 Task: Research Airbnb options in Tegal, Indonesia from 5th December, 2023 to 10th December, 2023 for 4 adults.2 bedrooms having 4 beds and 2 bathrooms. Property type can be house. Look for 3 properties as per requirement.
Action: Mouse moved to (462, 141)
Screenshot: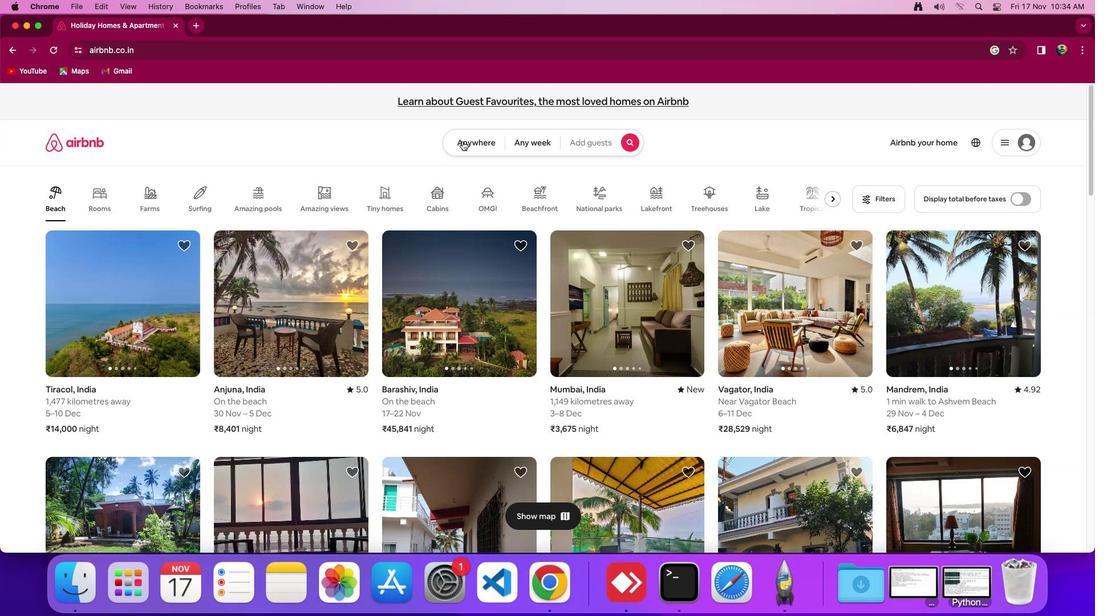 
Action: Mouse pressed left at (462, 141)
Screenshot: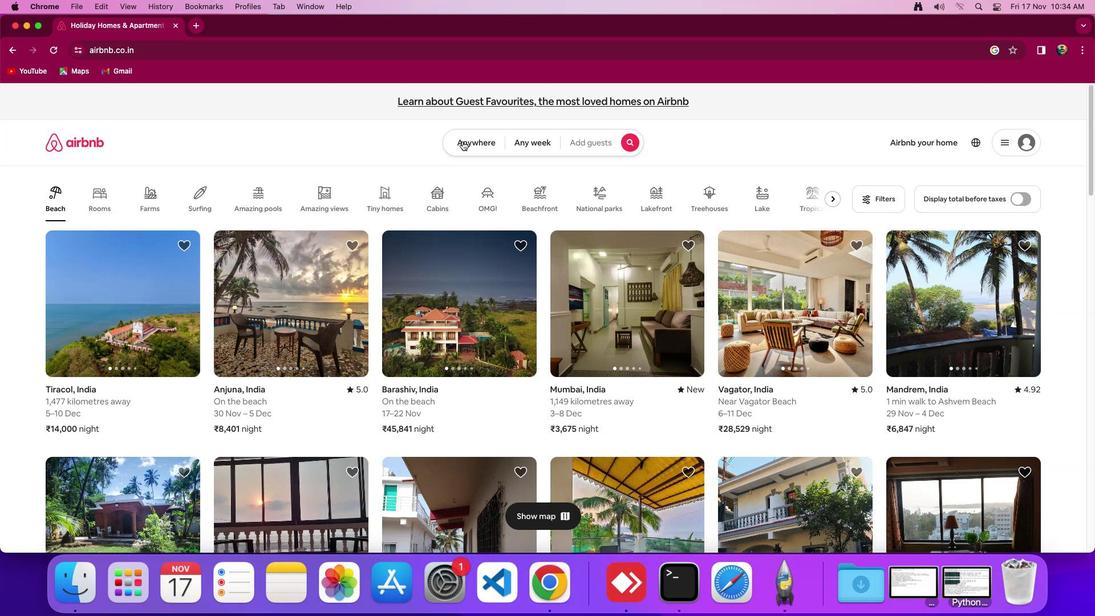 
Action: Mouse moved to (462, 141)
Screenshot: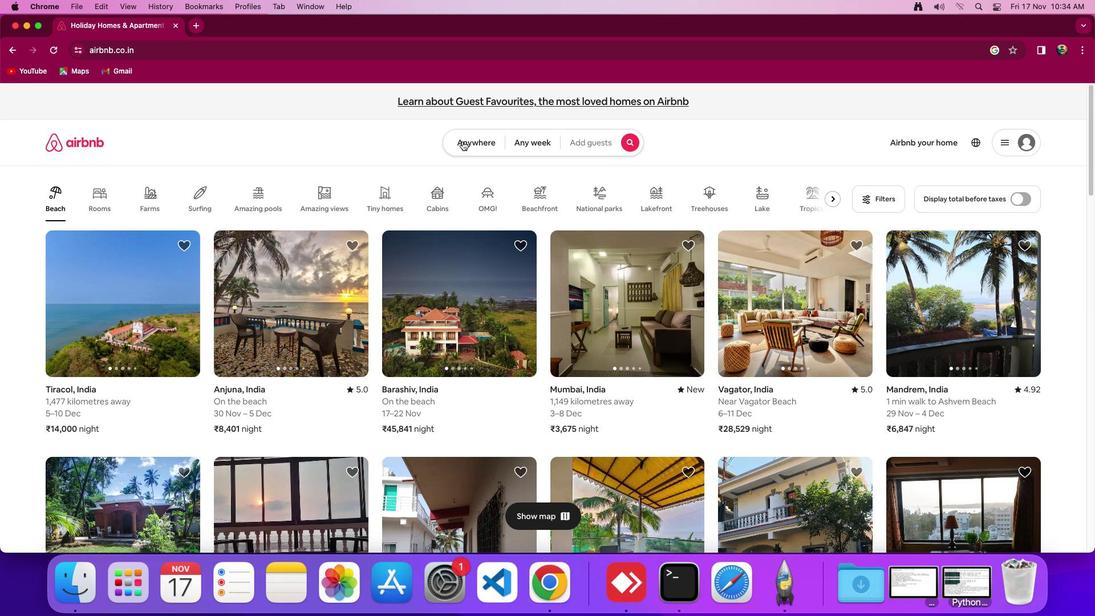
Action: Mouse pressed left at (462, 141)
Screenshot: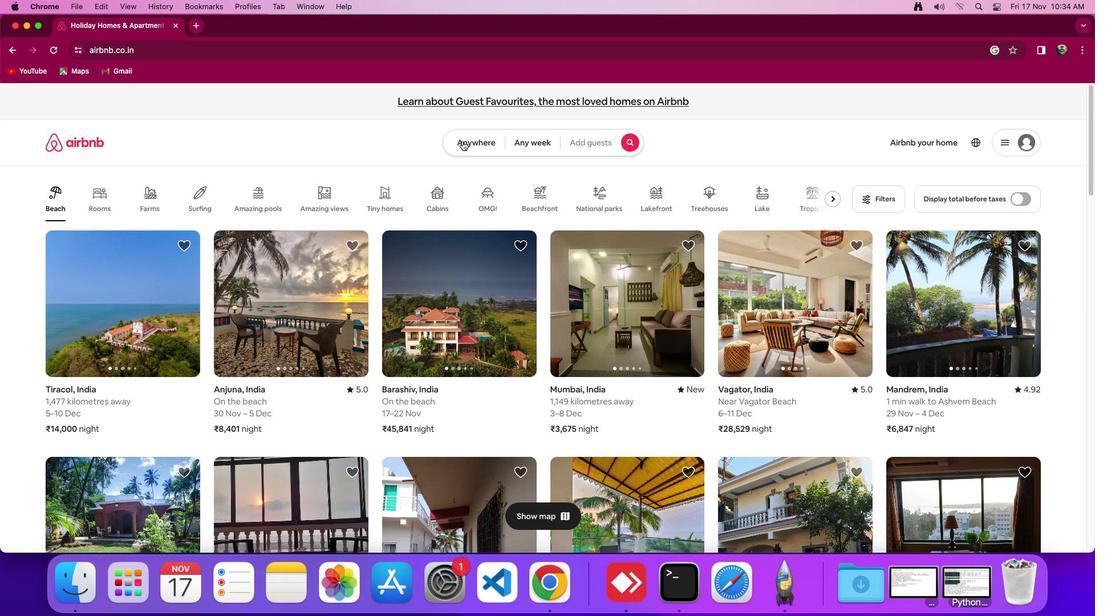 
Action: Mouse moved to (433, 181)
Screenshot: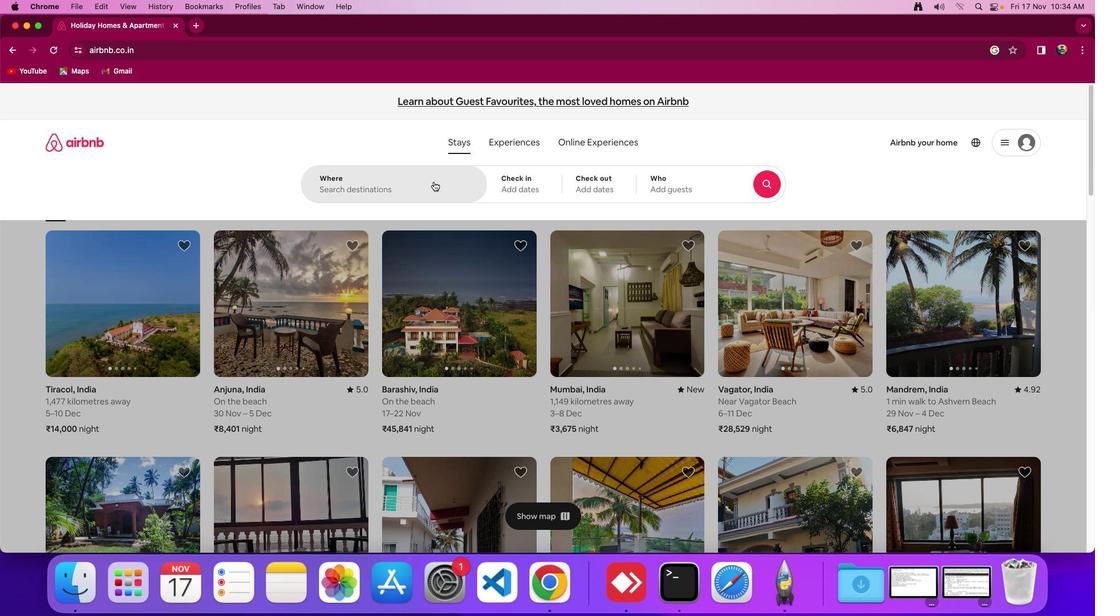 
Action: Mouse pressed left at (433, 181)
Screenshot: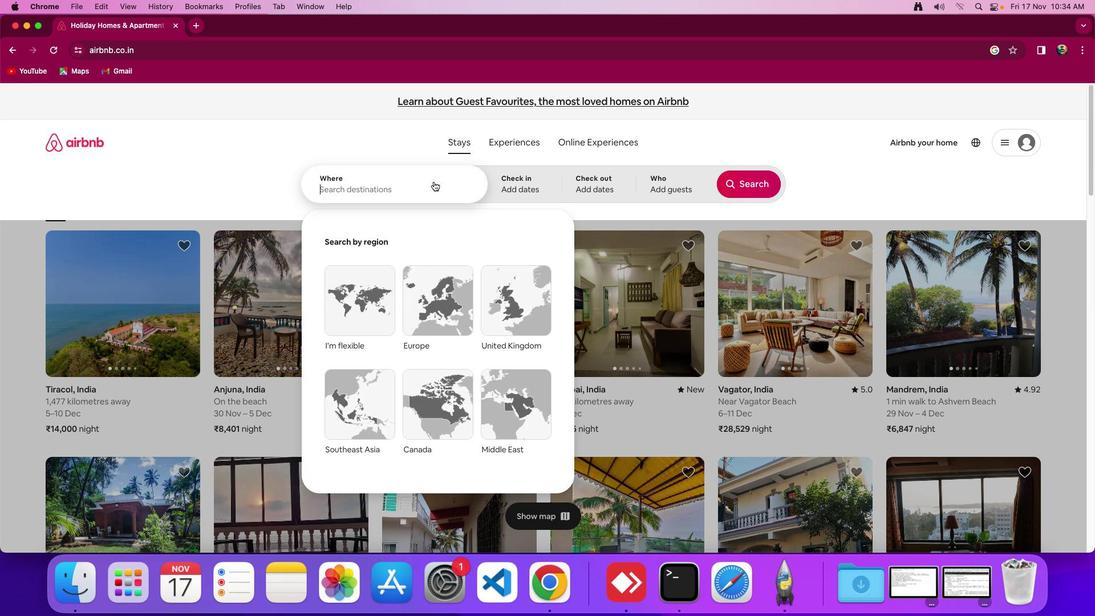 
Action: Mouse moved to (433, 181)
Screenshot: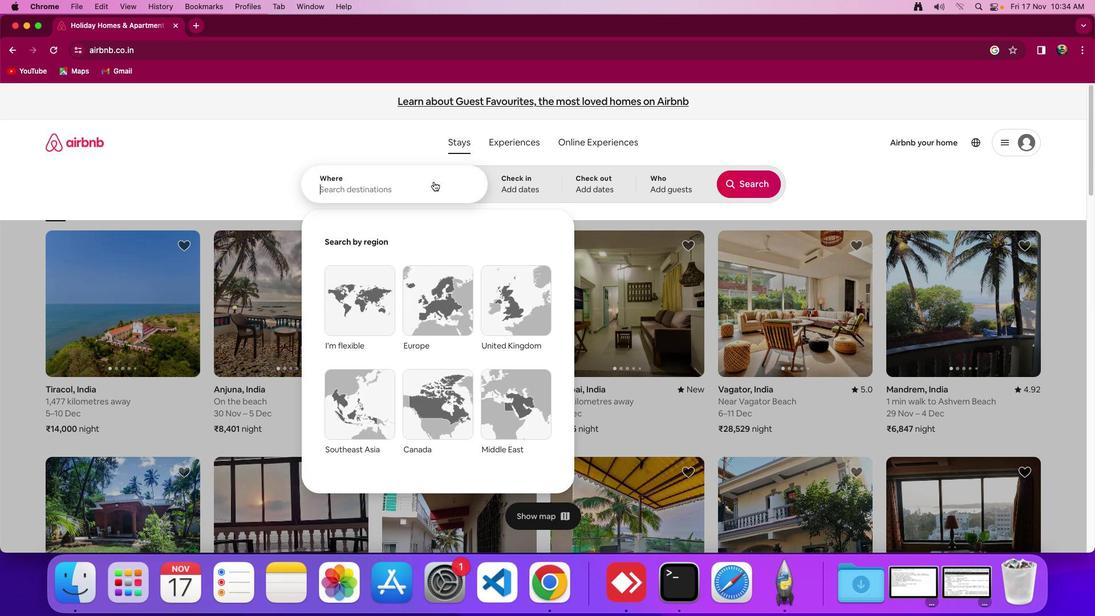 
Action: Key pressed Key.shift_r'T''e''g''a''l'','Key.spaceKey.shift'I''n''d''o''n''e''s''i''a'
Screenshot: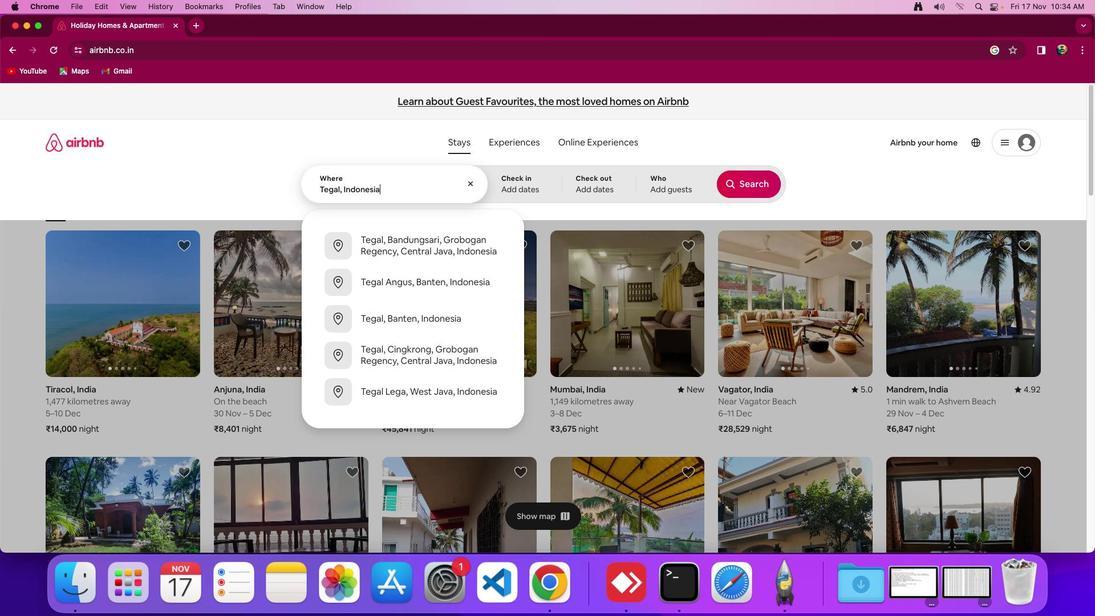 
Action: Mouse moved to (513, 177)
Screenshot: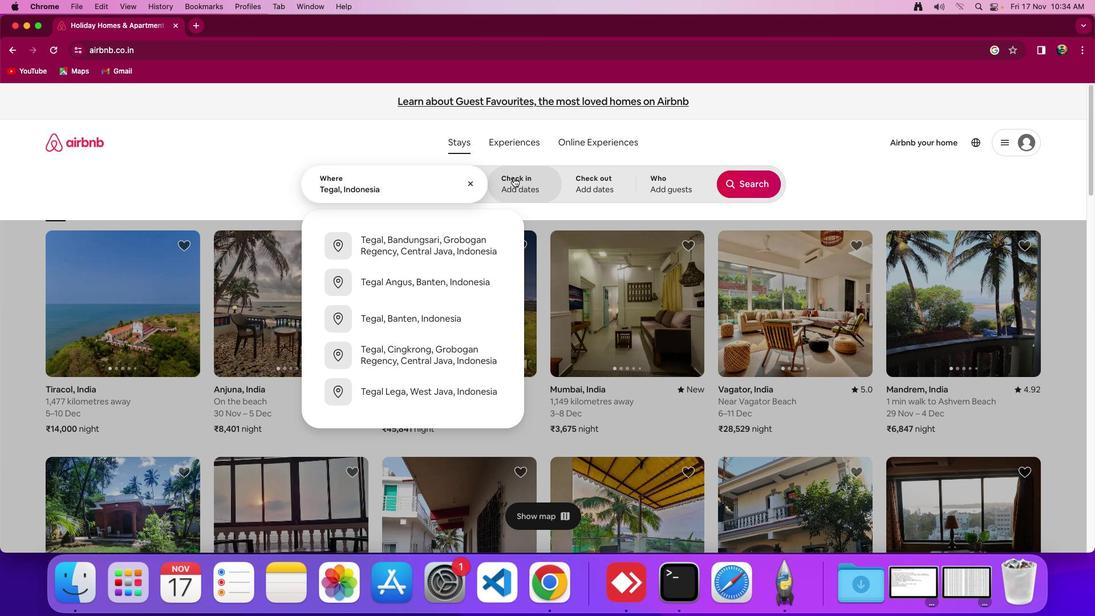 
Action: Mouse pressed left at (513, 177)
Screenshot: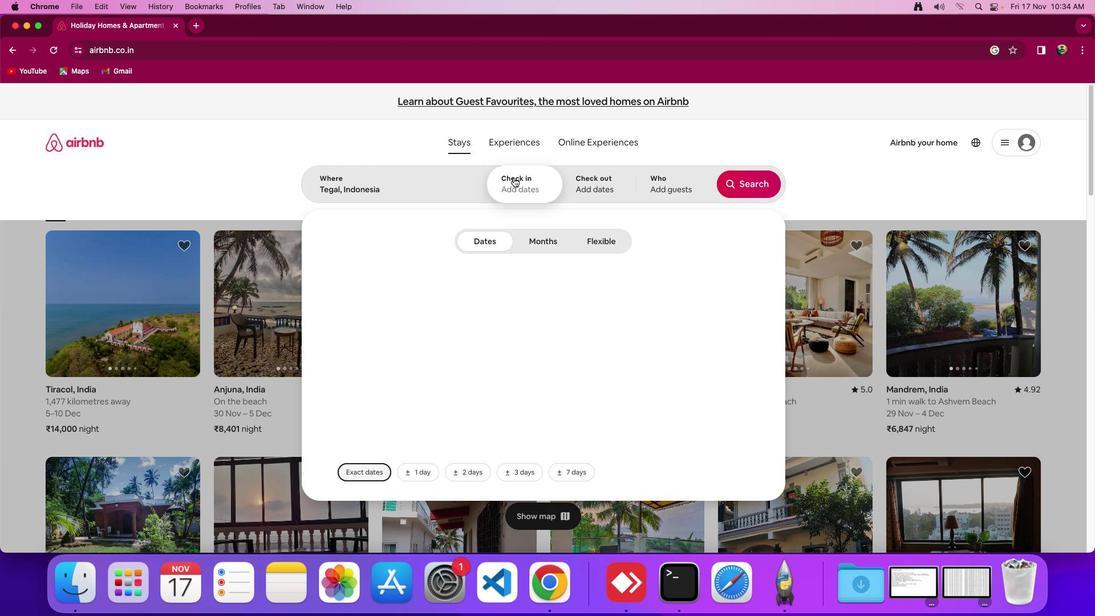 
Action: Mouse moved to (626, 349)
Screenshot: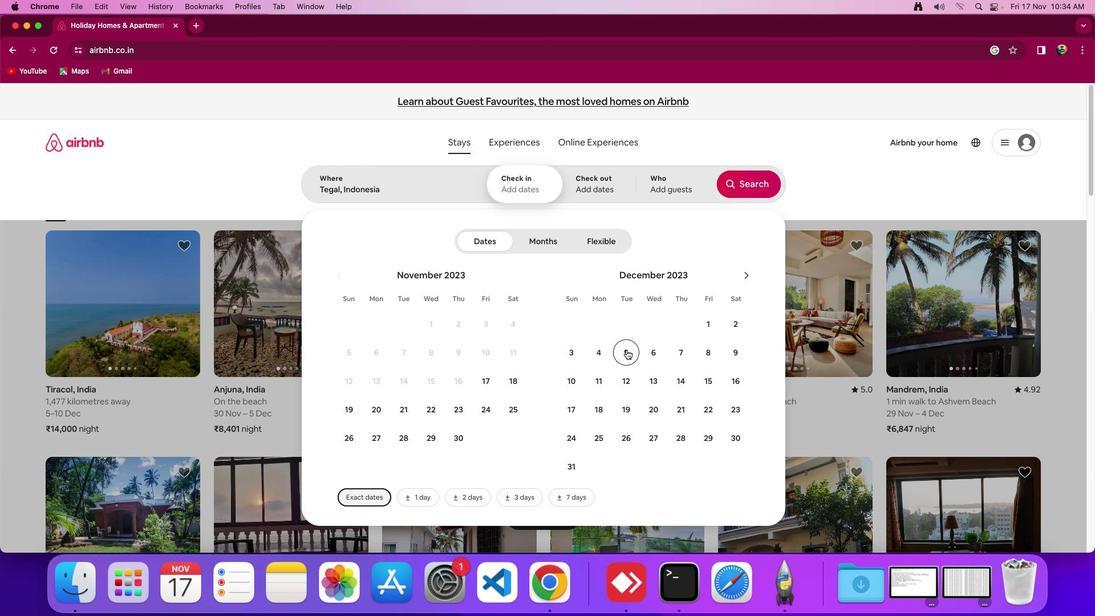
Action: Mouse pressed left at (626, 349)
Screenshot: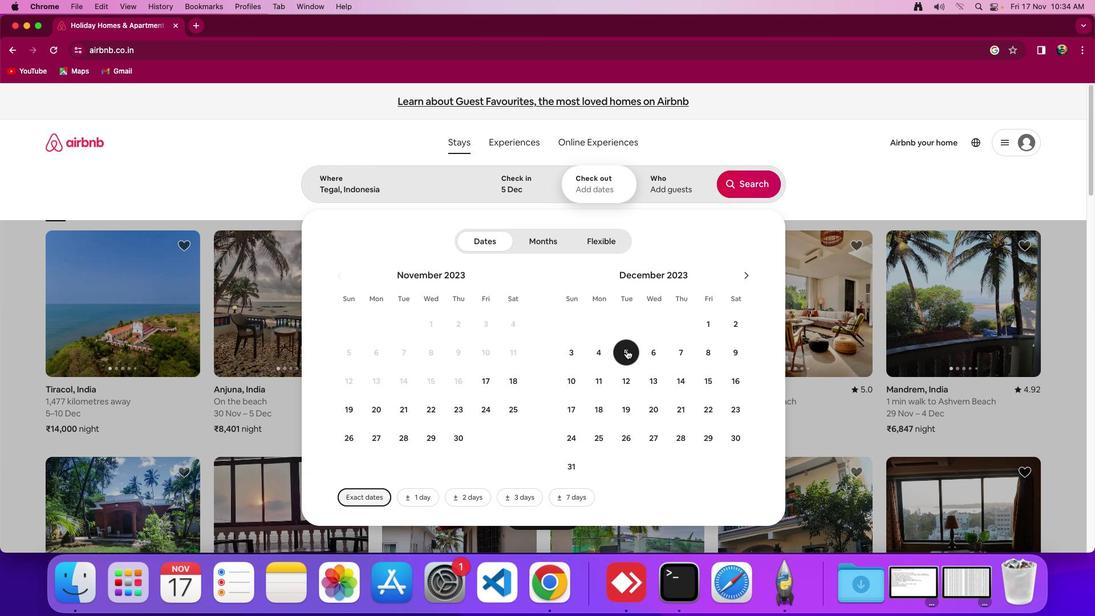 
Action: Mouse moved to (575, 376)
Screenshot: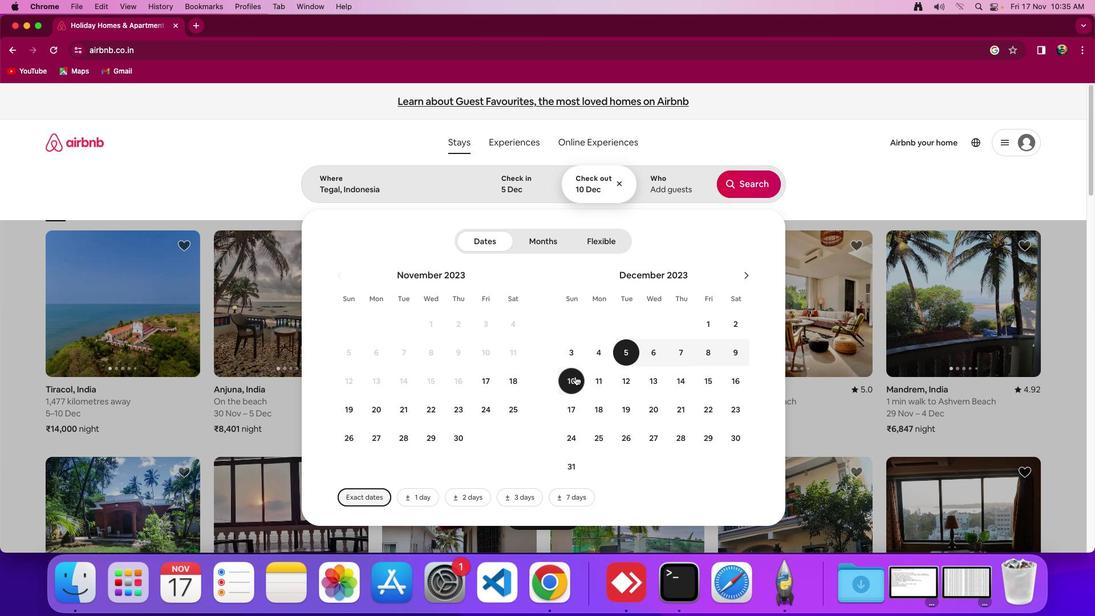 
Action: Mouse pressed left at (575, 376)
Screenshot: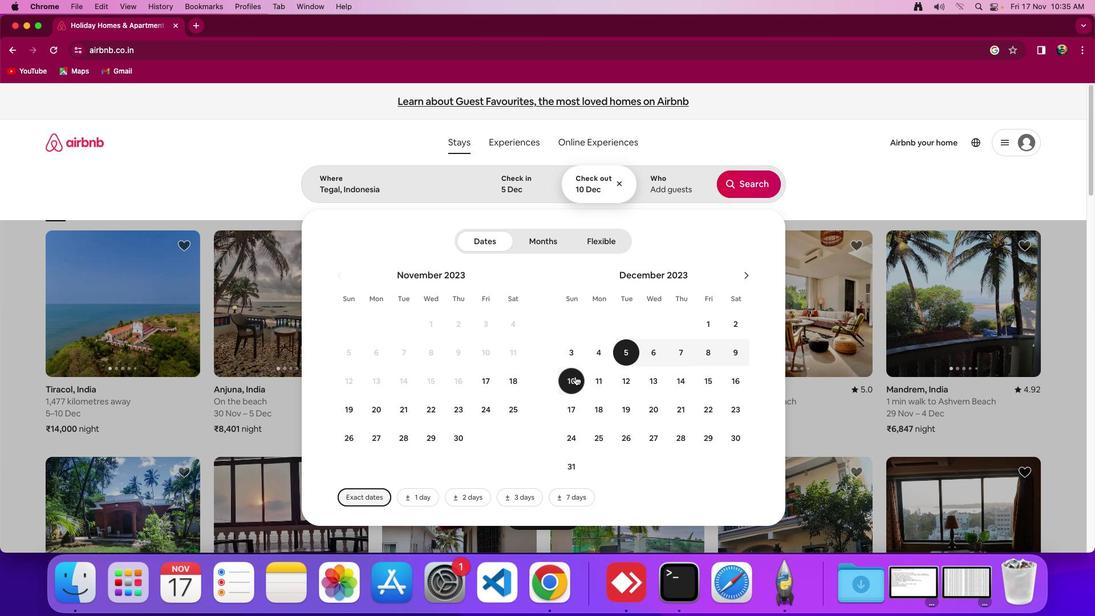 
Action: Mouse moved to (678, 191)
Screenshot: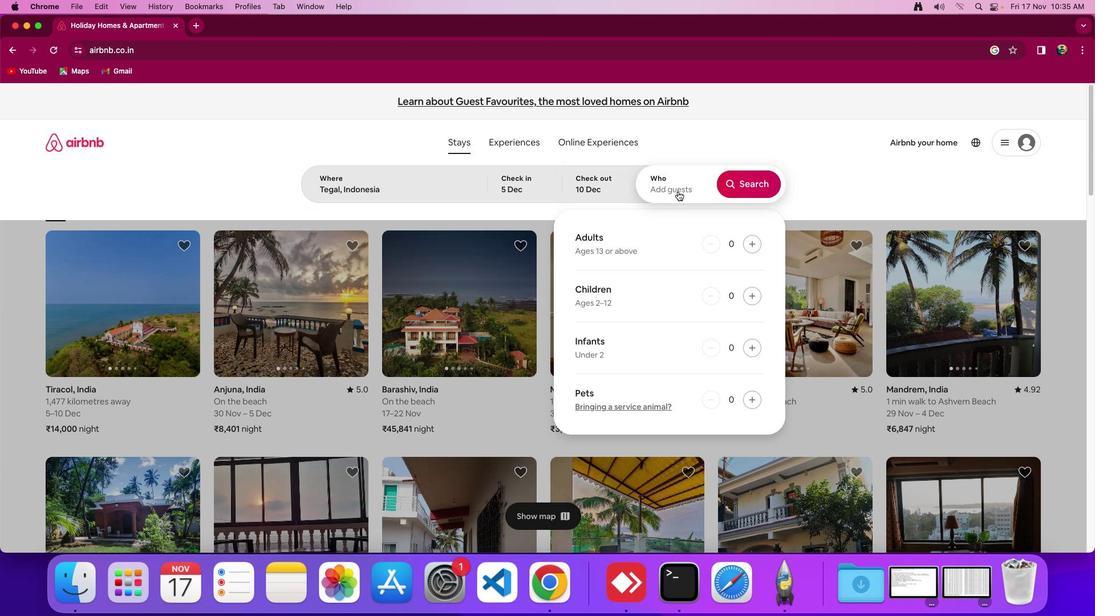 
Action: Mouse pressed left at (678, 191)
Screenshot: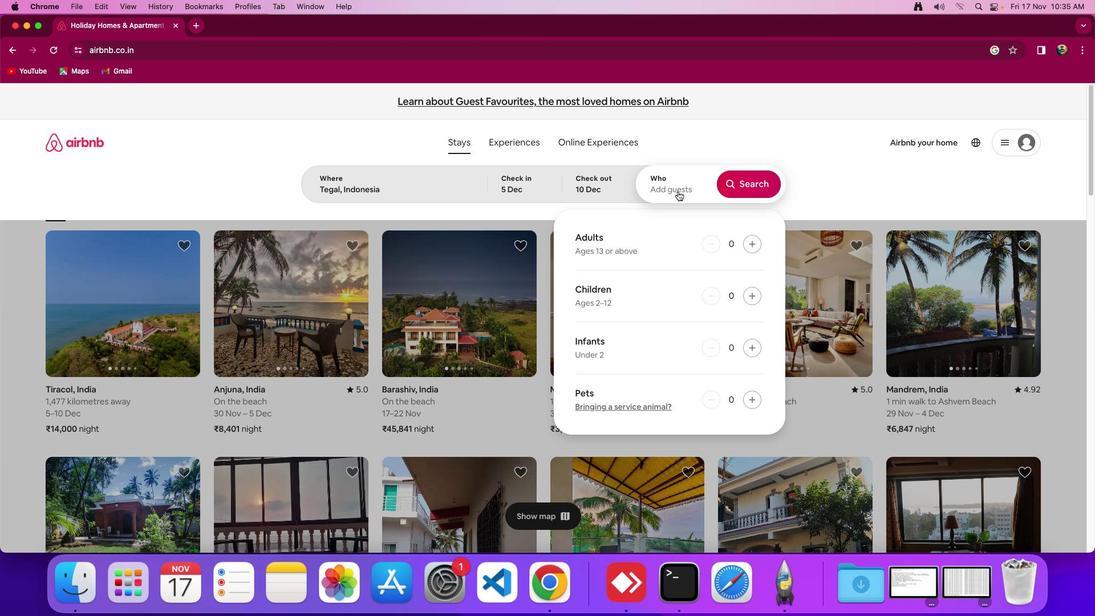 
Action: Mouse moved to (759, 243)
Screenshot: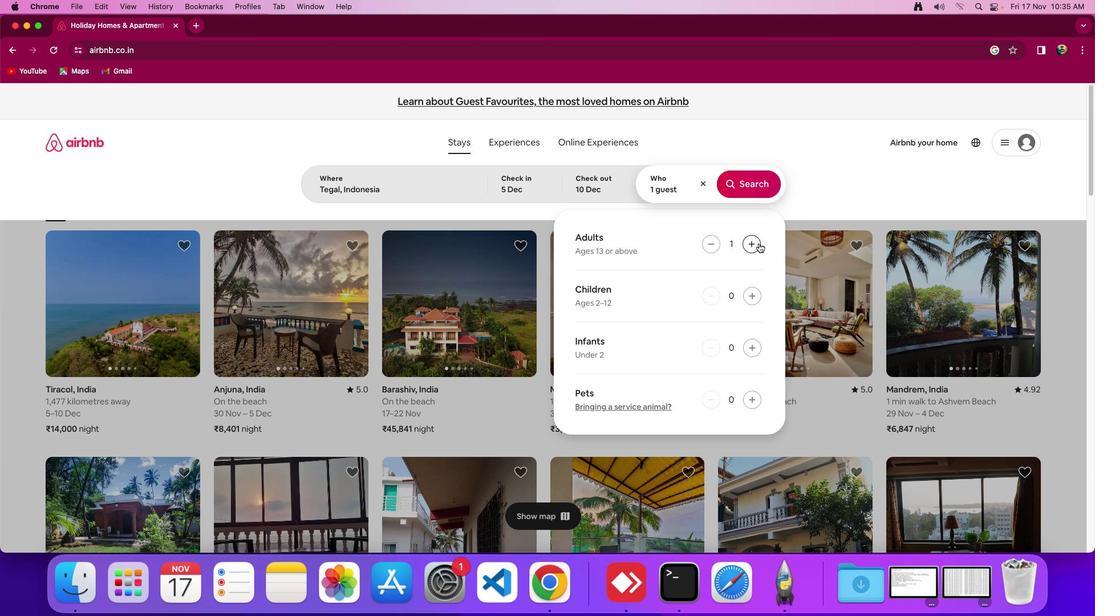 
Action: Mouse pressed left at (759, 243)
Screenshot: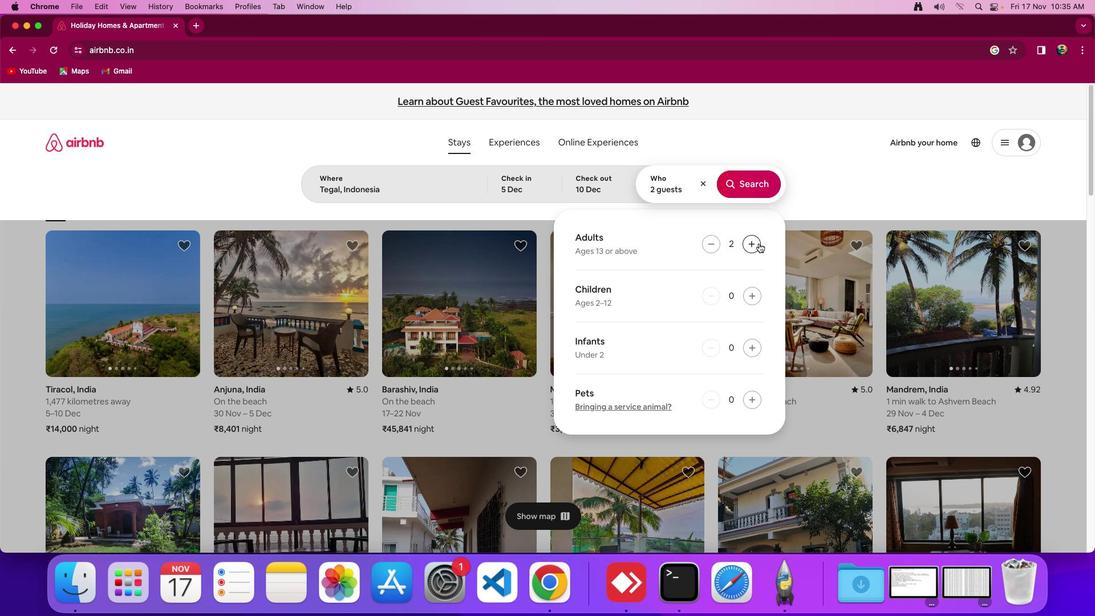 
Action: Mouse pressed left at (759, 243)
Screenshot: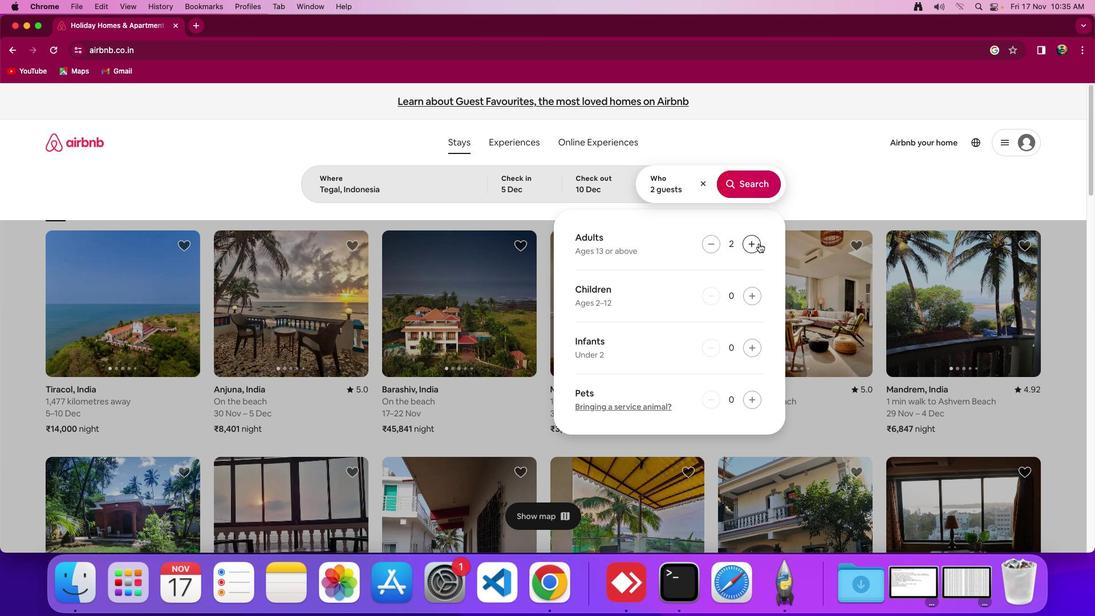 
Action: Mouse pressed left at (759, 243)
Screenshot: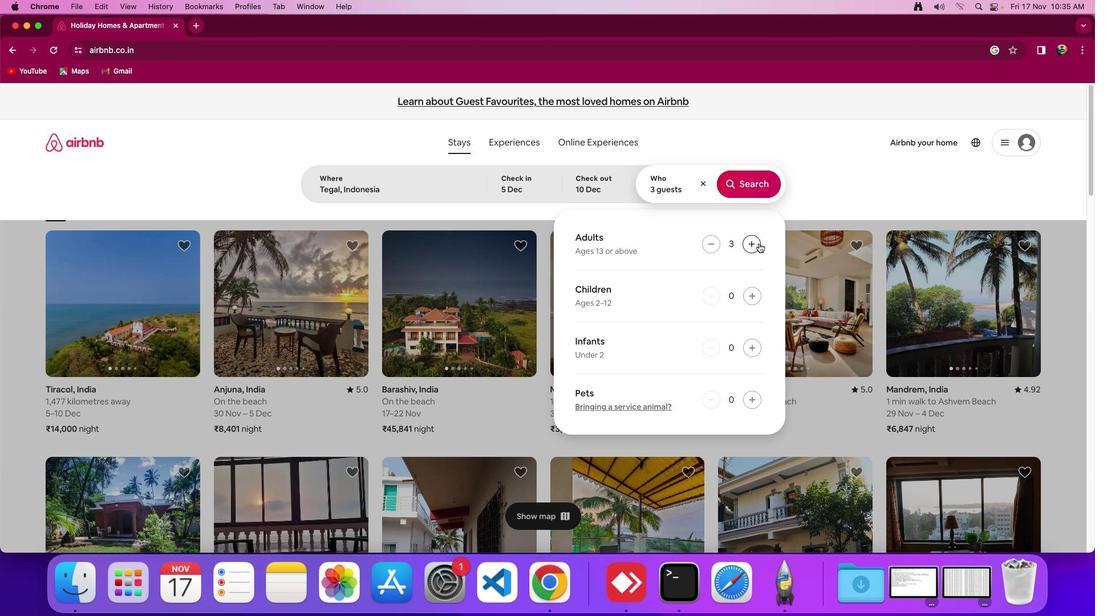 
Action: Mouse pressed left at (759, 243)
Screenshot: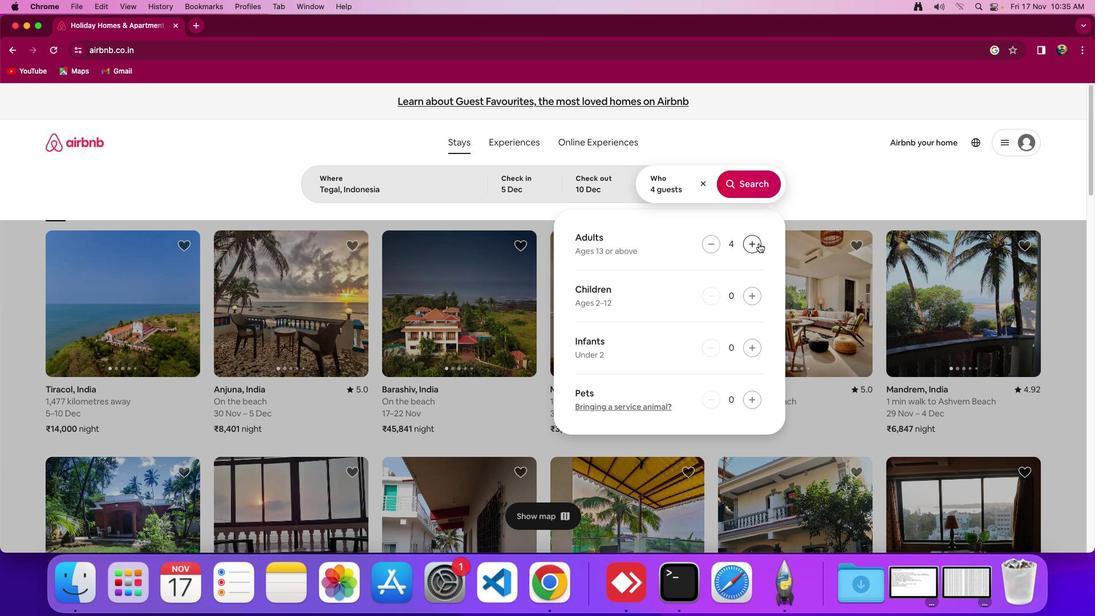 
Action: Mouse moved to (750, 188)
Screenshot: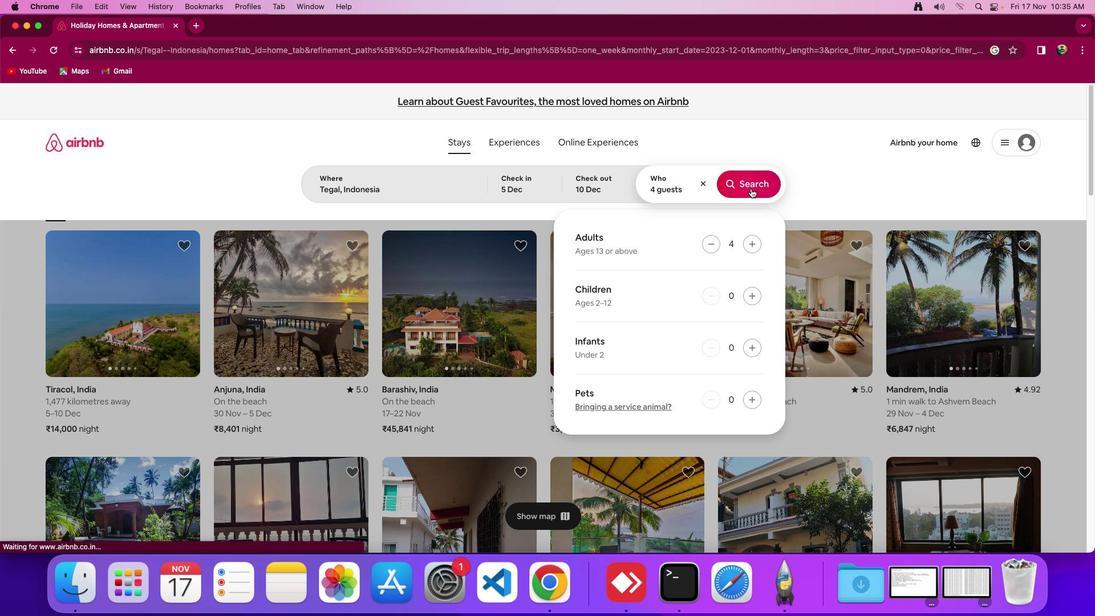 
Action: Mouse pressed left at (750, 188)
Screenshot: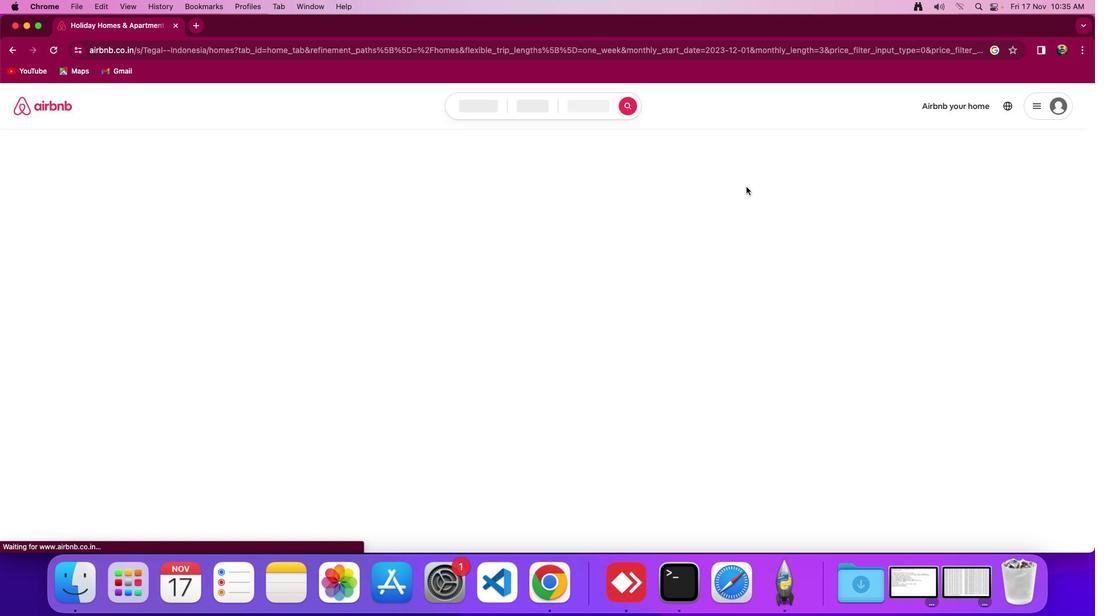
Action: Mouse moved to (910, 151)
Screenshot: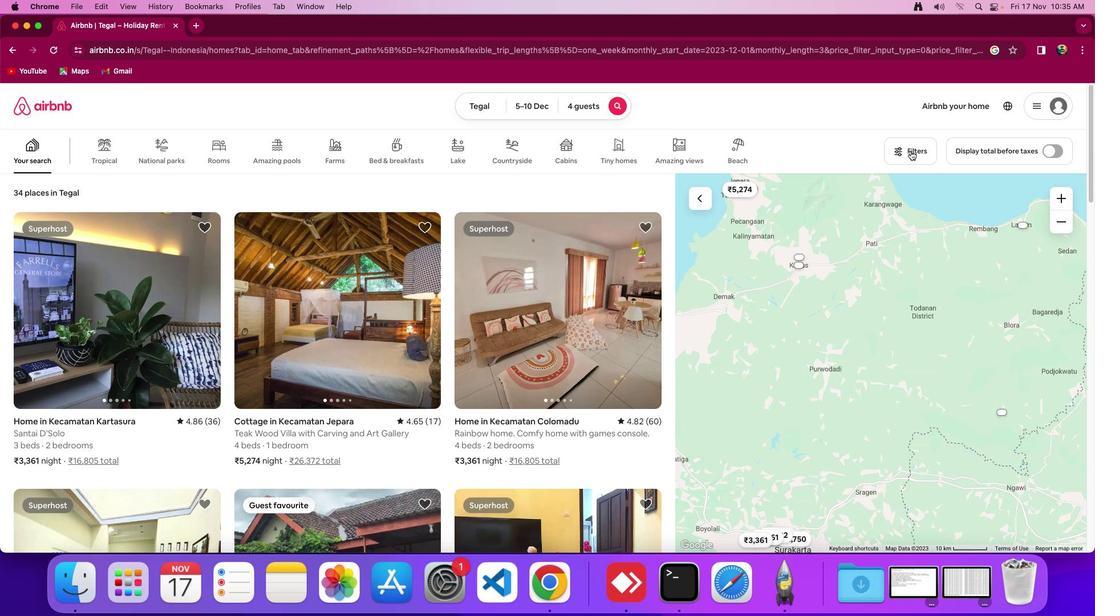 
Action: Mouse pressed left at (910, 151)
Screenshot: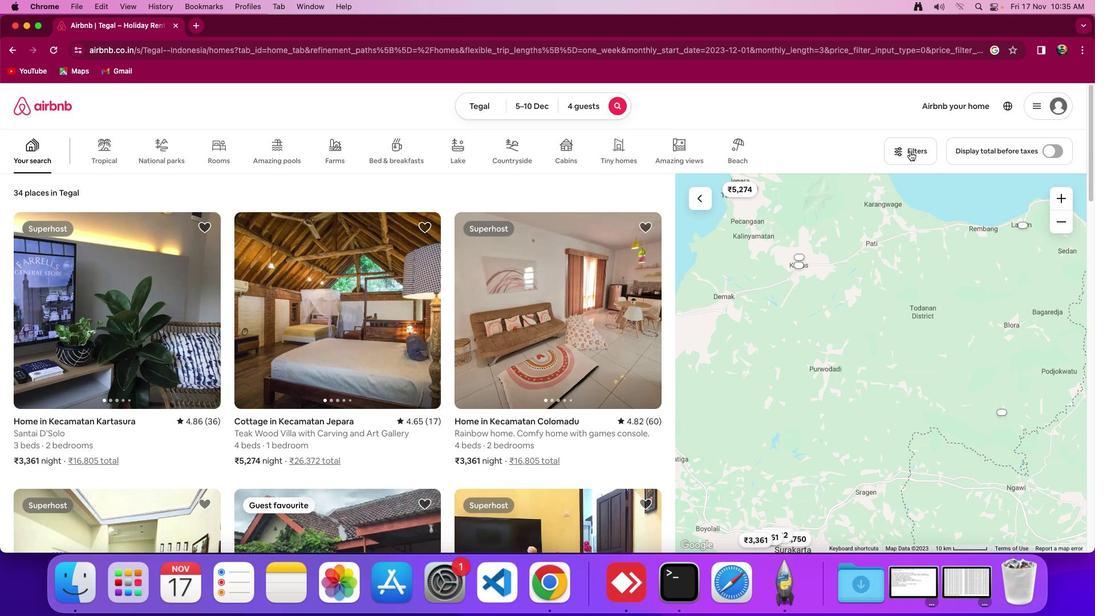 
Action: Mouse moved to (596, 313)
Screenshot: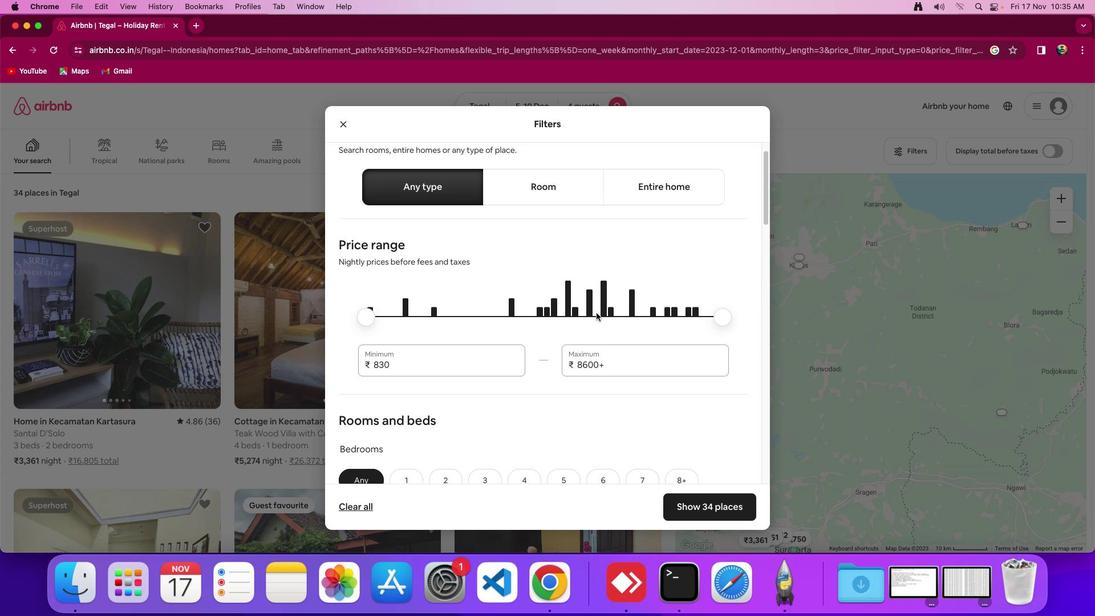 
Action: Mouse scrolled (596, 313) with delta (0, 0)
Screenshot: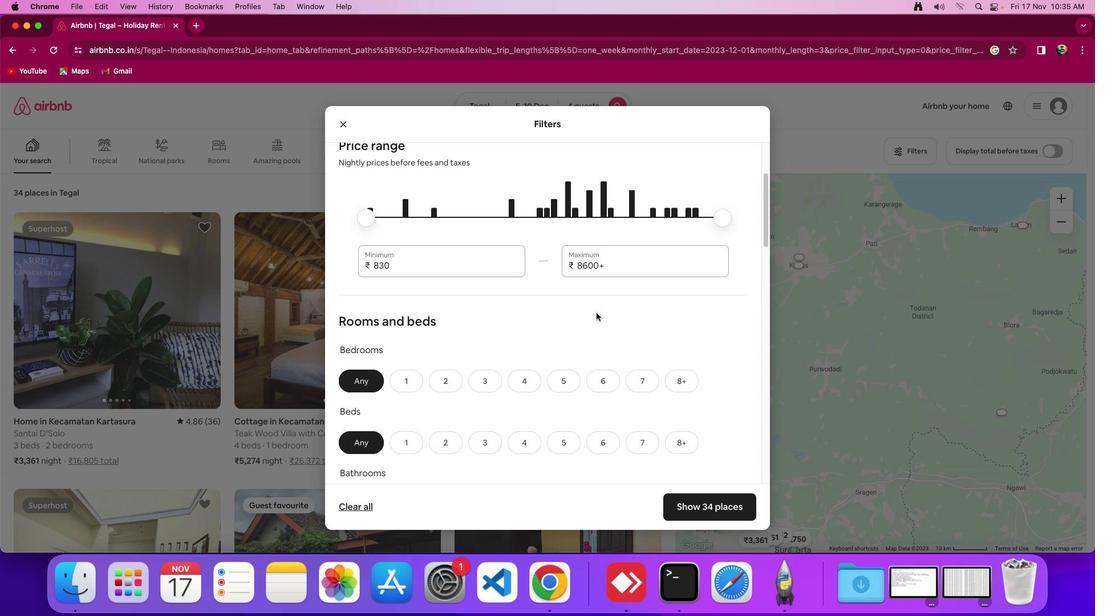 
Action: Mouse scrolled (596, 313) with delta (0, 0)
Screenshot: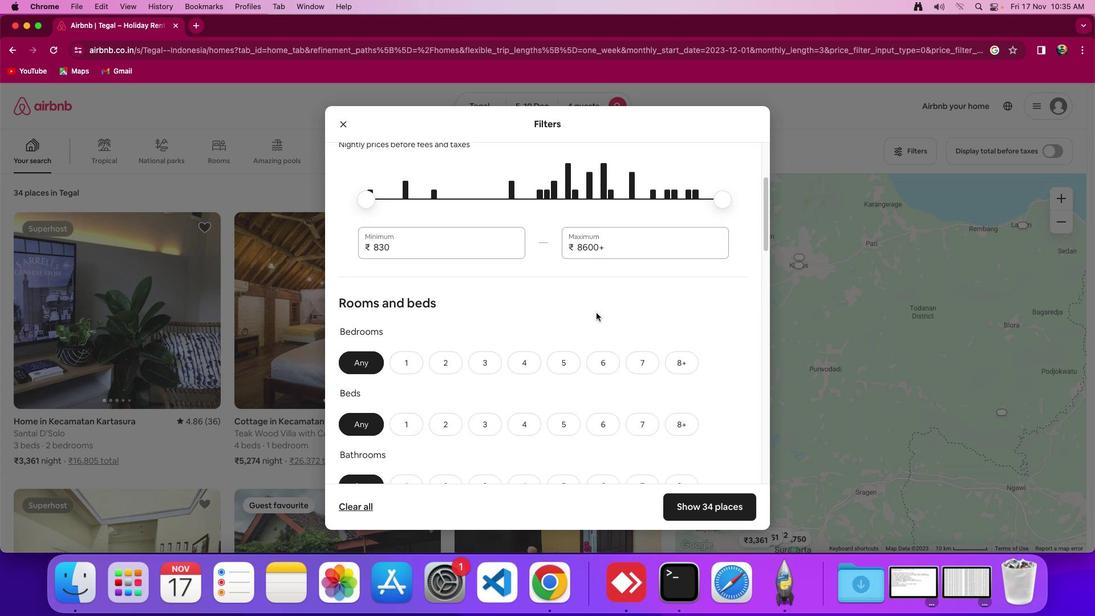 
Action: Mouse scrolled (596, 313) with delta (0, -1)
Screenshot: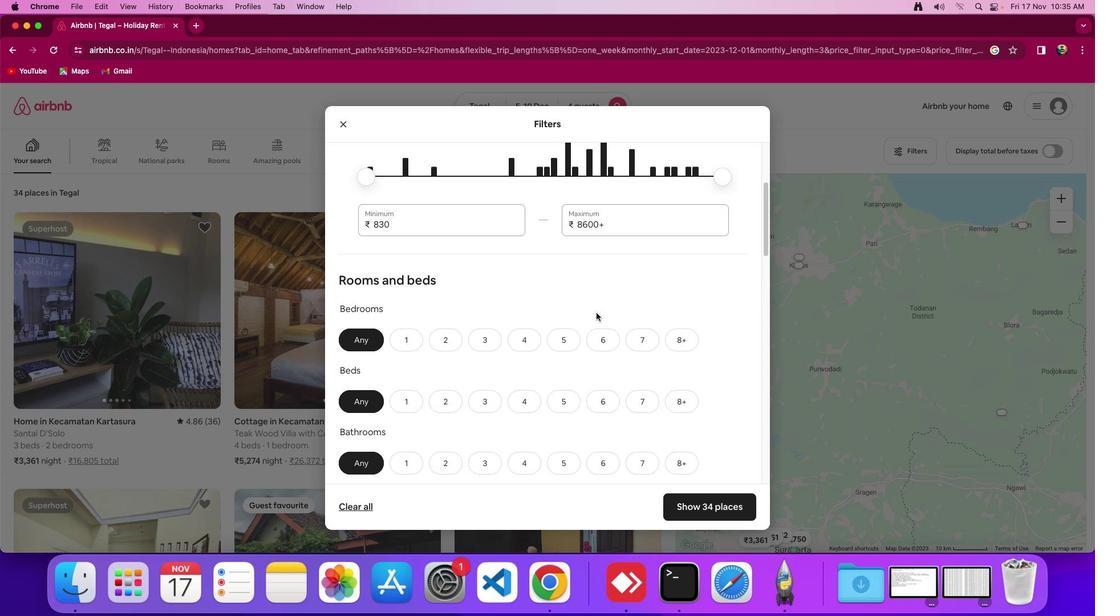 
Action: Mouse scrolled (596, 313) with delta (0, -1)
Screenshot: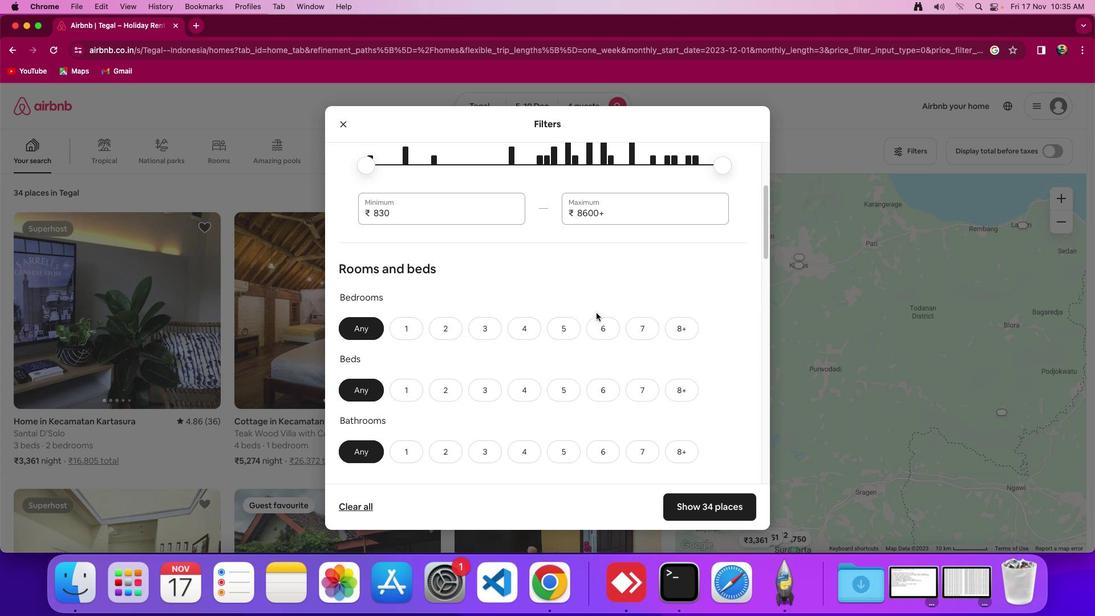 
Action: Mouse scrolled (596, 313) with delta (0, 0)
Screenshot: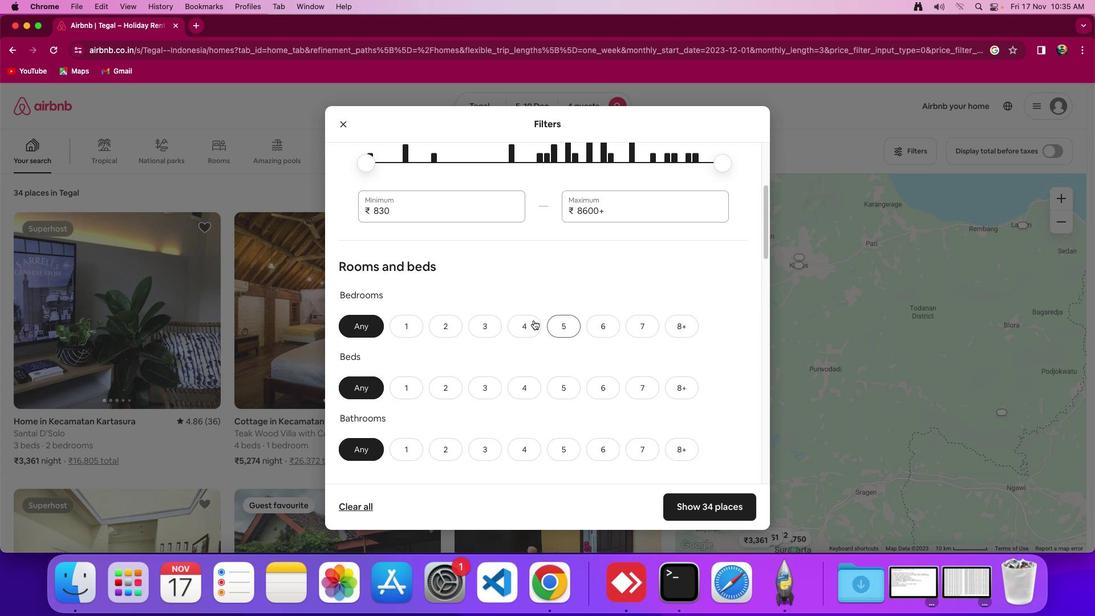 
Action: Mouse moved to (445, 328)
Screenshot: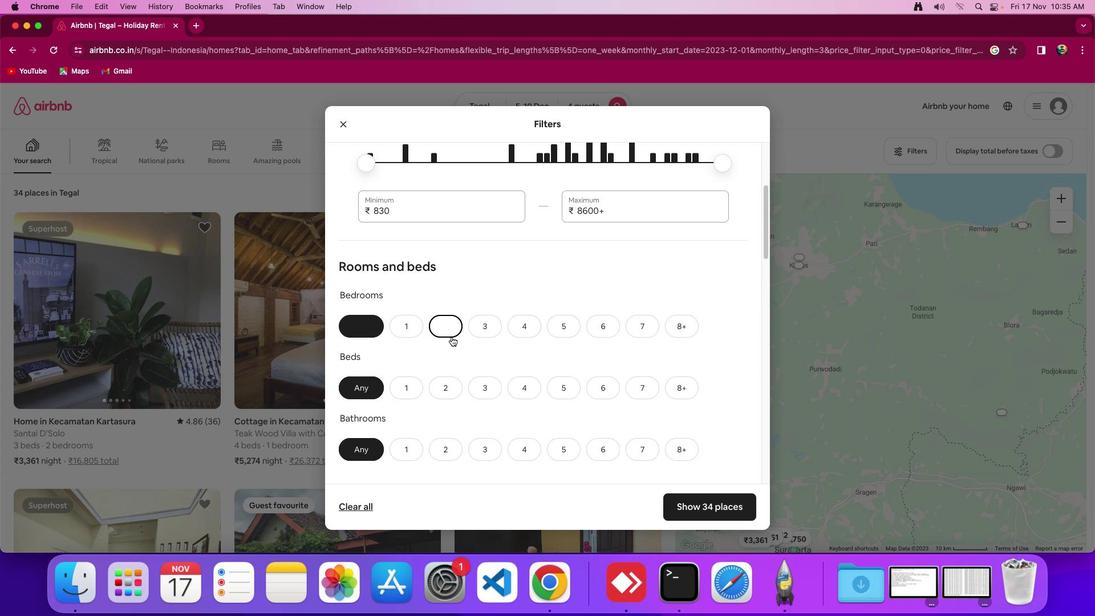 
Action: Mouse pressed left at (445, 328)
Screenshot: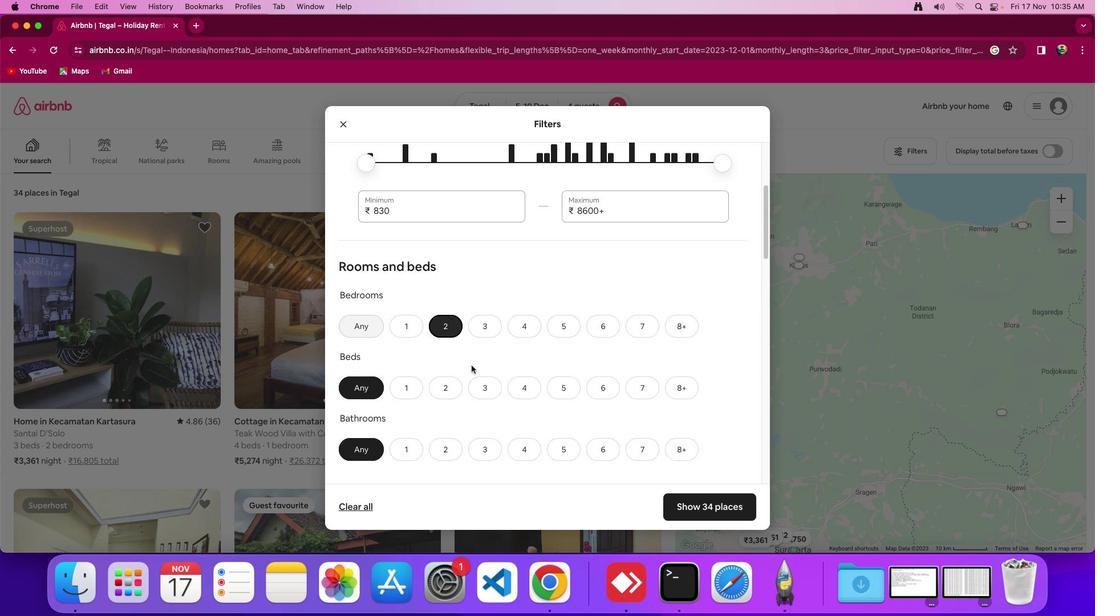 
Action: Mouse moved to (516, 381)
Screenshot: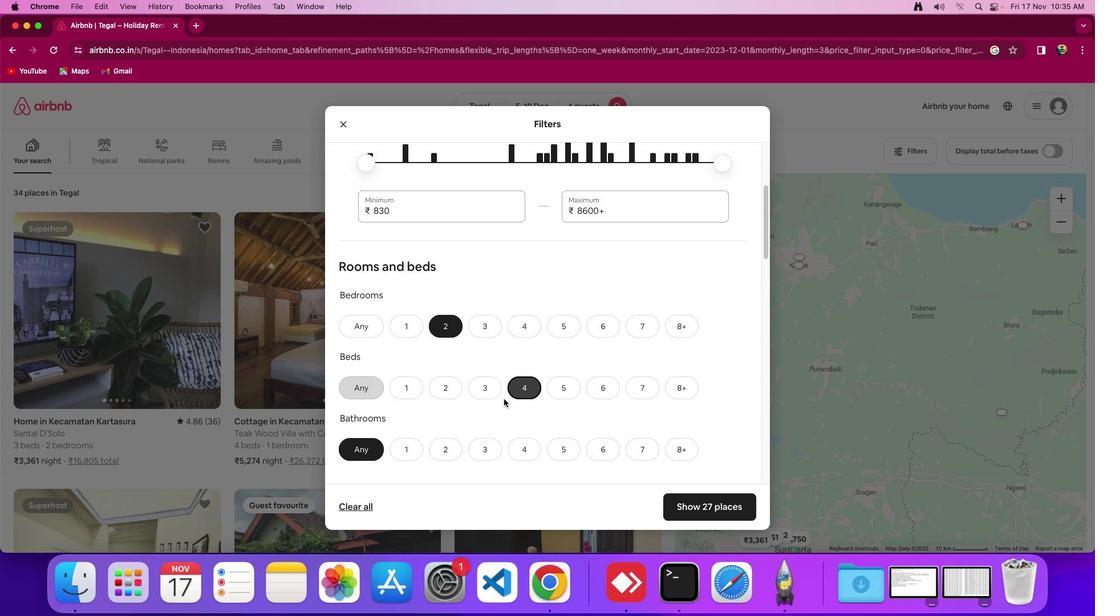 
Action: Mouse pressed left at (516, 381)
Screenshot: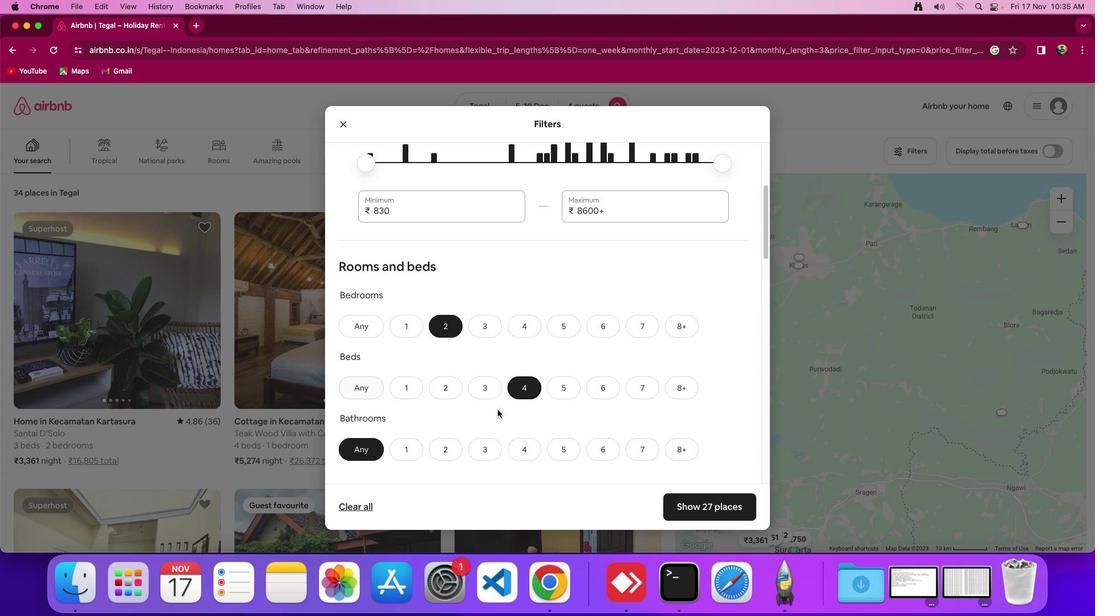 
Action: Mouse moved to (443, 439)
Screenshot: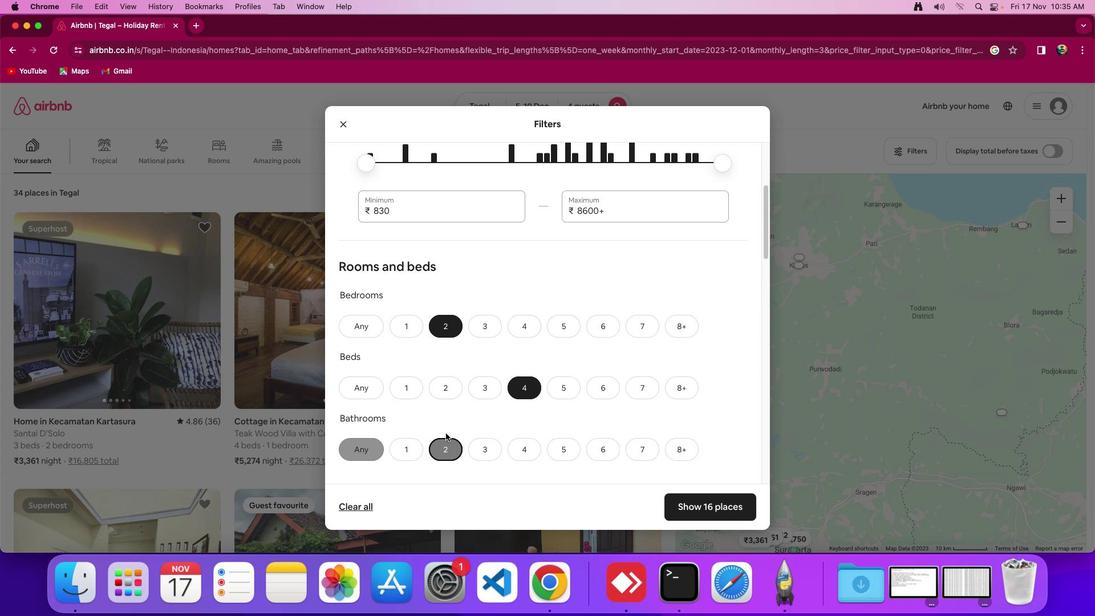 
Action: Mouse pressed left at (443, 439)
Screenshot: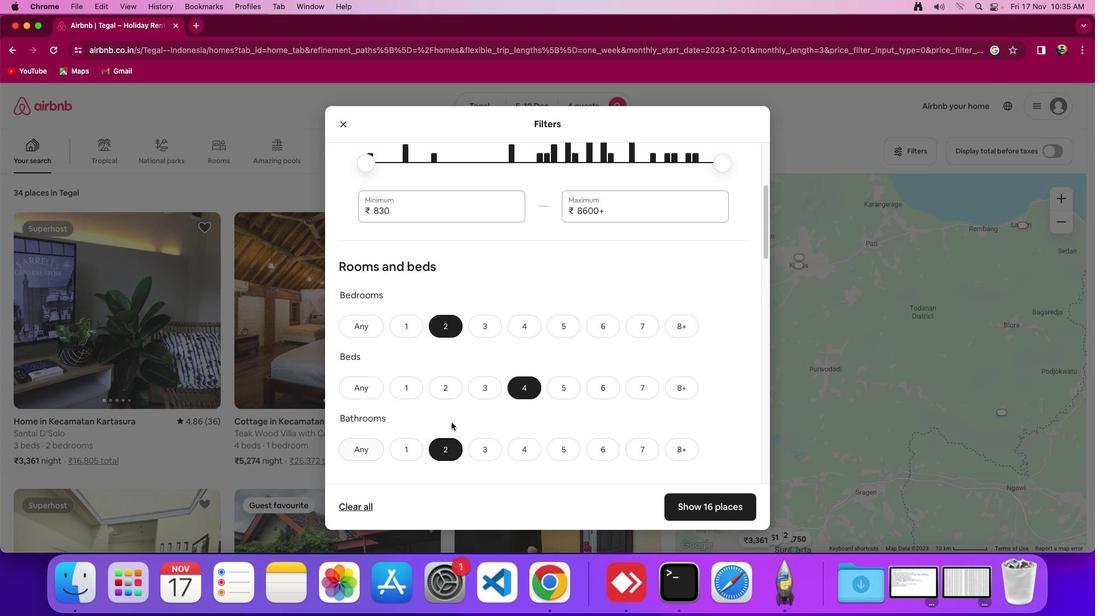 
Action: Mouse moved to (543, 357)
Screenshot: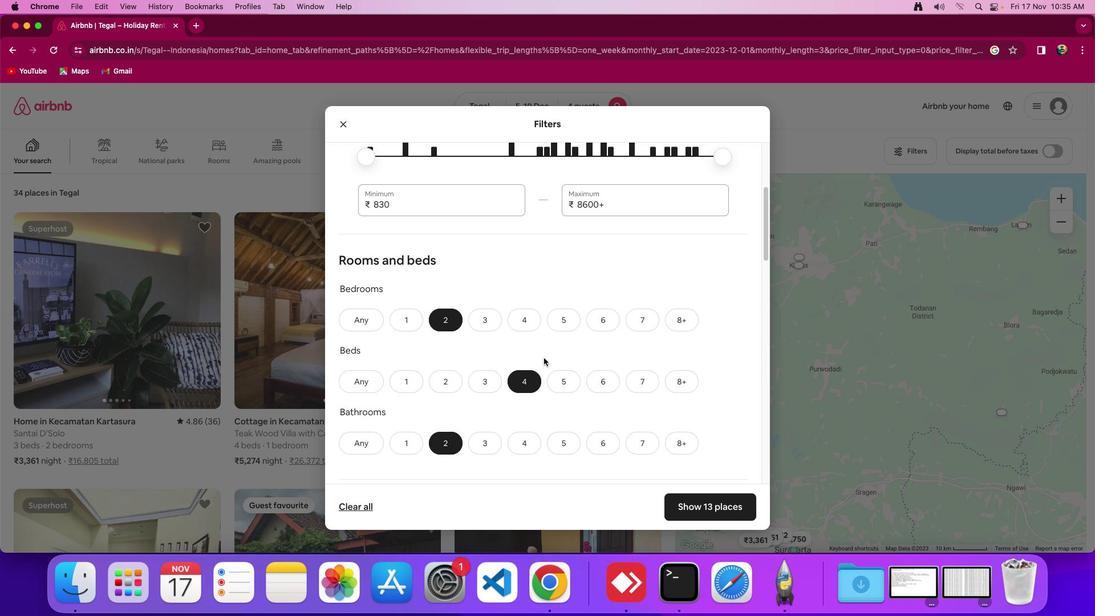 
Action: Mouse scrolled (543, 357) with delta (0, 0)
Screenshot: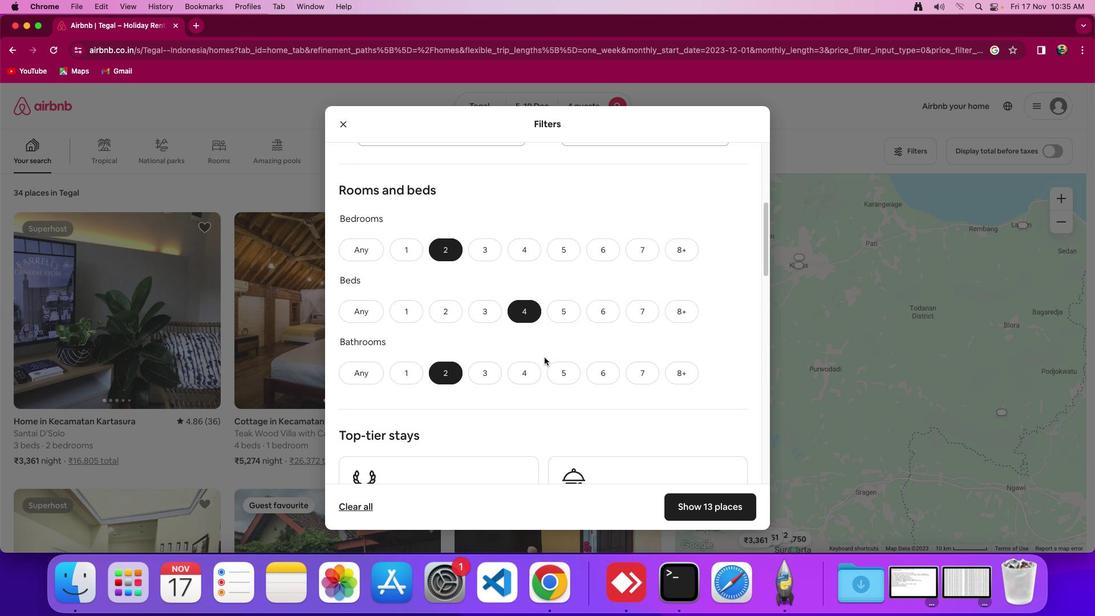 
Action: Mouse scrolled (543, 357) with delta (0, 0)
Screenshot: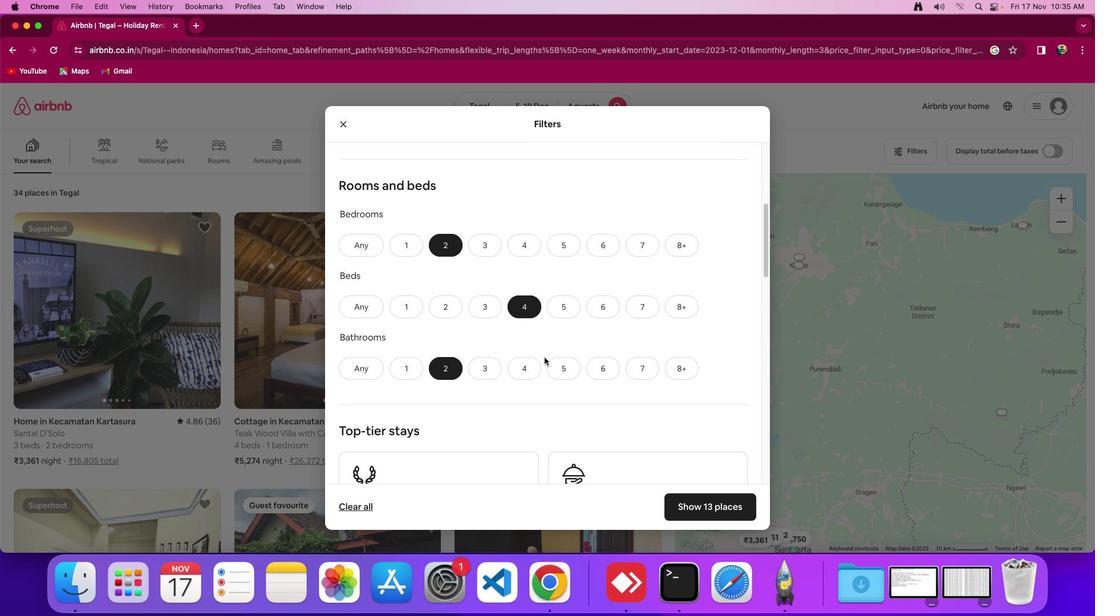 
Action: Mouse scrolled (543, 357) with delta (0, -1)
Screenshot: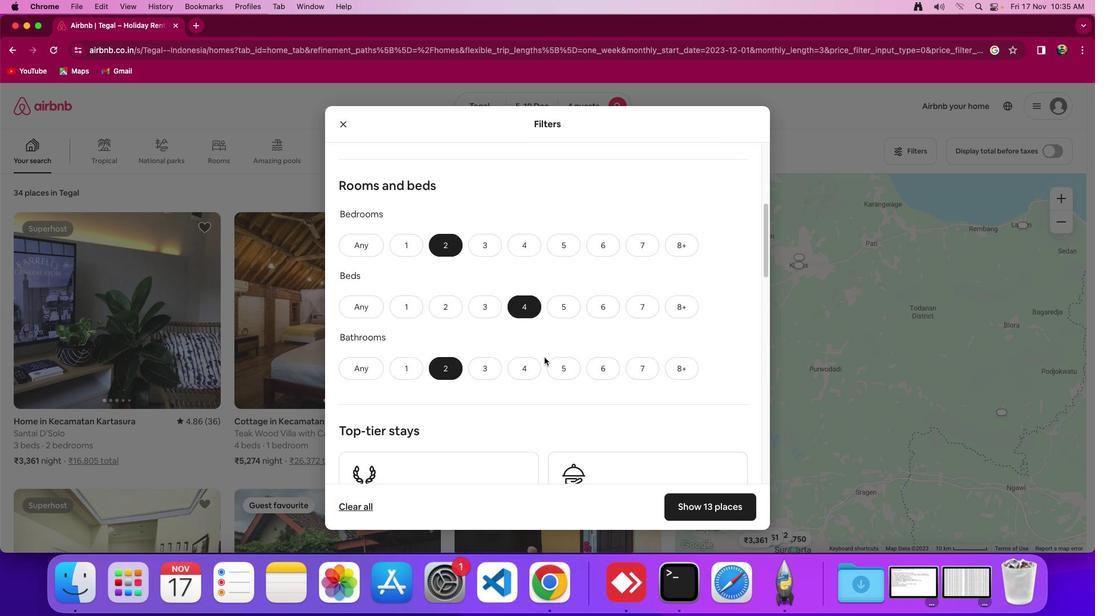 
Action: Mouse moved to (545, 354)
Screenshot: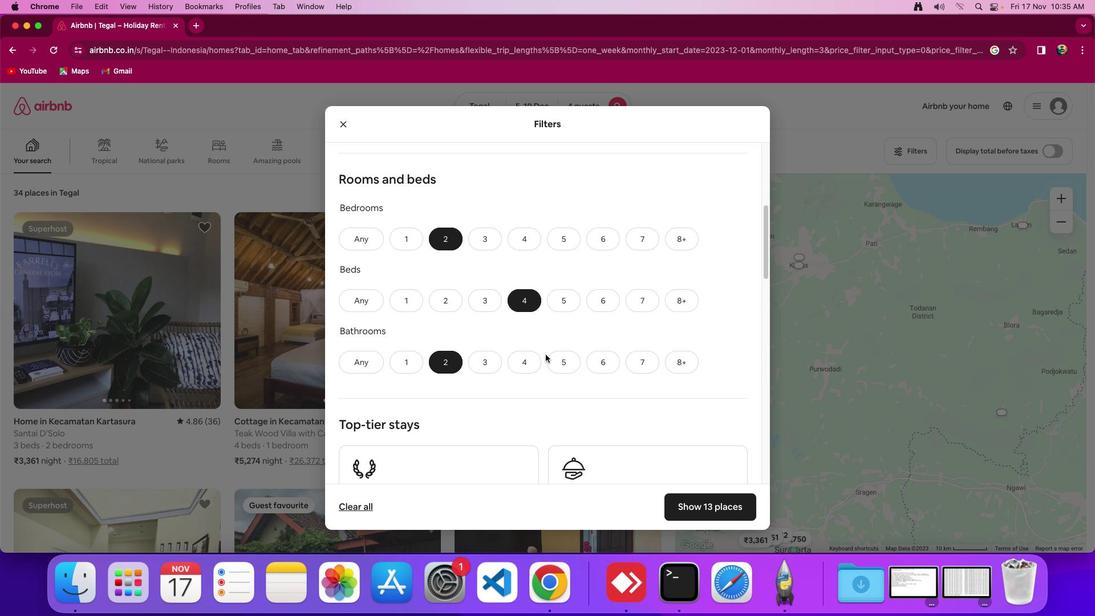 
Action: Mouse scrolled (545, 354) with delta (0, 0)
Screenshot: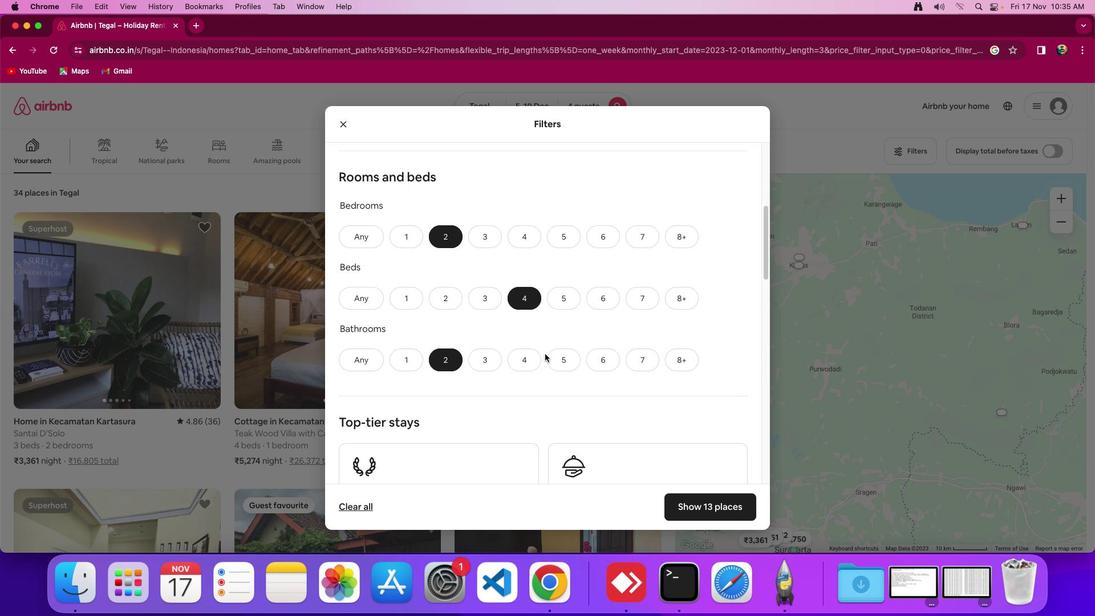 
Action: Mouse scrolled (545, 354) with delta (0, 0)
Screenshot: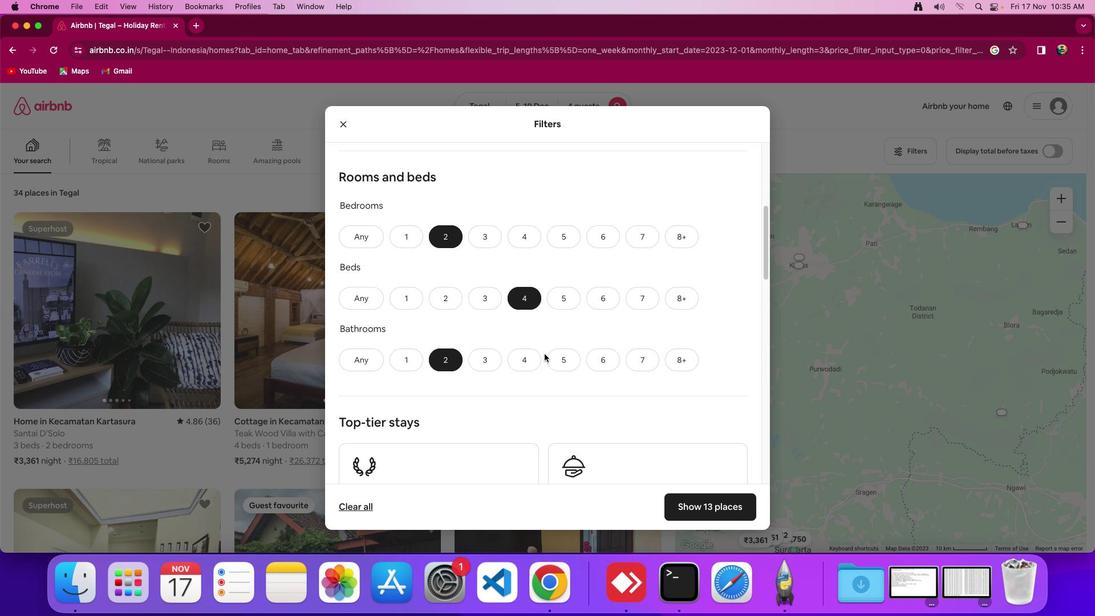 
Action: Mouse moved to (544, 354)
Screenshot: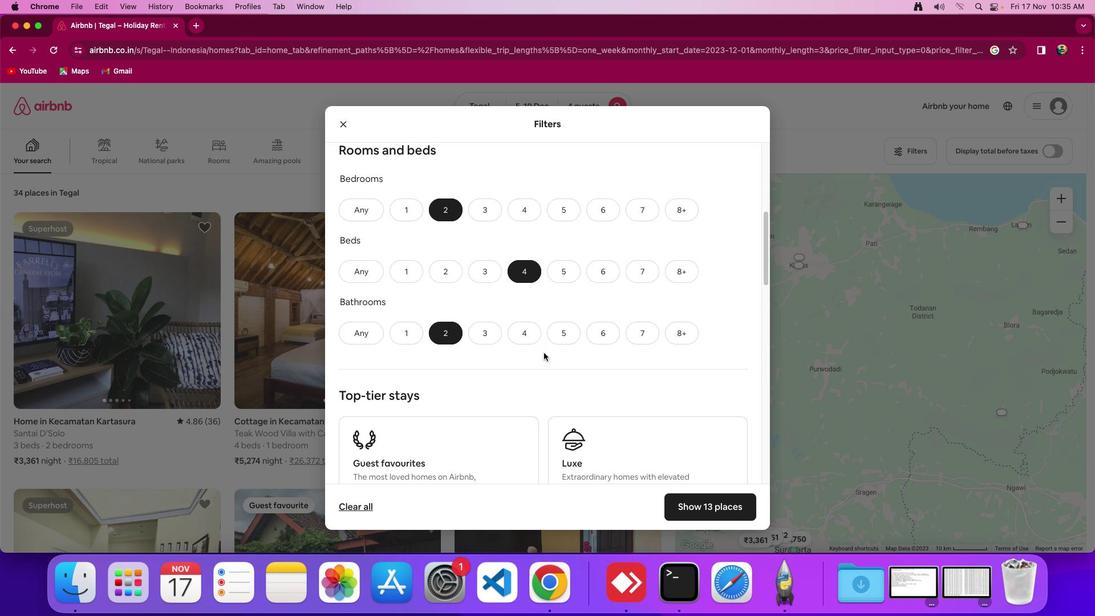 
Action: Mouse scrolled (544, 354) with delta (0, 0)
Screenshot: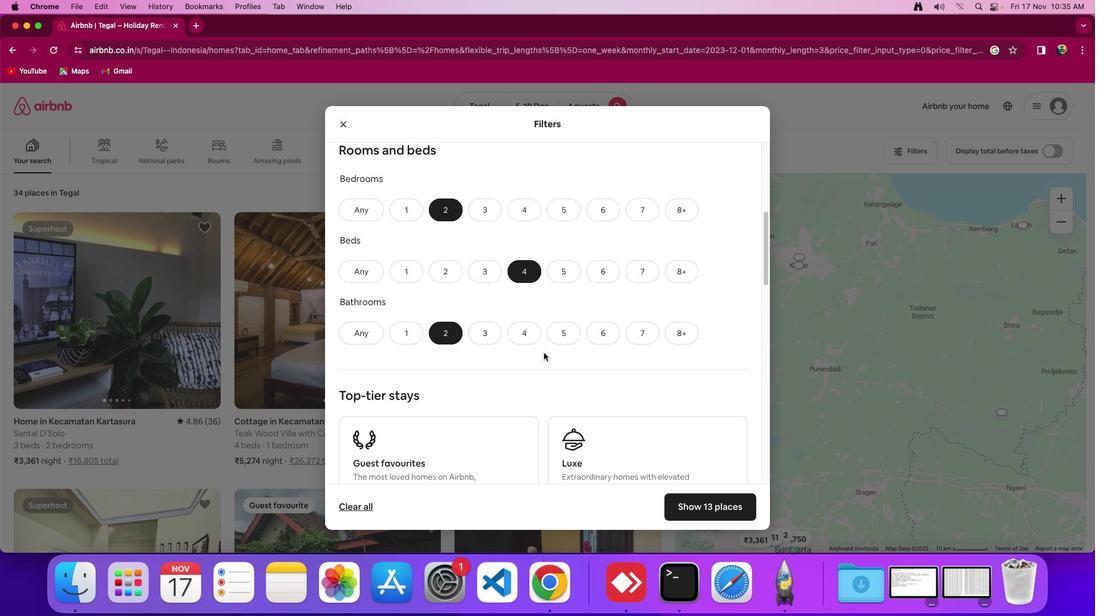 
Action: Mouse moved to (544, 353)
Screenshot: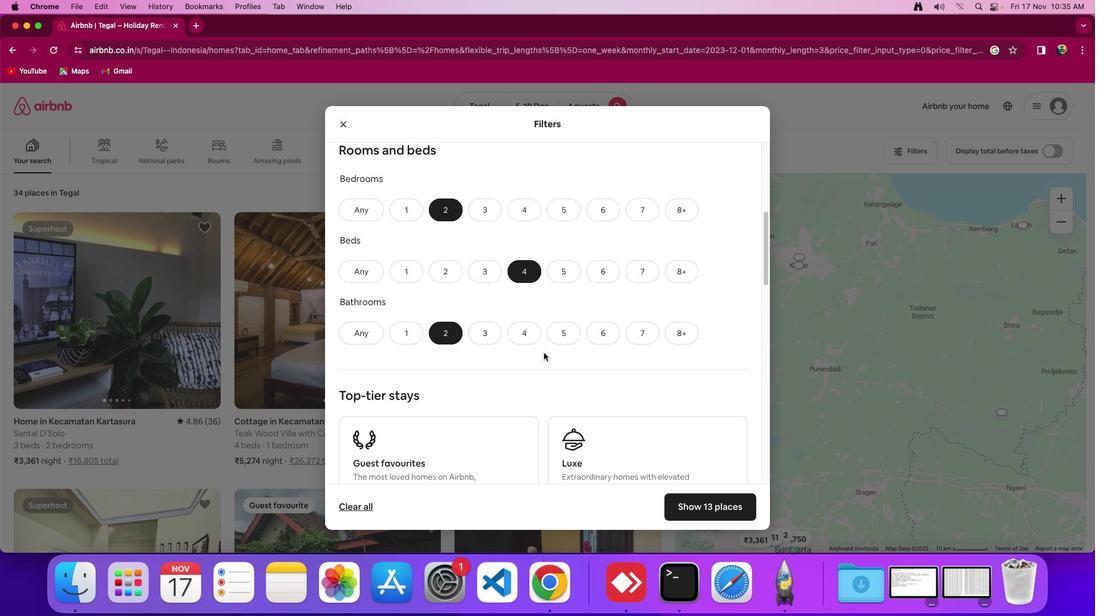 
Action: Mouse scrolled (544, 353) with delta (0, 0)
Screenshot: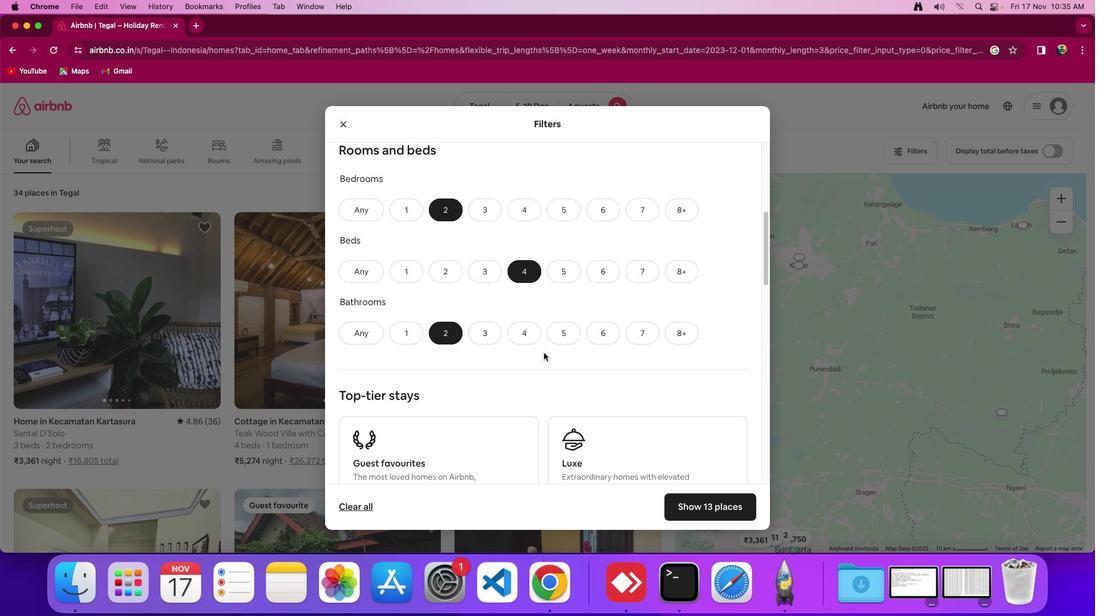 
Action: Mouse moved to (544, 352)
Screenshot: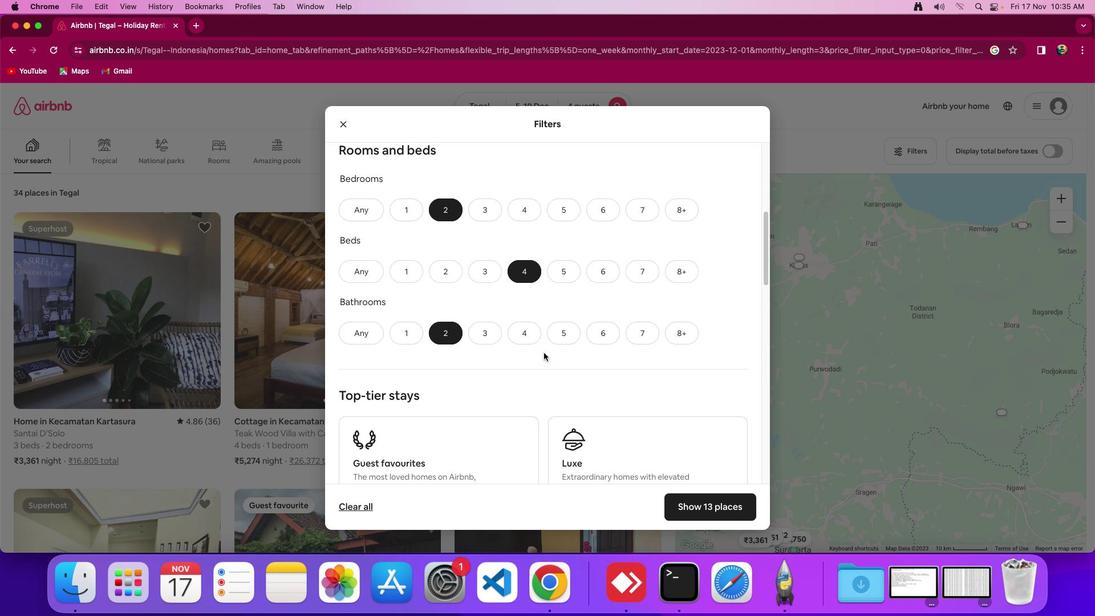 
Action: Mouse scrolled (544, 352) with delta (0, 0)
Screenshot: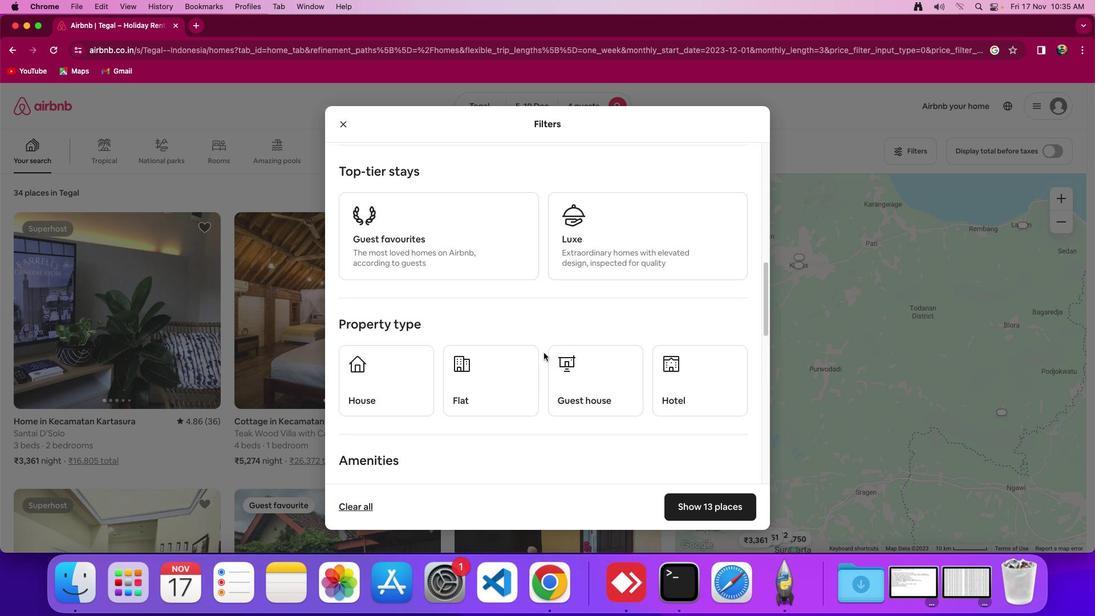 
Action: Mouse scrolled (544, 352) with delta (0, 0)
Screenshot: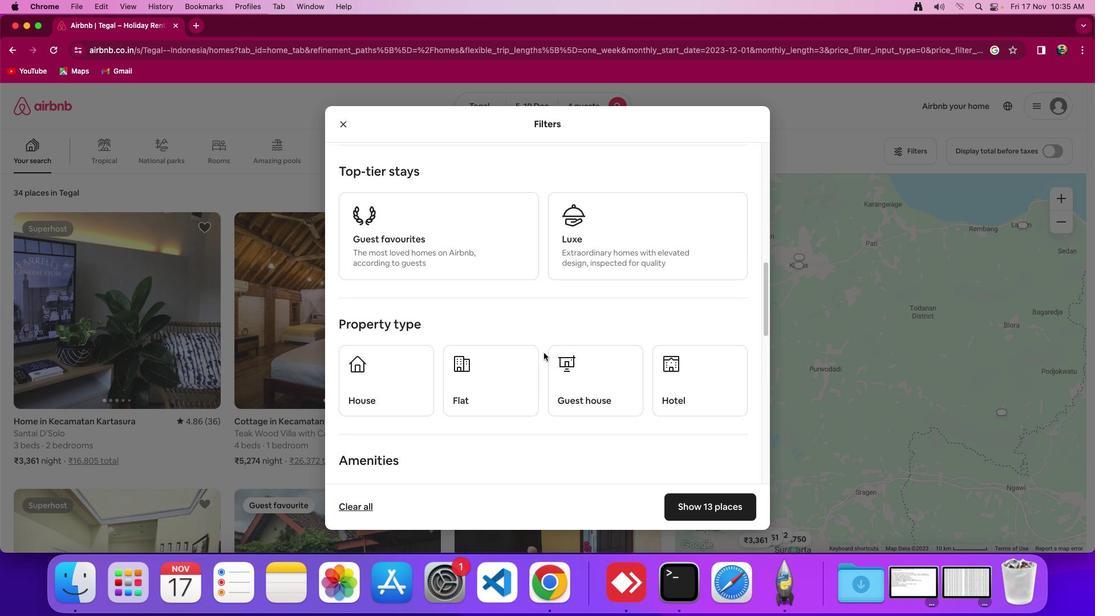 
Action: Mouse scrolled (544, 352) with delta (0, -1)
Screenshot: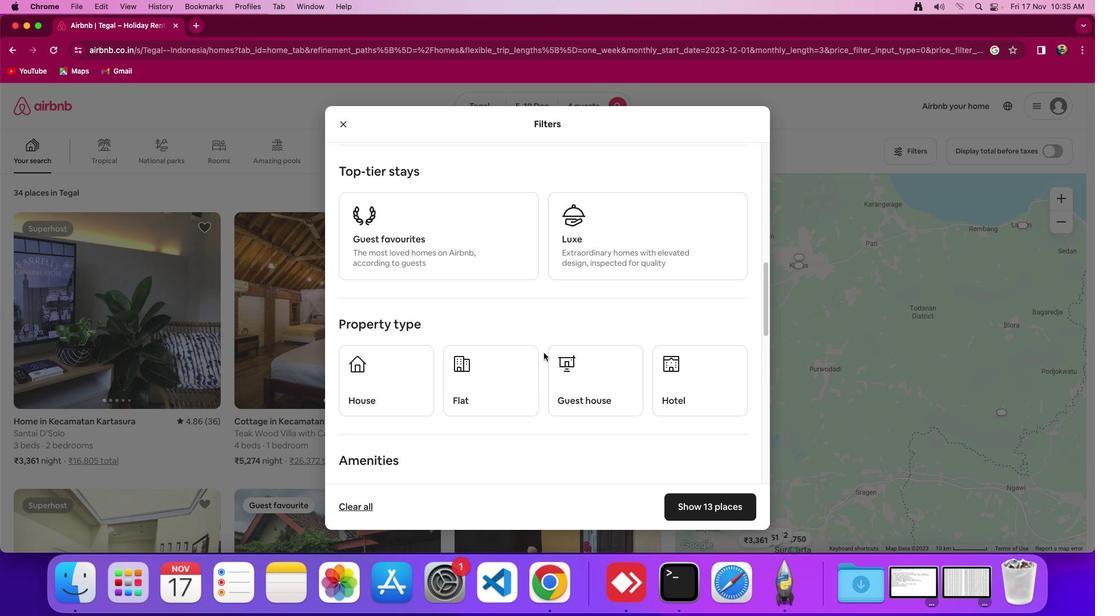 
Action: Mouse scrolled (544, 352) with delta (0, -2)
Screenshot: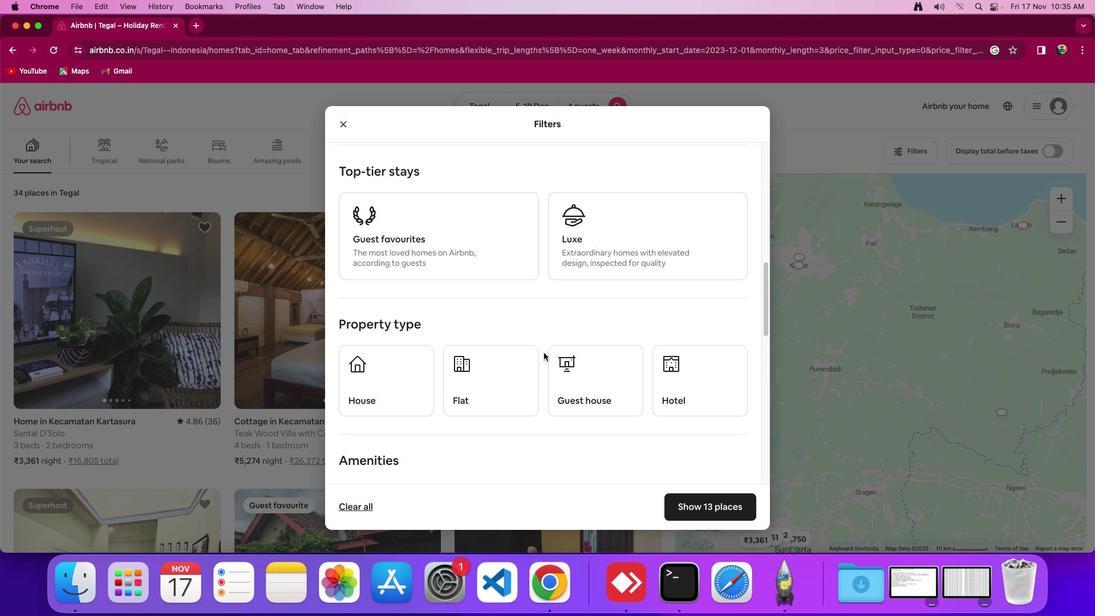 
Action: Mouse moved to (387, 383)
Screenshot: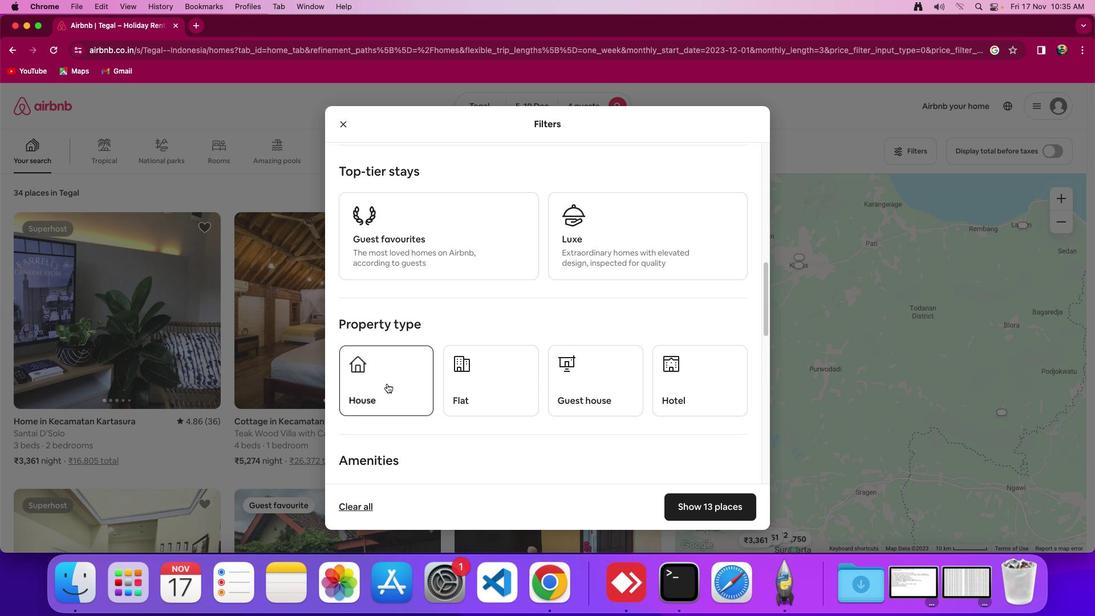 
Action: Mouse pressed left at (387, 383)
Screenshot: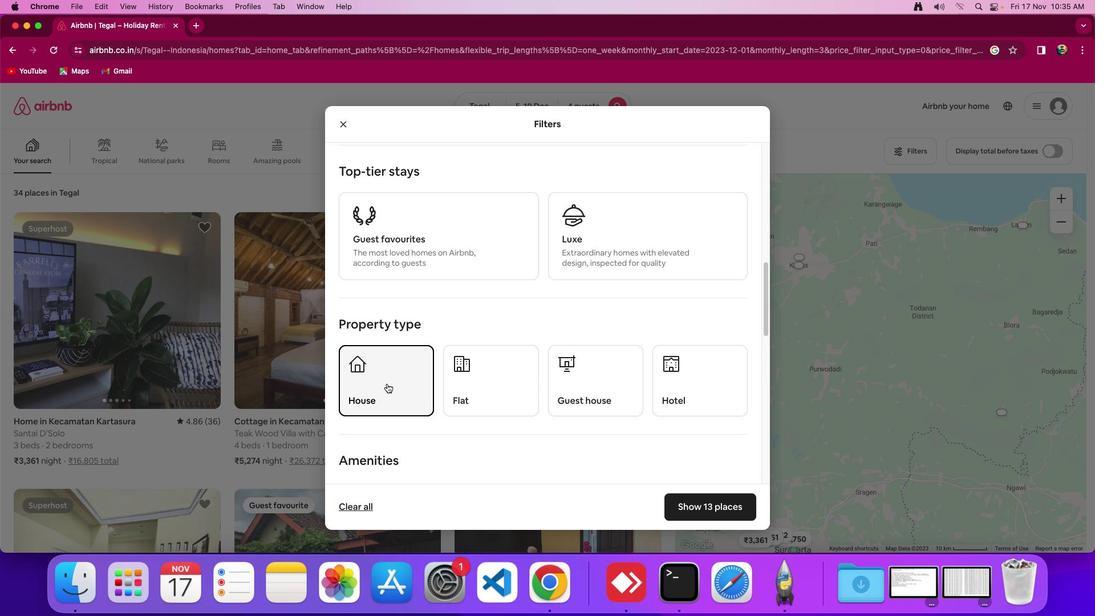 
Action: Mouse moved to (690, 511)
Screenshot: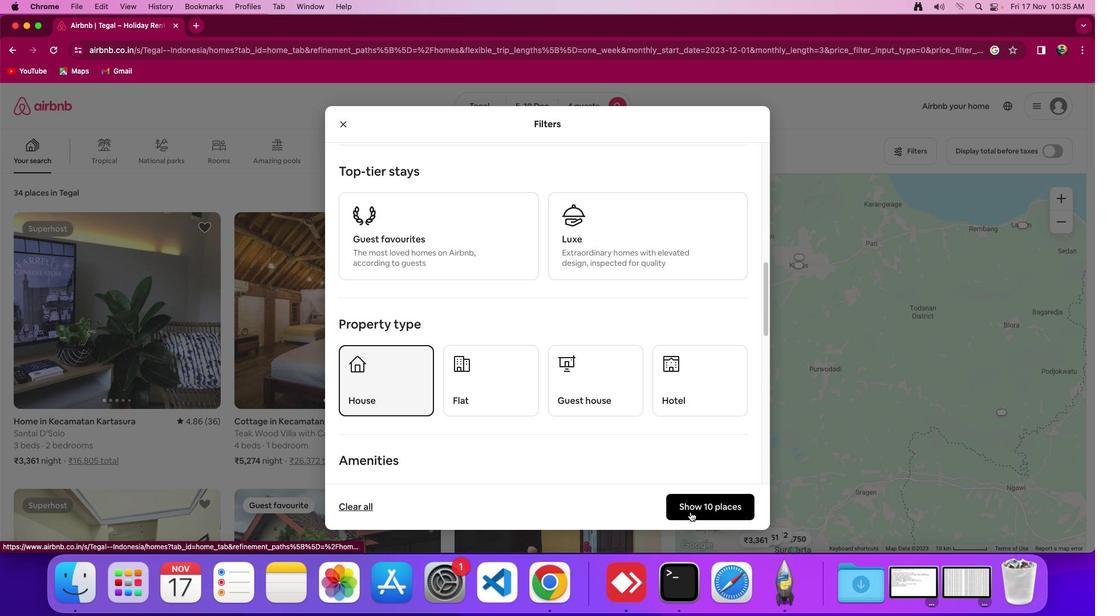 
Action: Mouse pressed left at (690, 511)
Screenshot: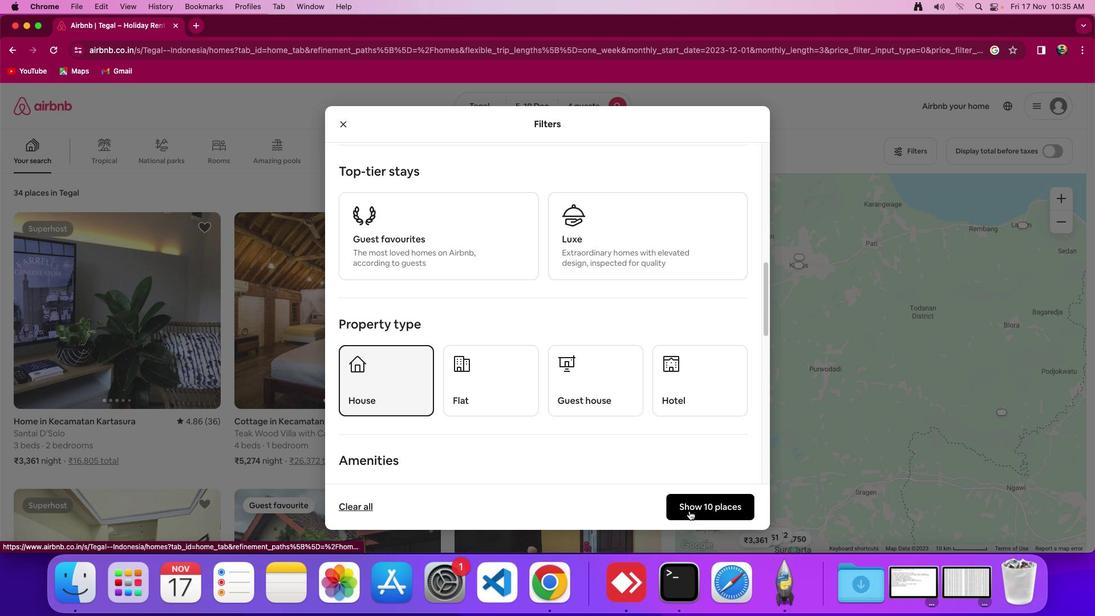 
Action: Mouse moved to (484, 370)
Screenshot: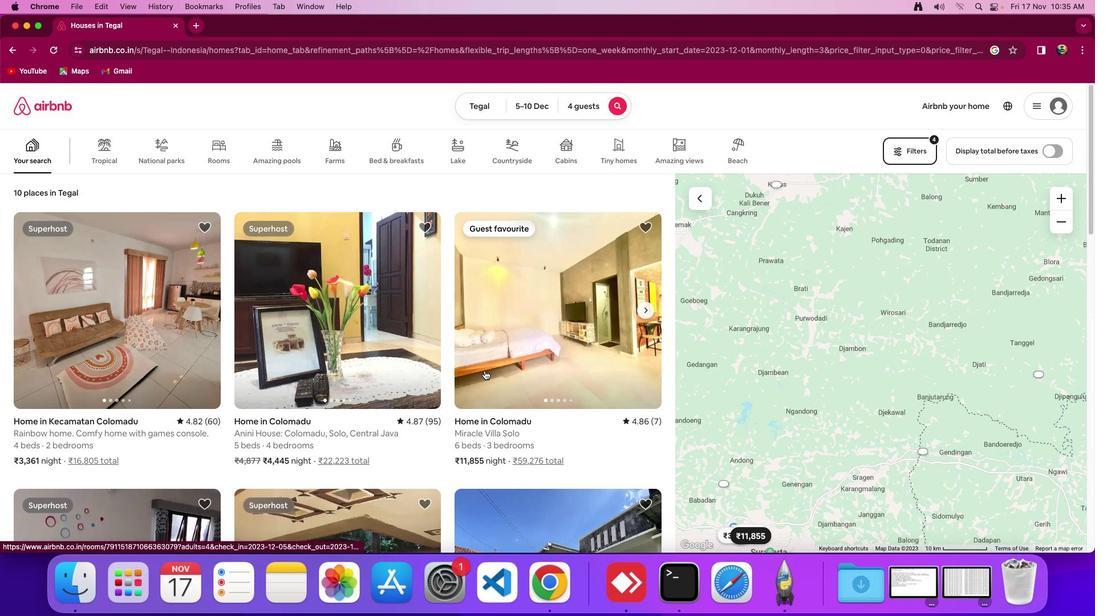 
Action: Mouse scrolled (484, 370) with delta (0, 0)
Screenshot: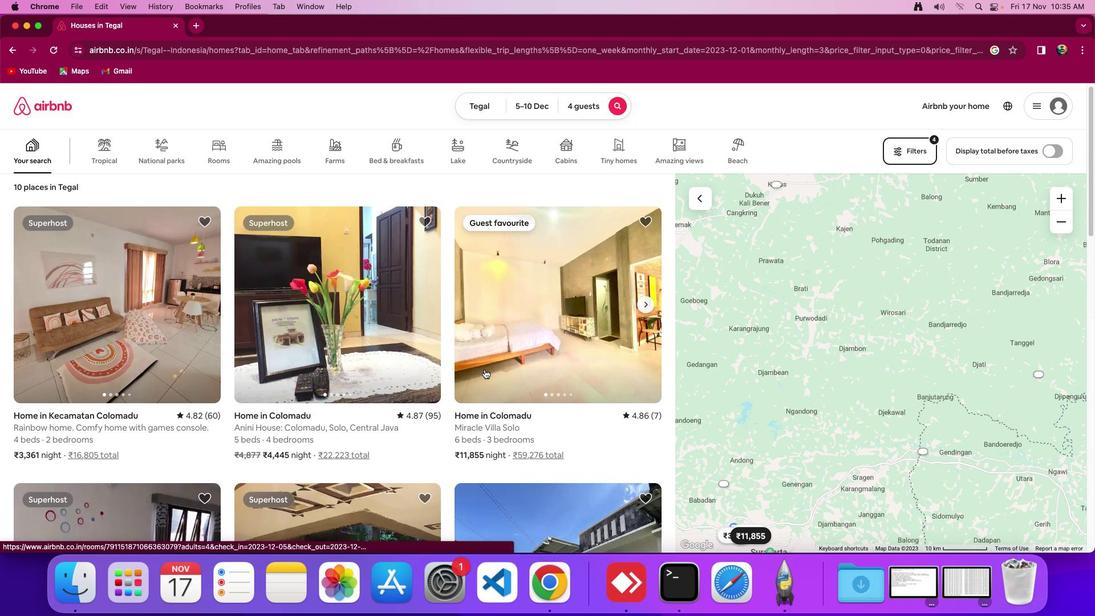 
Action: Mouse scrolled (484, 370) with delta (0, 0)
Screenshot: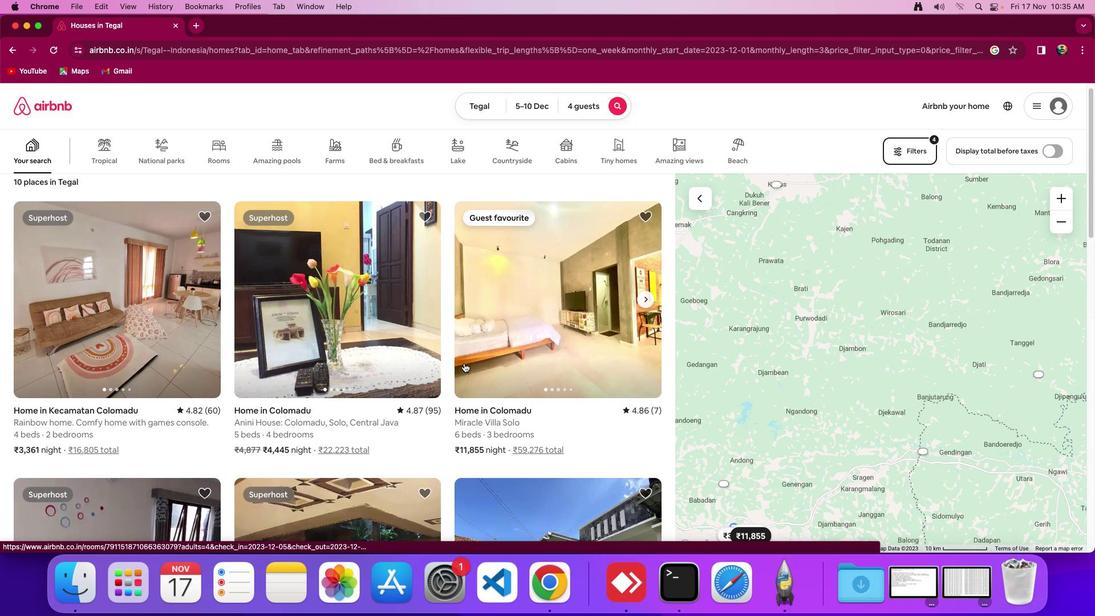 
Action: Mouse moved to (484, 370)
Screenshot: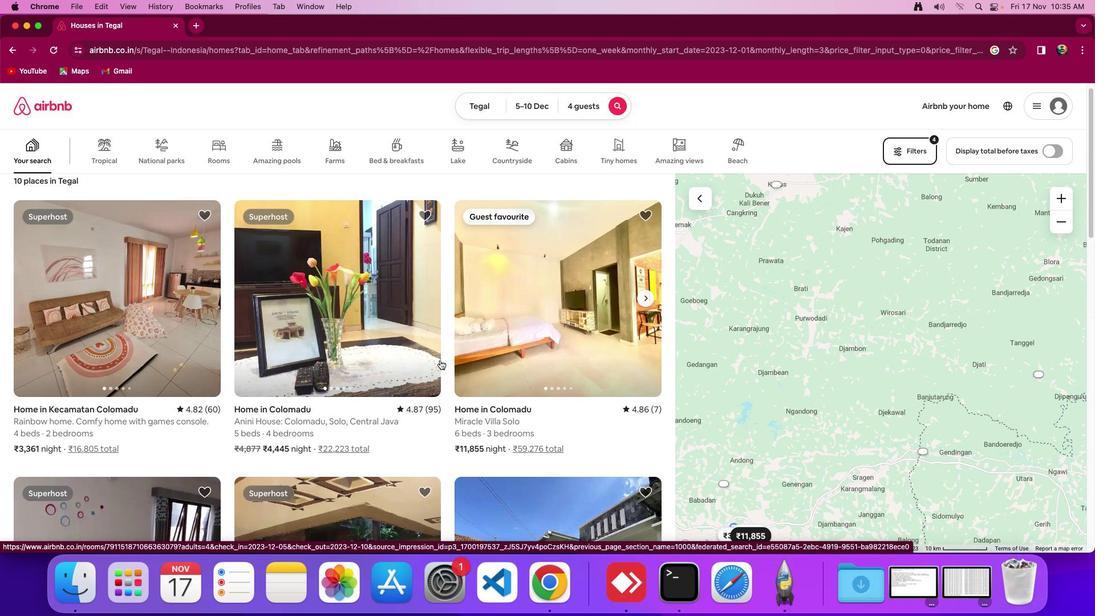 
Action: Mouse scrolled (484, 370) with delta (0, 0)
Screenshot: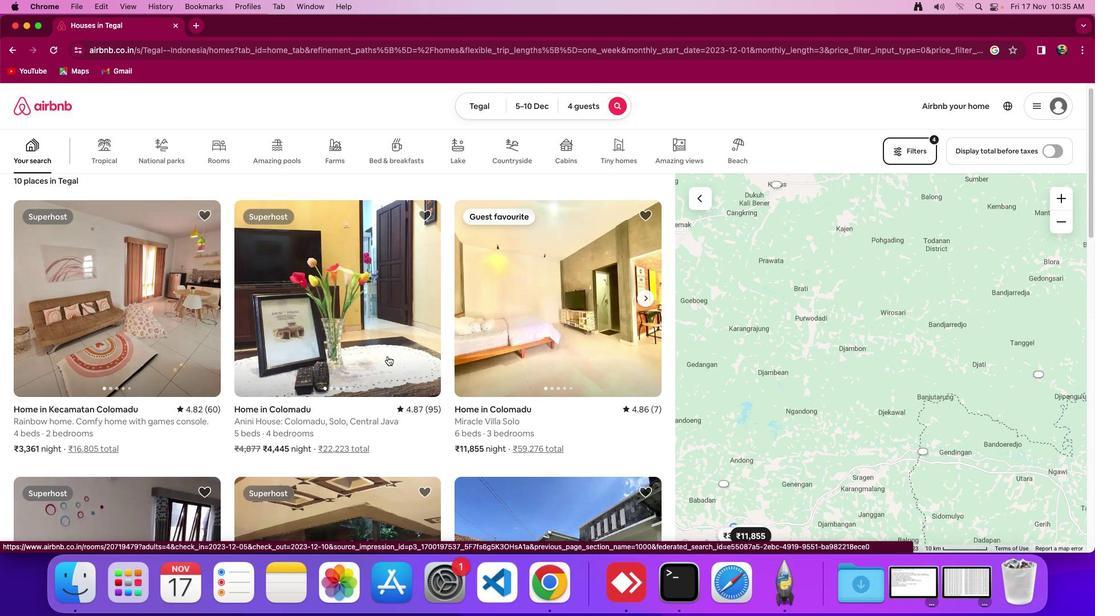 
Action: Mouse moved to (181, 329)
Screenshot: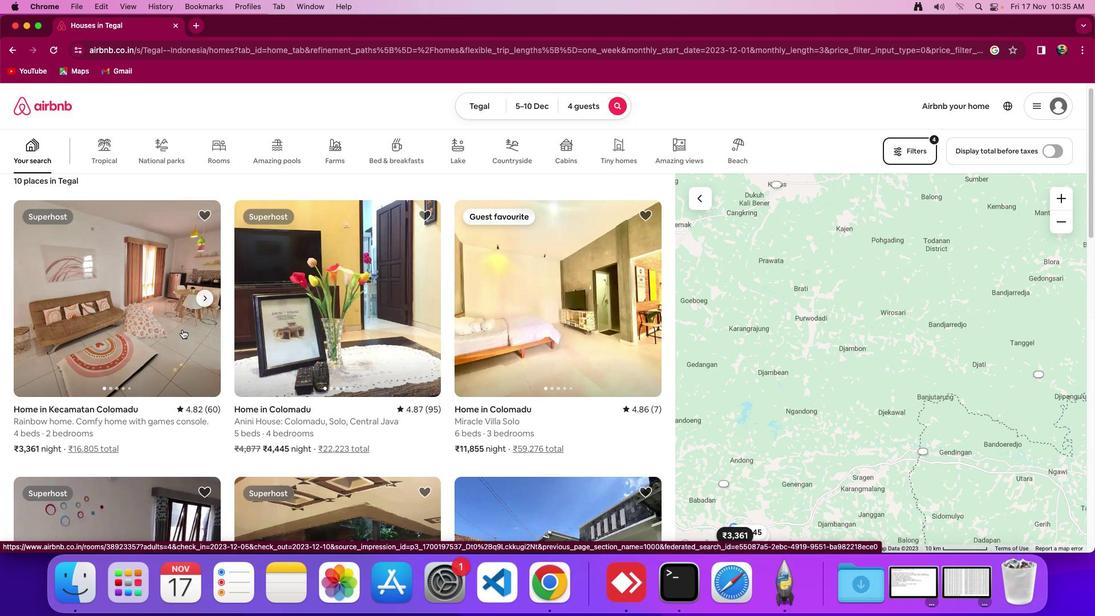 
Action: Mouse pressed left at (181, 329)
Screenshot: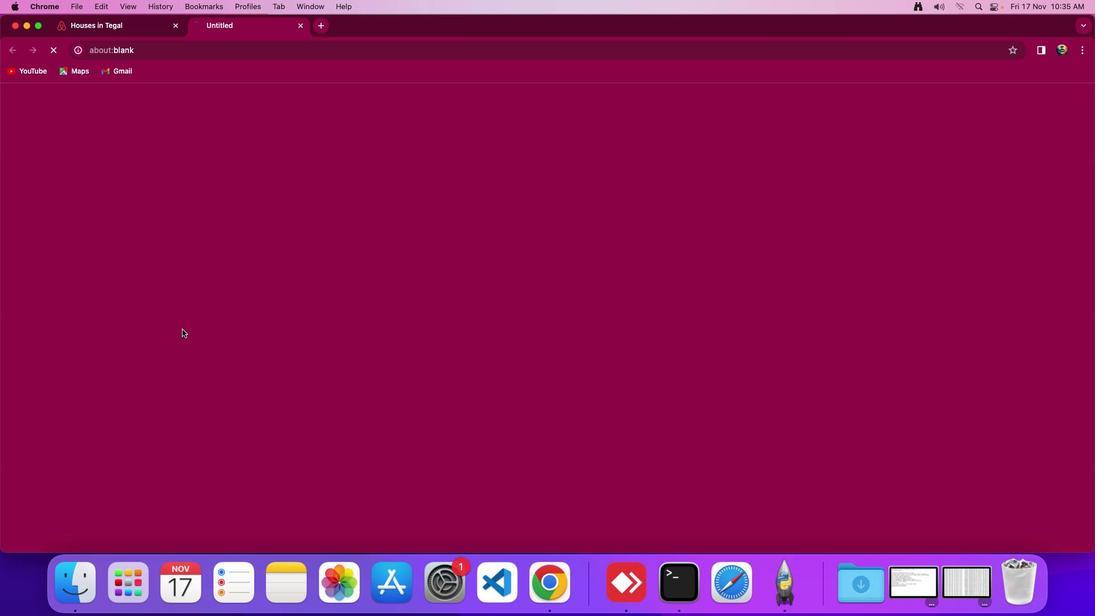 
Action: Mouse moved to (780, 394)
Screenshot: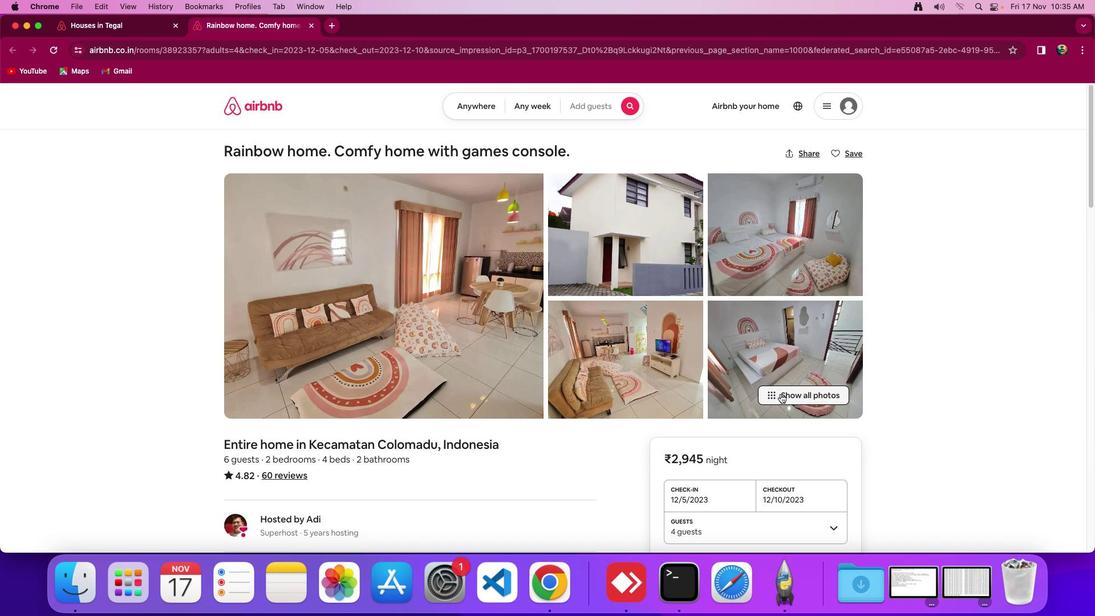 
Action: Mouse pressed left at (780, 394)
Screenshot: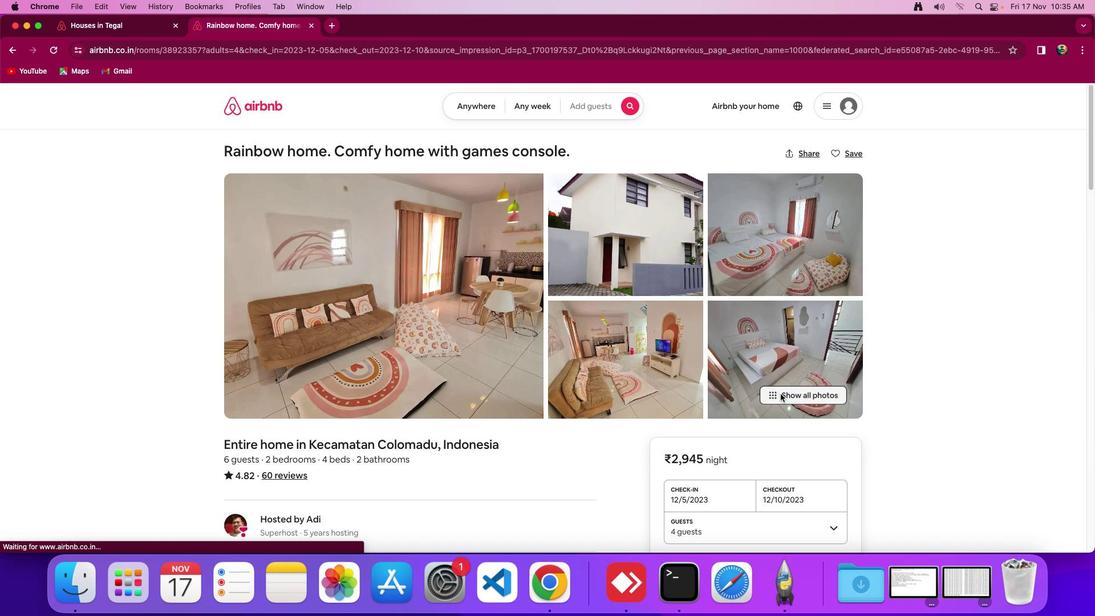 
Action: Mouse moved to (595, 383)
Screenshot: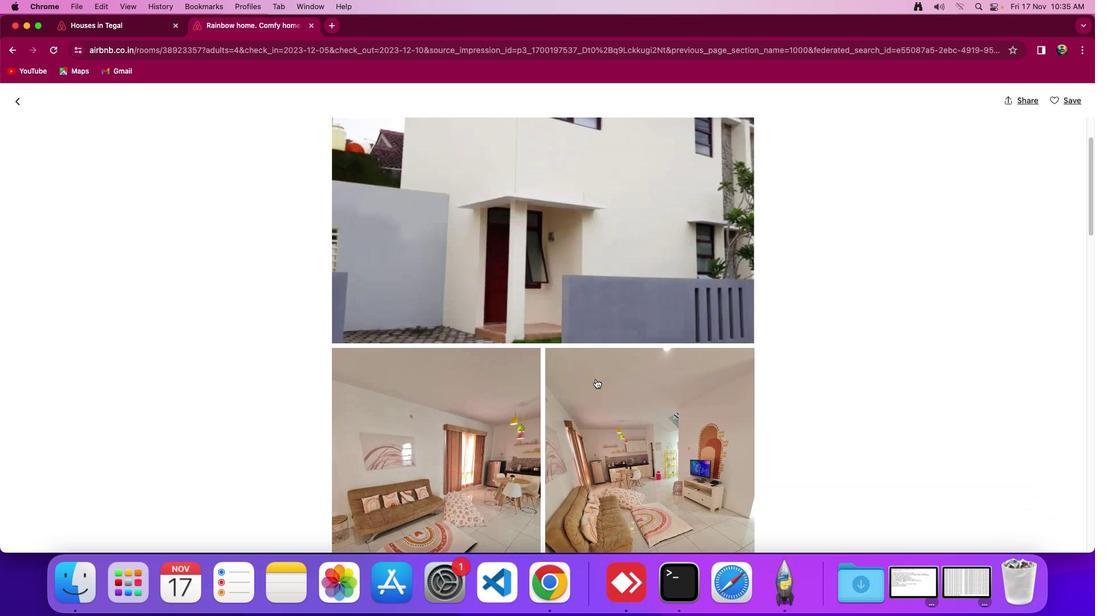 
Action: Mouse scrolled (595, 383) with delta (0, 0)
Screenshot: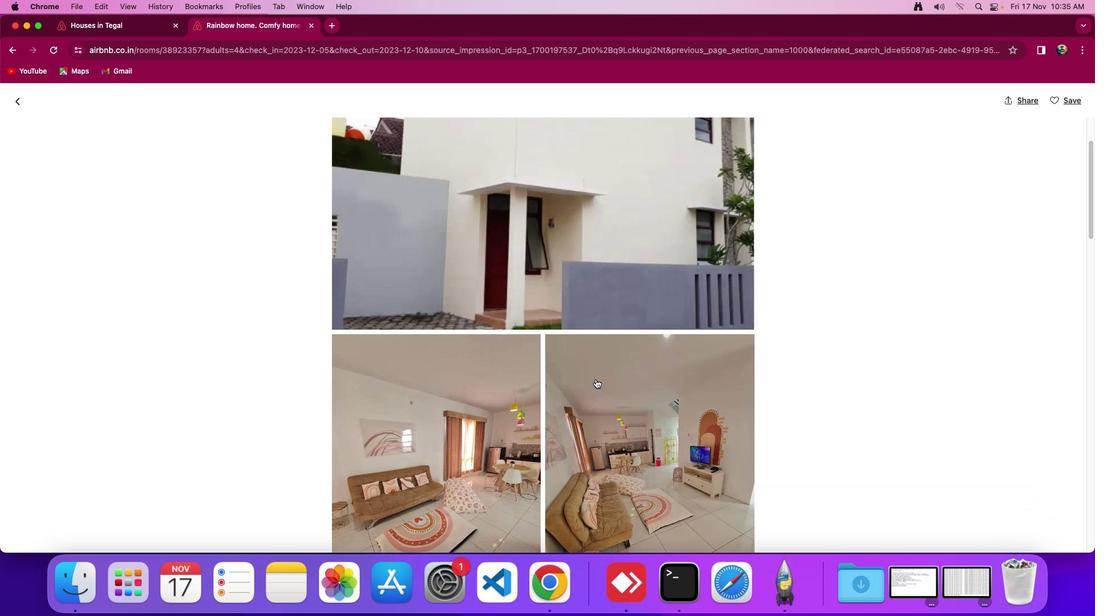
Action: Mouse scrolled (595, 383) with delta (0, 0)
Screenshot: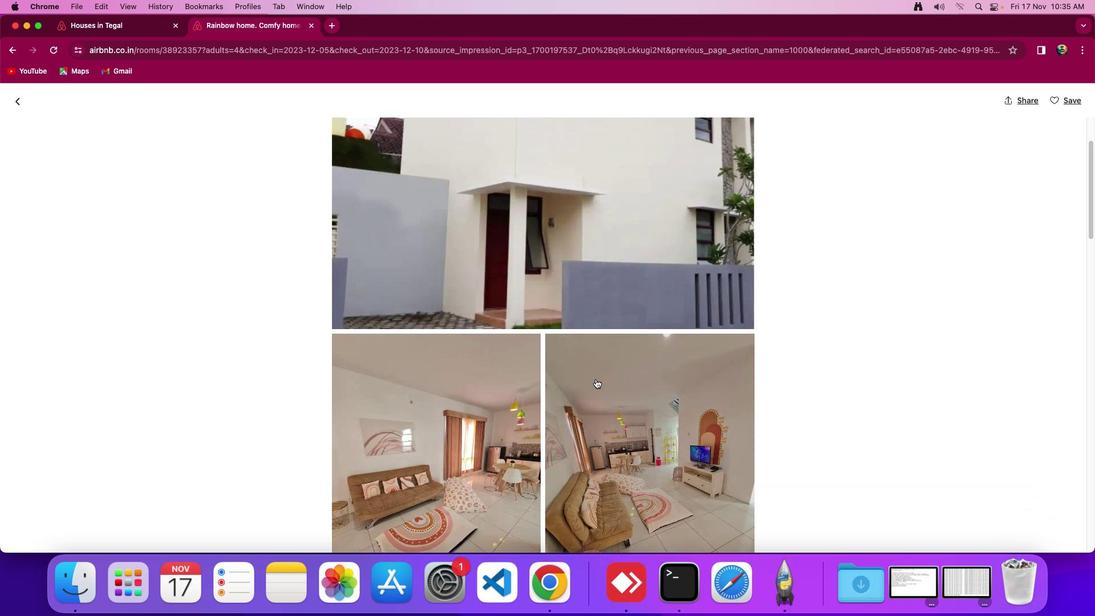 
Action: Mouse moved to (595, 383)
Screenshot: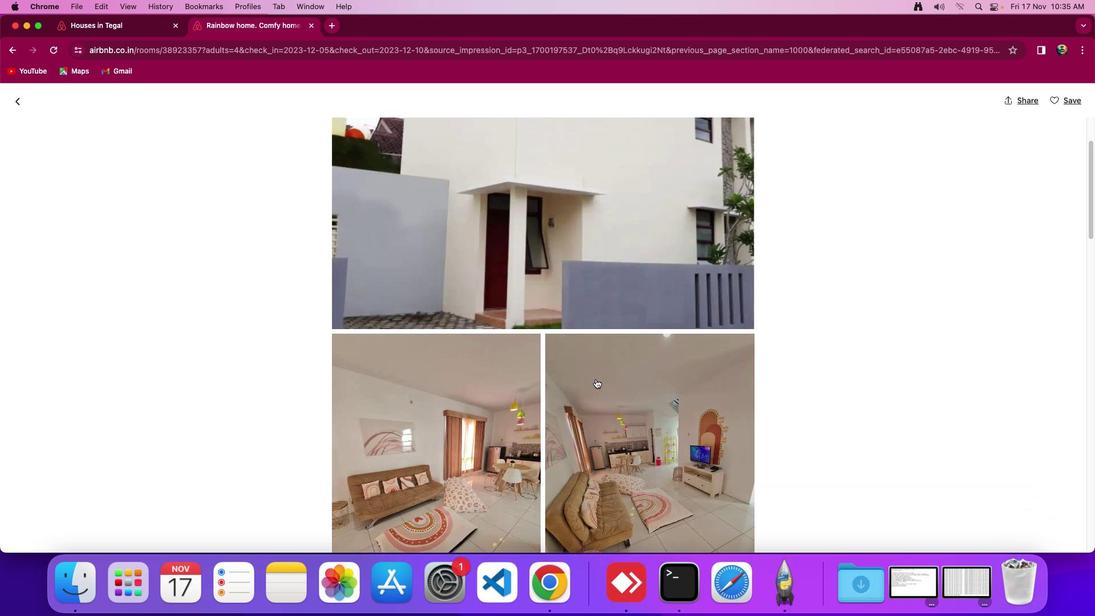 
Action: Mouse scrolled (595, 383) with delta (0, -1)
Screenshot: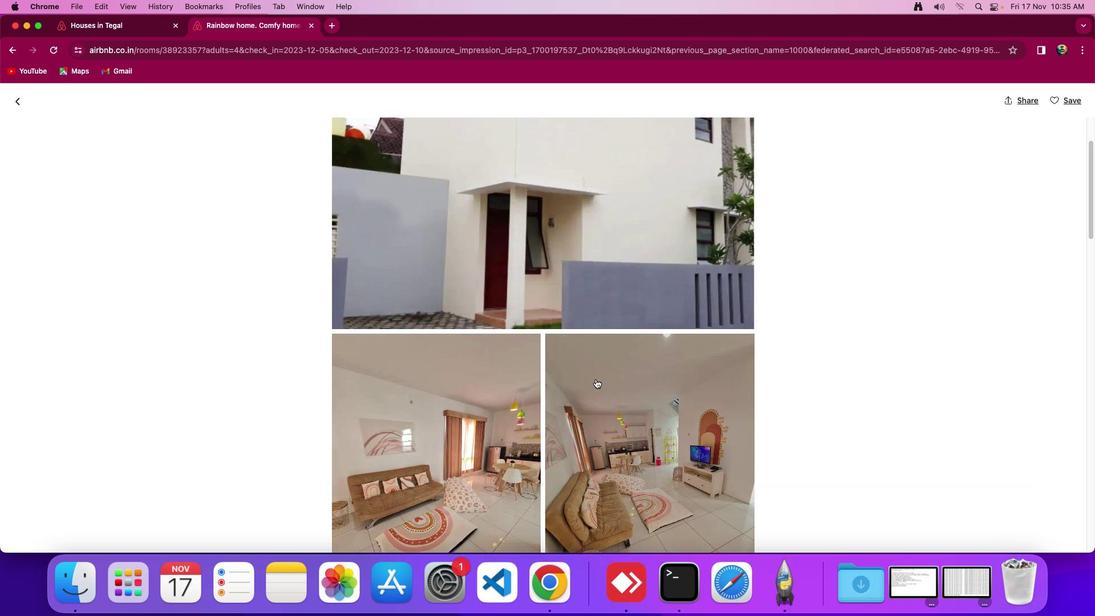 
Action: Mouse moved to (599, 381)
Screenshot: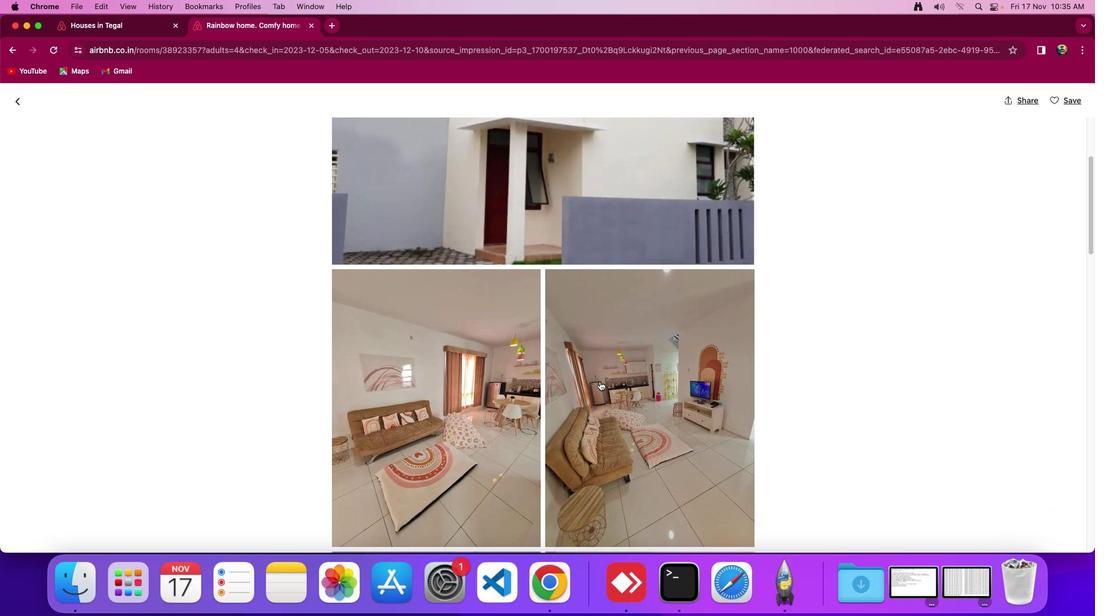 
Action: Mouse scrolled (599, 381) with delta (0, 0)
Screenshot: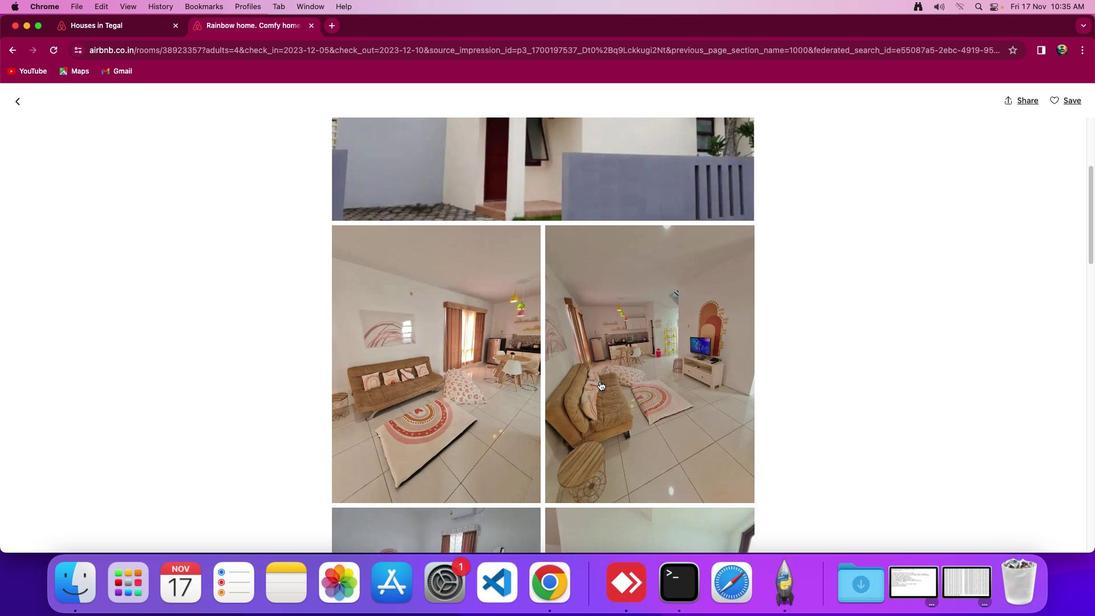 
Action: Mouse scrolled (599, 381) with delta (0, 0)
Screenshot: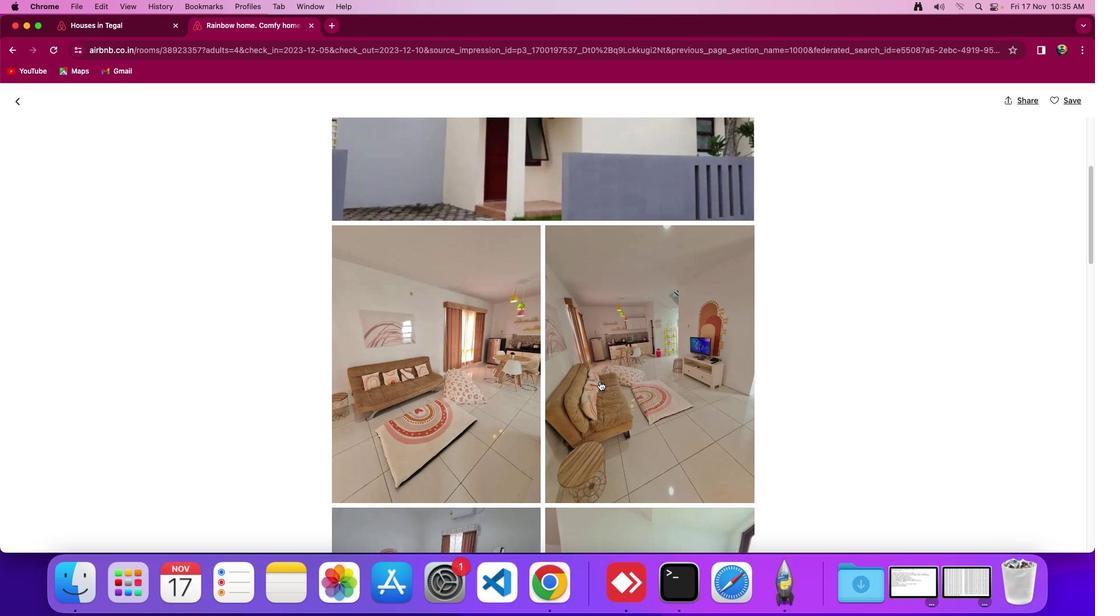 
Action: Mouse scrolled (599, 381) with delta (0, -1)
Screenshot: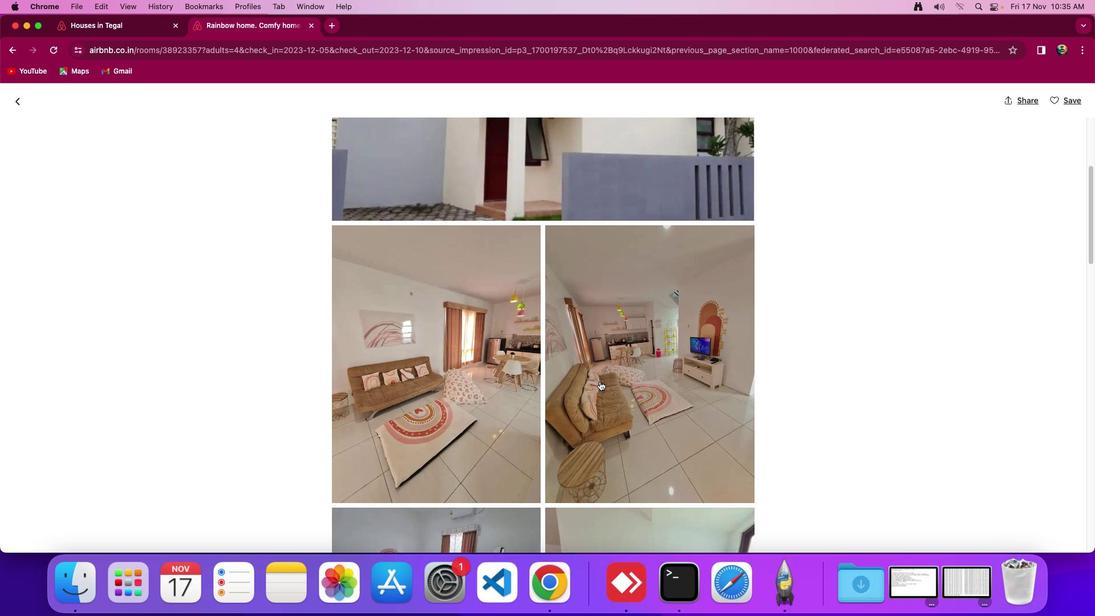 
Action: Mouse moved to (596, 381)
Screenshot: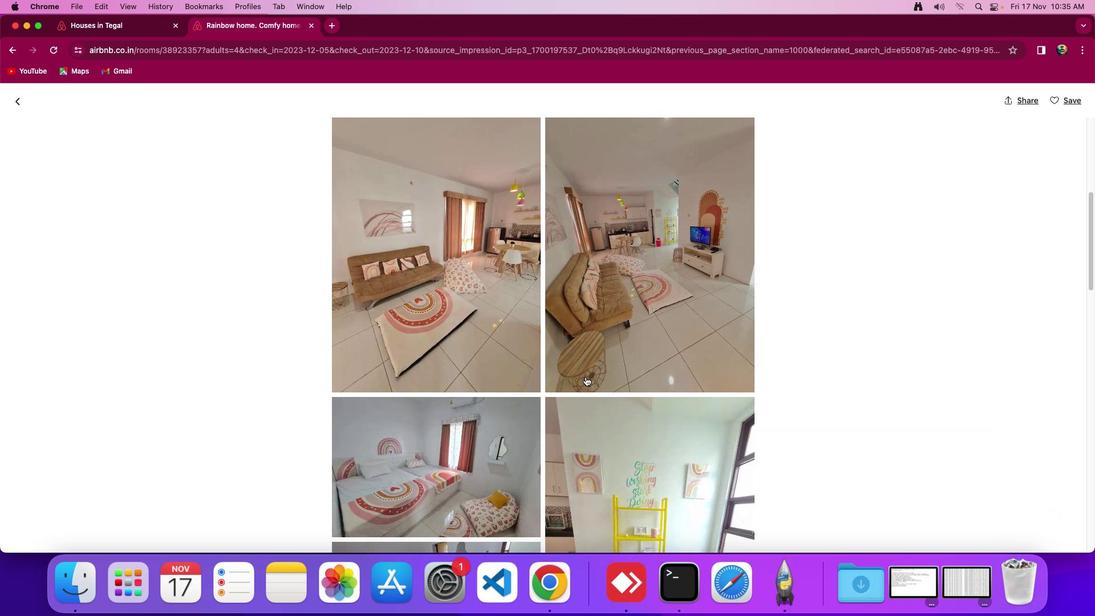 
Action: Mouse scrolled (596, 381) with delta (0, 0)
Screenshot: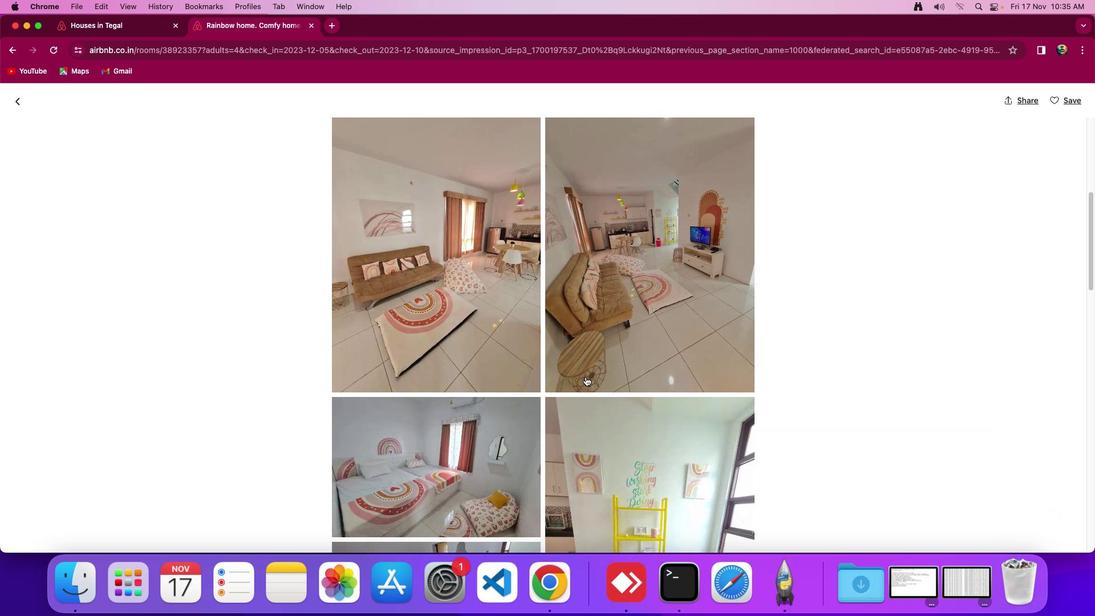 
Action: Mouse scrolled (596, 381) with delta (0, 0)
Screenshot: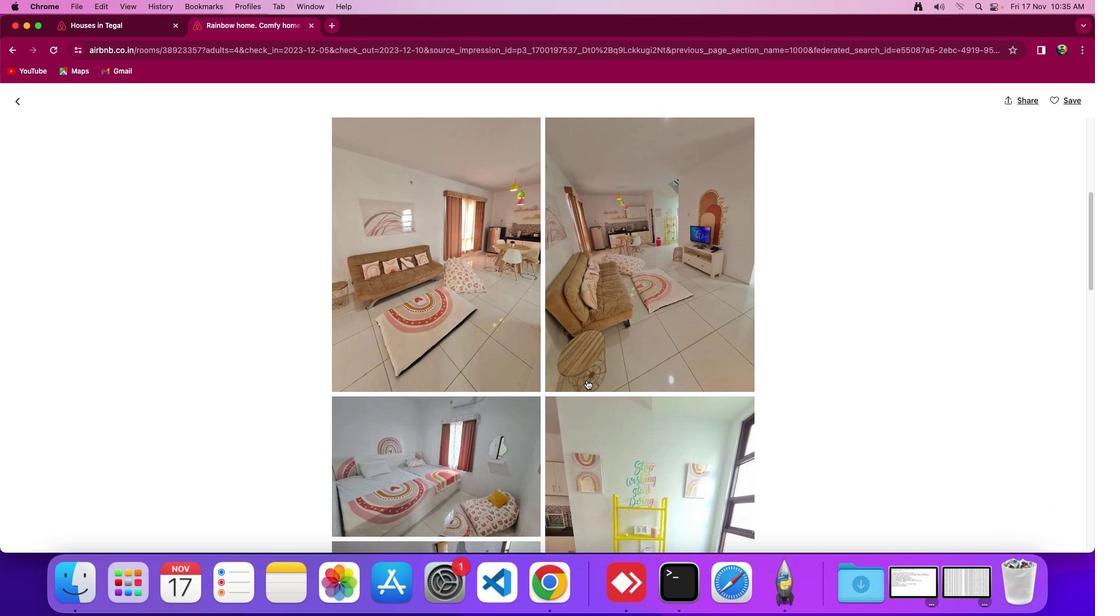 
Action: Mouse scrolled (596, 381) with delta (0, -1)
Screenshot: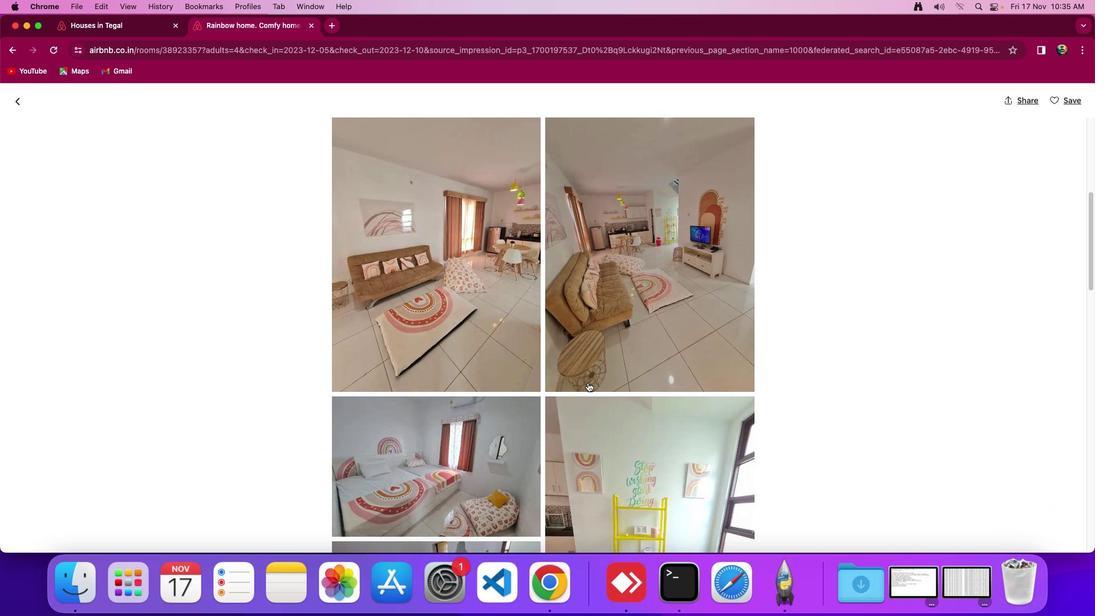 
Action: Mouse moved to (588, 382)
Screenshot: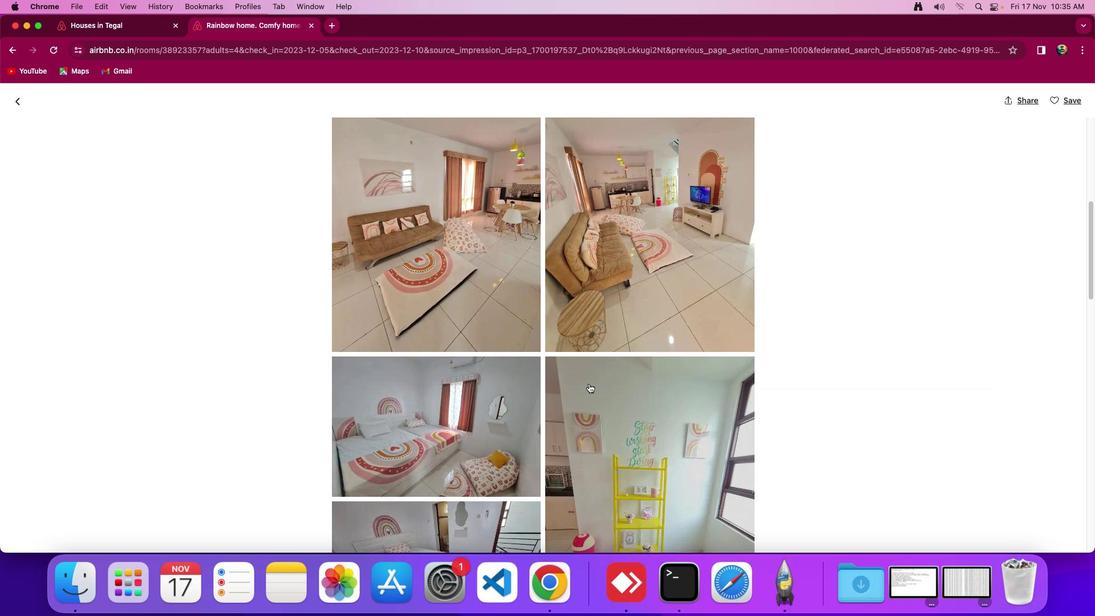 
Action: Mouse scrolled (588, 382) with delta (0, 0)
Screenshot: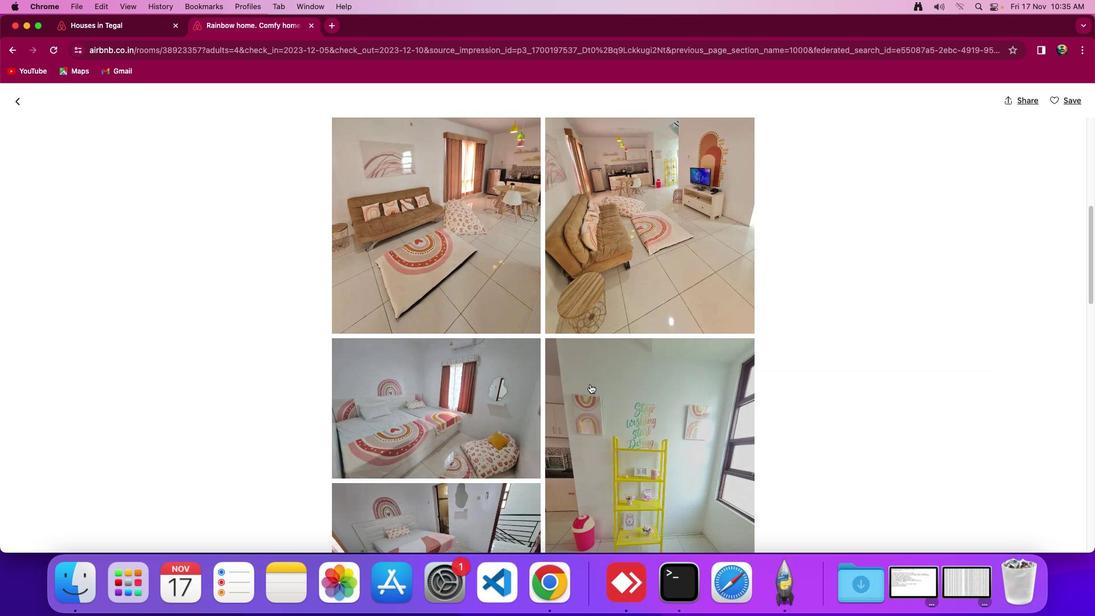 
Action: Mouse moved to (588, 382)
Screenshot: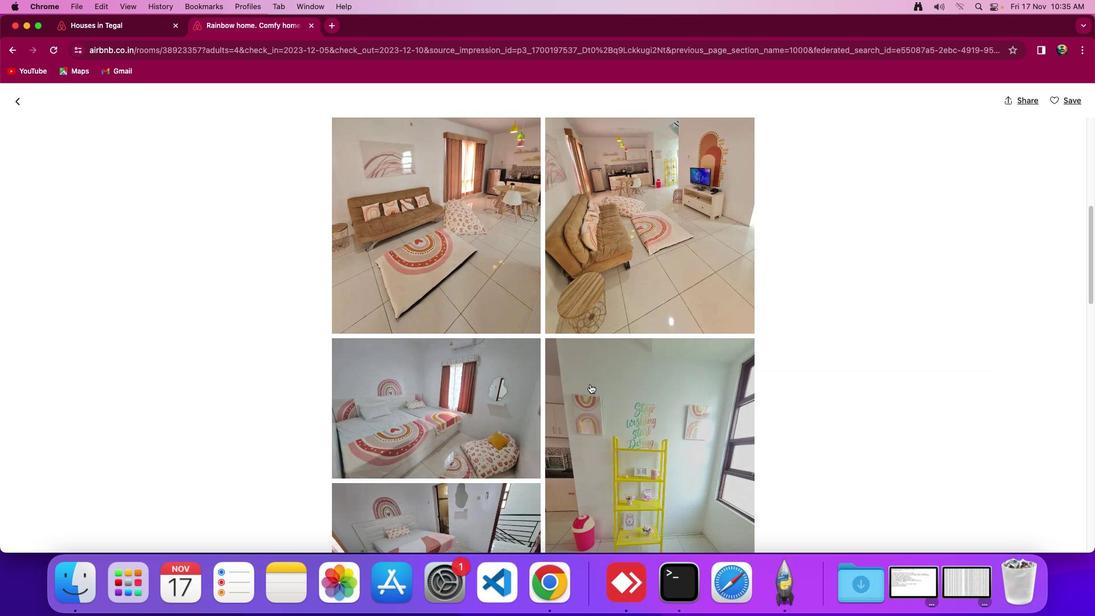 
Action: Mouse scrolled (588, 382) with delta (0, 0)
Screenshot: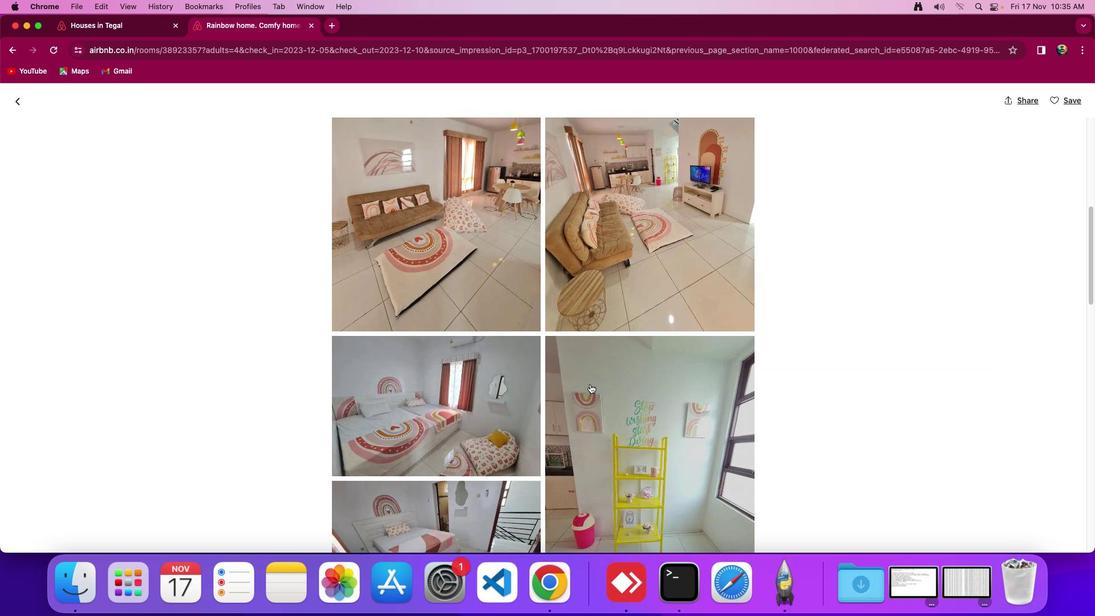 
Action: Mouse moved to (588, 383)
Screenshot: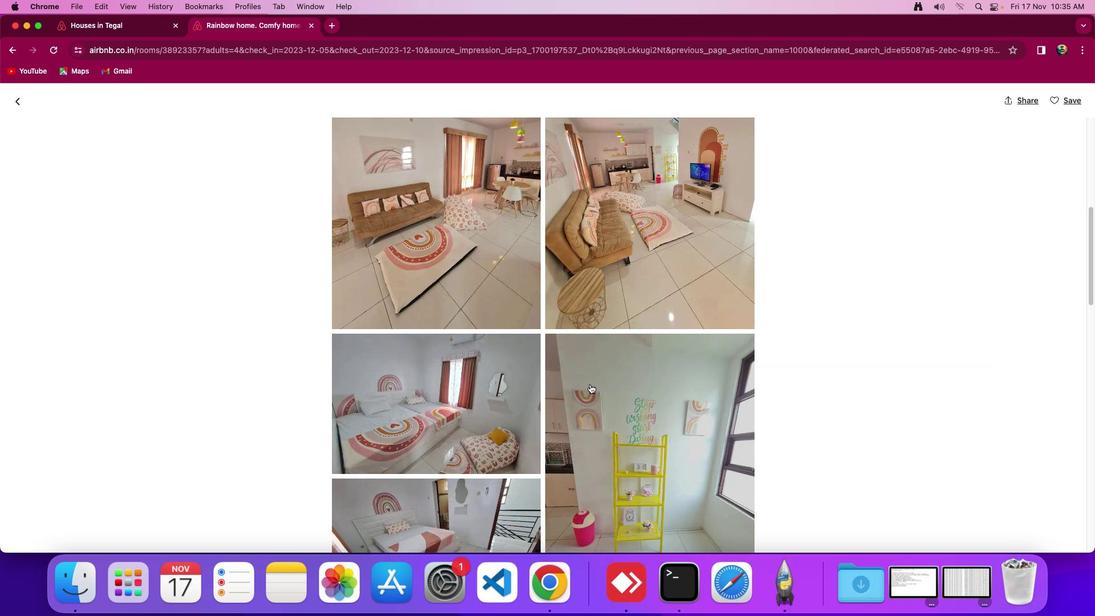 
Action: Mouse scrolled (588, 383) with delta (0, 0)
Screenshot: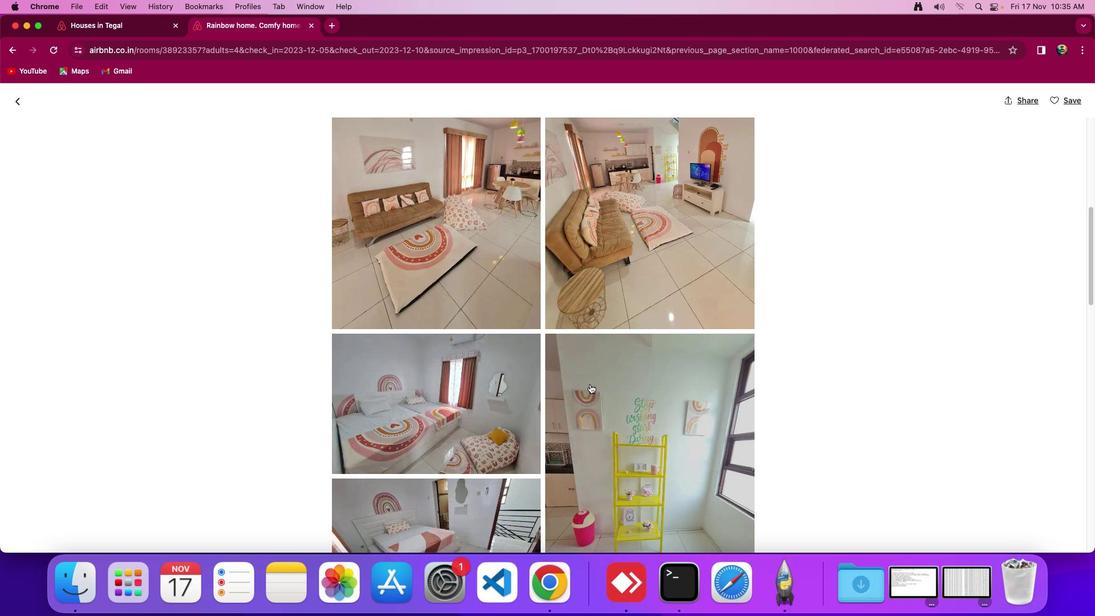
Action: Mouse moved to (590, 384)
Screenshot: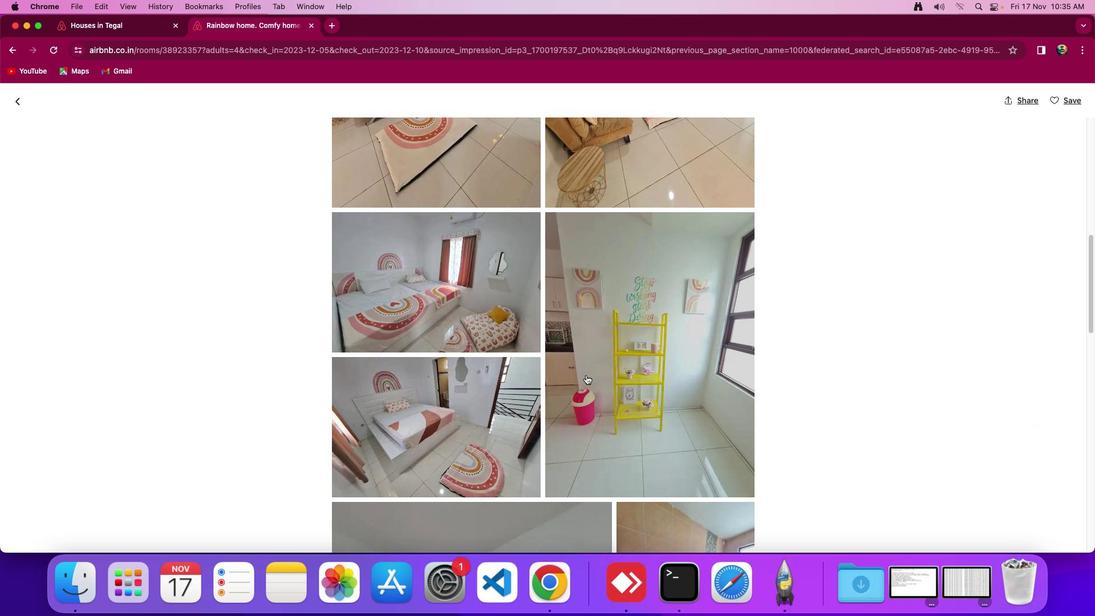 
Action: Mouse scrolled (590, 384) with delta (0, 0)
Screenshot: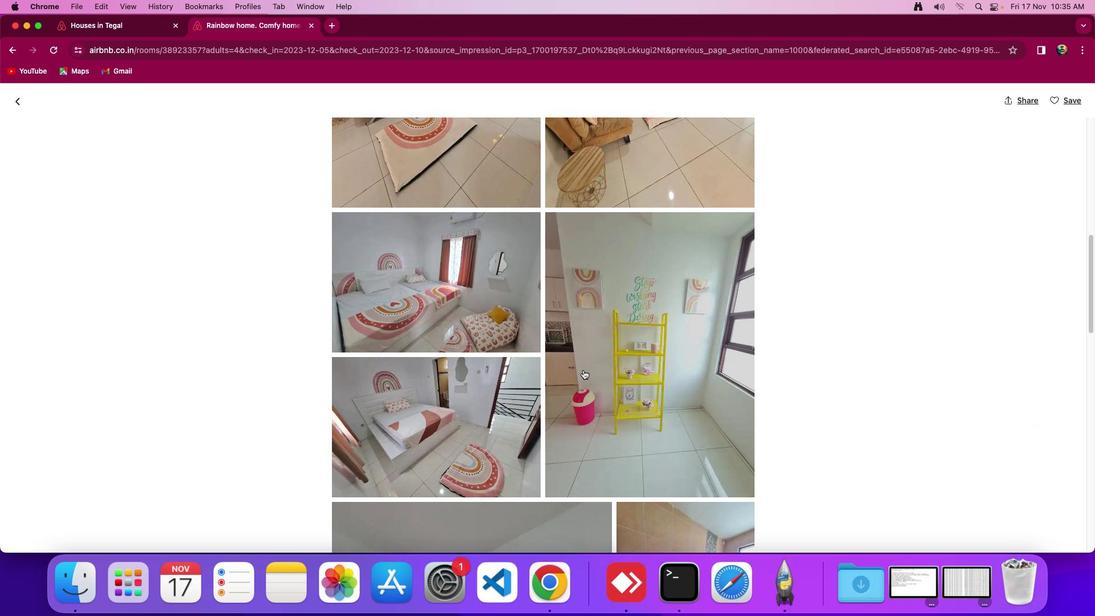
Action: Mouse moved to (590, 384)
Screenshot: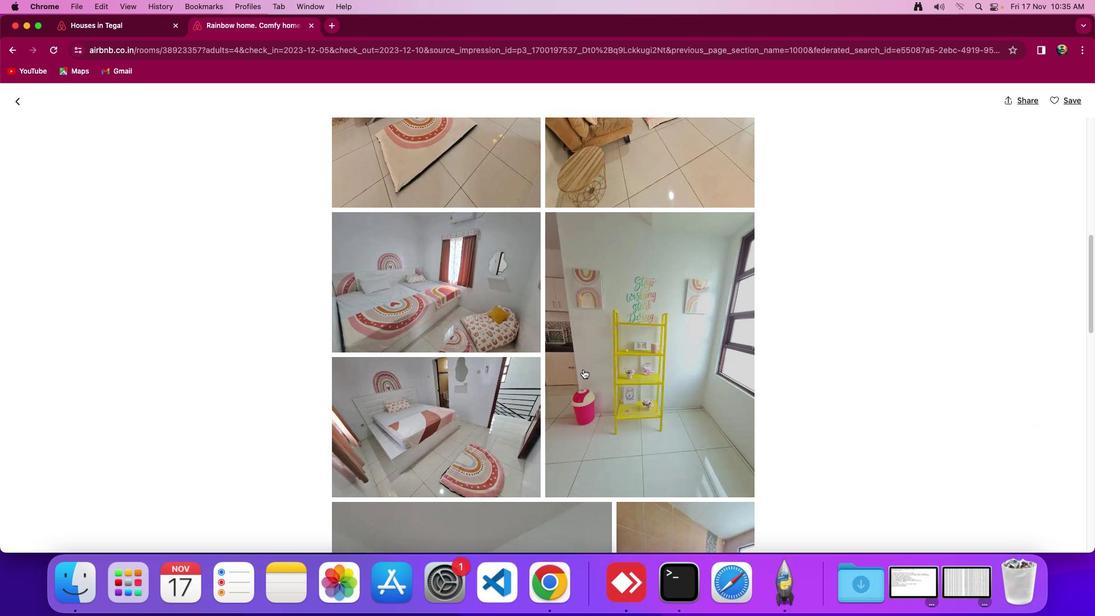
Action: Mouse scrolled (590, 384) with delta (0, 0)
Screenshot: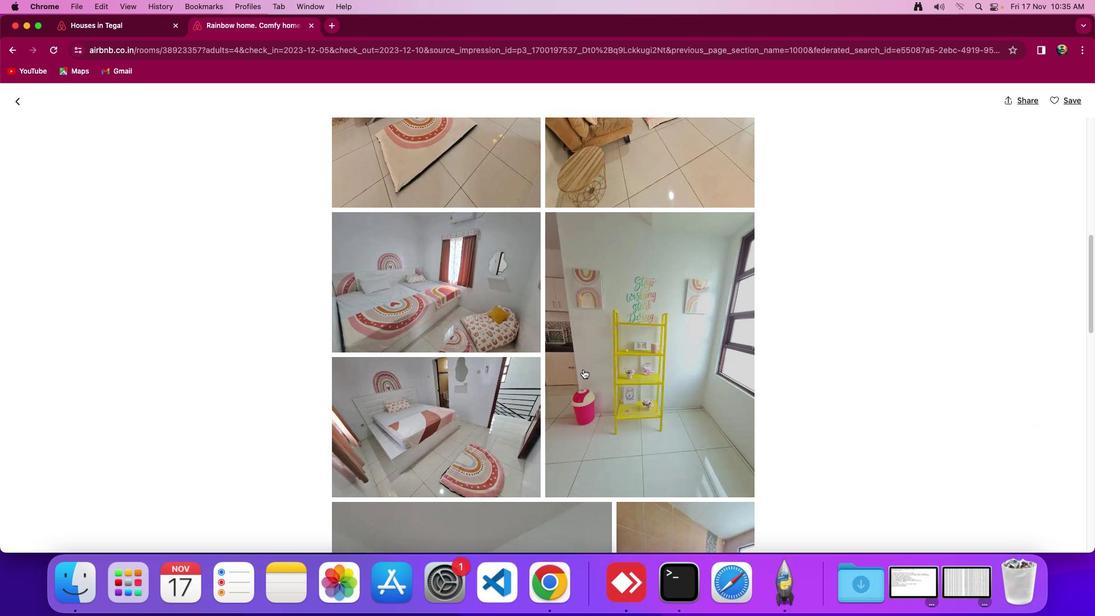 
Action: Mouse scrolled (590, 384) with delta (0, -2)
Screenshot: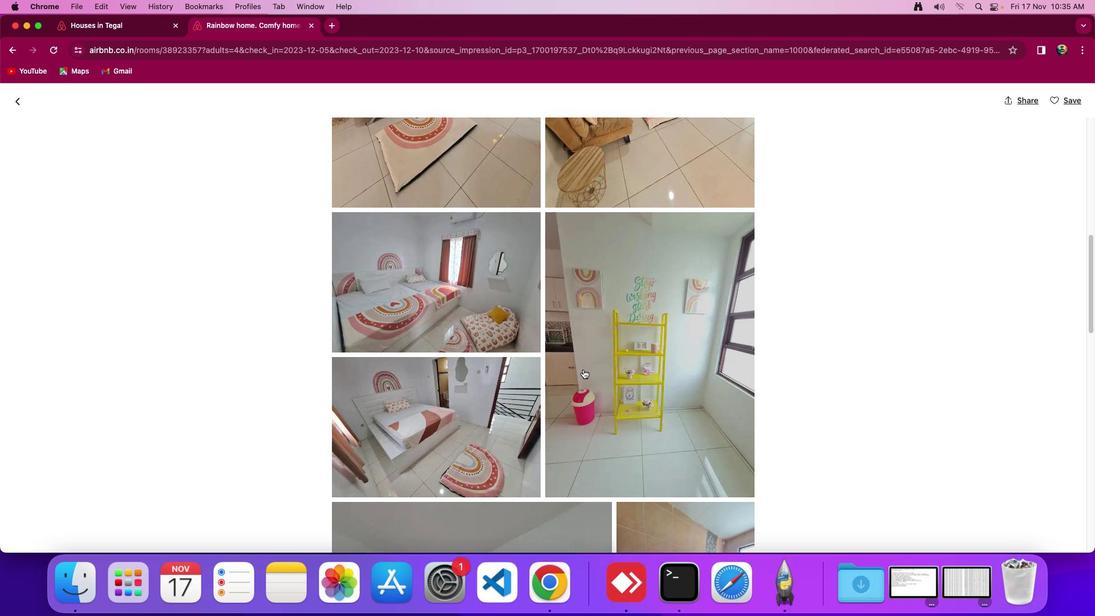 
Action: Mouse moved to (586, 381)
Screenshot: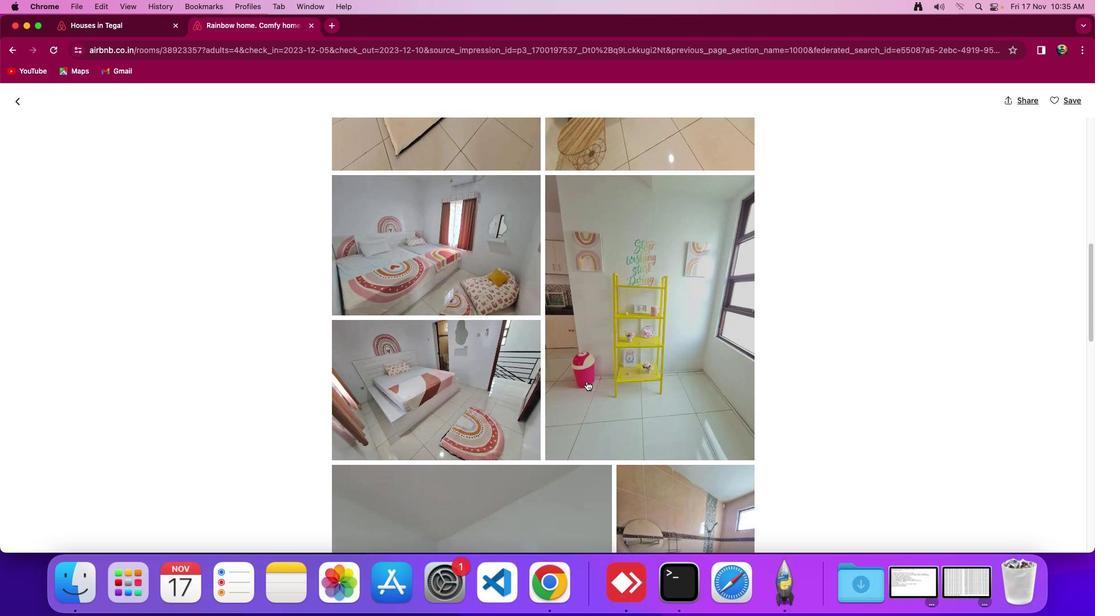 
Action: Mouse scrolled (586, 381) with delta (0, 0)
Screenshot: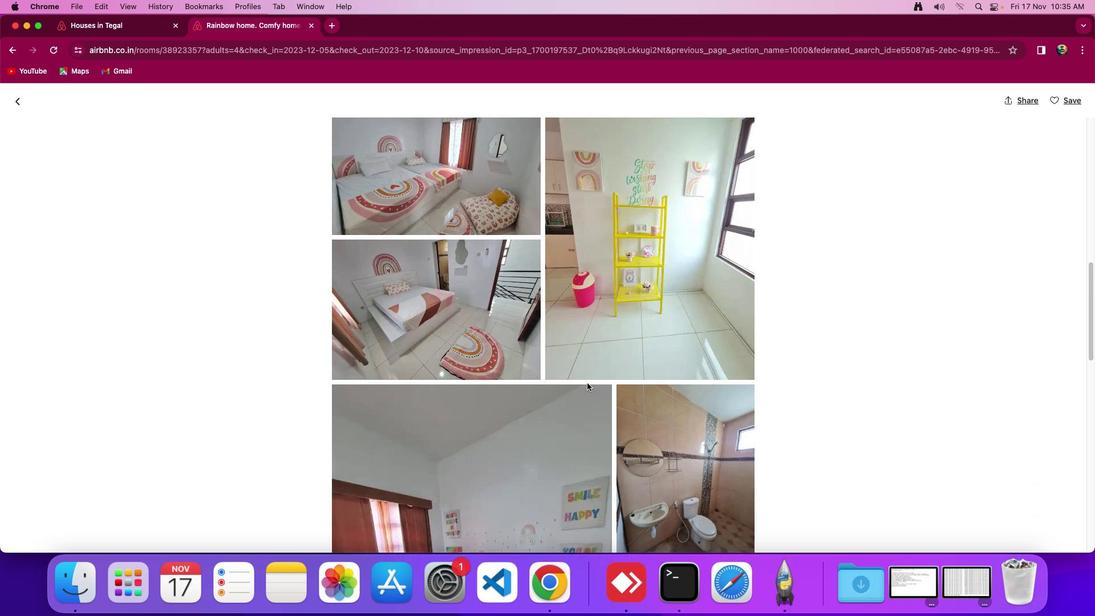 
Action: Mouse scrolled (586, 381) with delta (0, 0)
Screenshot: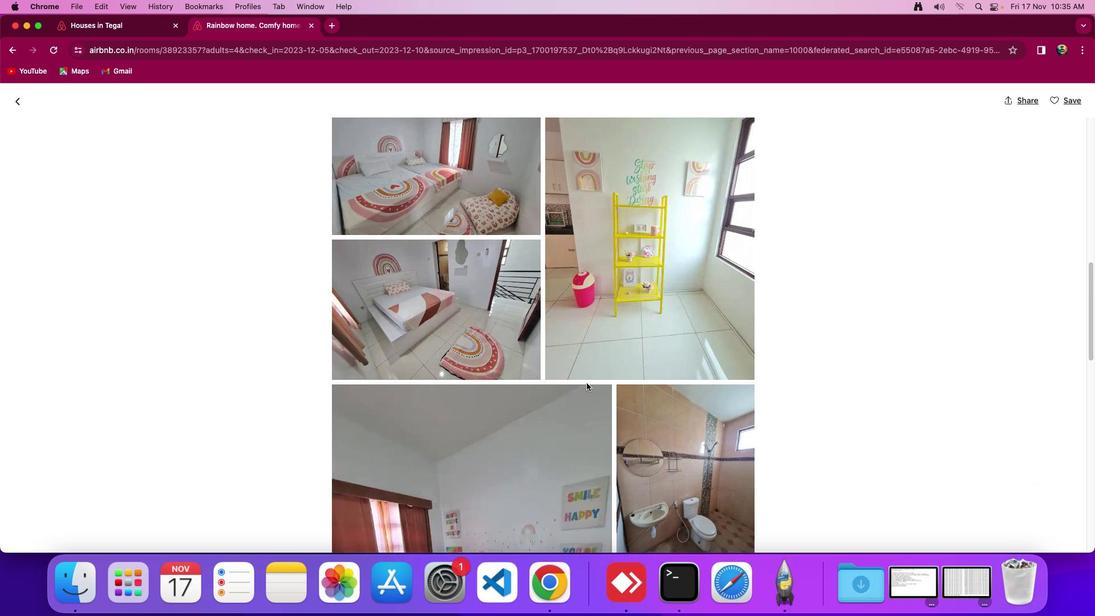 
Action: Mouse scrolled (586, 381) with delta (0, -1)
Screenshot: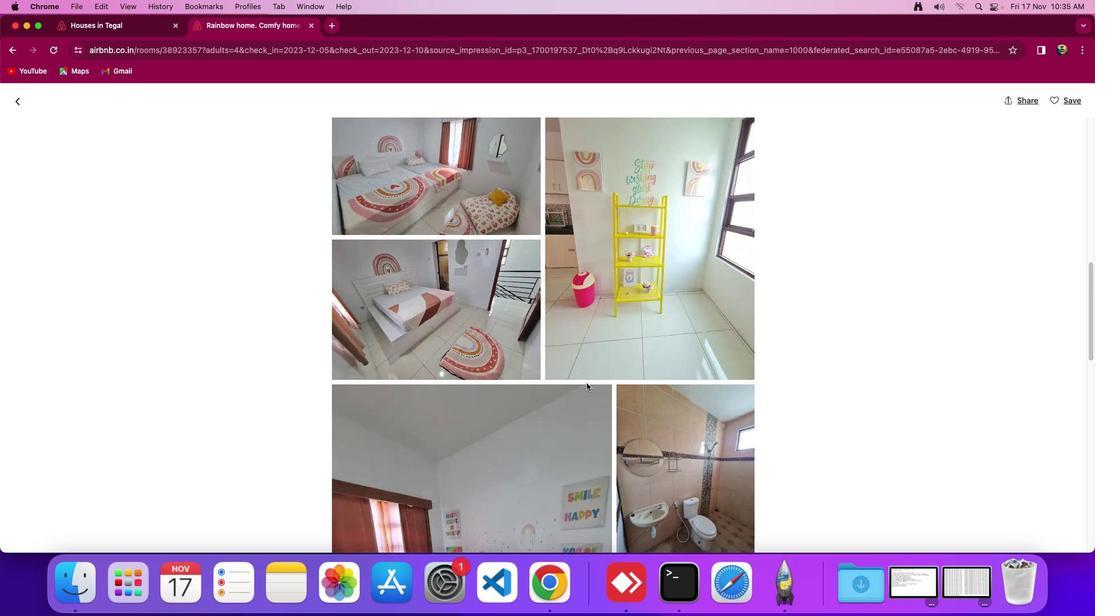 
Action: Mouse moved to (586, 384)
Screenshot: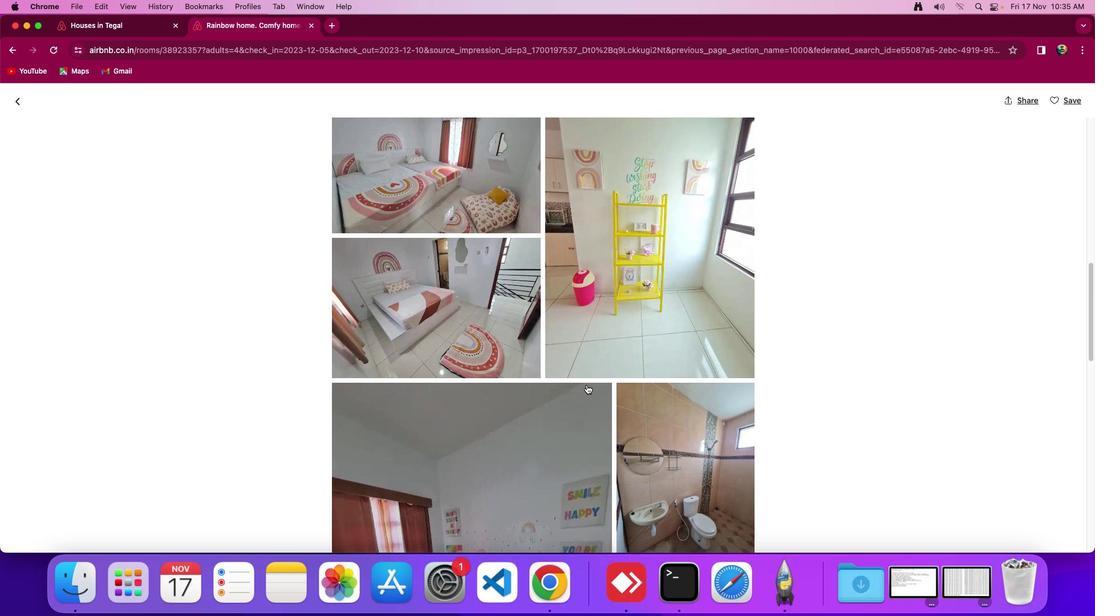 
Action: Mouse scrolled (586, 384) with delta (0, 0)
Screenshot: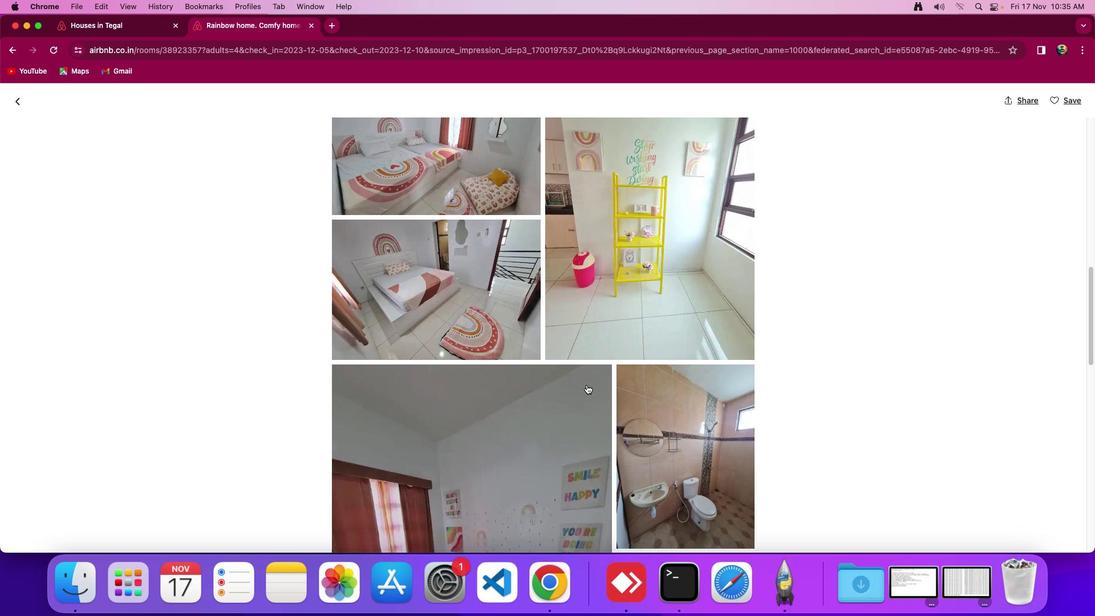
Action: Mouse scrolled (586, 384) with delta (0, 0)
Screenshot: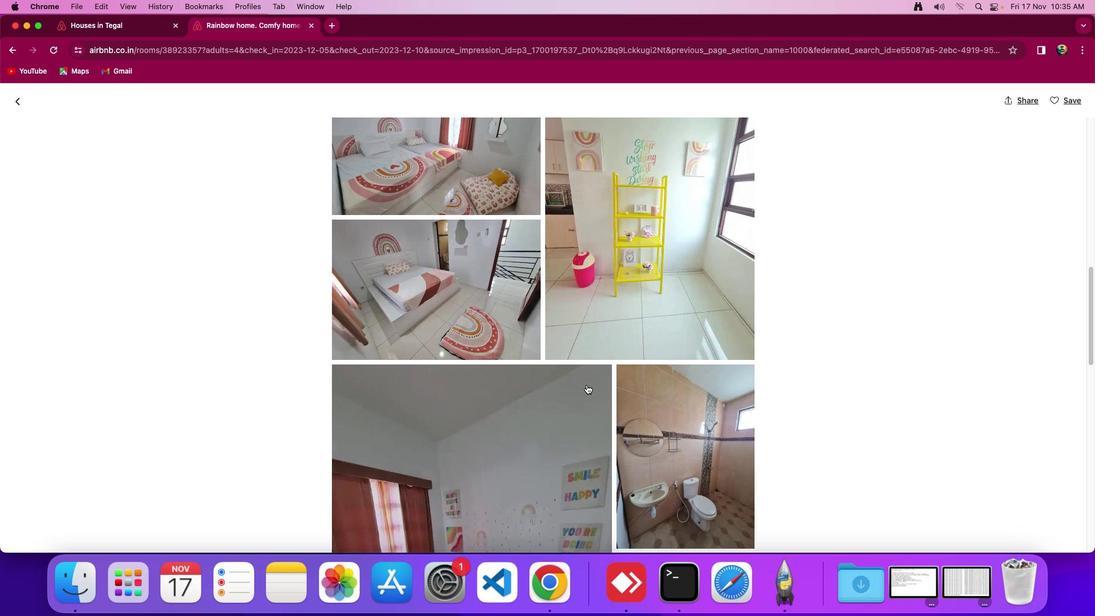 
Action: Mouse moved to (586, 385)
Screenshot: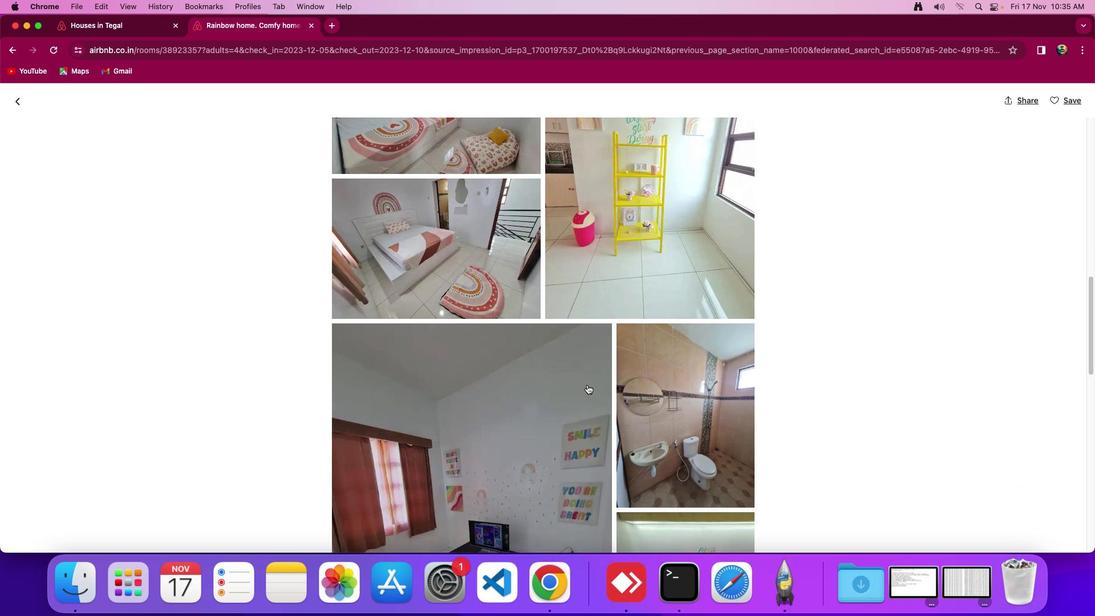 
Action: Mouse scrolled (586, 385) with delta (0, 0)
Screenshot: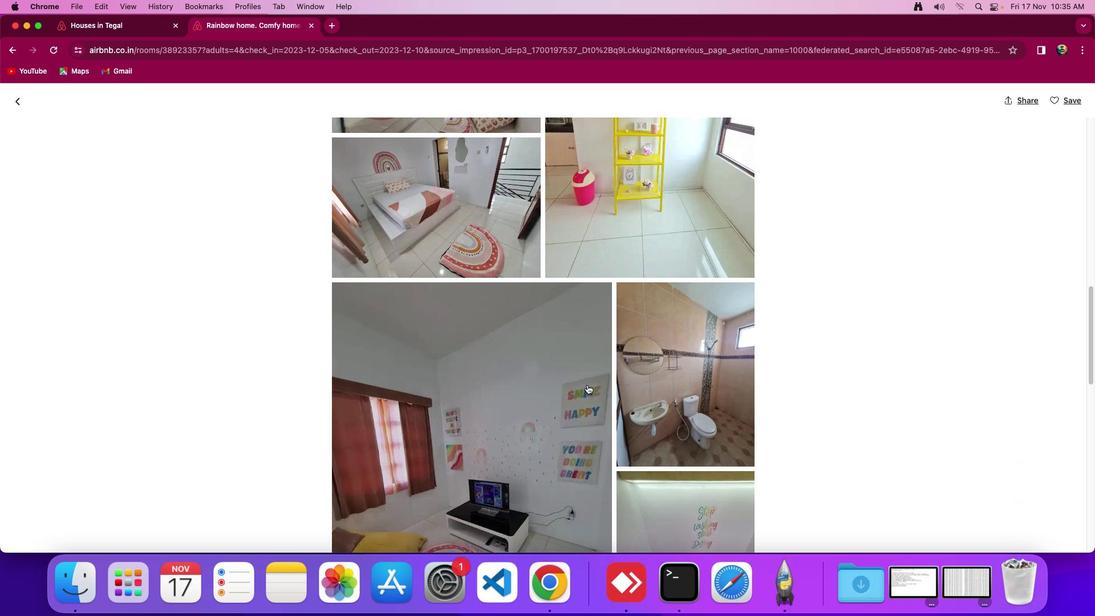 
Action: Mouse scrolled (586, 385) with delta (0, 0)
Screenshot: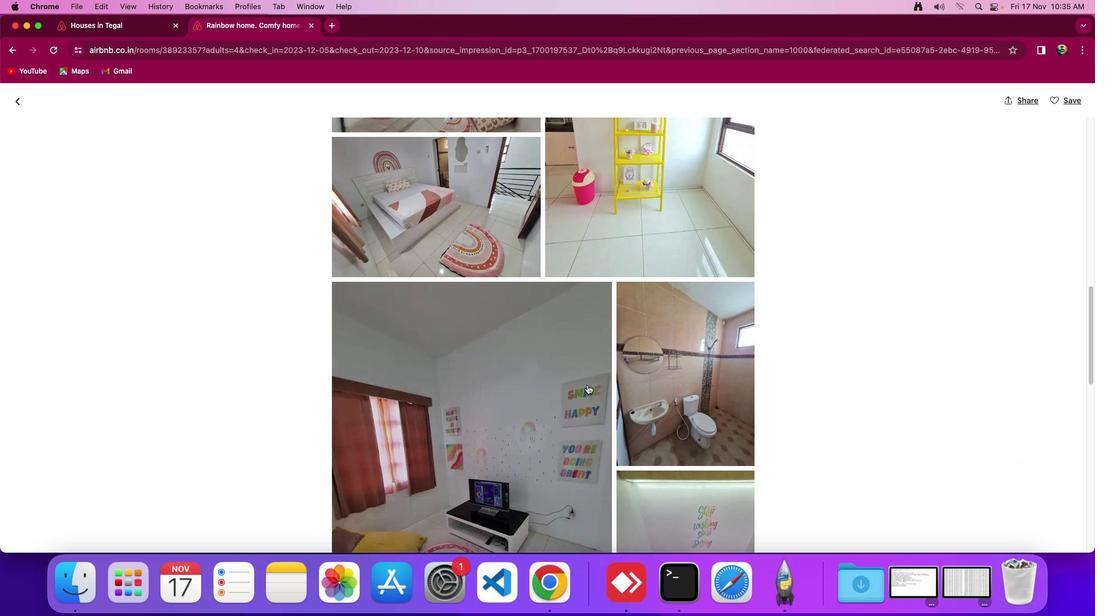 
Action: Mouse scrolled (586, 385) with delta (0, -1)
Screenshot: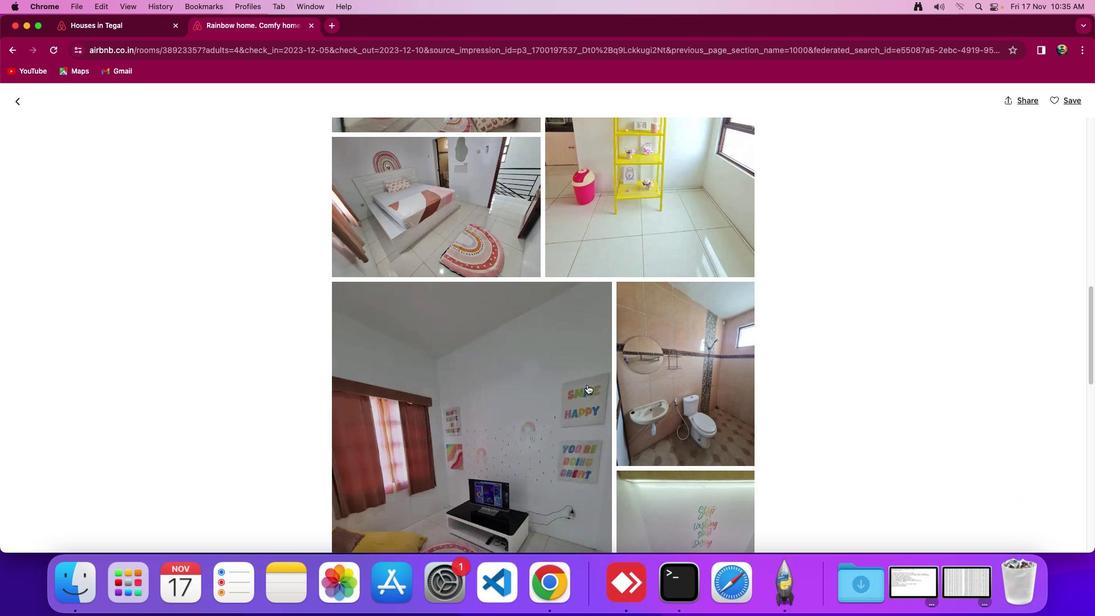 
Action: Mouse moved to (586, 385)
Screenshot: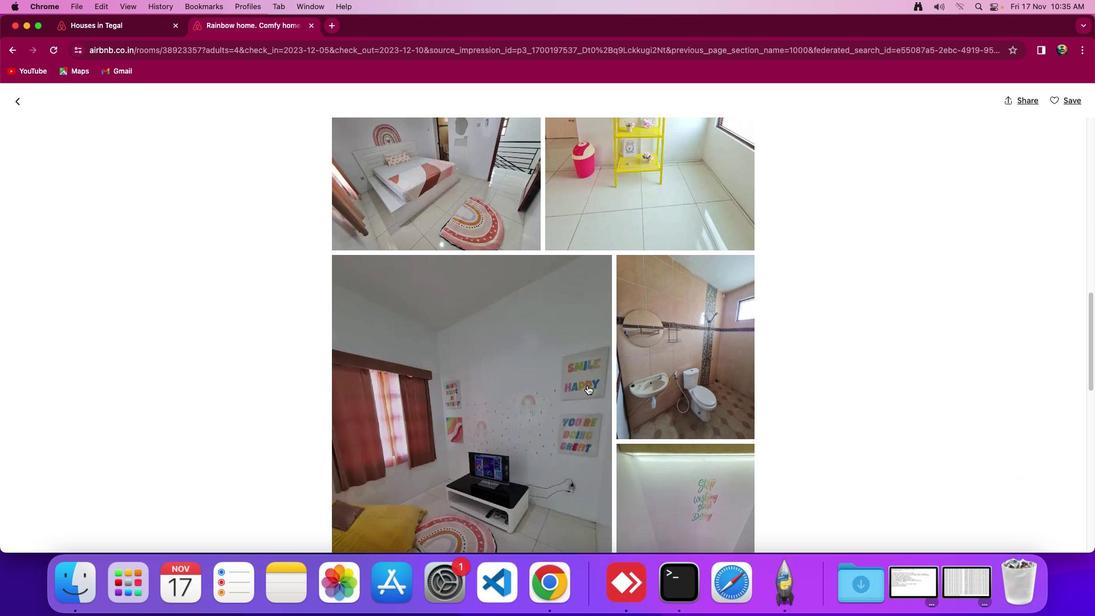 
Action: Mouse scrolled (586, 385) with delta (0, 0)
Screenshot: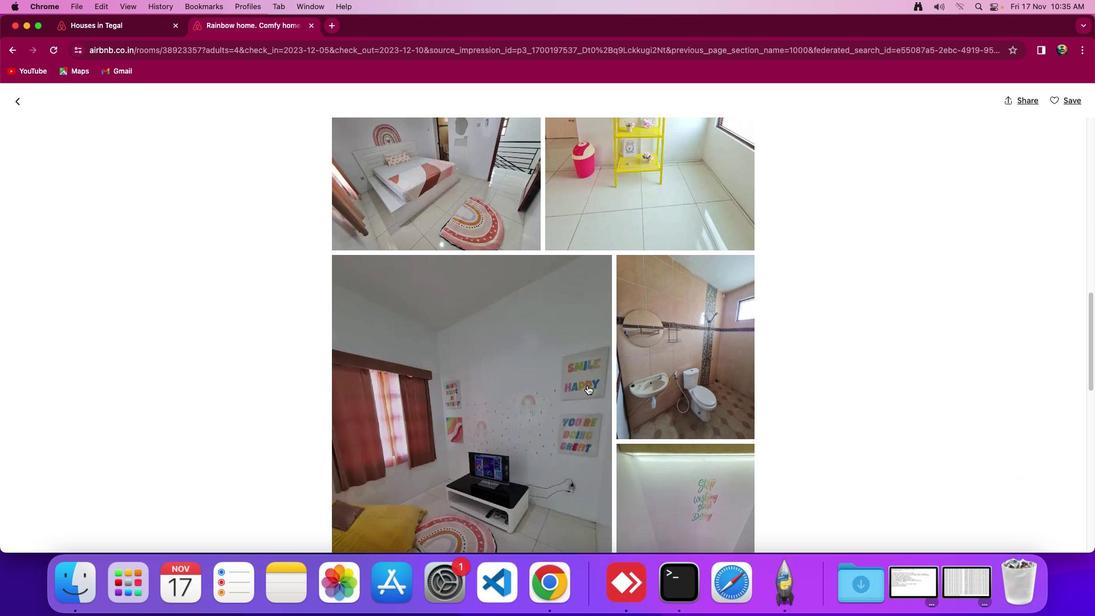 
Action: Mouse scrolled (586, 385) with delta (0, 0)
Screenshot: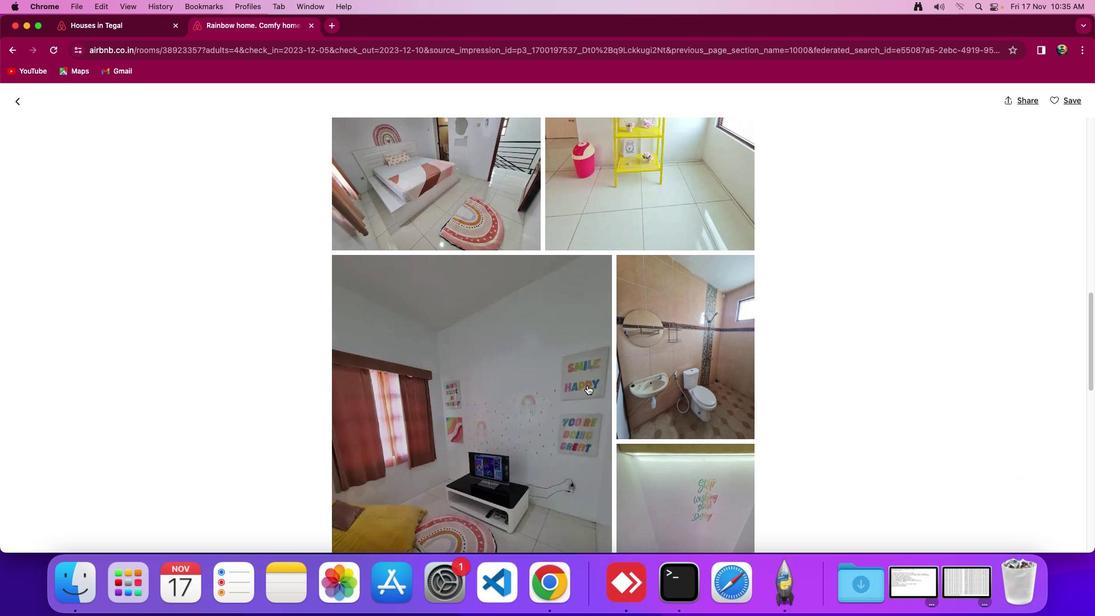 
Action: Mouse moved to (587, 385)
Screenshot: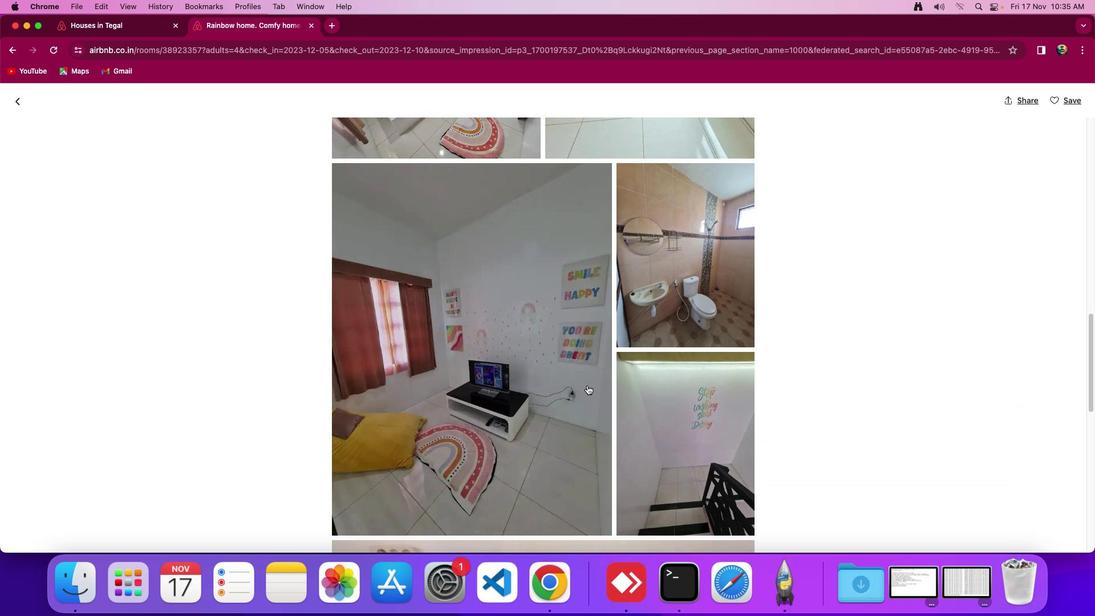 
Action: Mouse scrolled (587, 385) with delta (0, 0)
Screenshot: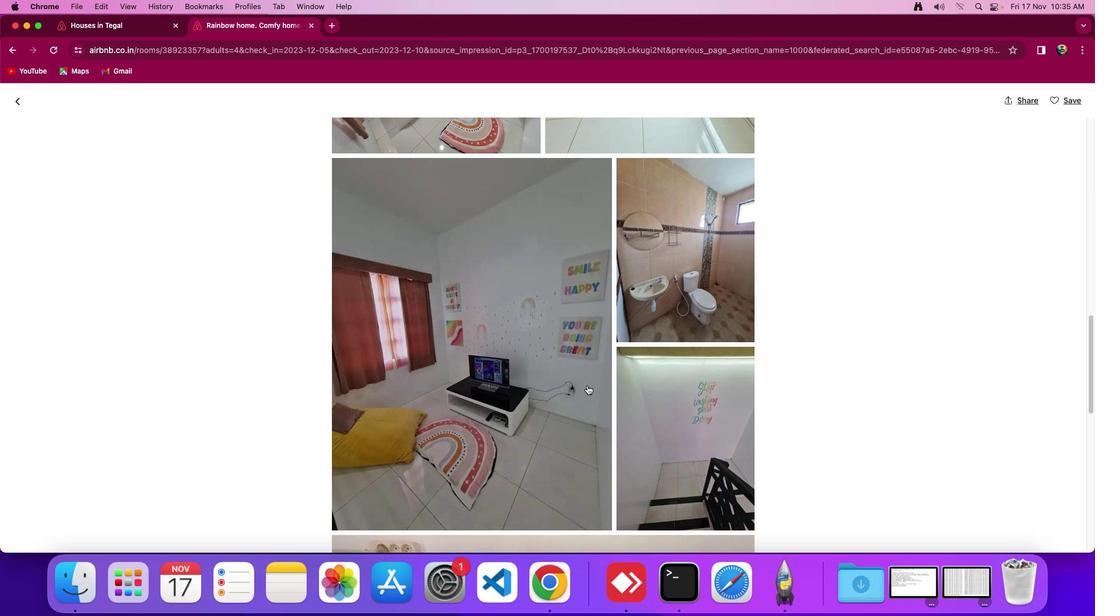 
Action: Mouse scrolled (587, 385) with delta (0, 0)
Screenshot: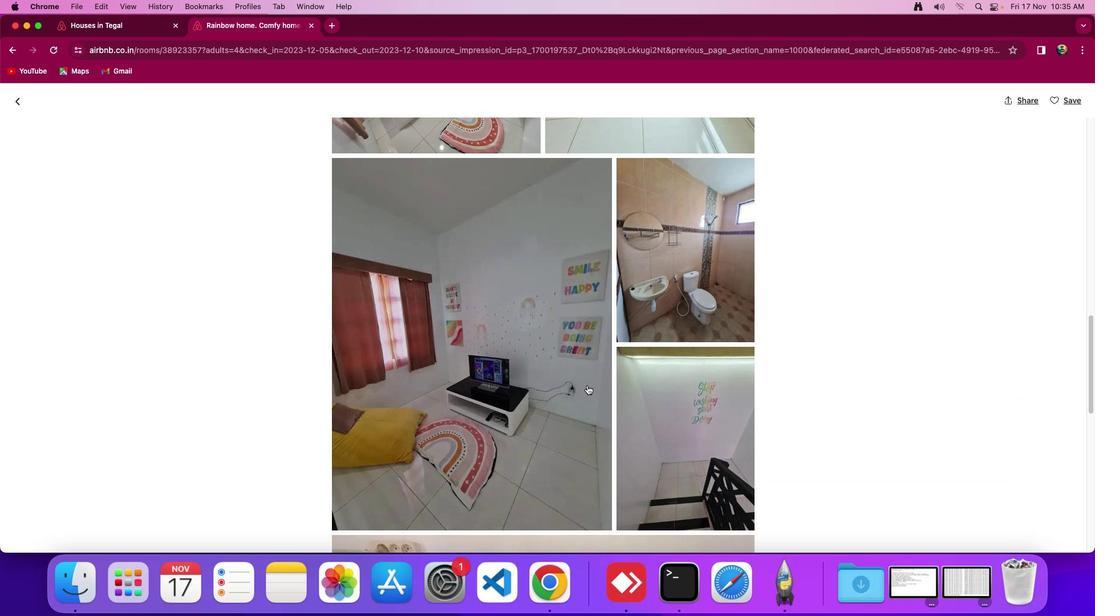 
Action: Mouse scrolled (587, 385) with delta (0, -1)
Screenshot: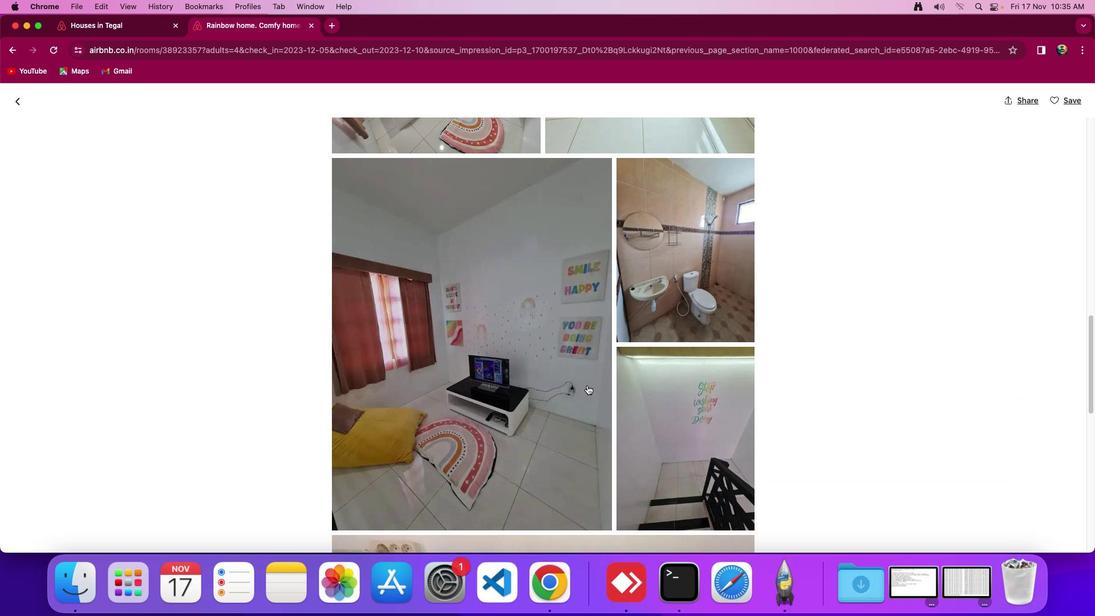 
Action: Mouse scrolled (587, 385) with delta (0, 0)
Screenshot: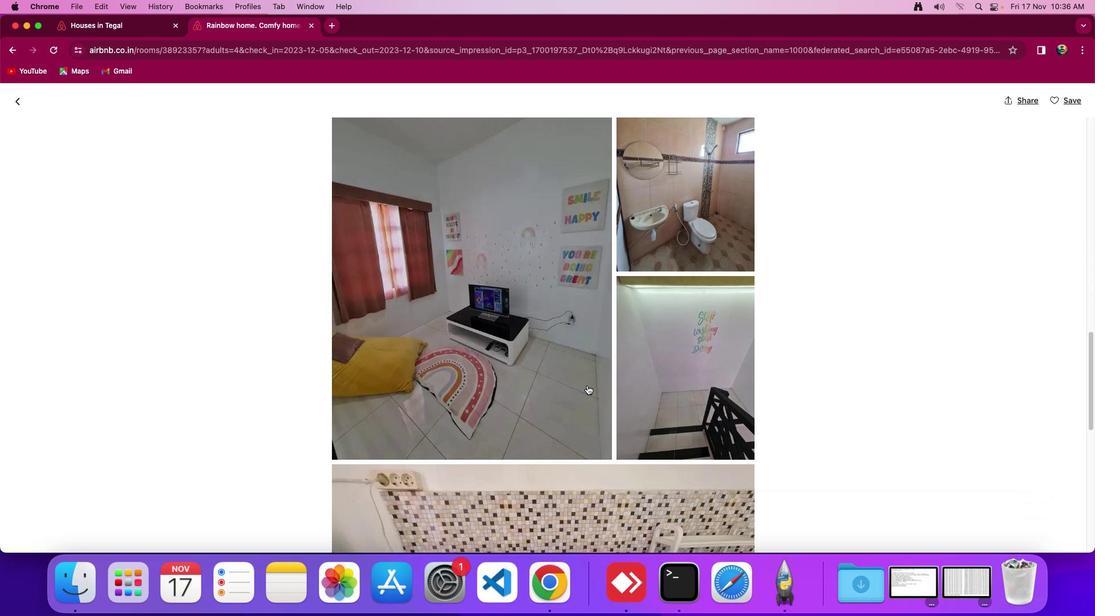 
Action: Mouse scrolled (587, 385) with delta (0, 0)
Screenshot: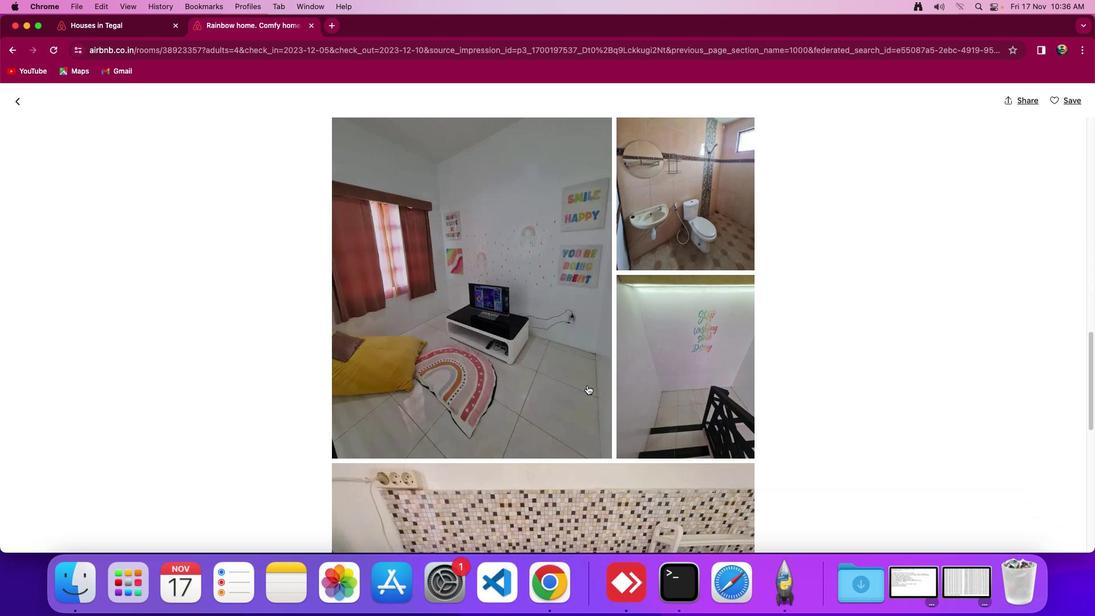 
Action: Mouse scrolled (587, 385) with delta (0, -1)
Screenshot: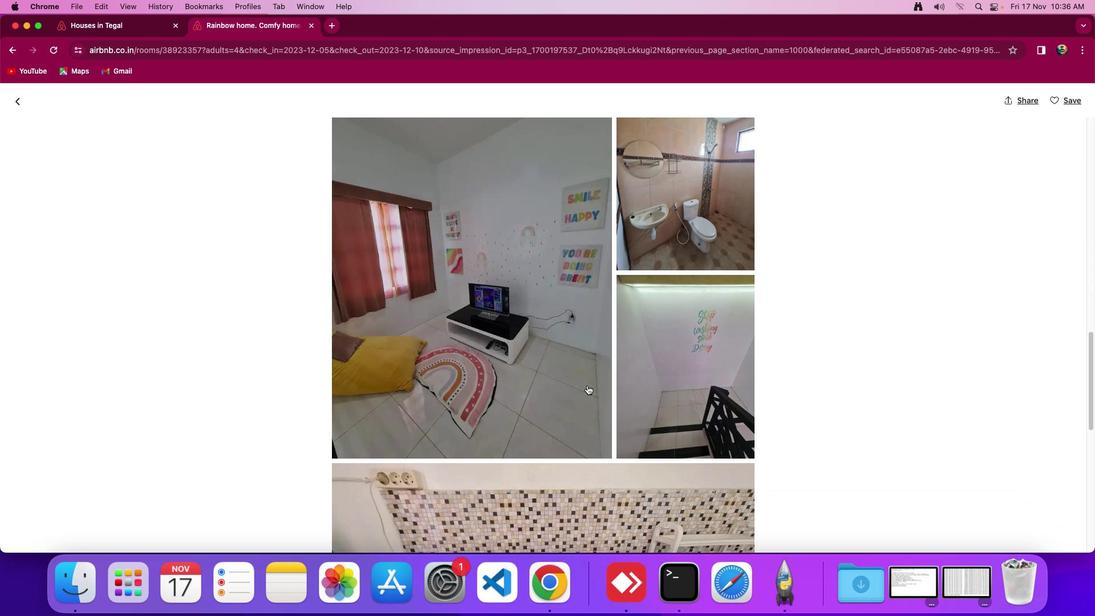 
Action: Mouse moved to (588, 385)
Screenshot: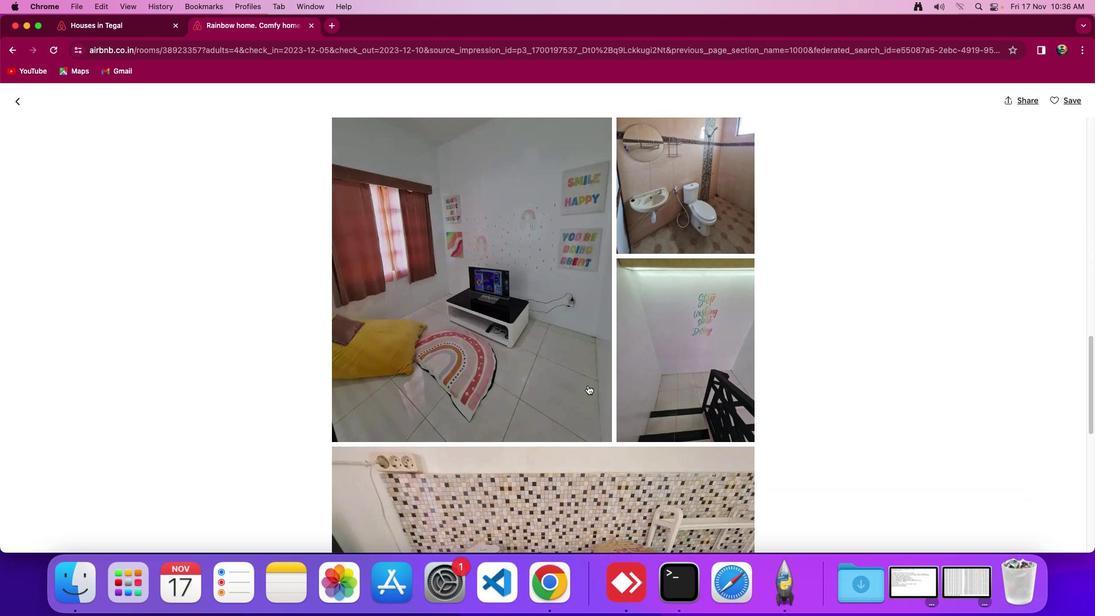 
Action: Mouse scrolled (588, 385) with delta (0, 0)
Screenshot: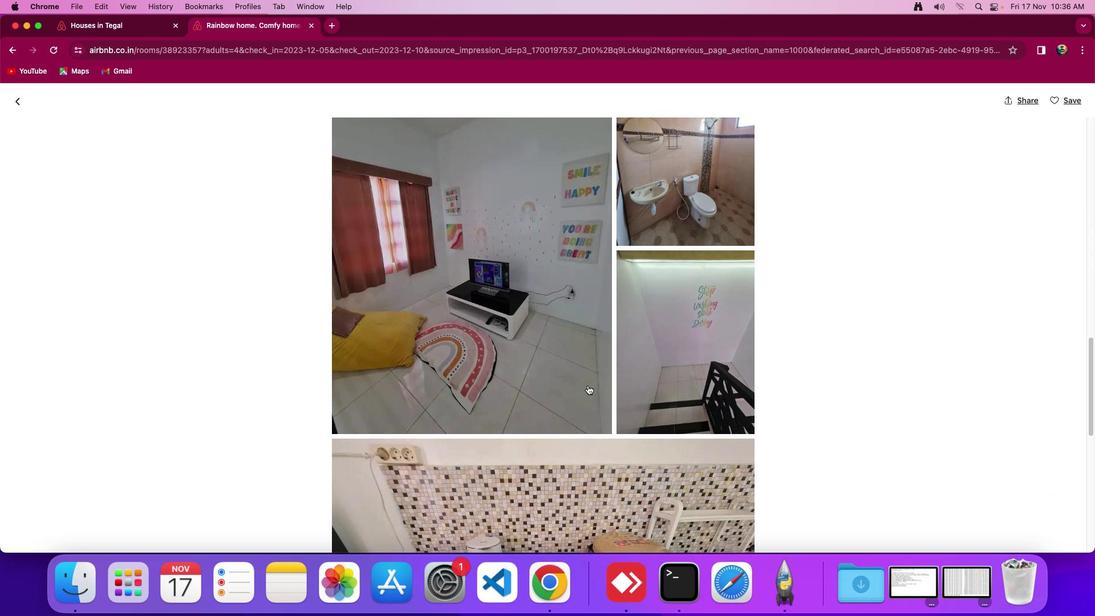 
Action: Mouse scrolled (588, 385) with delta (0, 0)
Screenshot: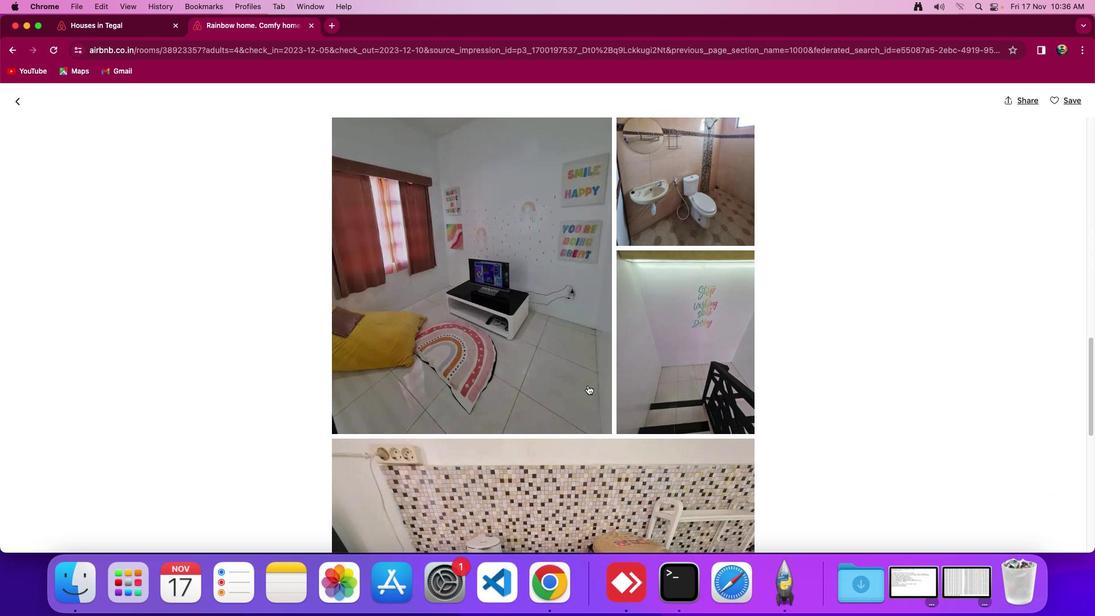 
Action: Mouse moved to (588, 385)
Screenshot: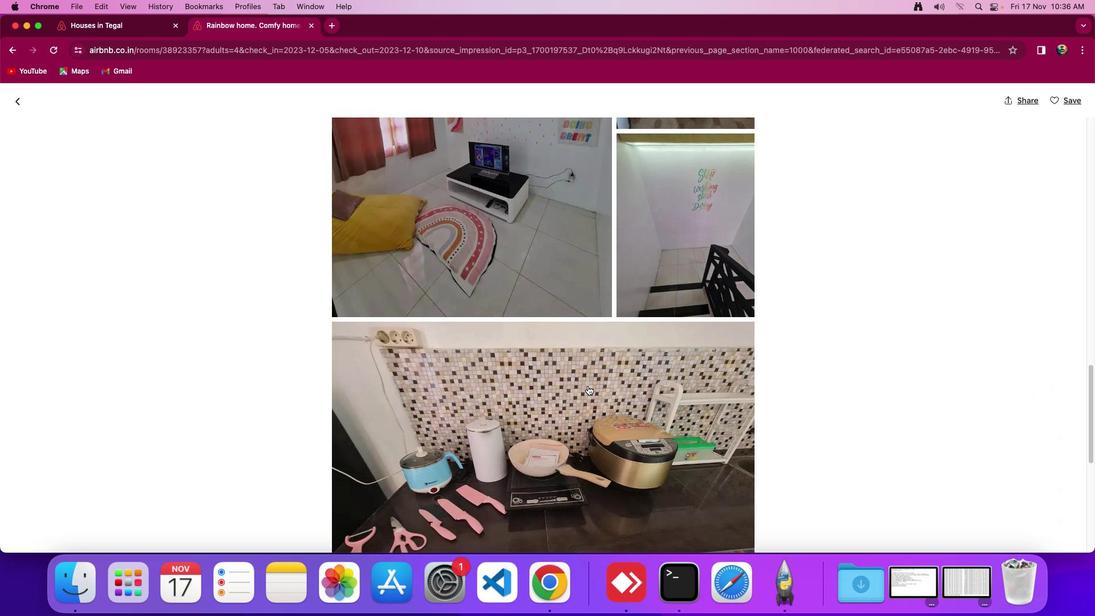 
Action: Mouse scrolled (588, 385) with delta (0, 0)
Screenshot: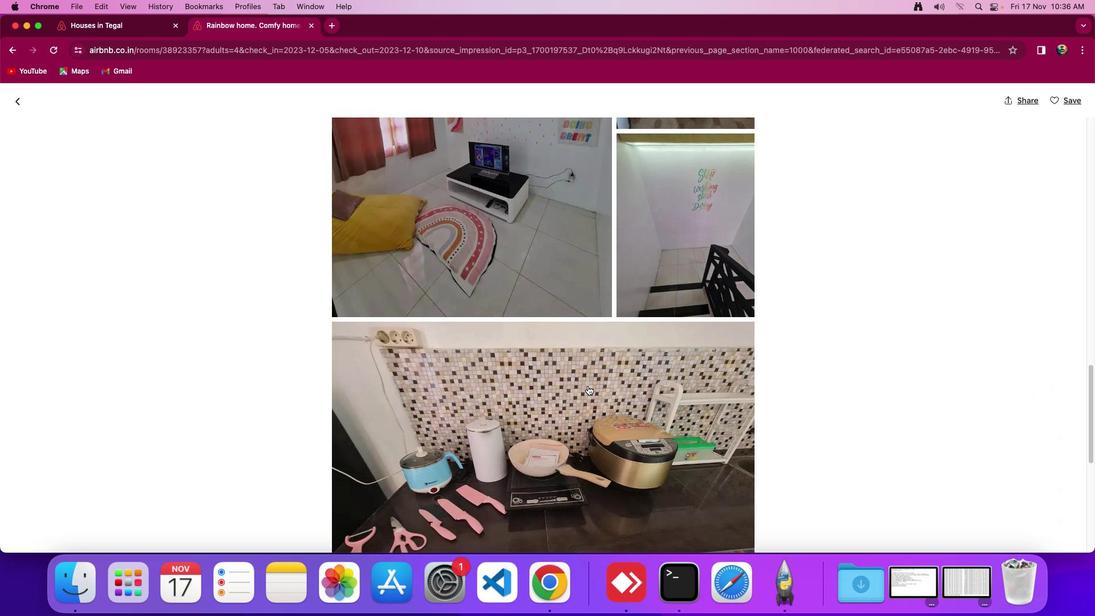 
Action: Mouse scrolled (588, 385) with delta (0, 0)
Screenshot: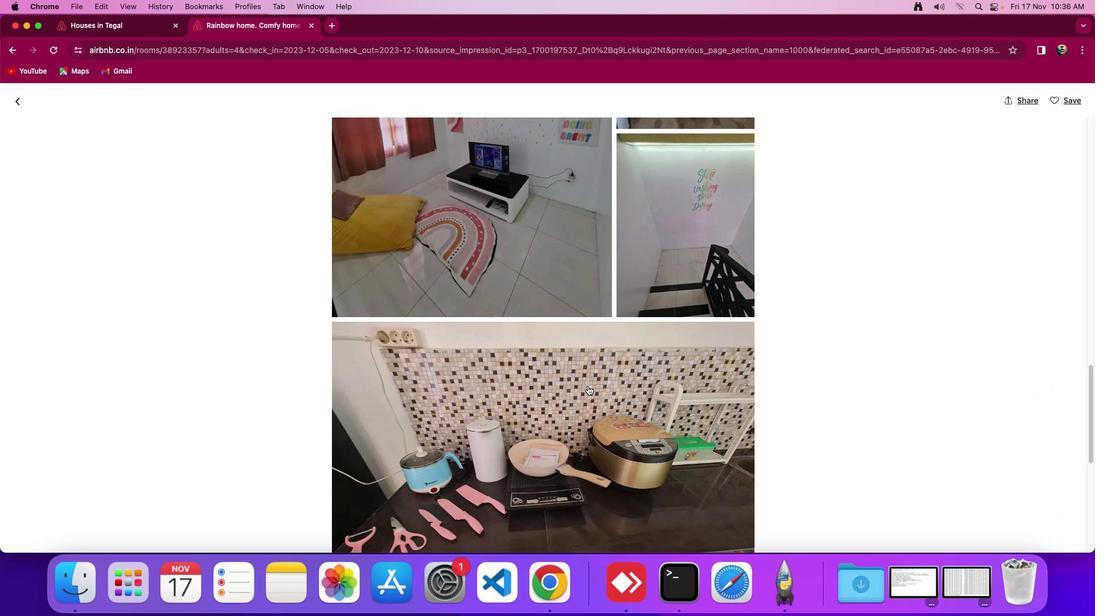 
Action: Mouse scrolled (588, 385) with delta (0, -1)
Screenshot: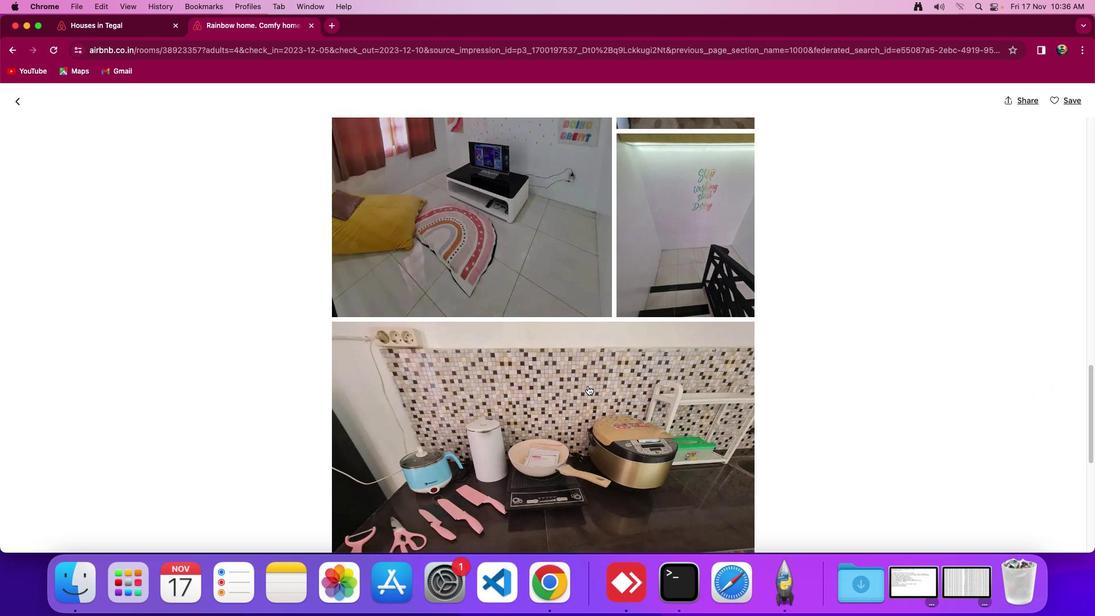 
Action: Mouse scrolled (588, 385) with delta (0, 0)
Screenshot: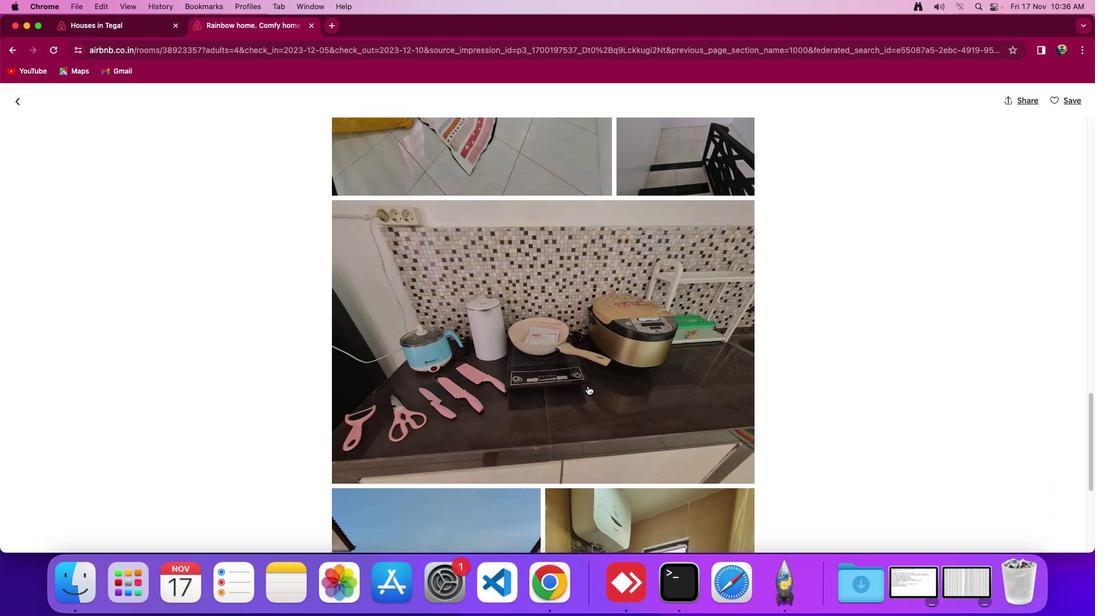 
Action: Mouse scrolled (588, 385) with delta (0, 0)
Screenshot: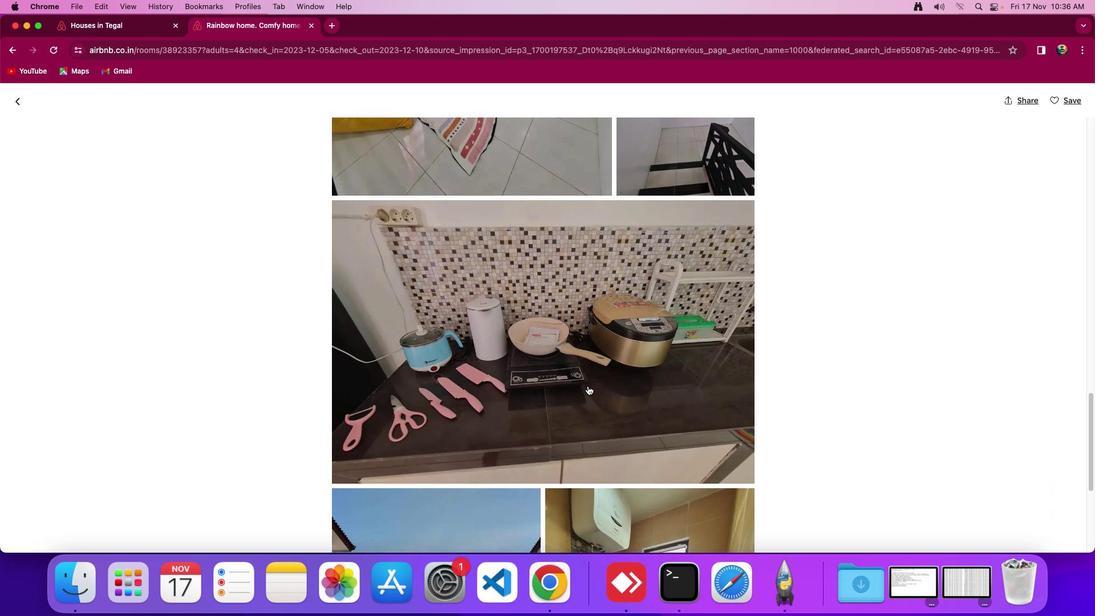 
Action: Mouse scrolled (588, 385) with delta (0, -2)
Screenshot: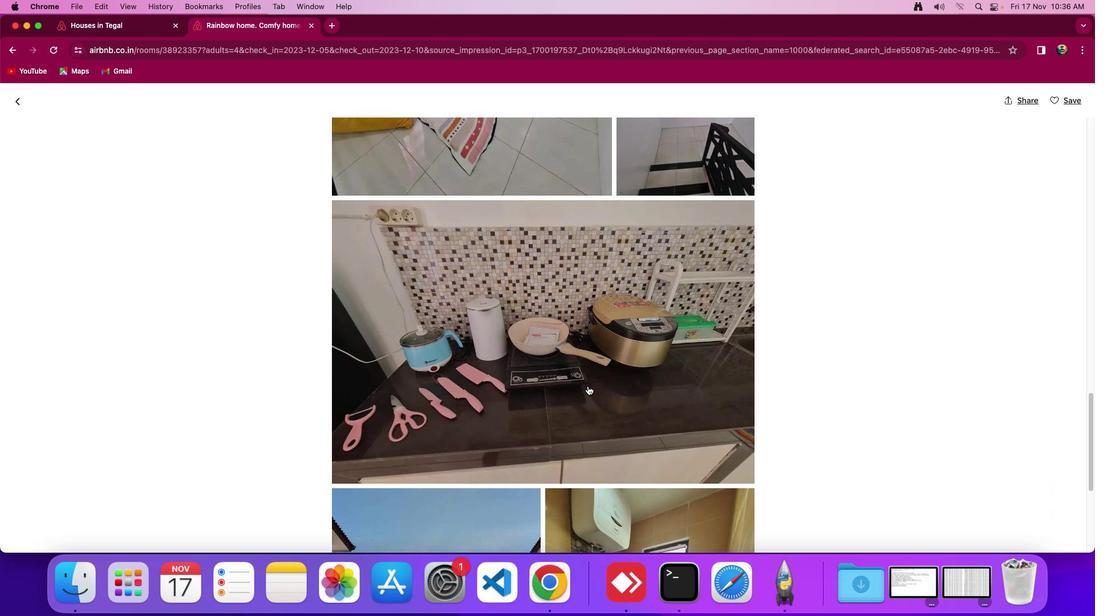 
Action: Mouse scrolled (588, 385) with delta (0, 0)
Screenshot: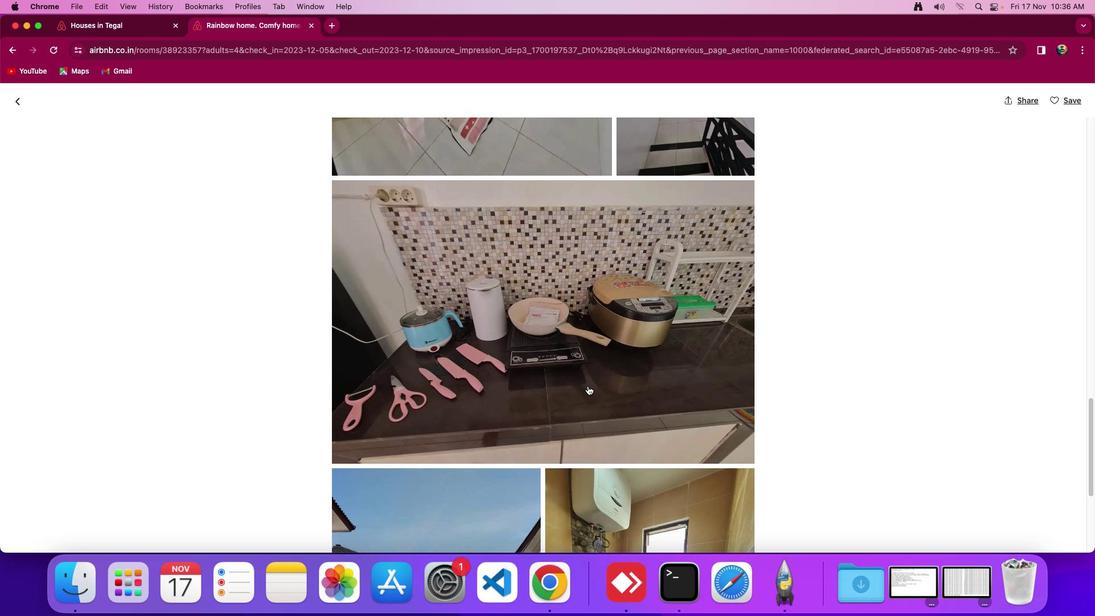 
Action: Mouse scrolled (588, 385) with delta (0, 0)
Screenshot: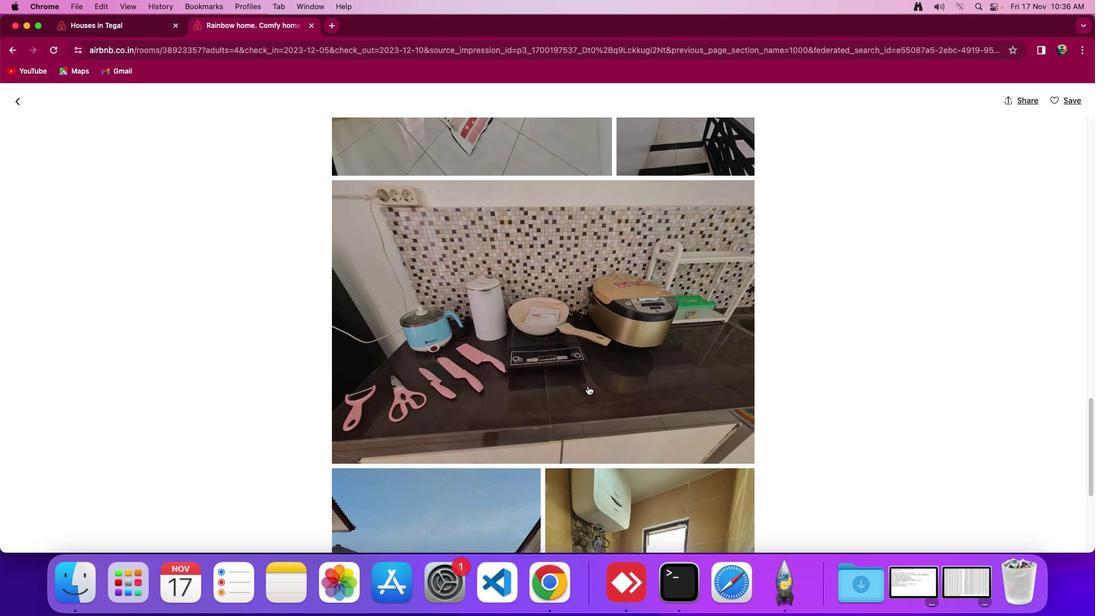 
Action: Mouse scrolled (588, 385) with delta (0, 0)
Screenshot: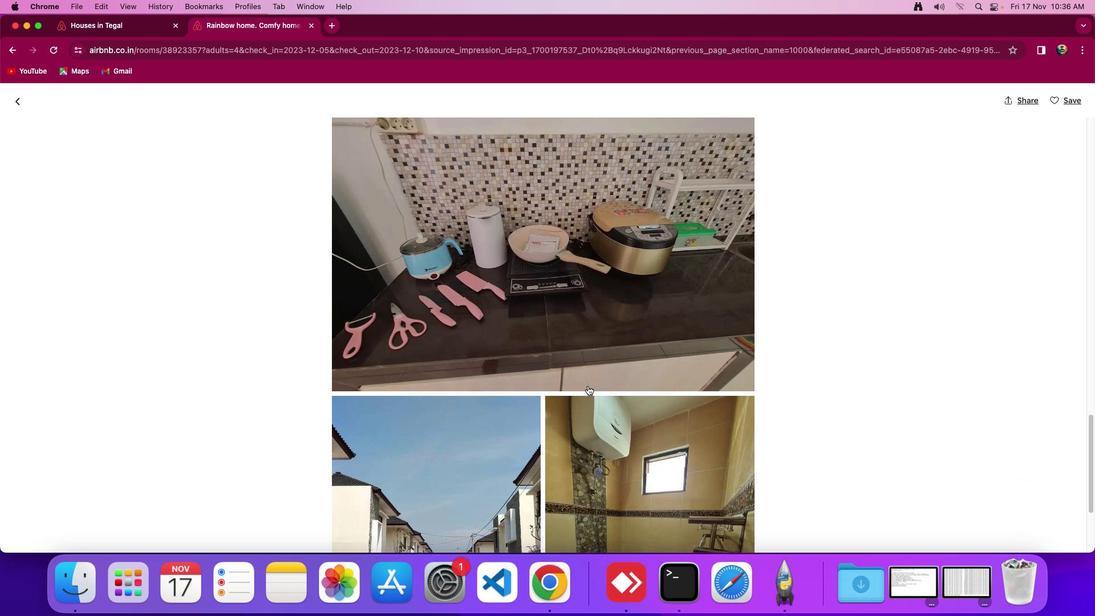 
Action: Mouse scrolled (588, 385) with delta (0, 0)
Screenshot: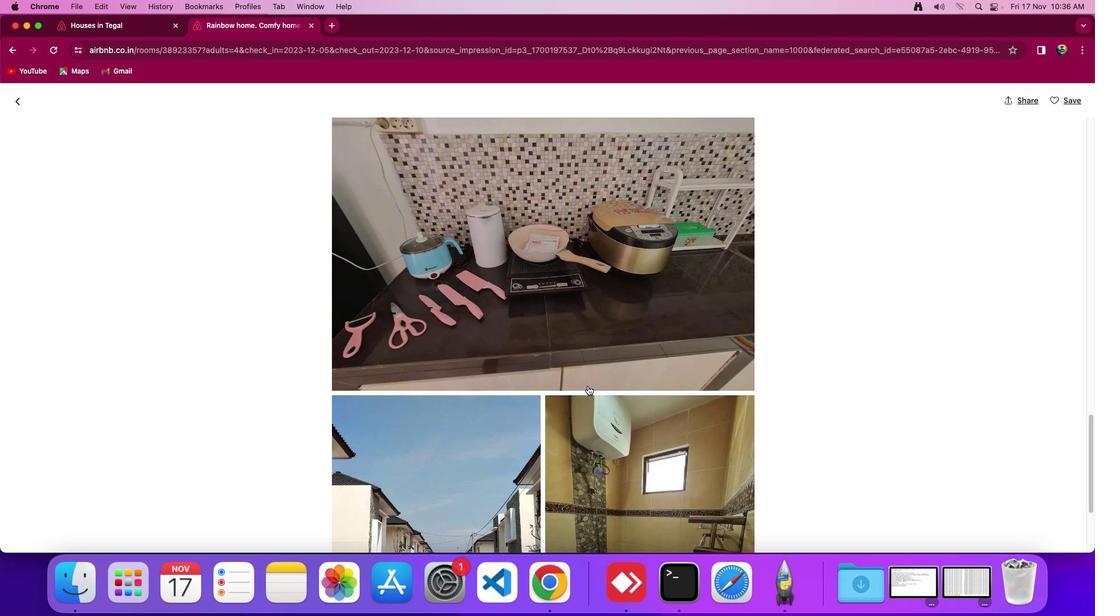 
Action: Mouse scrolled (588, 385) with delta (0, -1)
Screenshot: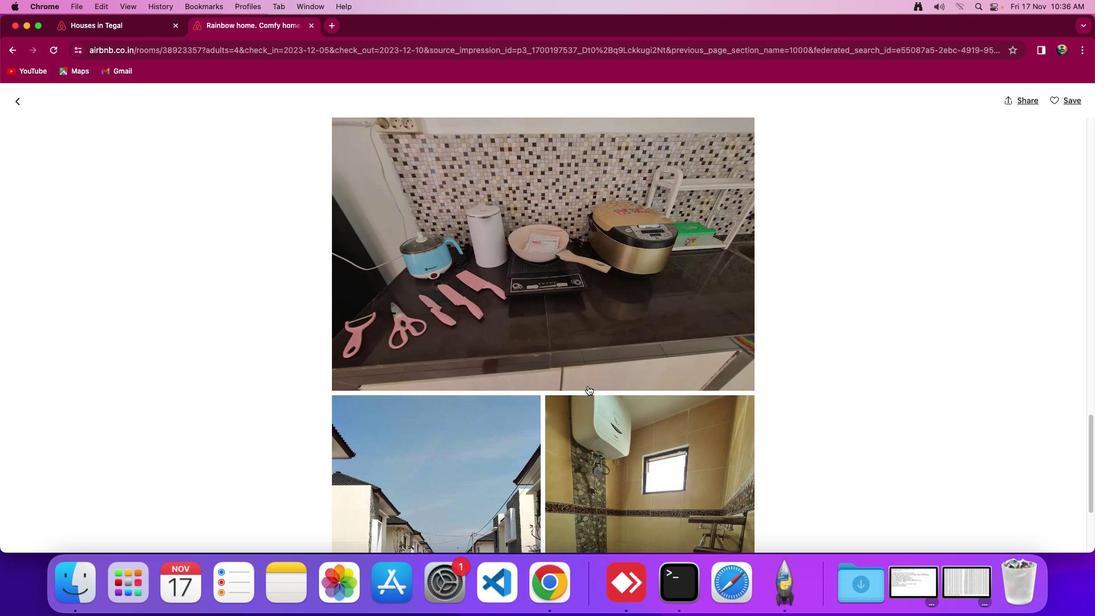 
Action: Mouse scrolled (588, 385) with delta (0, 0)
Screenshot: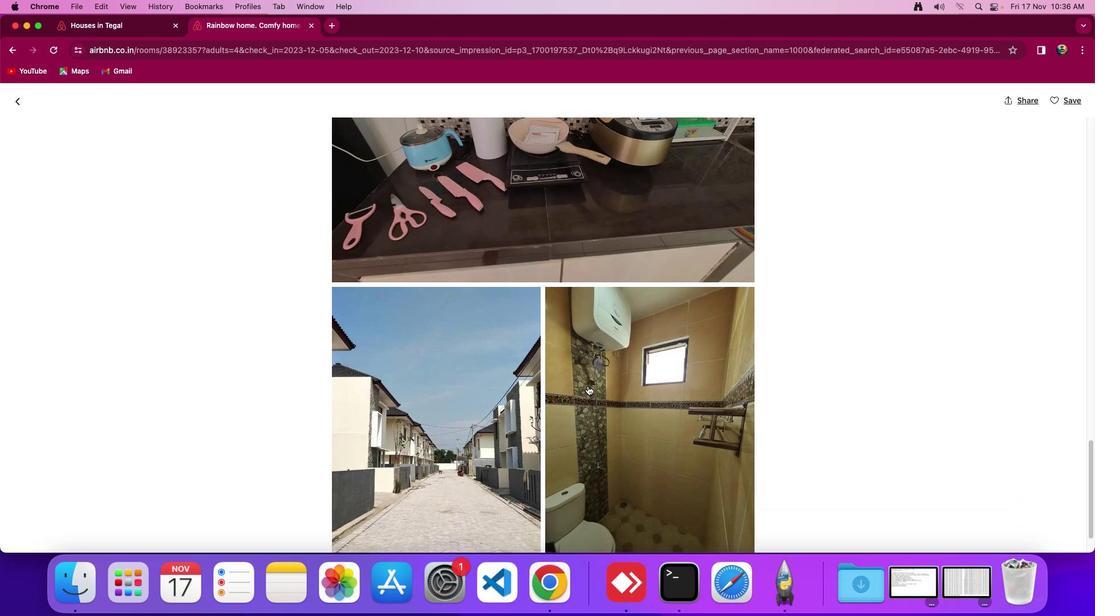 
Action: Mouse scrolled (588, 385) with delta (0, 0)
Screenshot: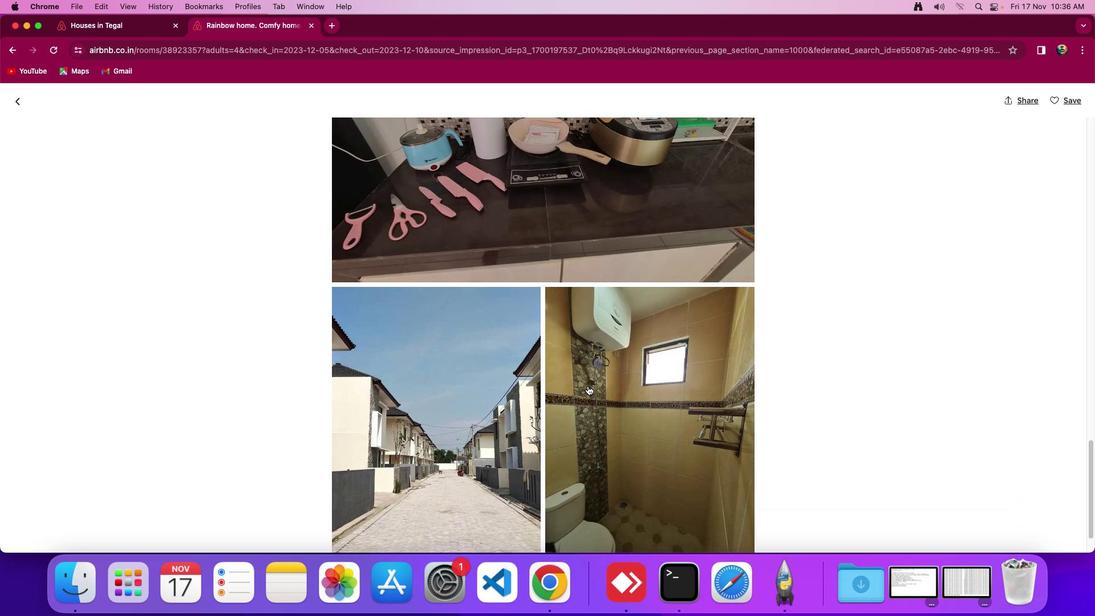 
Action: Mouse scrolled (588, 385) with delta (0, -1)
Screenshot: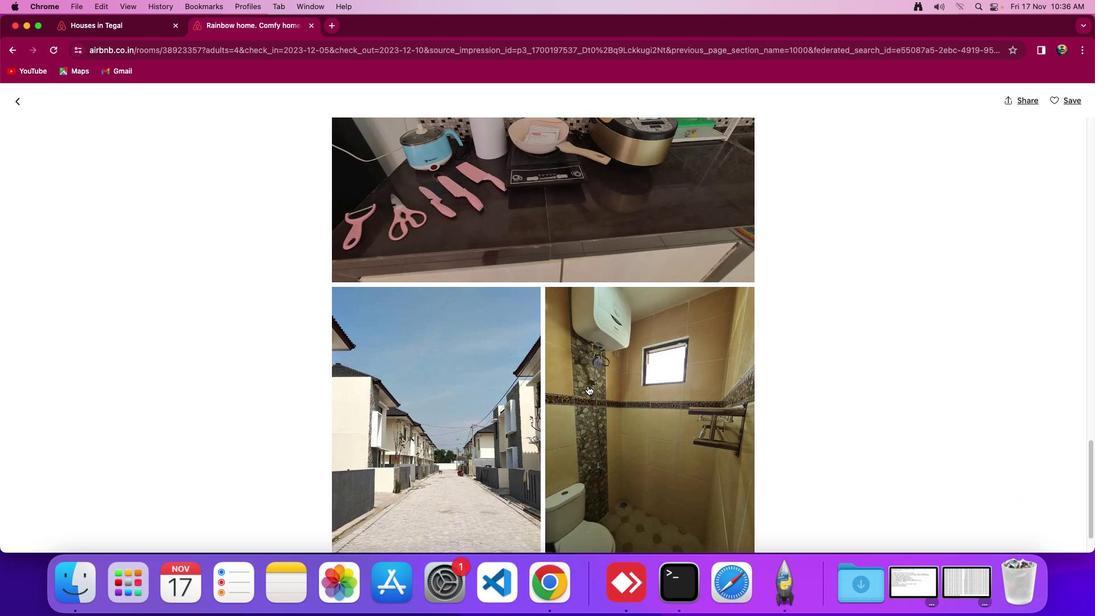 
Action: Mouse scrolled (588, 385) with delta (0, 0)
Screenshot: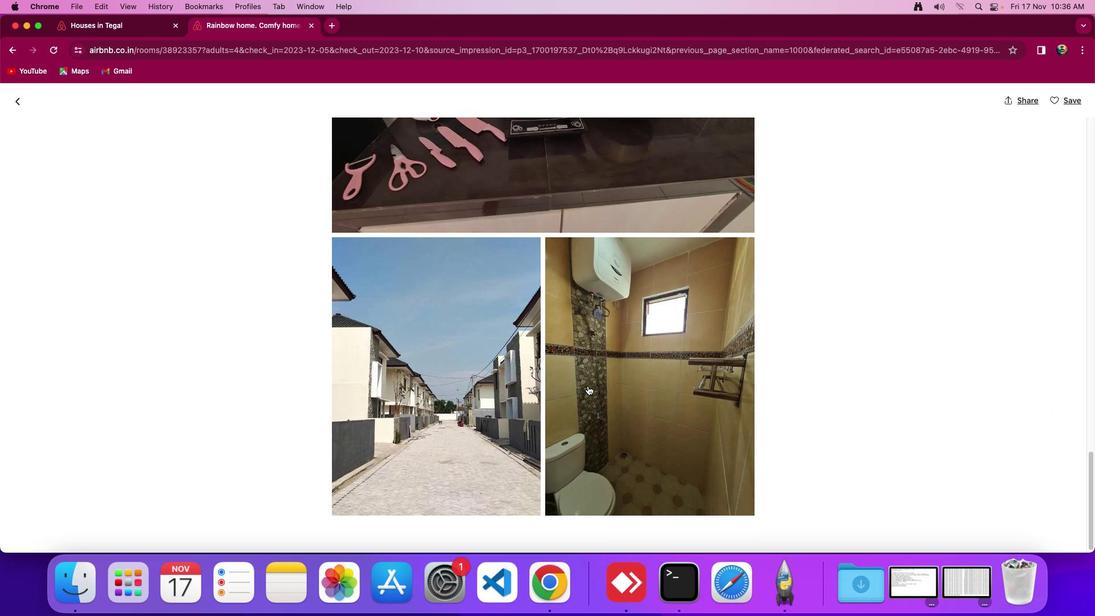 
Action: Mouse scrolled (588, 385) with delta (0, 0)
Screenshot: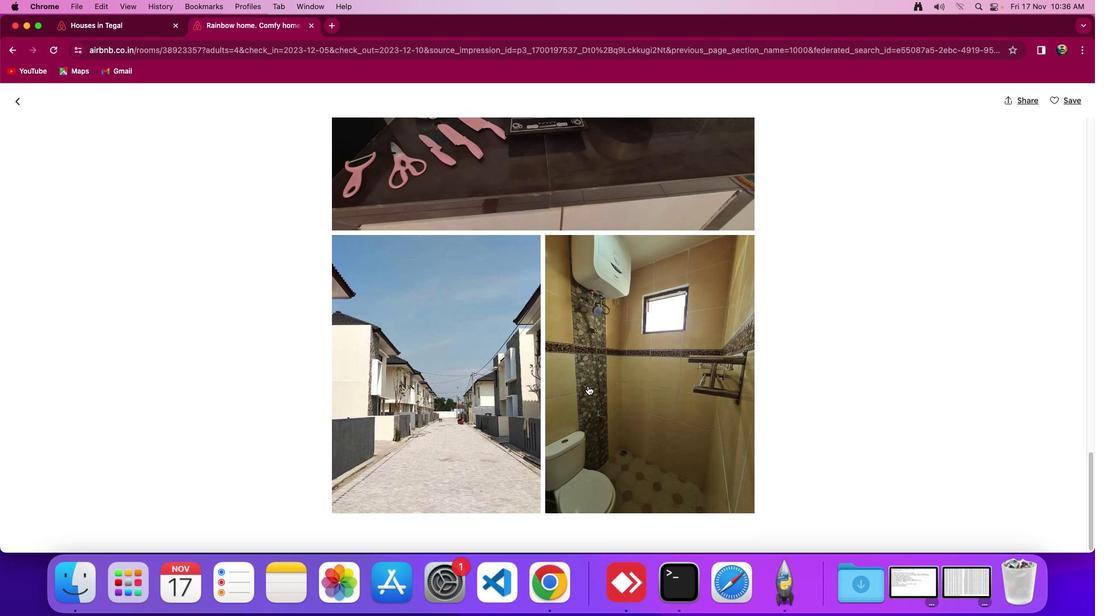 
Action: Mouse scrolled (588, 385) with delta (0, 0)
Screenshot: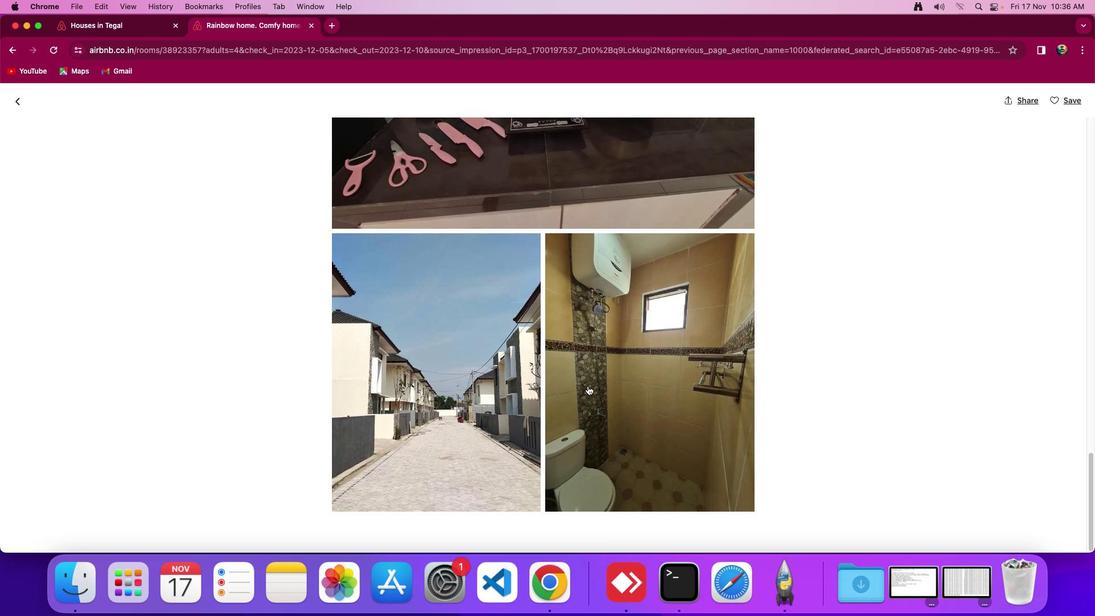 
Action: Mouse scrolled (588, 385) with delta (0, 0)
Screenshot: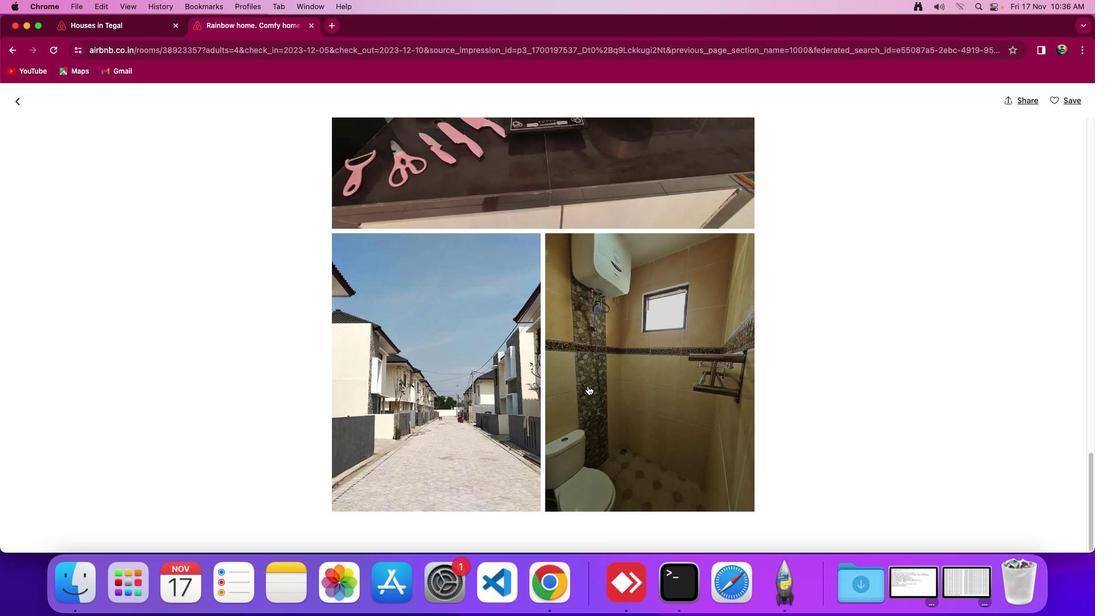 
Action: Mouse scrolled (588, 385) with delta (0, 0)
Screenshot: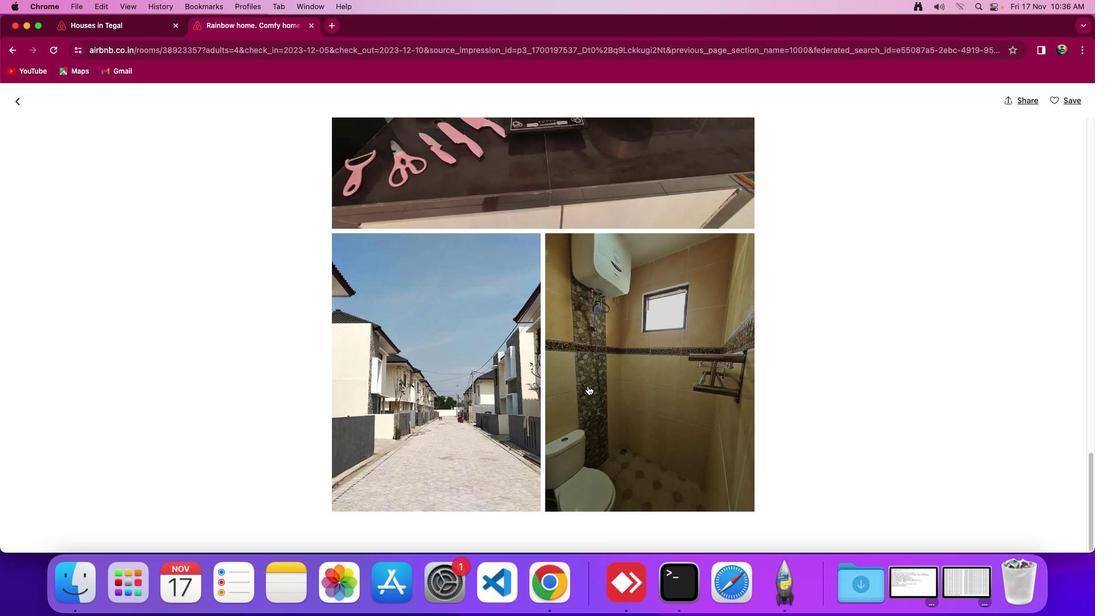 
Action: Mouse scrolled (588, 385) with delta (0, -1)
Screenshot: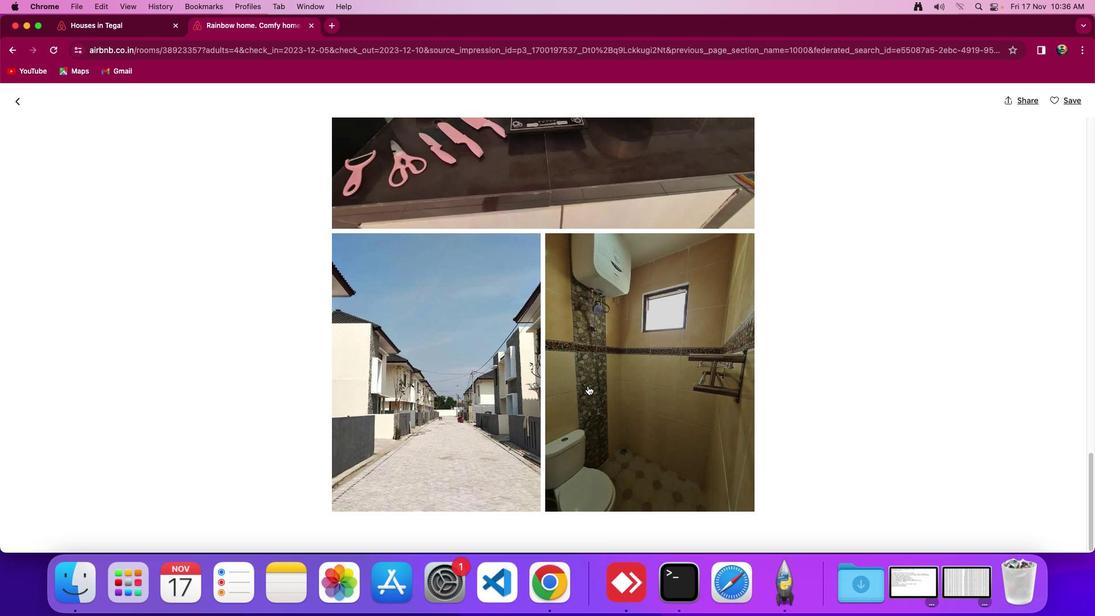 
Action: Mouse scrolled (588, 385) with delta (0, 0)
Screenshot: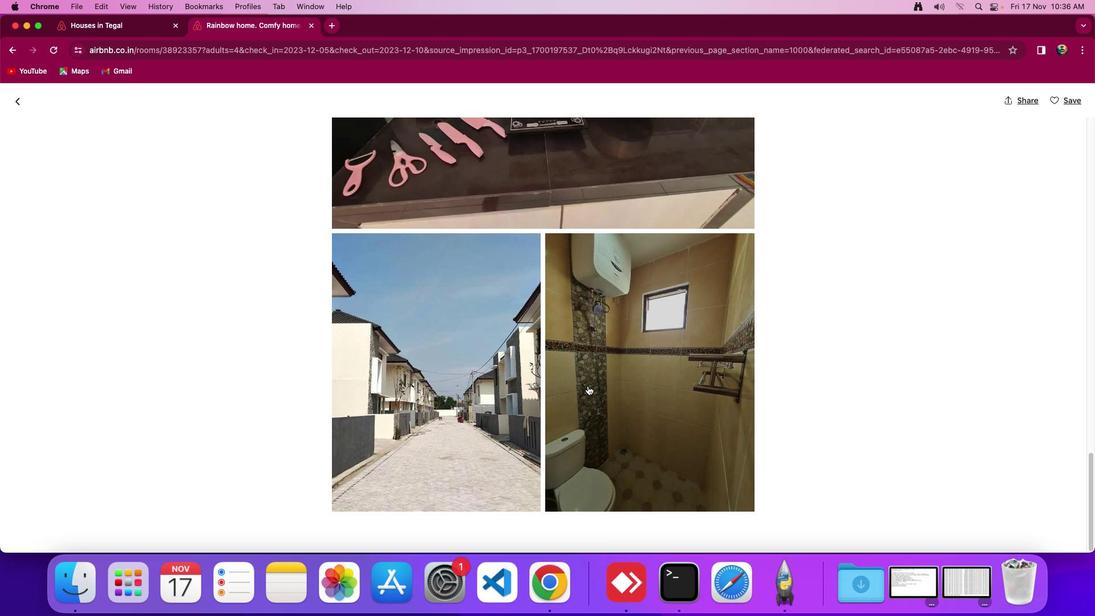 
Action: Mouse scrolled (588, 385) with delta (0, 0)
Screenshot: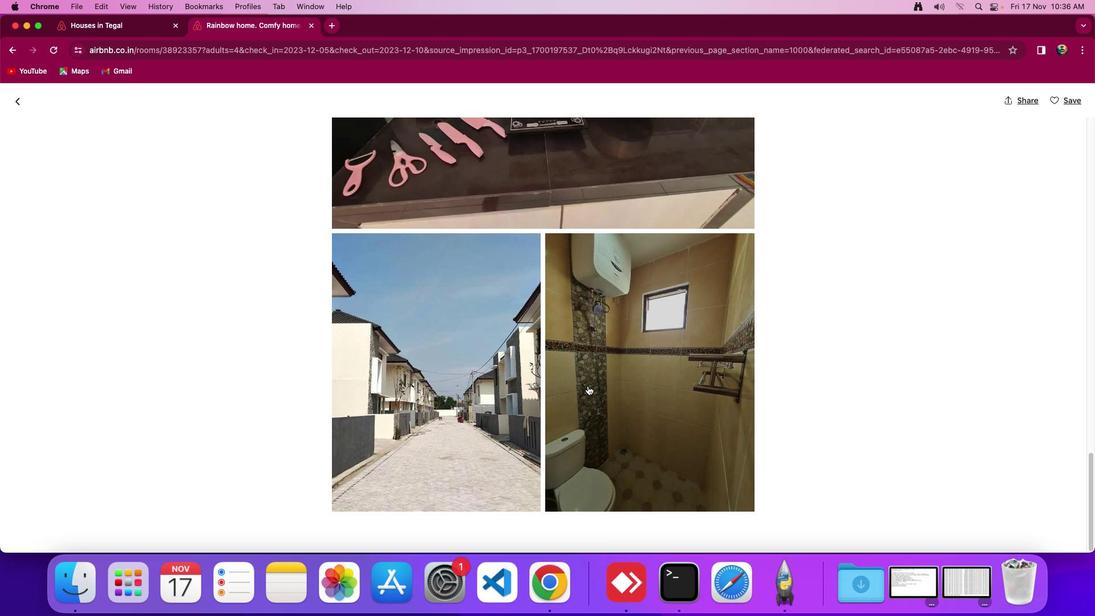 
Action: Mouse scrolled (588, 385) with delta (0, 0)
Screenshot: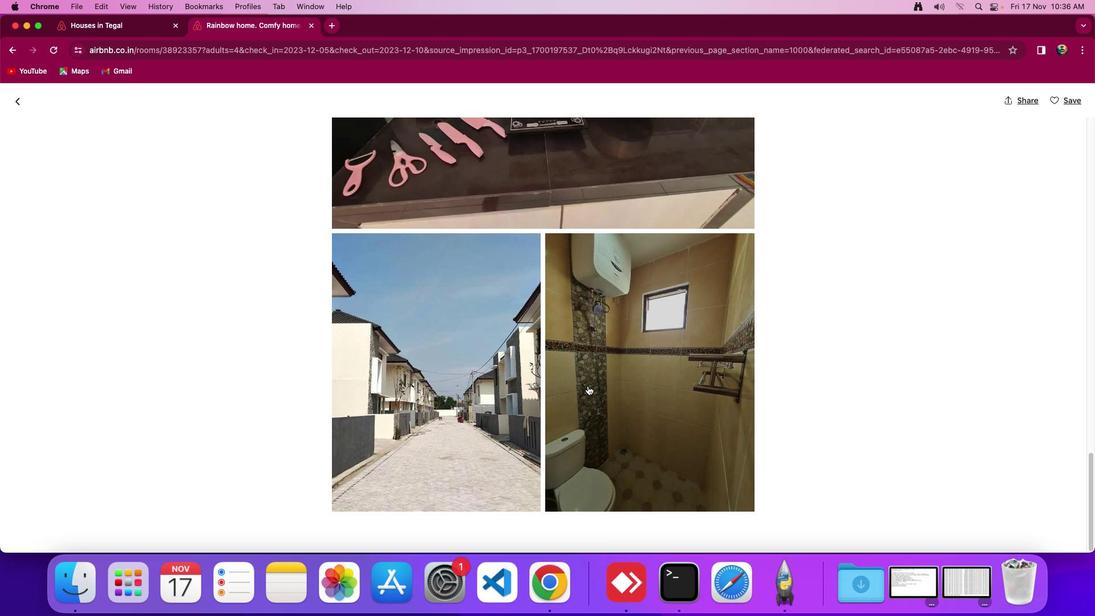 
Action: Mouse scrolled (588, 385) with delta (0, 0)
Screenshot: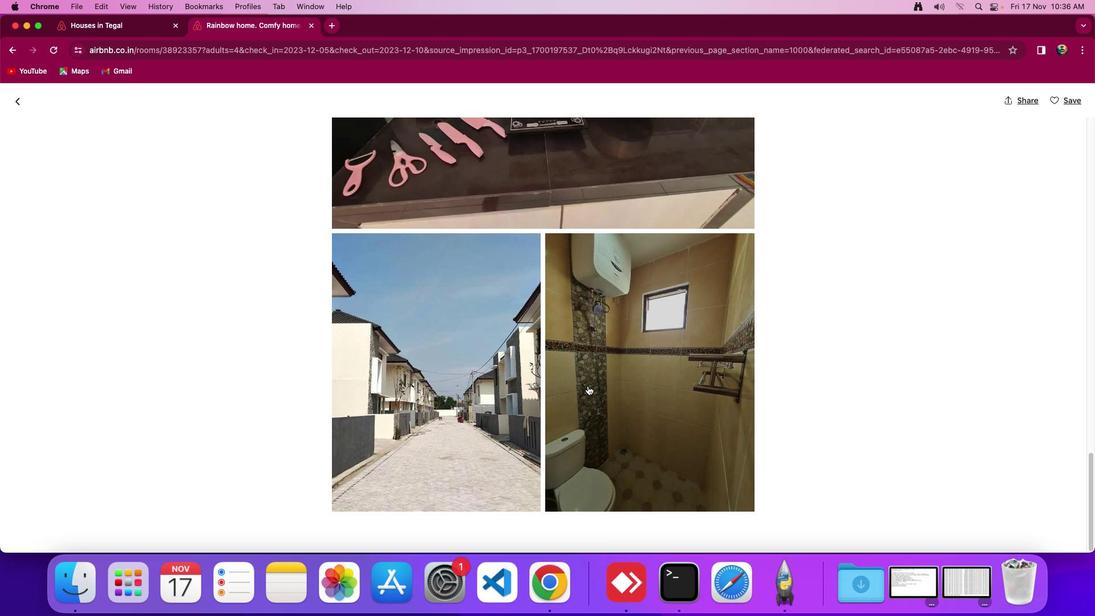 
Action: Mouse scrolled (588, 385) with delta (0, -1)
Screenshot: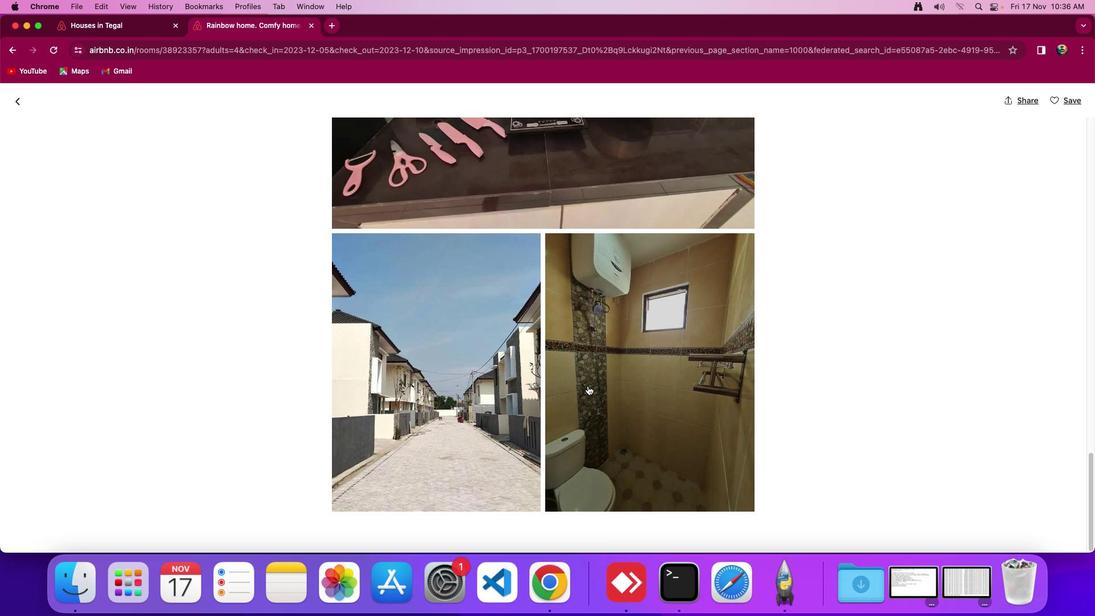 
Action: Mouse moved to (17, 100)
Screenshot: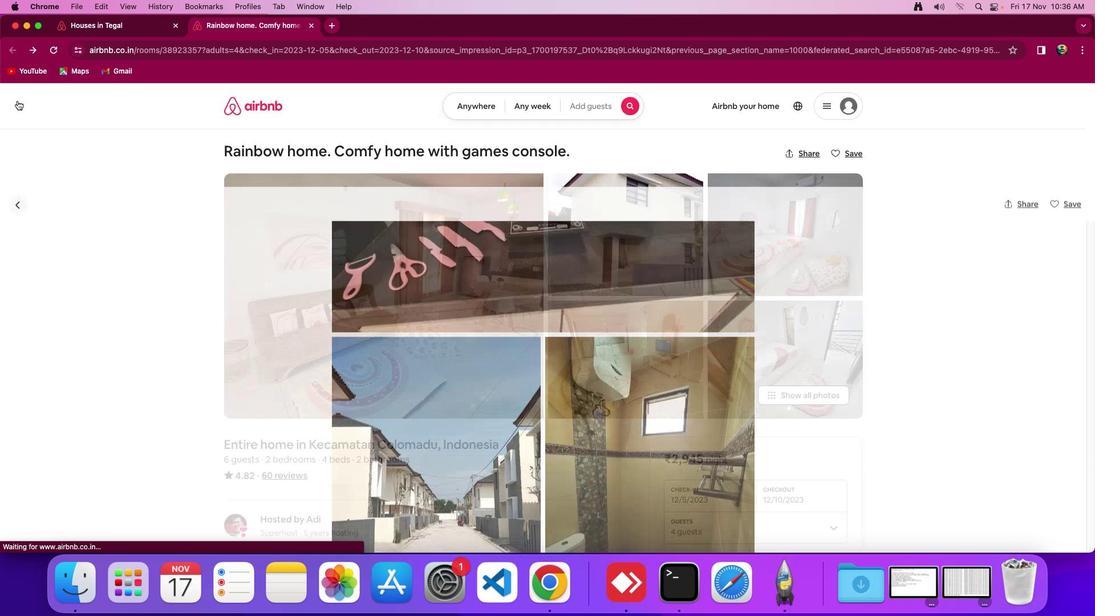 
Action: Mouse pressed left at (17, 100)
Screenshot: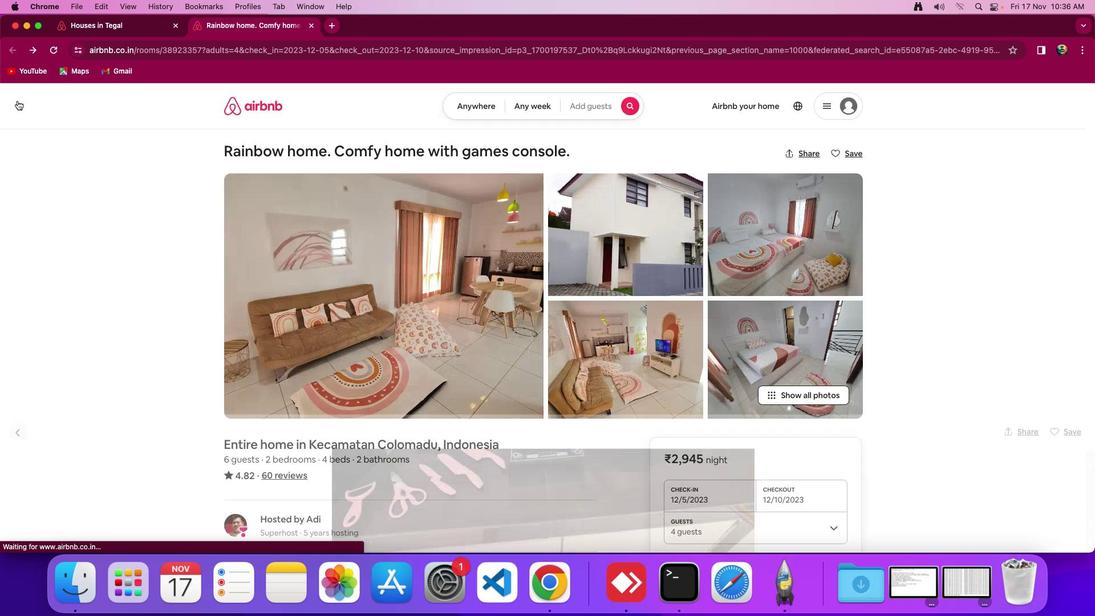 
Action: Mouse moved to (581, 489)
Screenshot: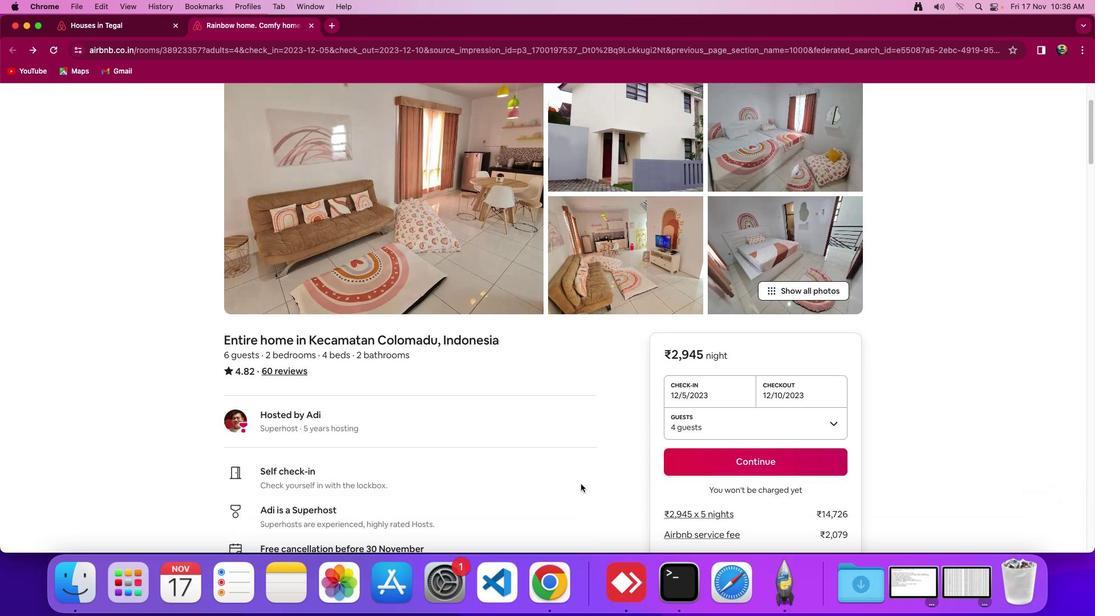 
Action: Mouse scrolled (581, 489) with delta (0, 0)
Screenshot: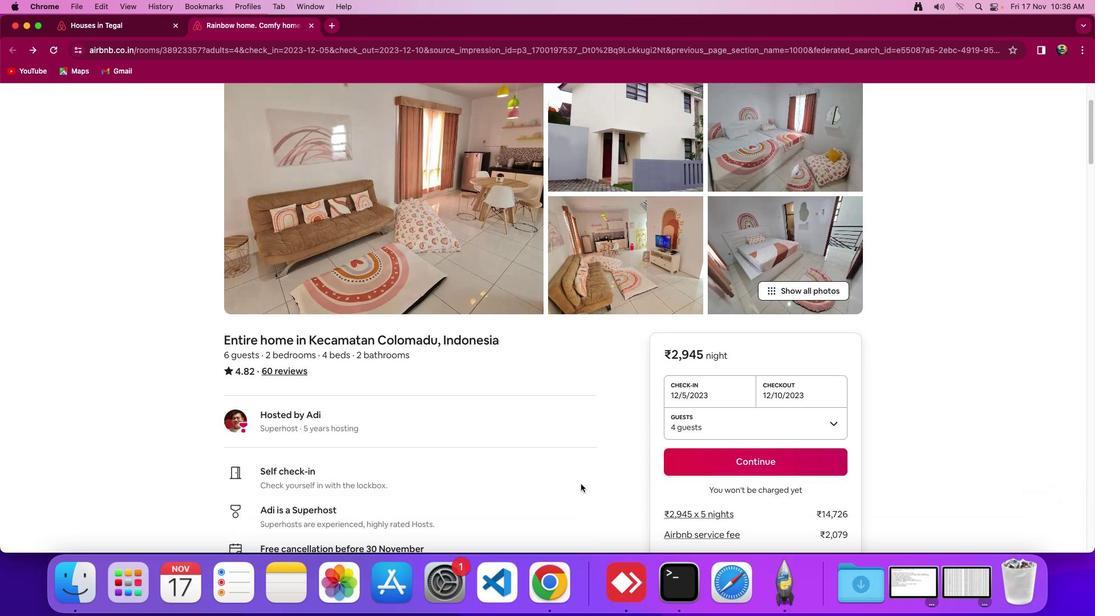 
Action: Mouse moved to (581, 487)
Screenshot: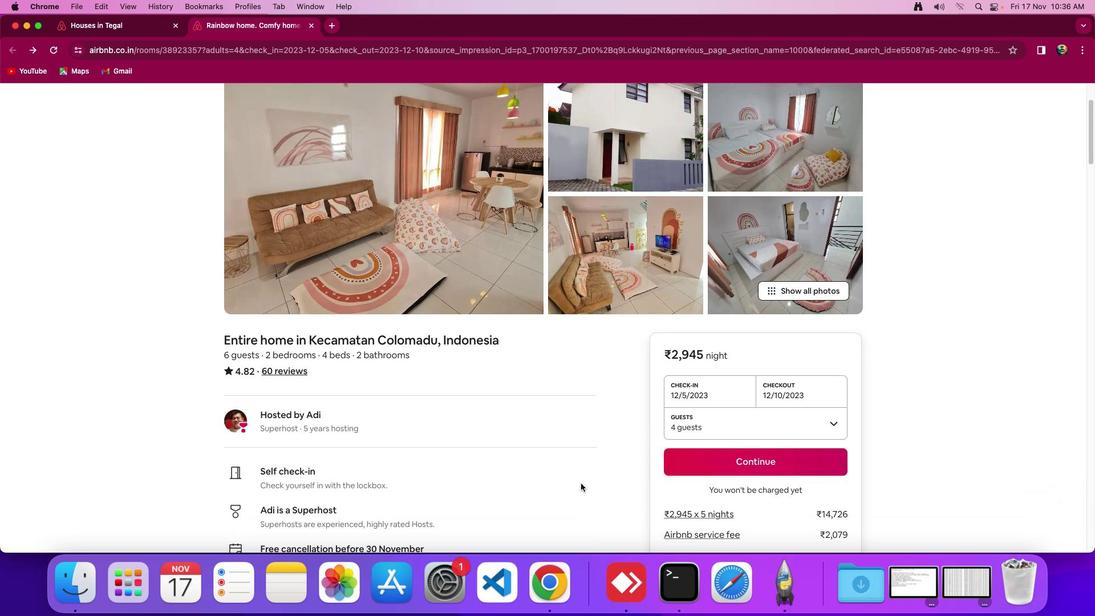
Action: Mouse scrolled (581, 487) with delta (0, 0)
Screenshot: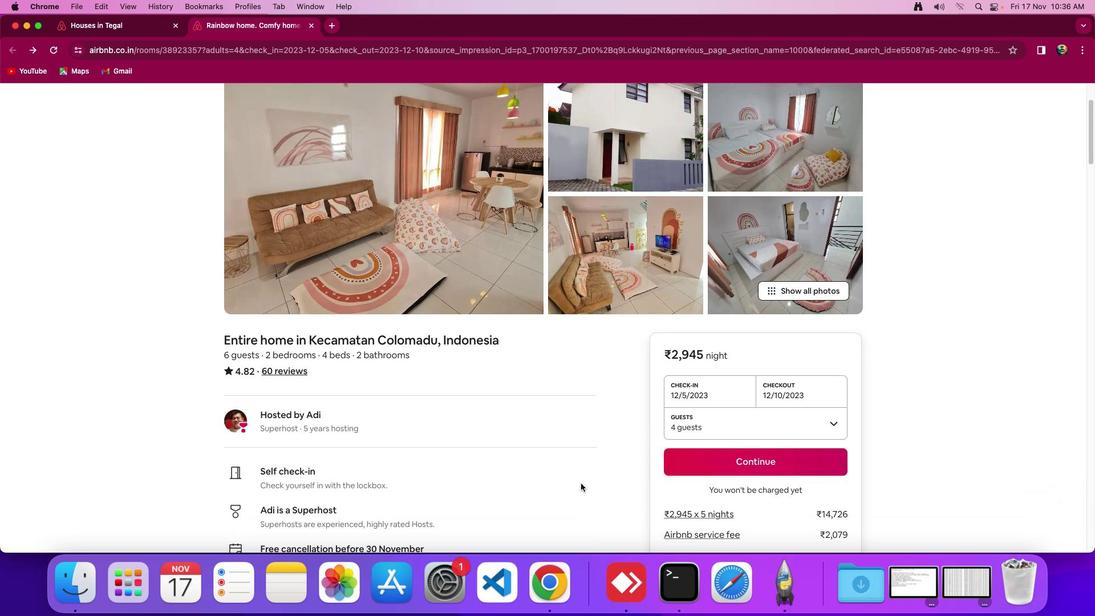 
Action: Mouse moved to (581, 485)
Screenshot: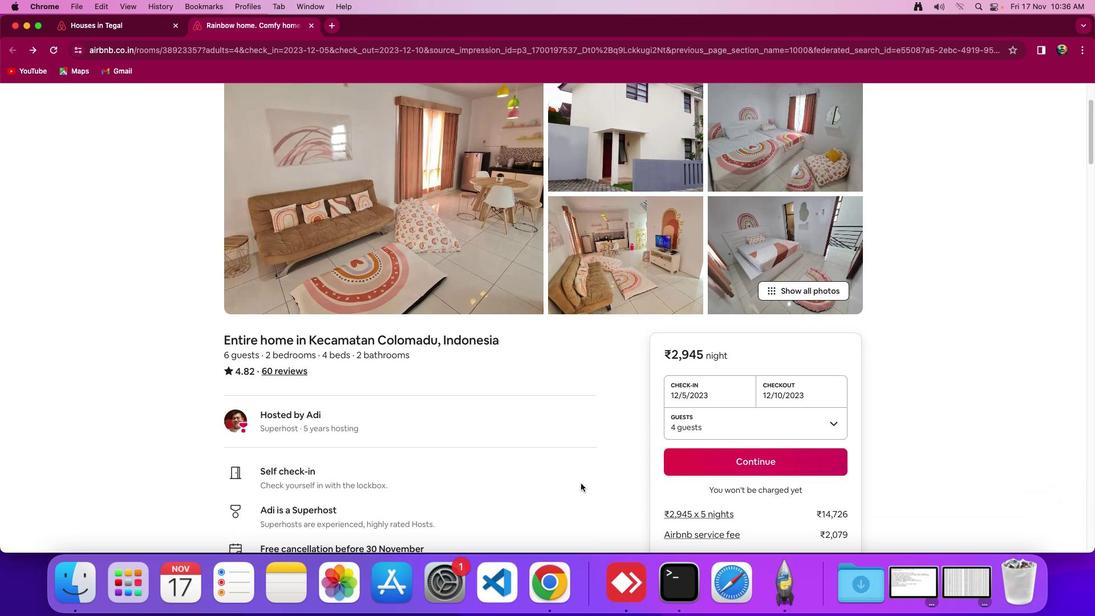 
Action: Mouse scrolled (581, 485) with delta (0, -1)
Screenshot: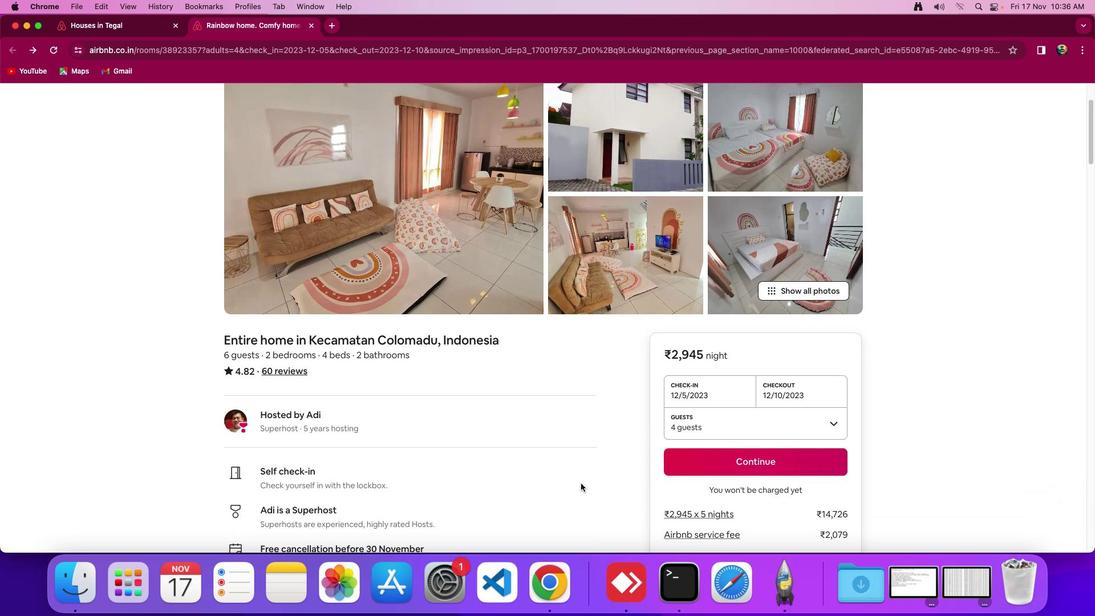 
Action: Mouse moved to (581, 480)
Screenshot: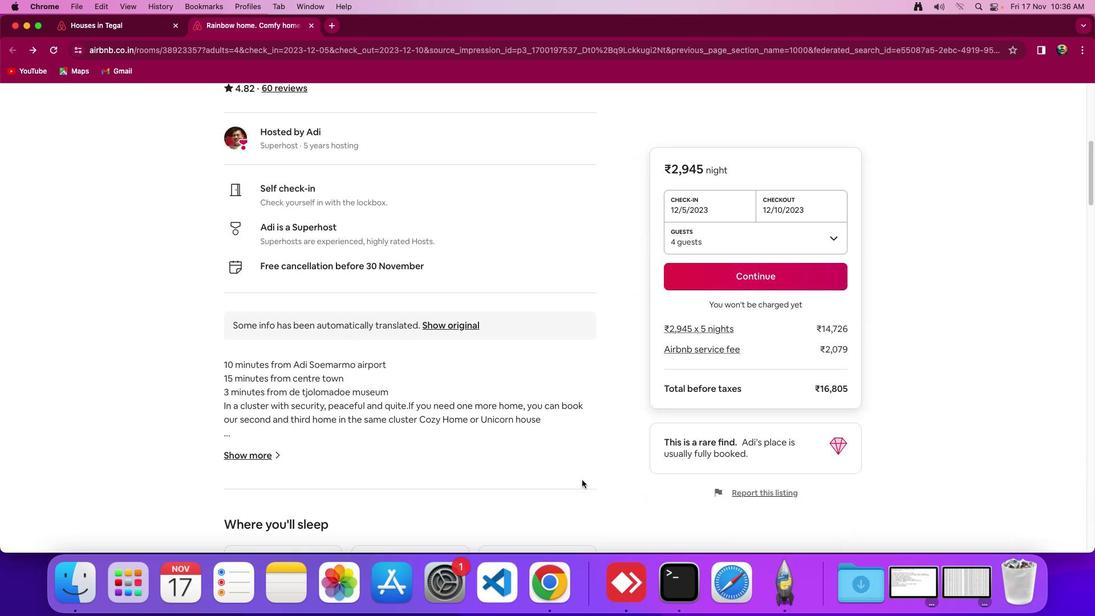 
Action: Mouse scrolled (581, 480) with delta (0, 0)
Screenshot: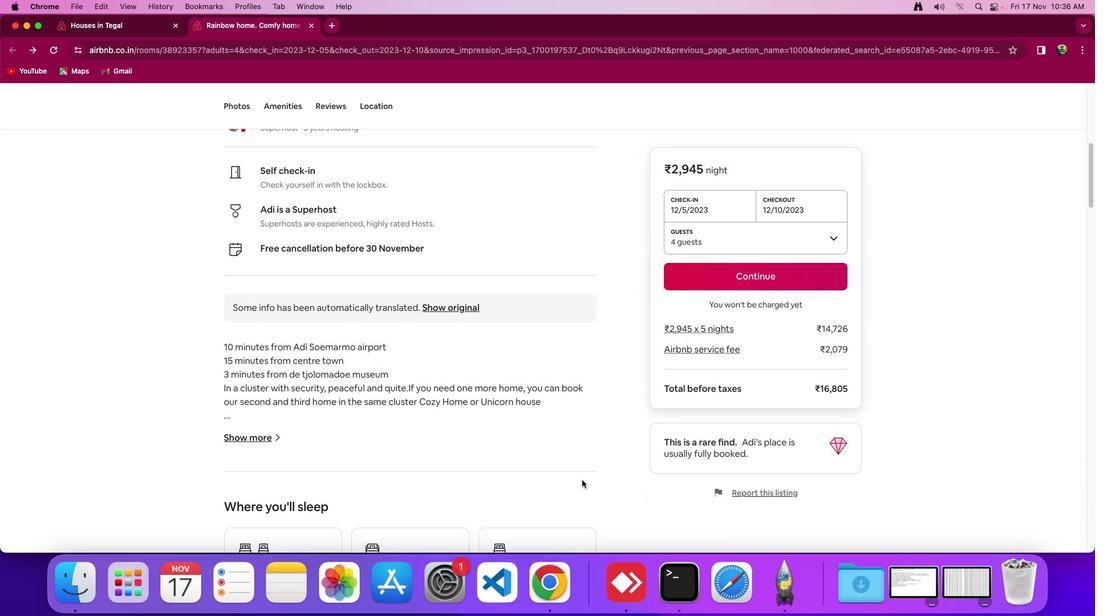 
Action: Mouse scrolled (581, 480) with delta (0, 0)
Screenshot: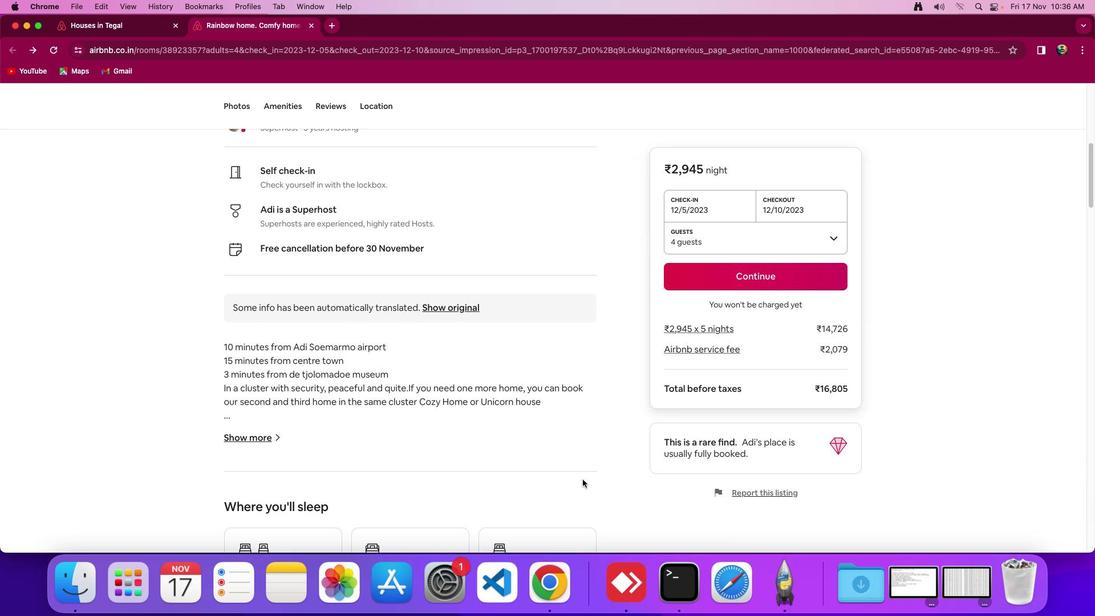 
Action: Mouse scrolled (581, 480) with delta (0, -2)
Screenshot: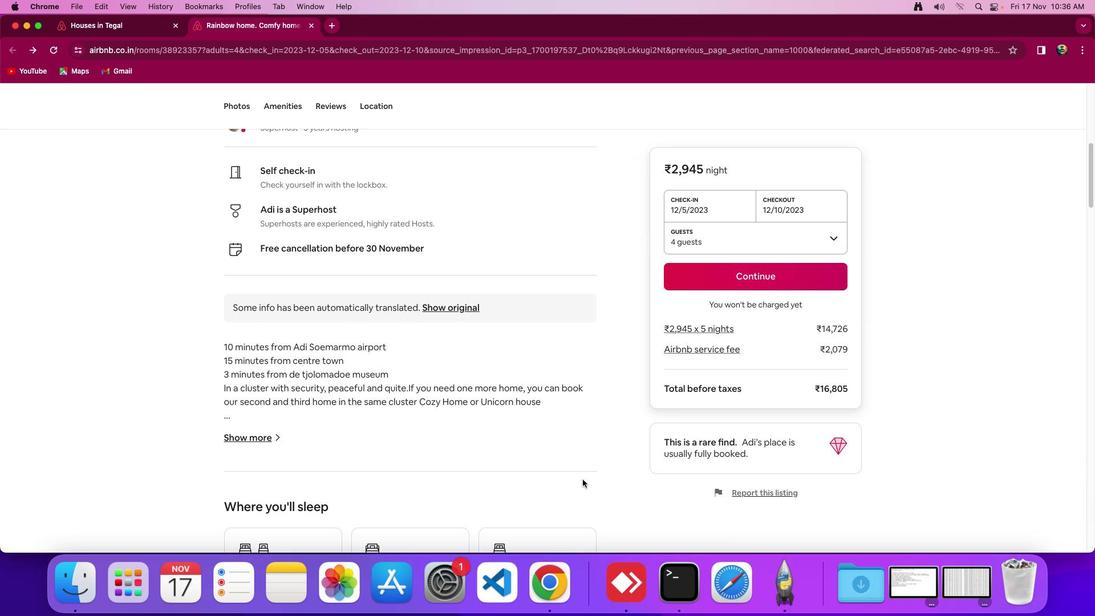 
Action: Mouse moved to (581, 480)
Screenshot: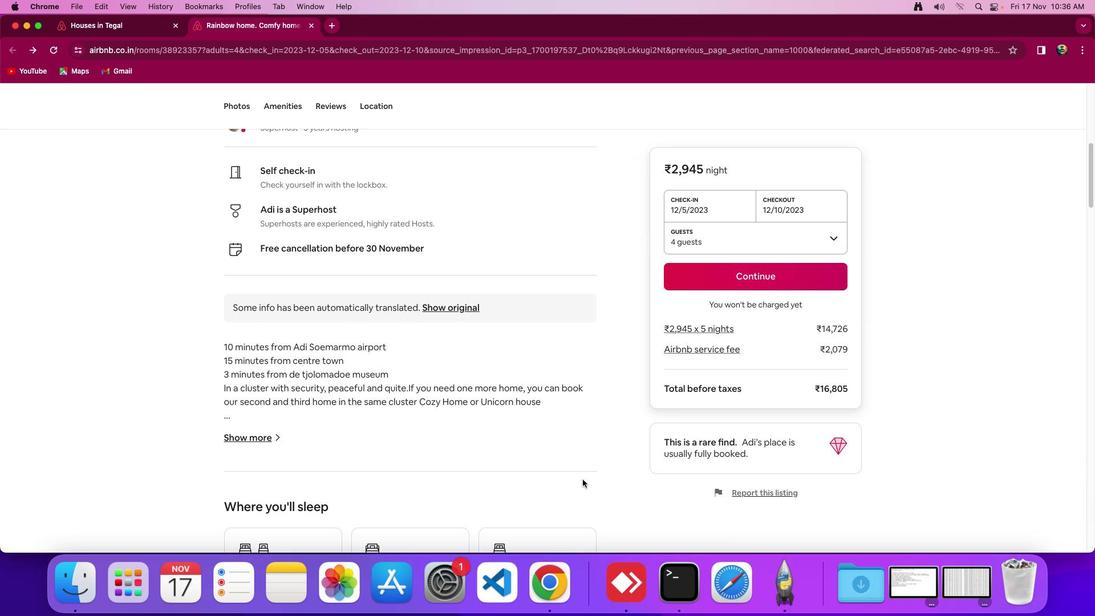 
Action: Mouse scrolled (581, 480) with delta (0, -3)
Screenshot: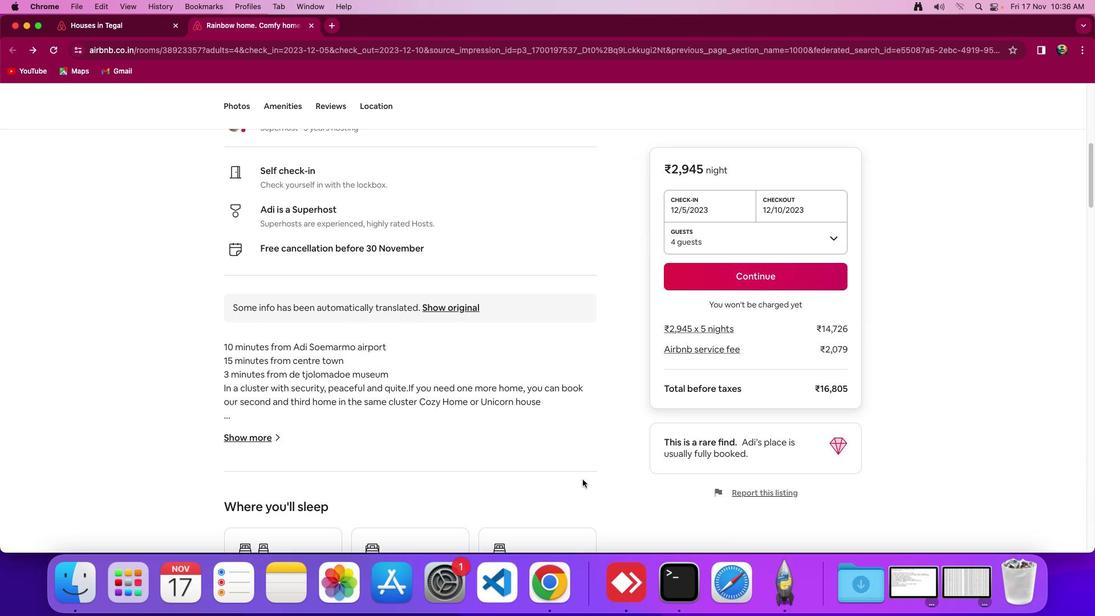 
Action: Mouse moved to (505, 448)
Screenshot: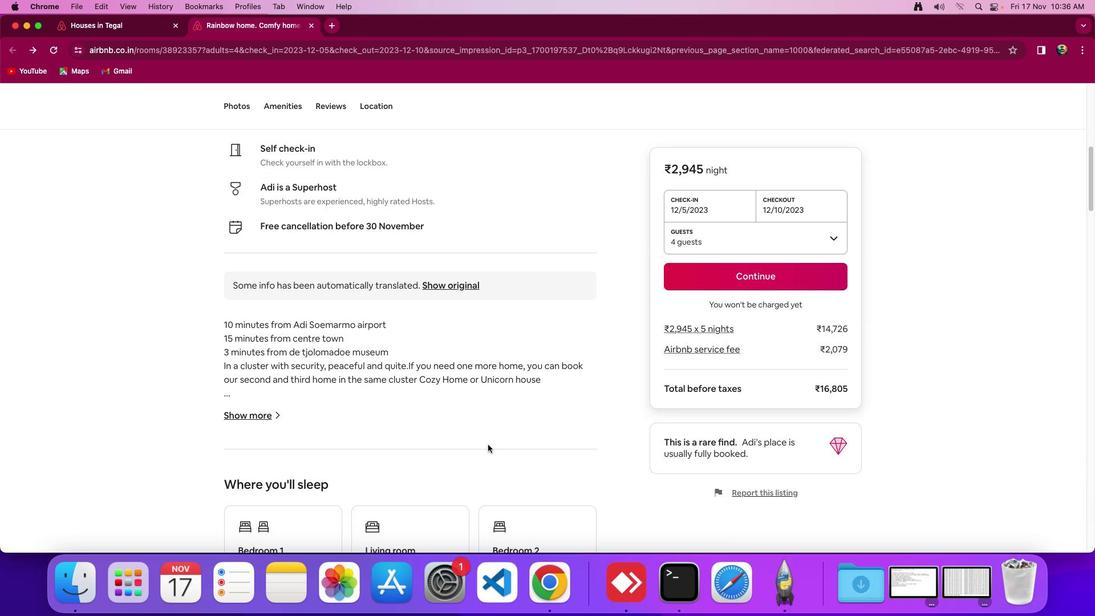 
Action: Mouse scrolled (505, 448) with delta (0, 0)
Screenshot: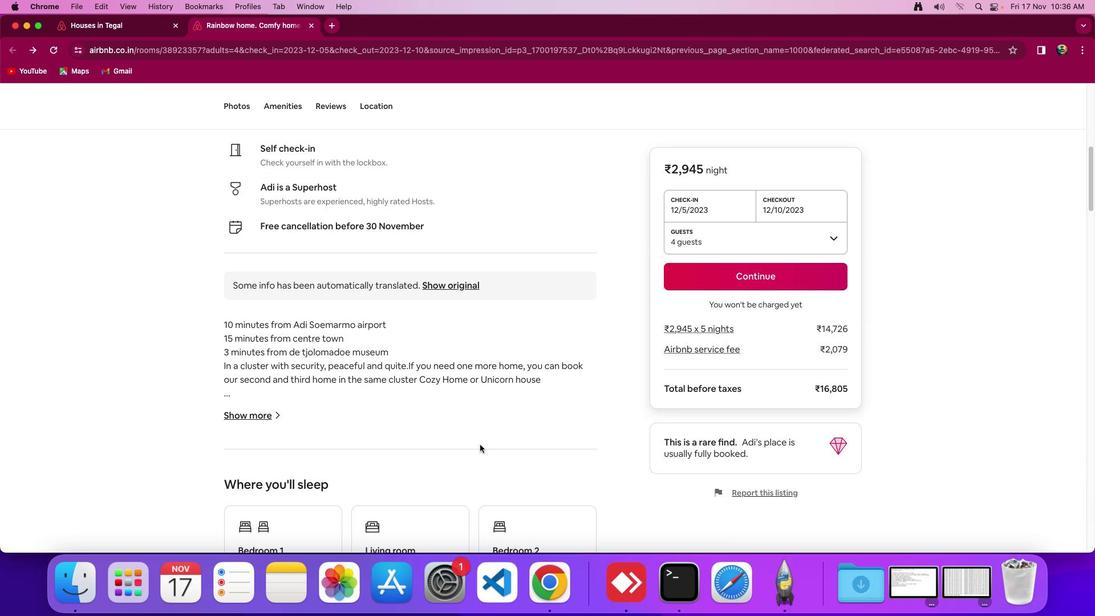 
Action: Mouse moved to (503, 446)
Screenshot: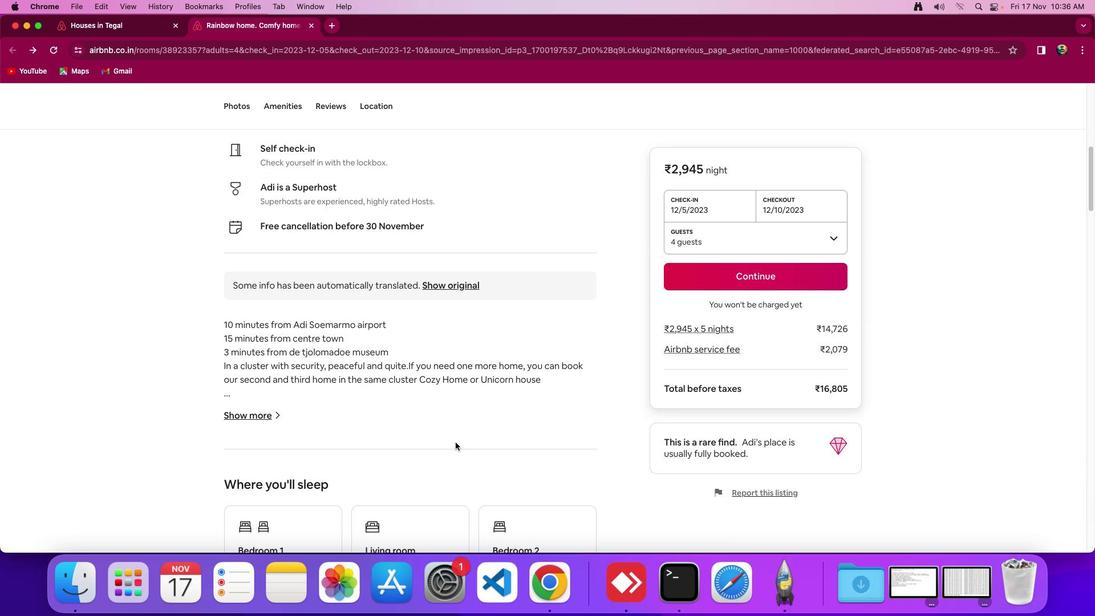 
Action: Mouse scrolled (503, 446) with delta (0, 0)
Screenshot: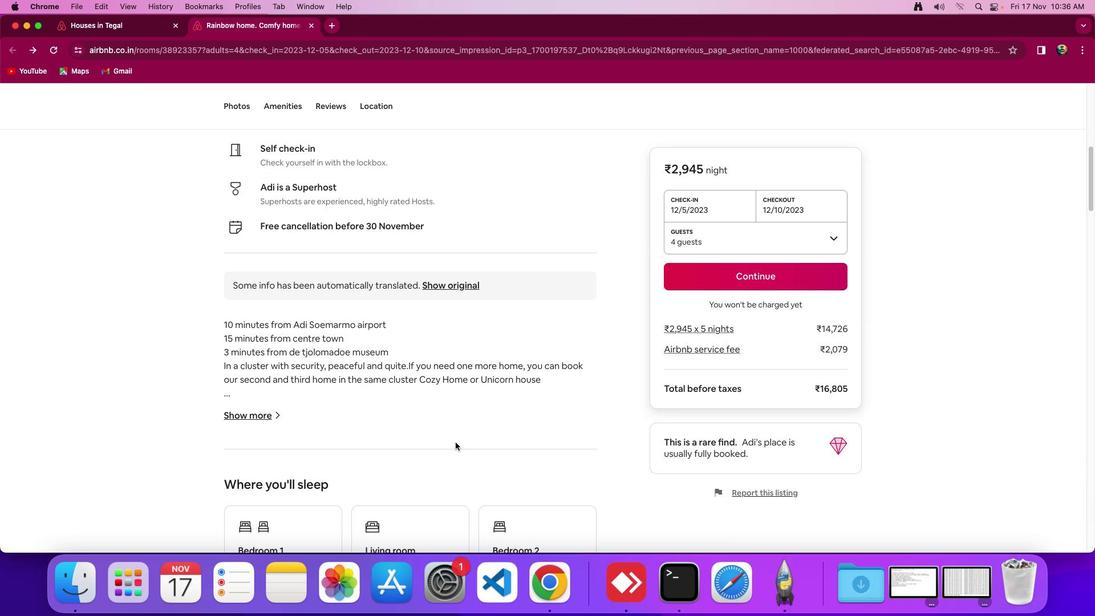 
Action: Mouse moved to (358, 399)
Screenshot: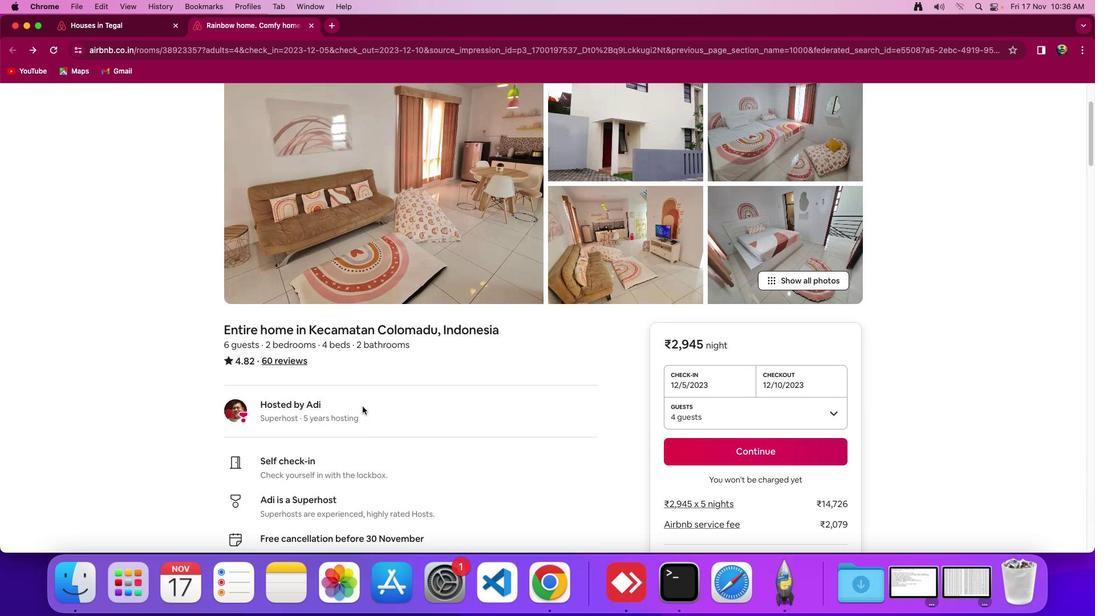 
Action: Mouse scrolled (358, 399) with delta (0, 0)
Screenshot: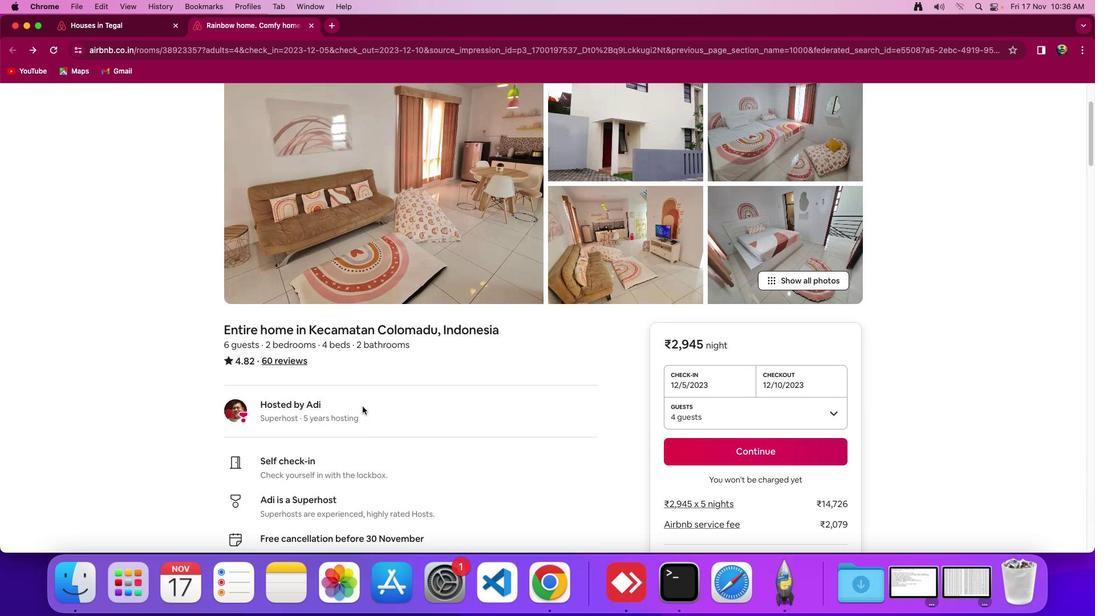 
Action: Mouse moved to (358, 400)
Screenshot: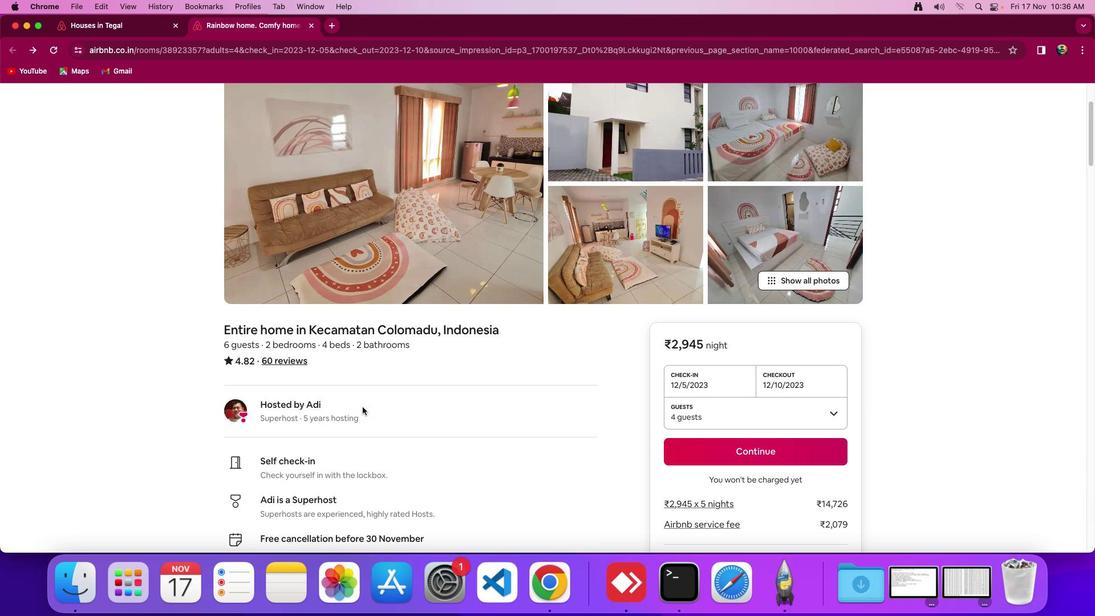 
Action: Mouse scrolled (358, 400) with delta (0, 0)
Screenshot: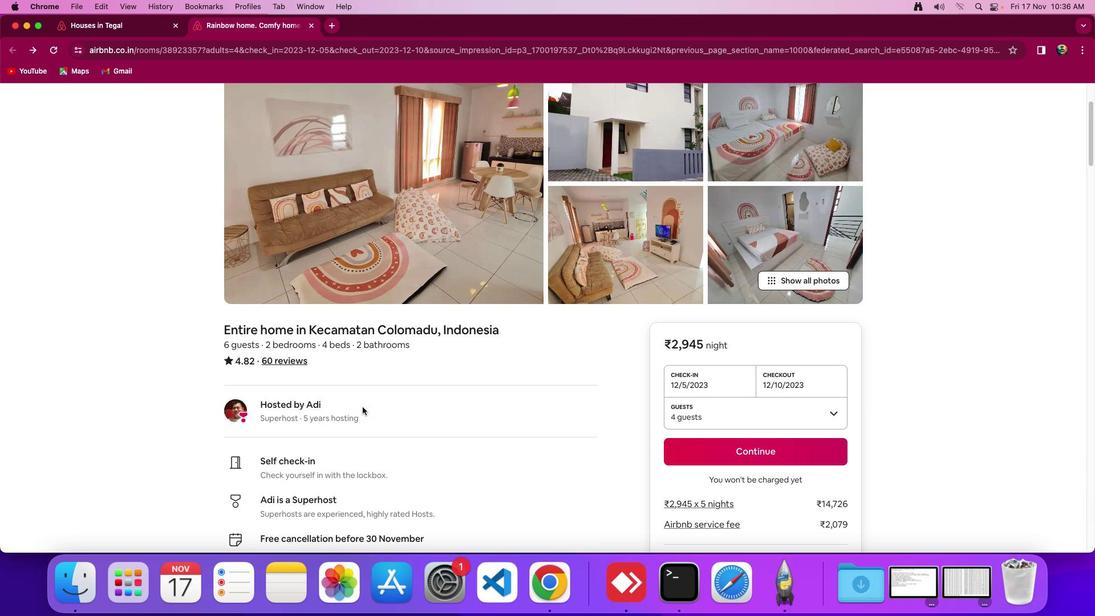 
Action: Mouse moved to (360, 403)
Screenshot: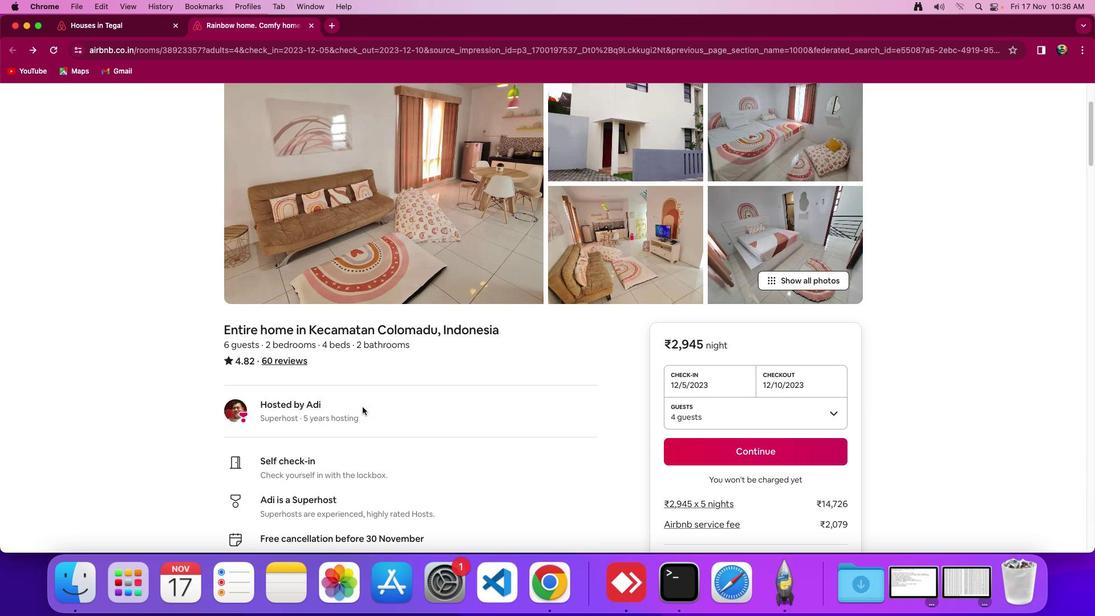 
Action: Mouse scrolled (360, 403) with delta (0, 2)
Screenshot: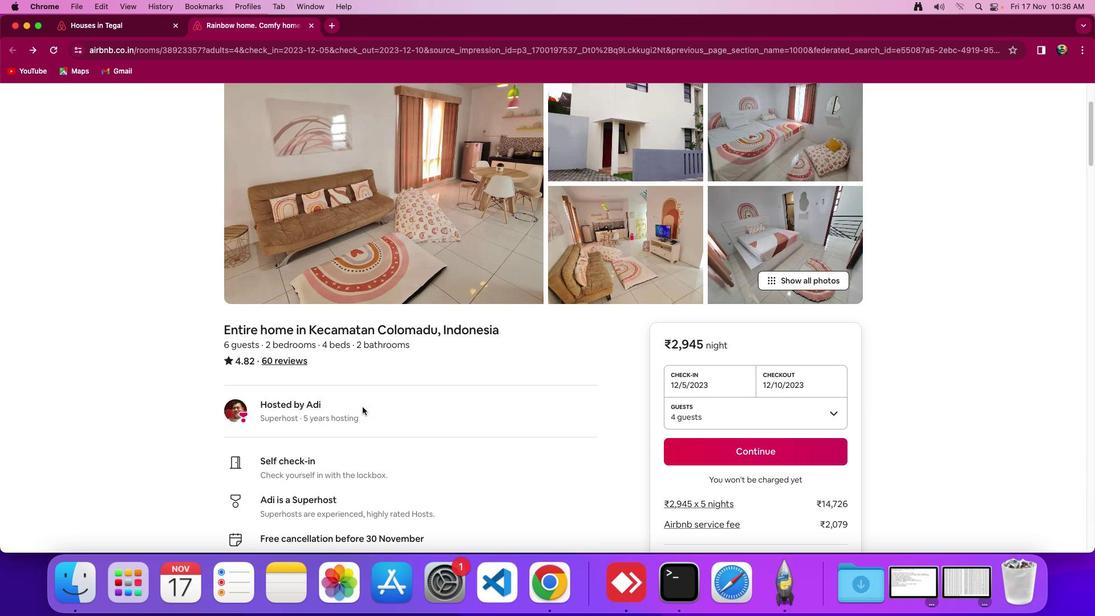
Action: Mouse moved to (361, 406)
Screenshot: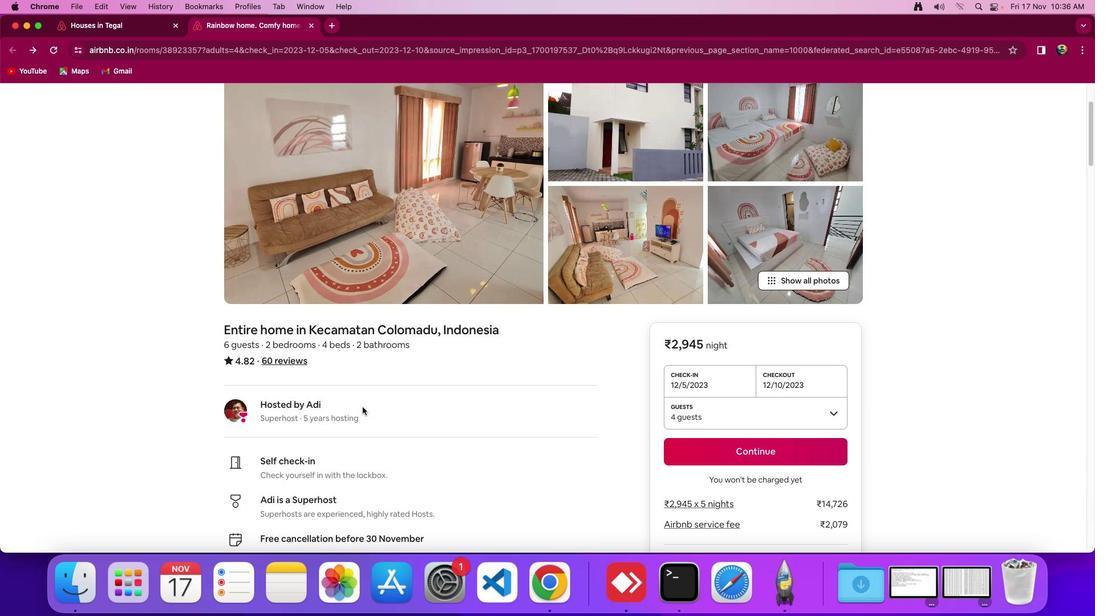 
Action: Mouse scrolled (361, 406) with delta (0, 3)
Screenshot: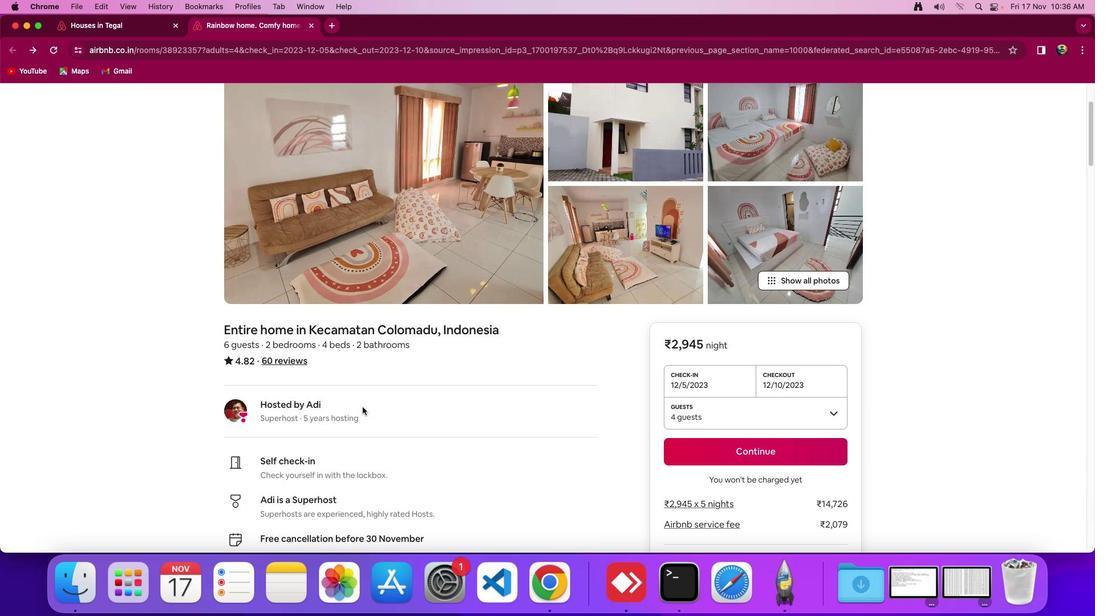 
Action: Mouse moved to (362, 406)
Screenshot: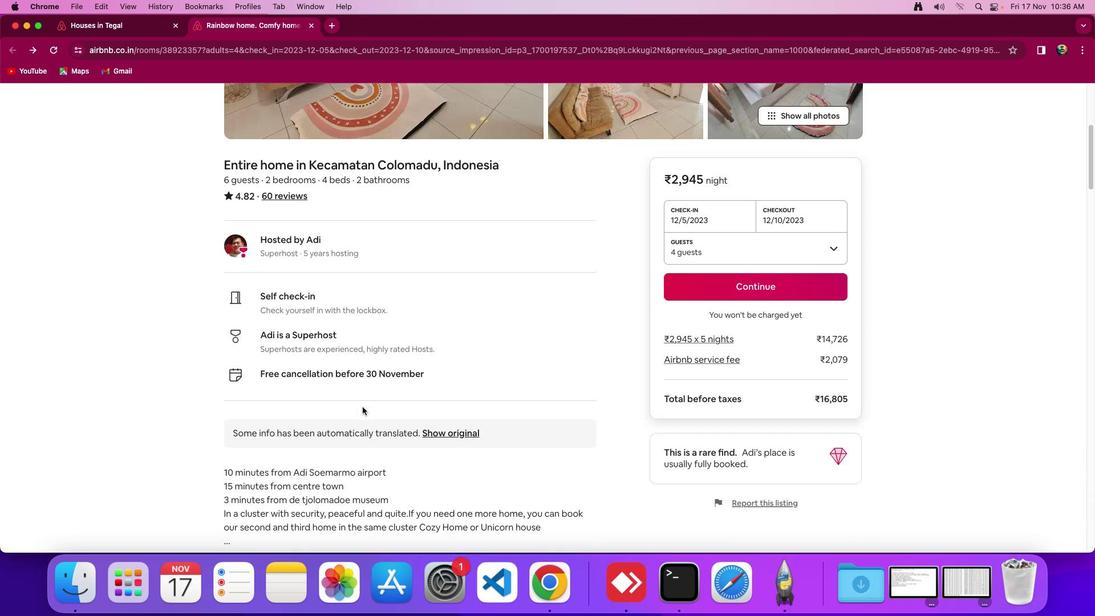 
Action: Mouse scrolled (362, 406) with delta (0, 0)
Screenshot: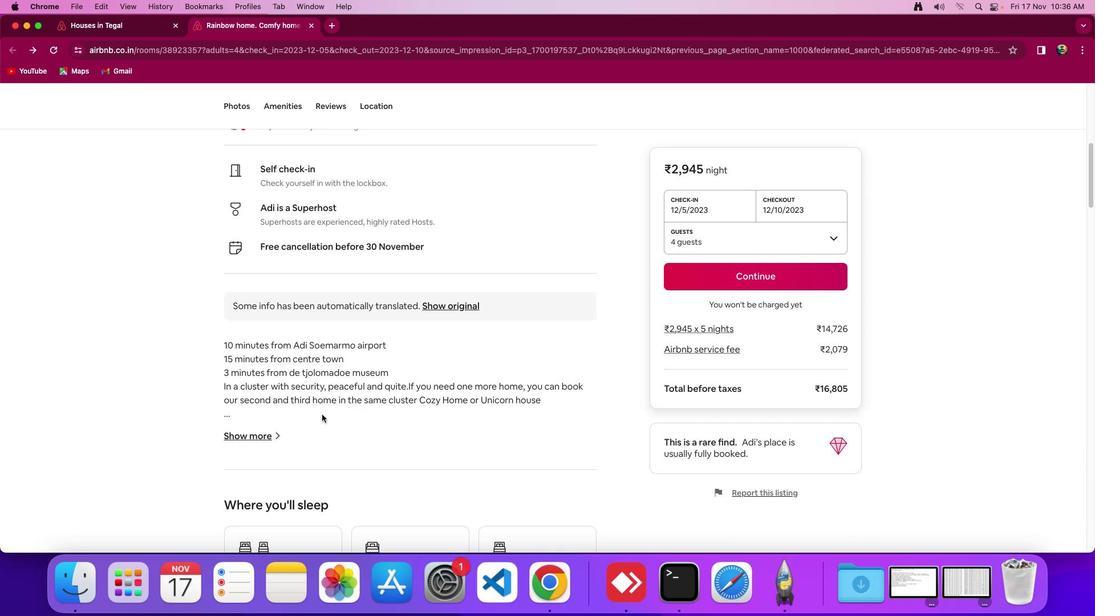 
Action: Mouse scrolled (362, 406) with delta (0, 0)
Screenshot: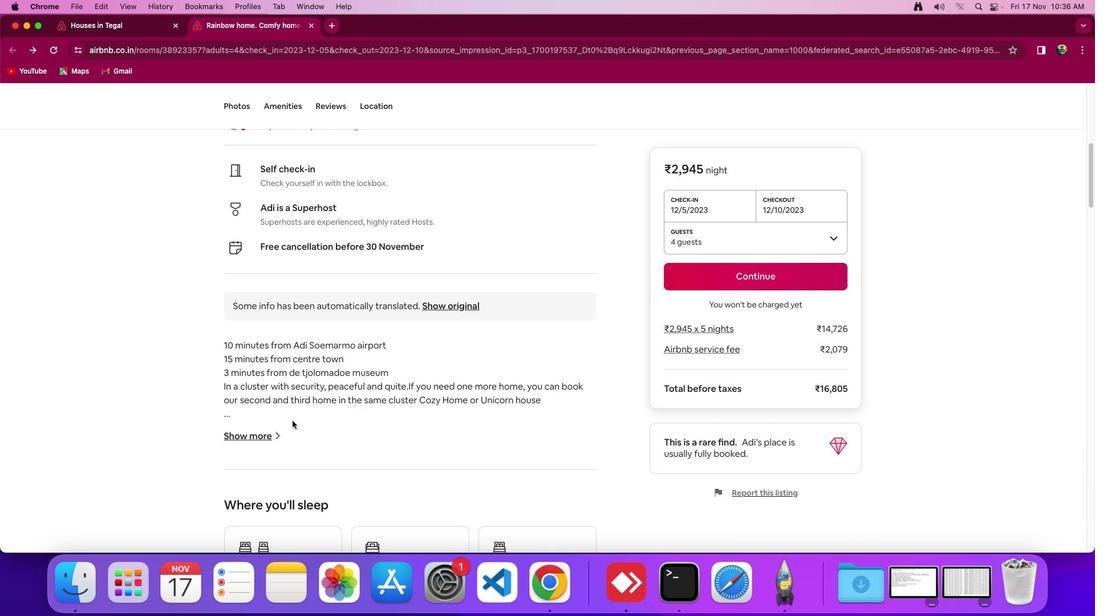 
Action: Mouse scrolled (362, 406) with delta (0, -2)
Screenshot: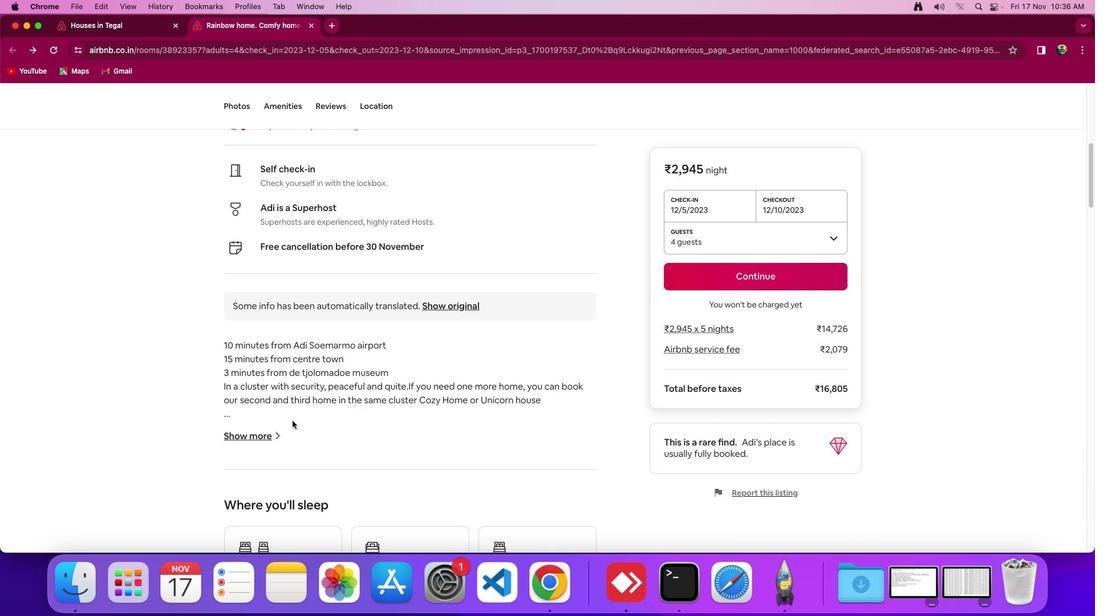 
Action: Mouse scrolled (362, 406) with delta (0, -3)
Screenshot: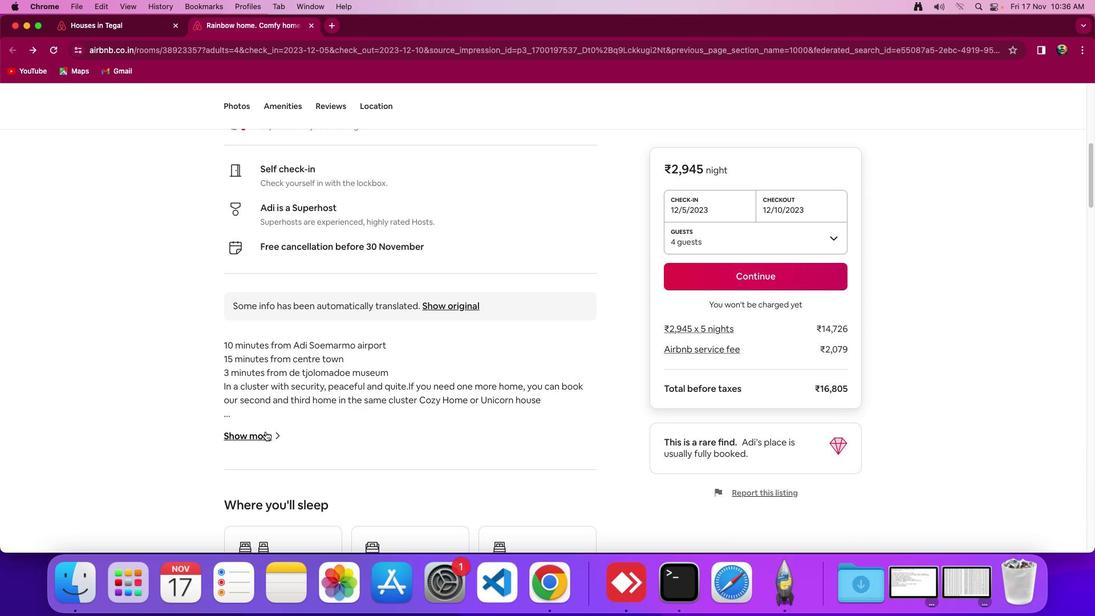 
Action: Mouse moved to (264, 436)
Screenshot: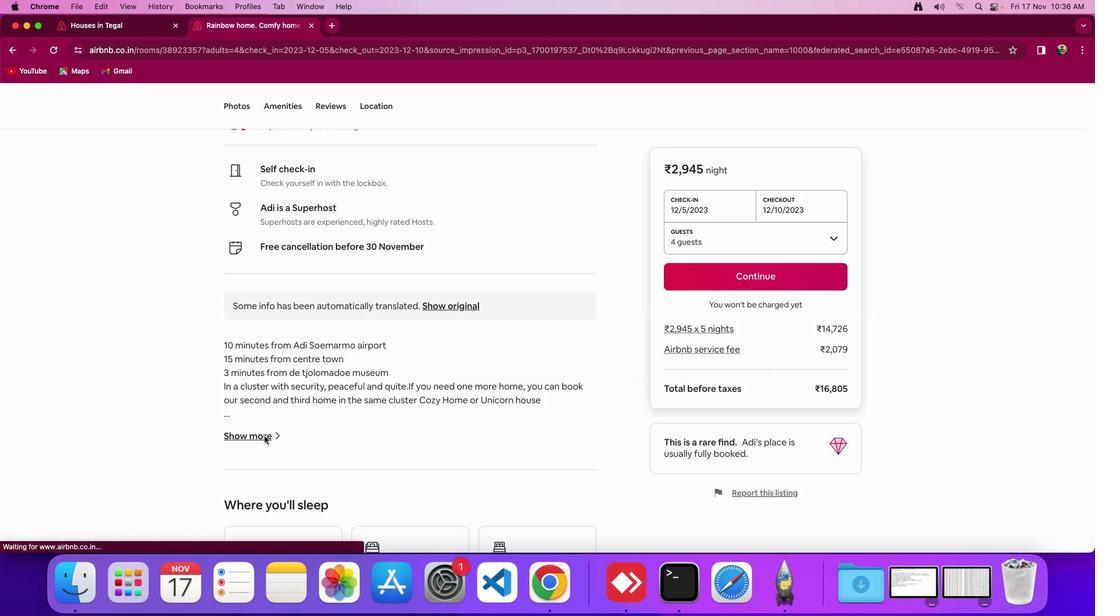 
Action: Mouse pressed left at (264, 436)
Screenshot: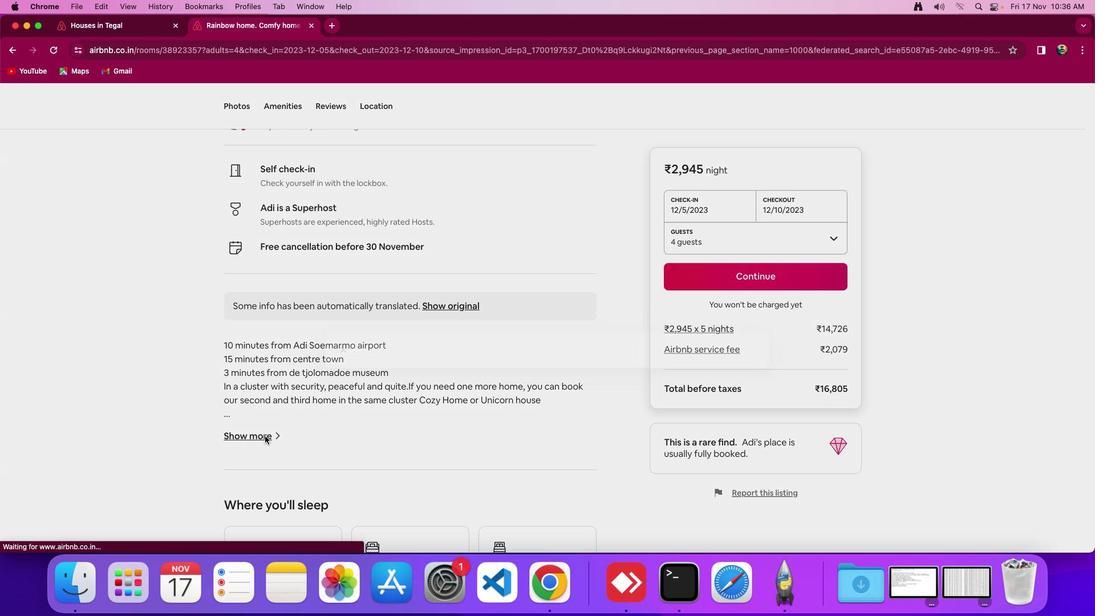 
Action: Mouse moved to (452, 328)
Screenshot: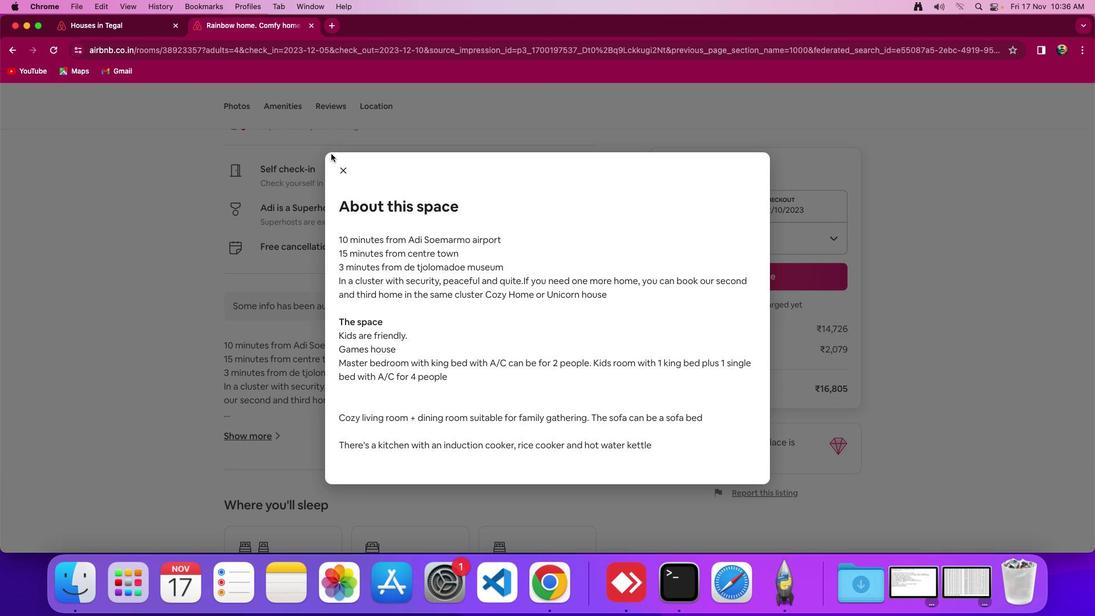 
Action: Mouse scrolled (452, 328) with delta (0, 0)
Screenshot: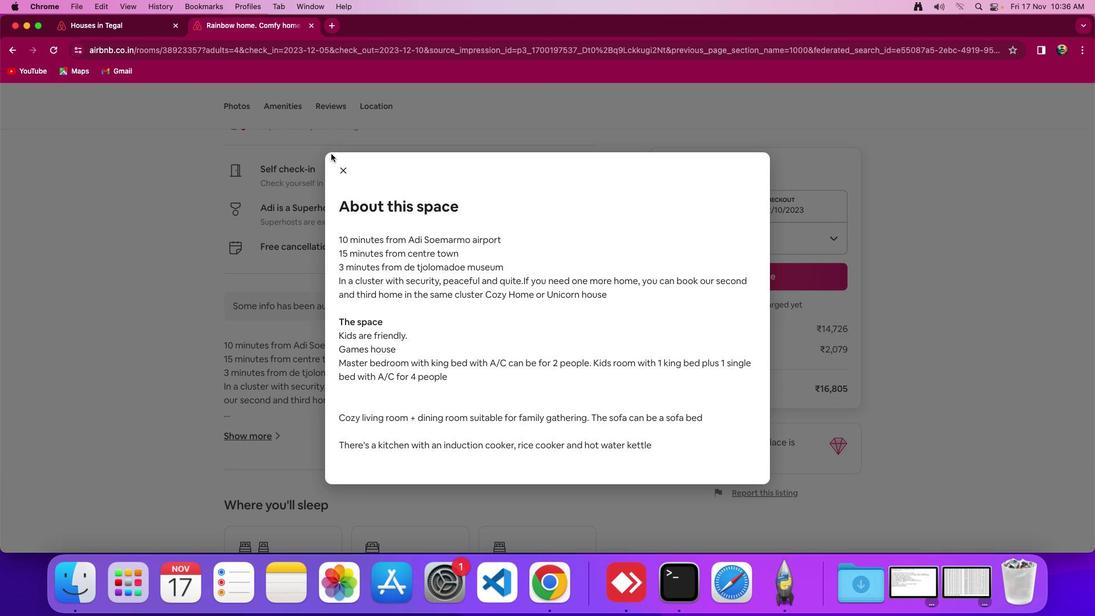 
Action: Mouse moved to (451, 327)
Screenshot: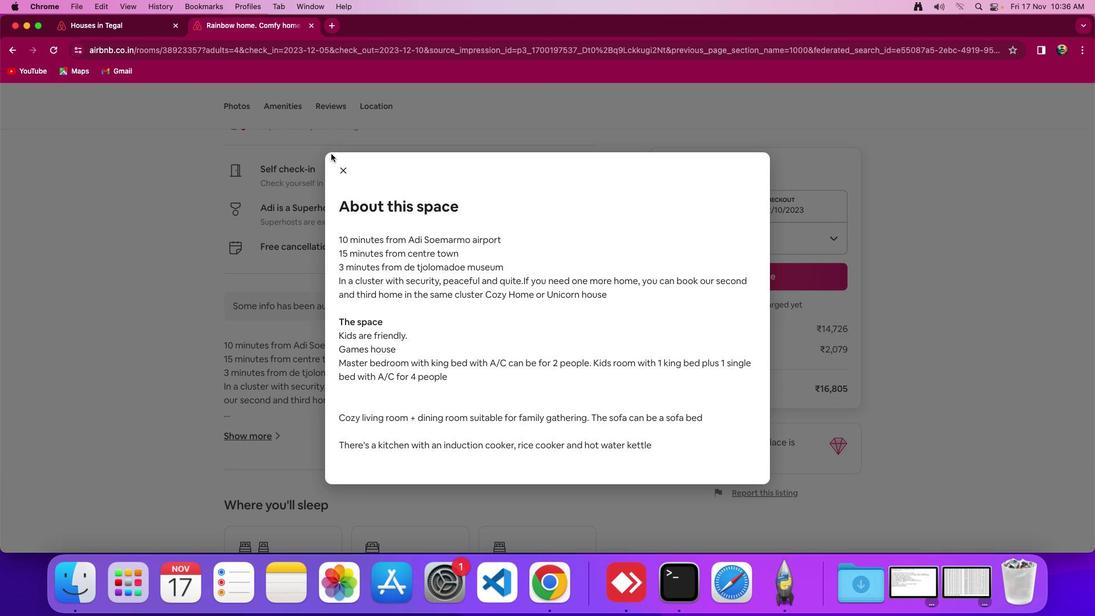 
Action: Mouse scrolled (451, 327) with delta (0, 0)
Screenshot: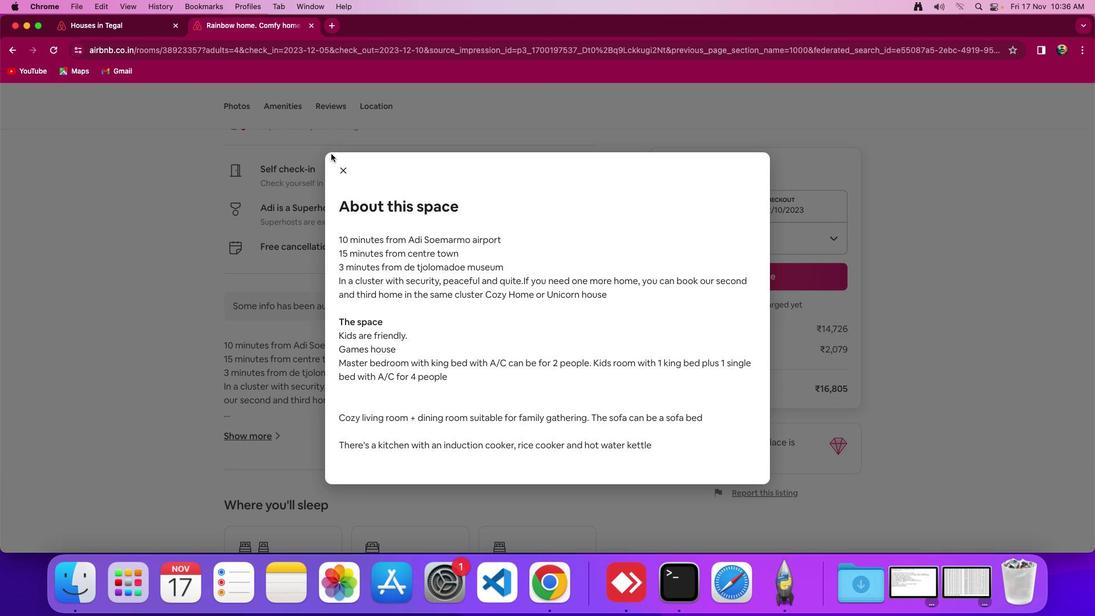 
Action: Mouse moved to (448, 324)
Screenshot: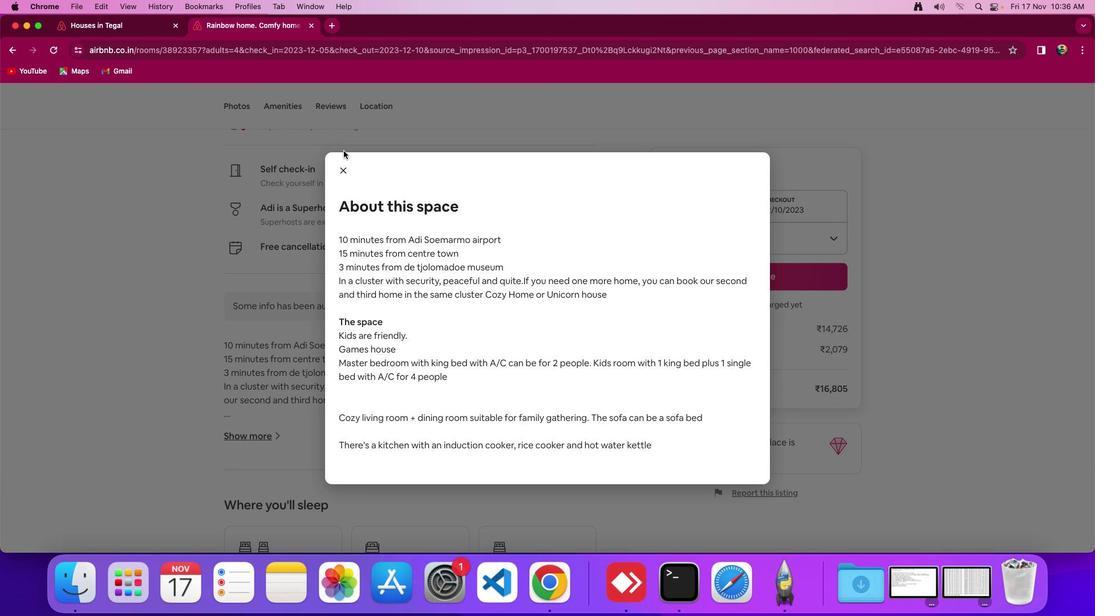 
Action: Mouse scrolled (448, 324) with delta (0, -2)
Screenshot: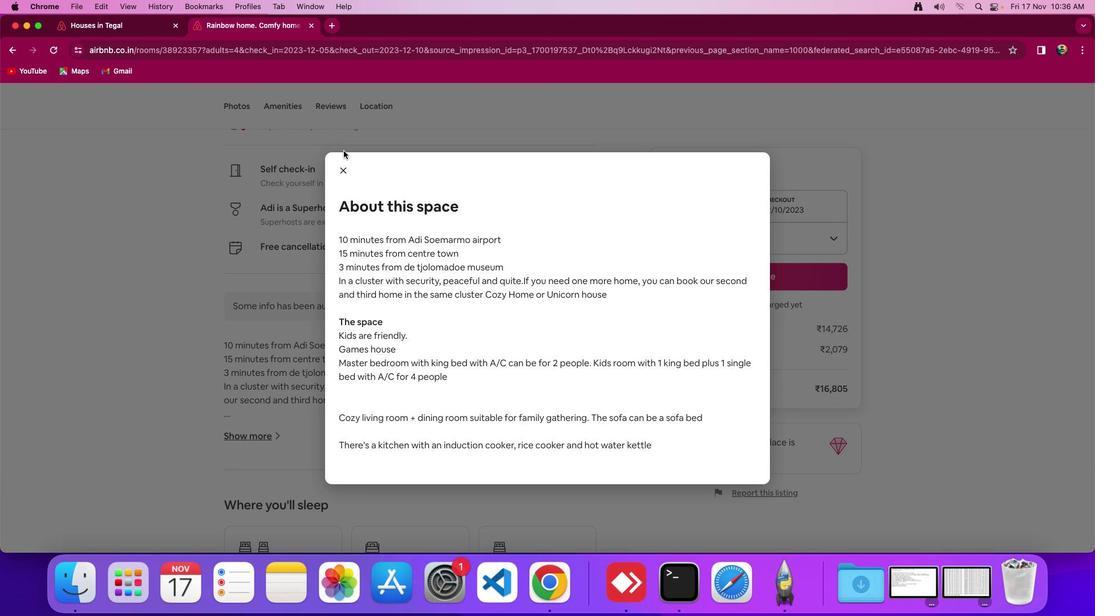 
Action: Mouse moved to (337, 167)
Screenshot: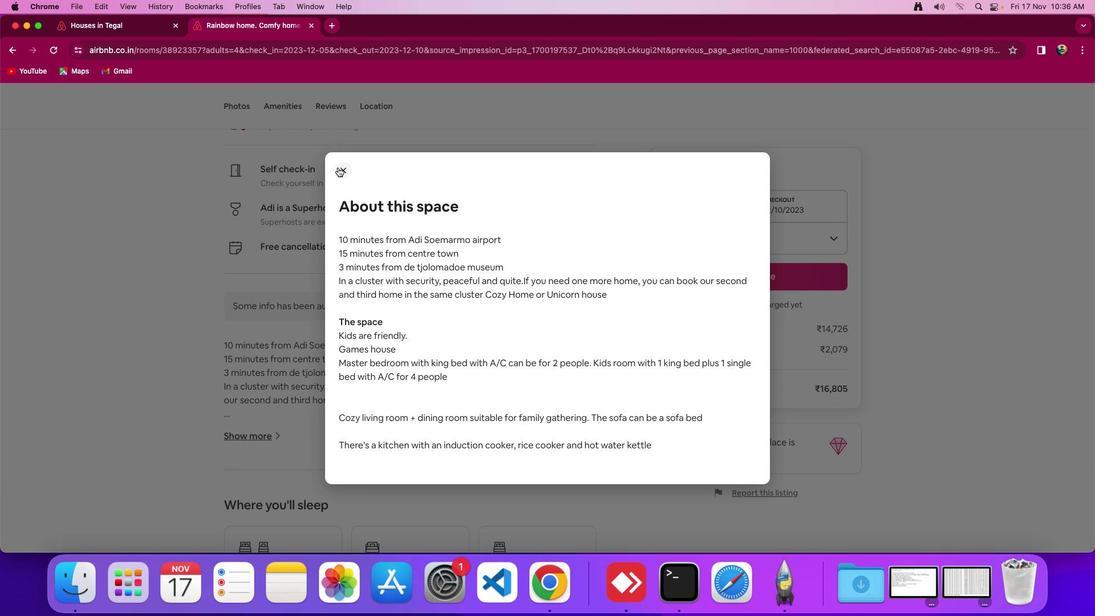 
Action: Mouse pressed left at (337, 167)
Screenshot: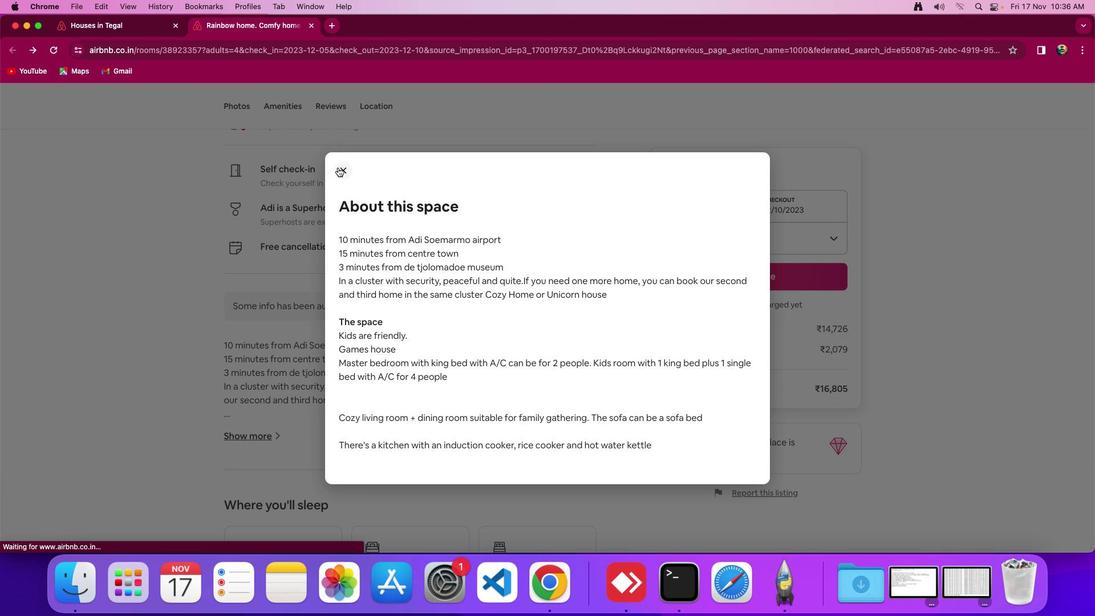 
Action: Mouse moved to (349, 276)
Screenshot: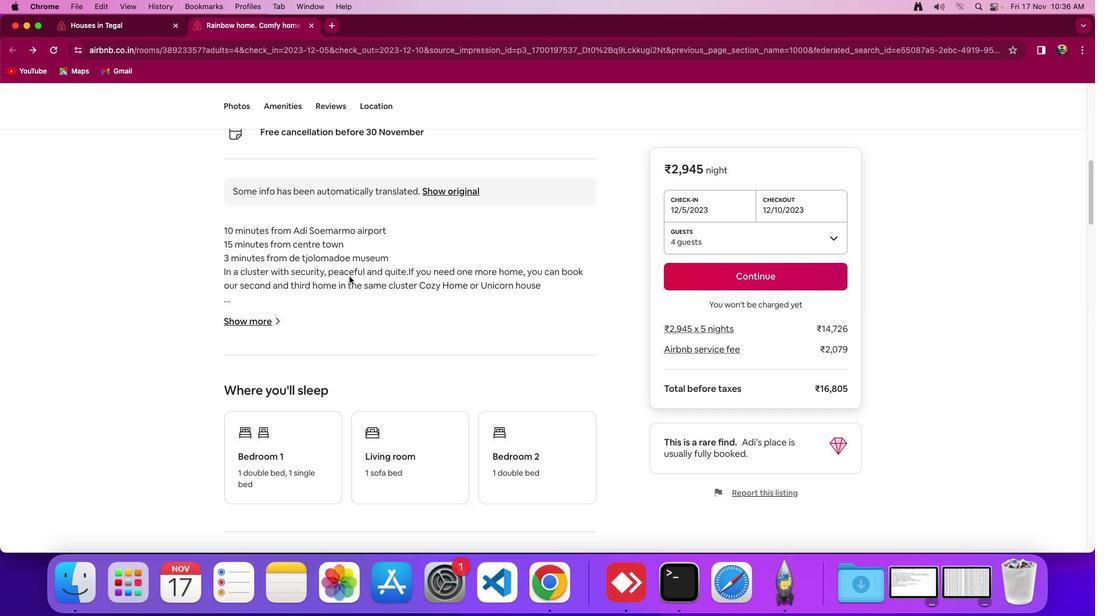 
Action: Mouse scrolled (349, 276) with delta (0, 0)
Screenshot: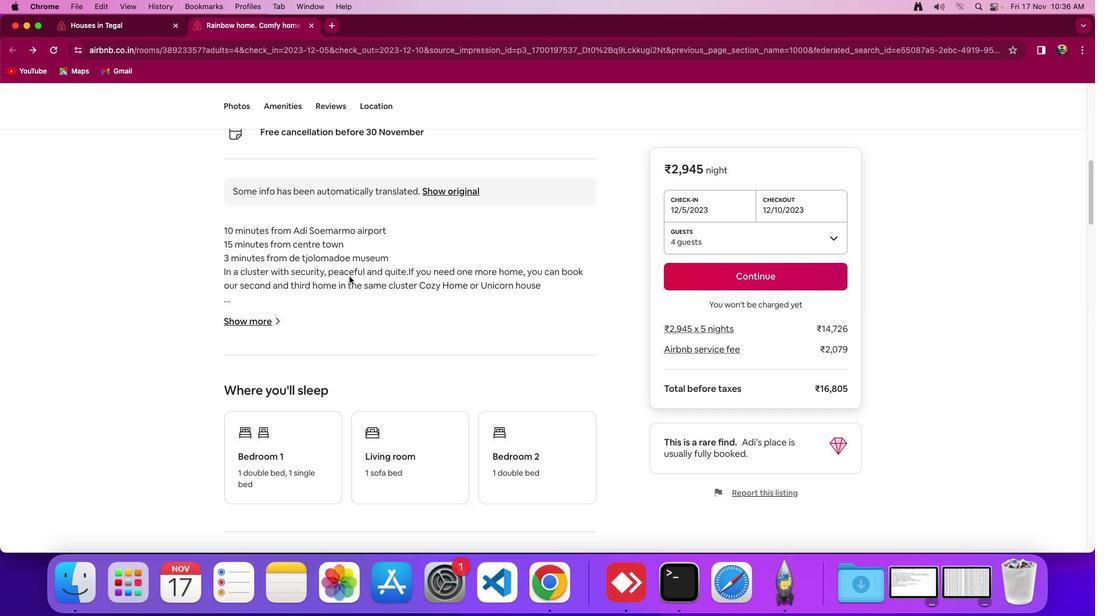 
Action: Mouse moved to (349, 276)
Screenshot: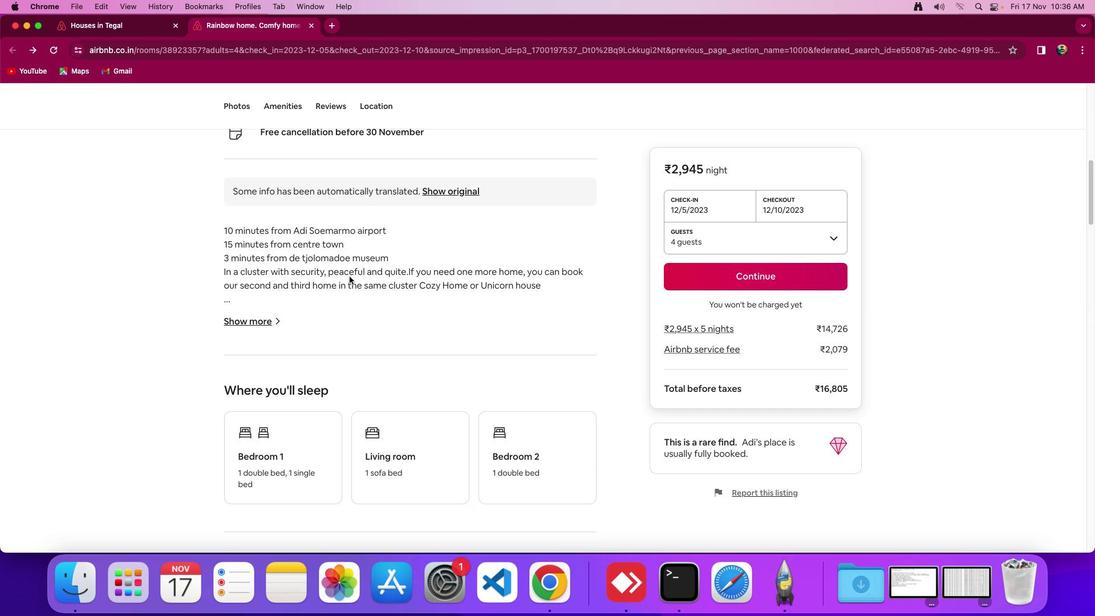 
Action: Mouse scrolled (349, 276) with delta (0, 0)
Screenshot: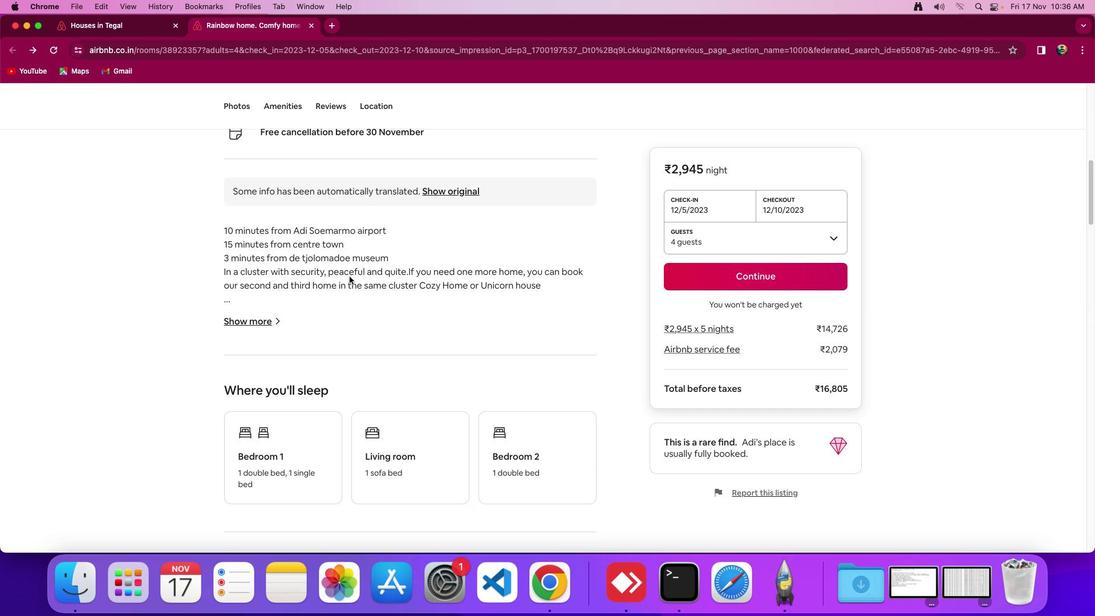 
Action: Mouse scrolled (349, 276) with delta (0, -1)
Screenshot: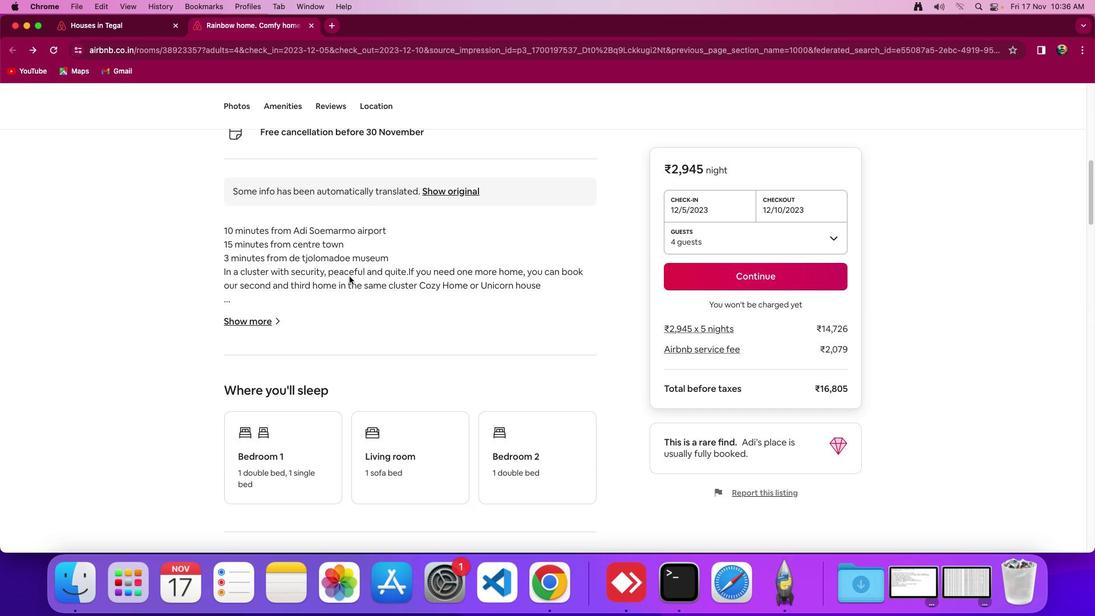 
Action: Mouse moved to (351, 273)
Screenshot: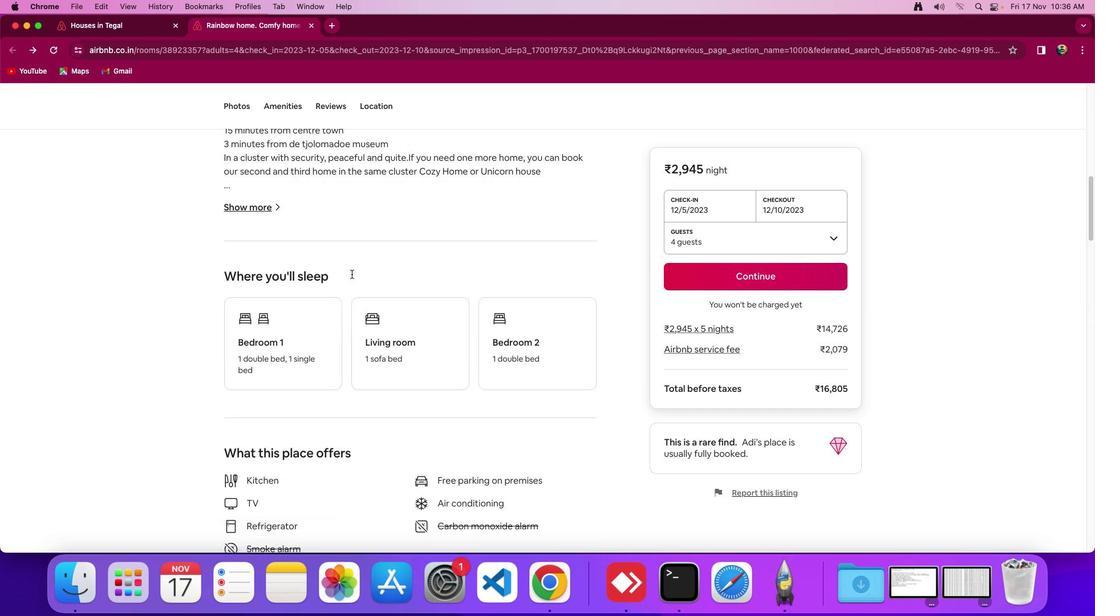 
Action: Mouse scrolled (351, 273) with delta (0, 0)
Screenshot: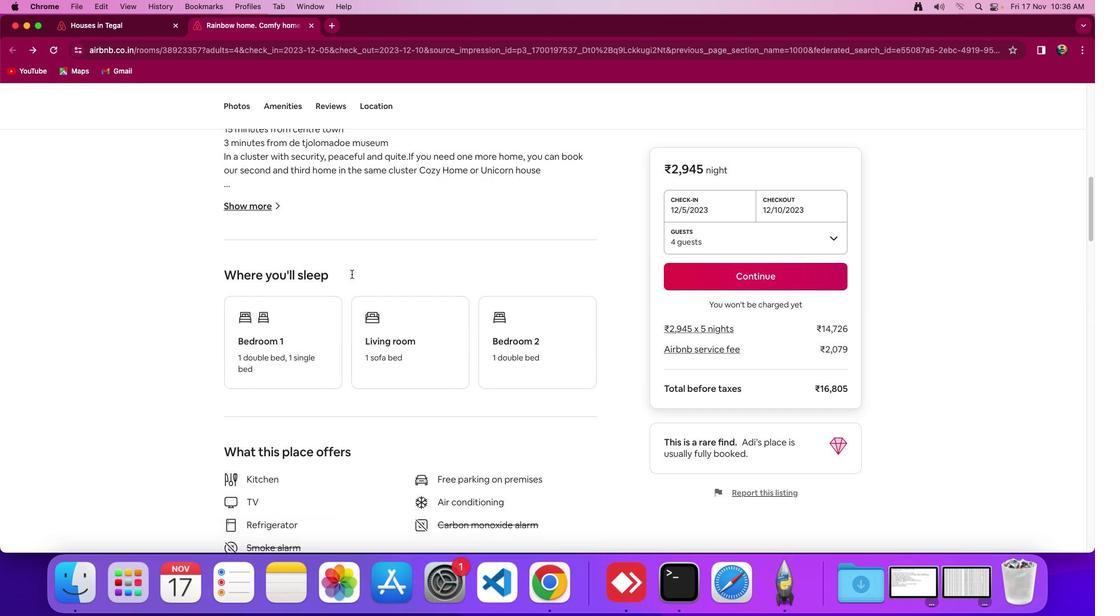 
Action: Mouse scrolled (351, 273) with delta (0, 0)
Screenshot: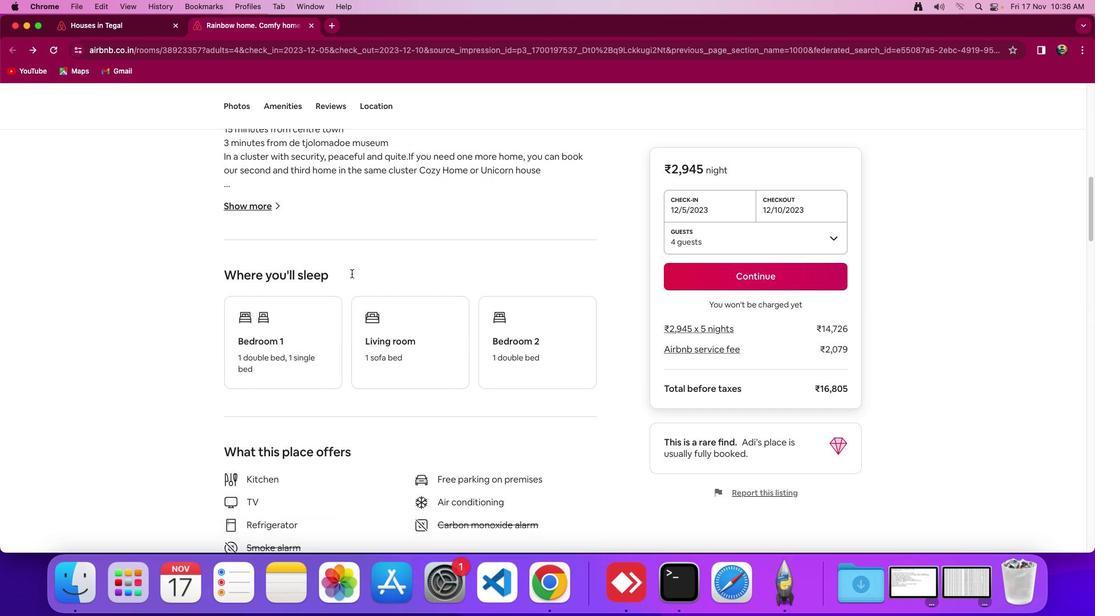 
Action: Mouse scrolled (351, 273) with delta (0, -1)
Screenshot: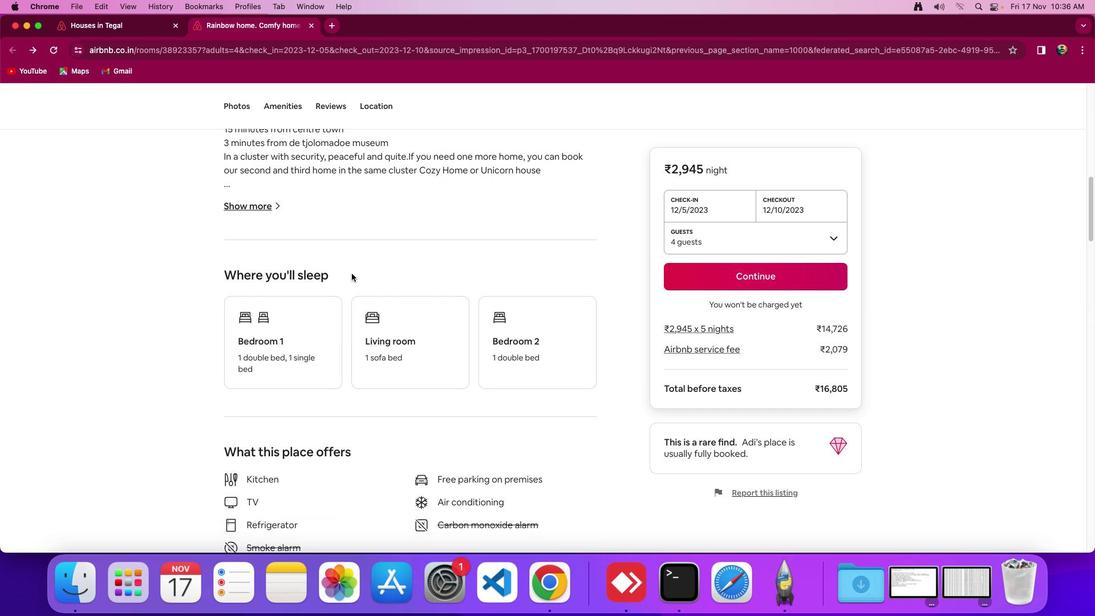 
Action: Mouse moved to (351, 273)
Screenshot: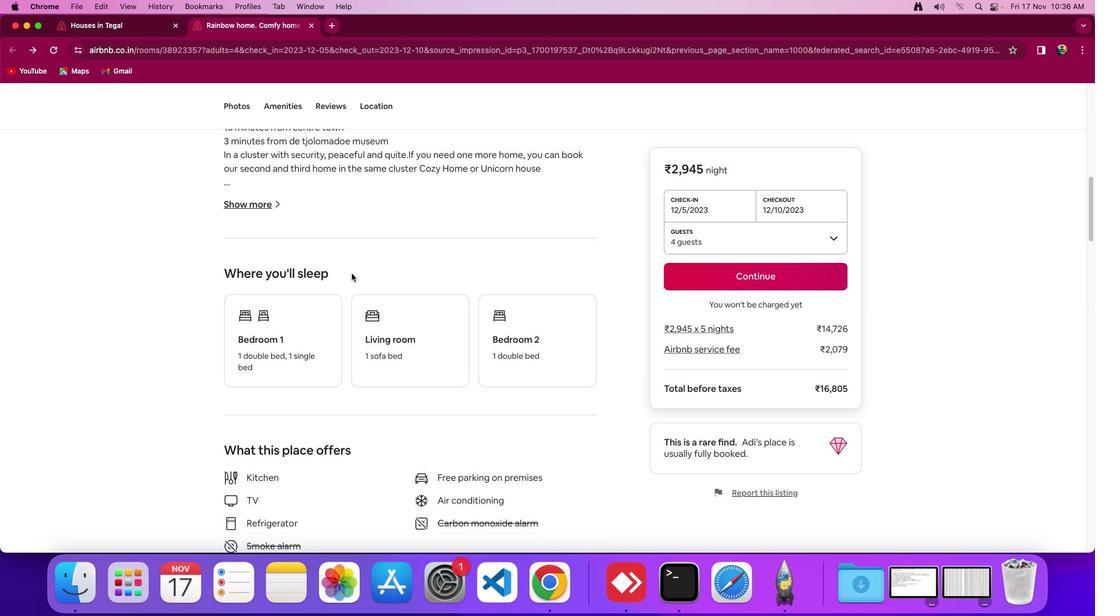
Action: Mouse scrolled (351, 273) with delta (0, 0)
Screenshot: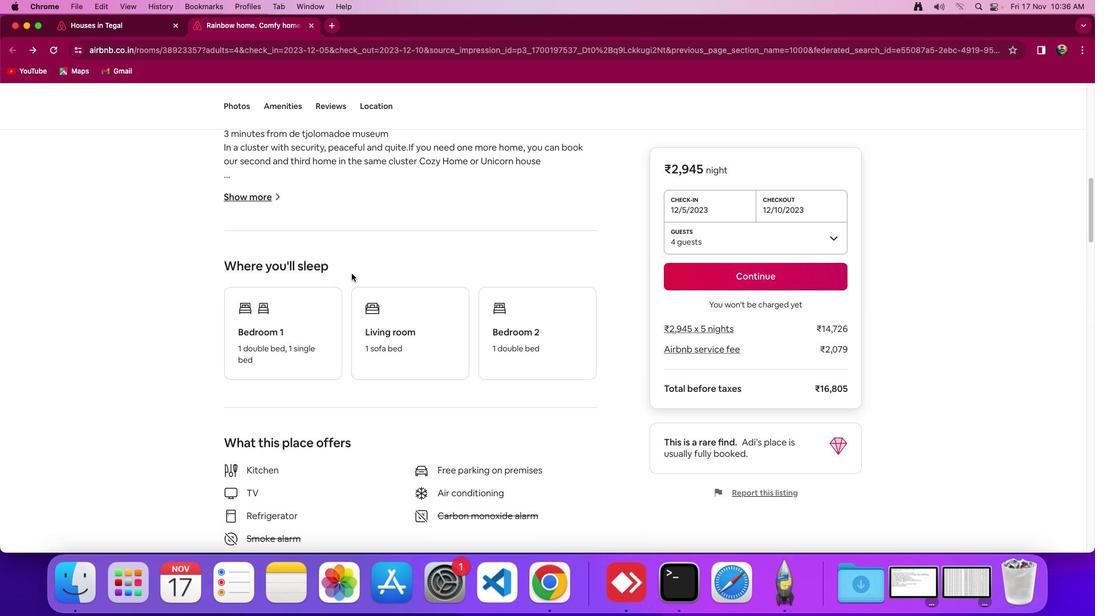 
Action: Mouse scrolled (351, 273) with delta (0, 0)
Screenshot: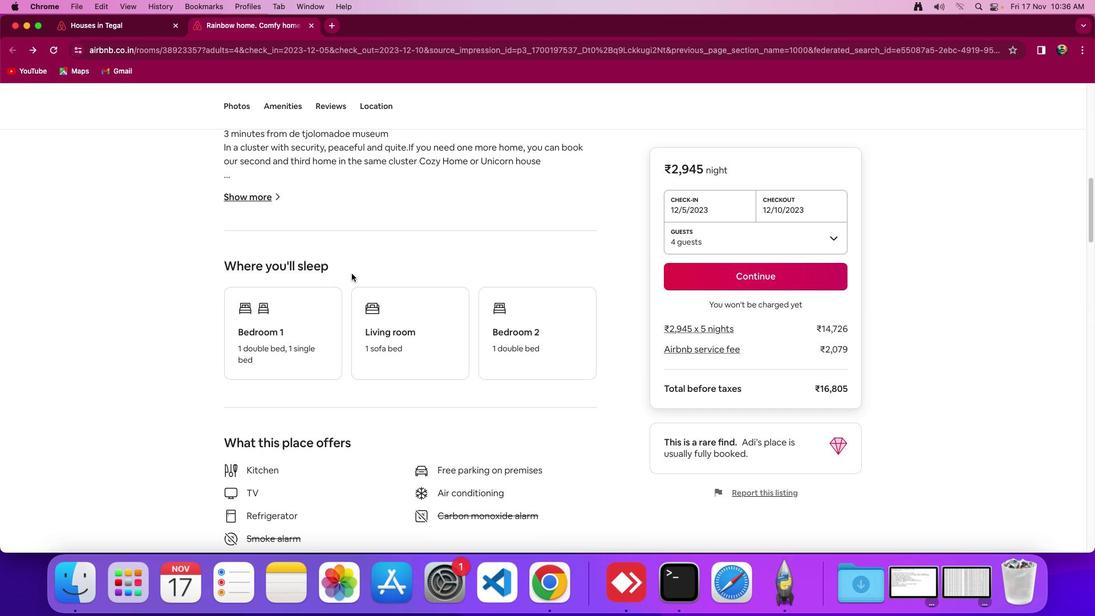 
Action: Mouse scrolled (351, 273) with delta (0, 0)
Screenshot: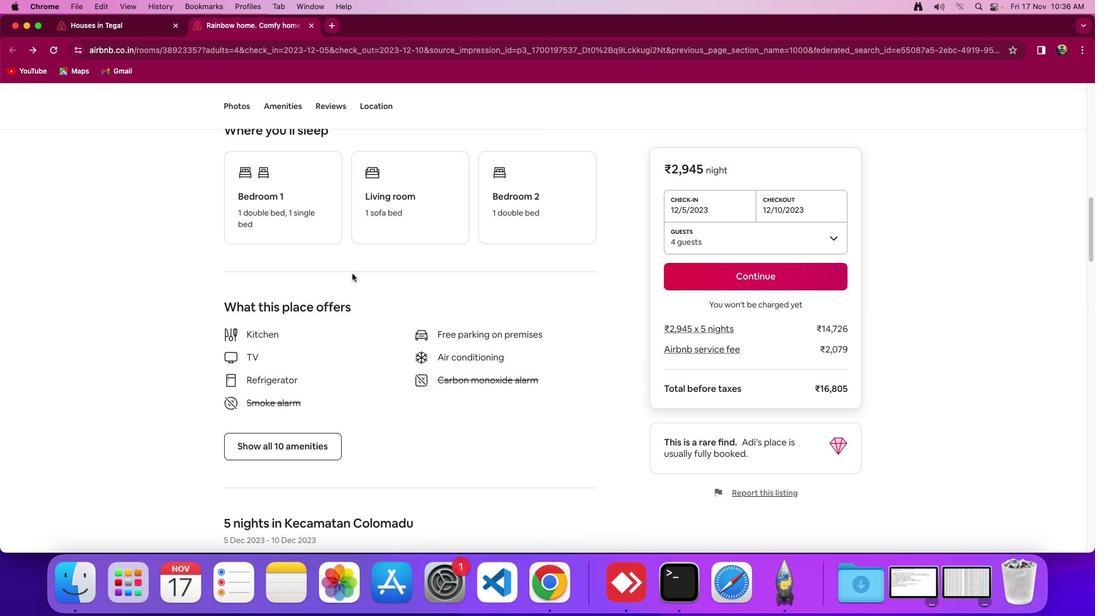 
Action: Mouse scrolled (351, 273) with delta (0, 0)
Screenshot: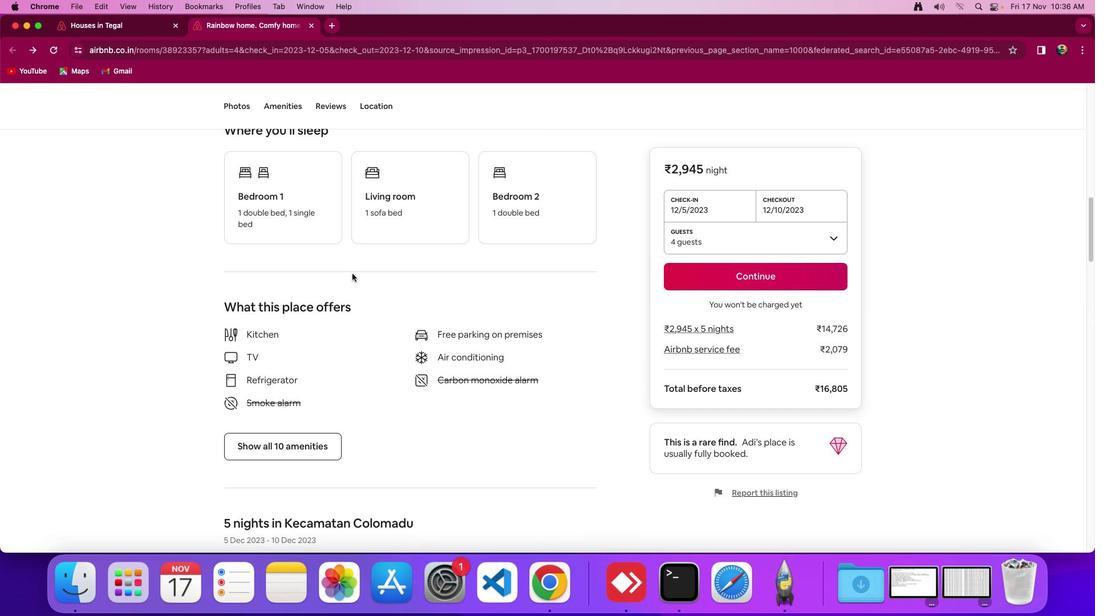 
Action: Mouse scrolled (351, 273) with delta (0, -2)
Screenshot: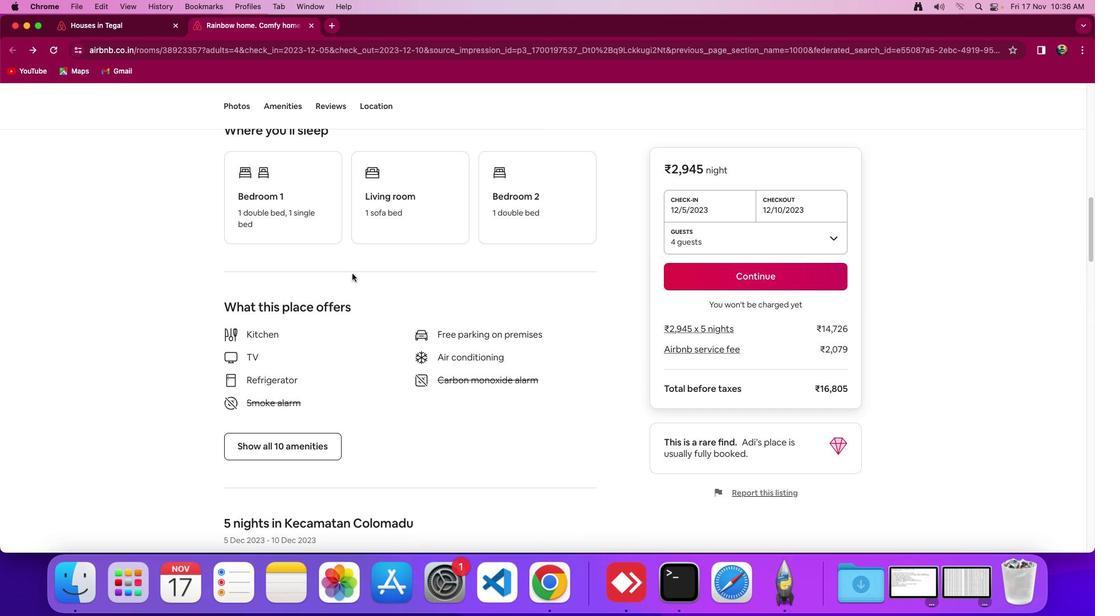 
Action: Mouse moved to (351, 278)
Screenshot: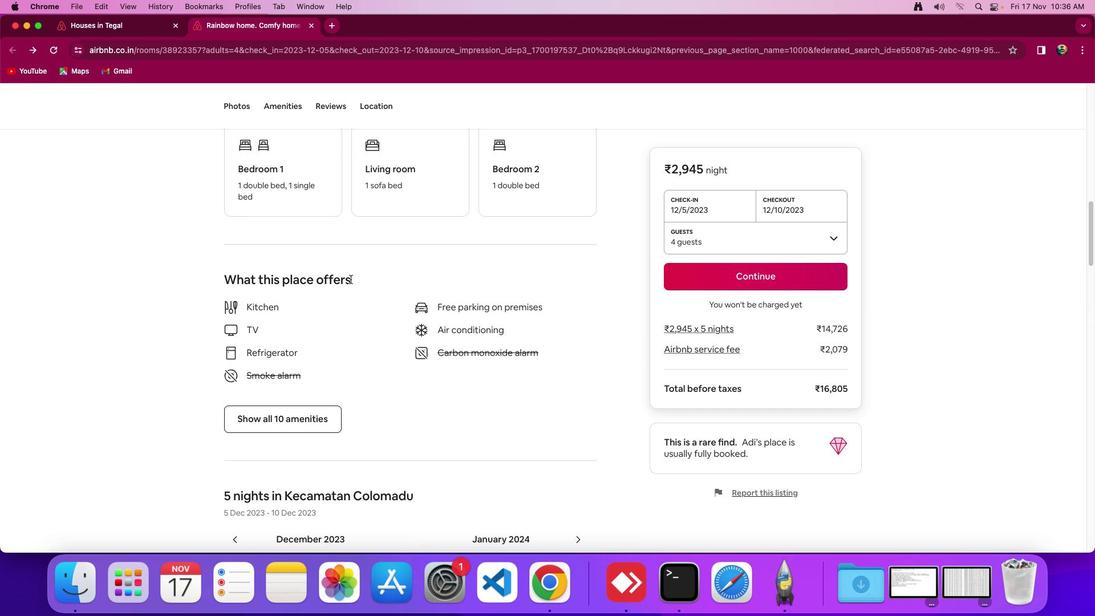 
Action: Mouse scrolled (351, 278) with delta (0, 0)
Screenshot: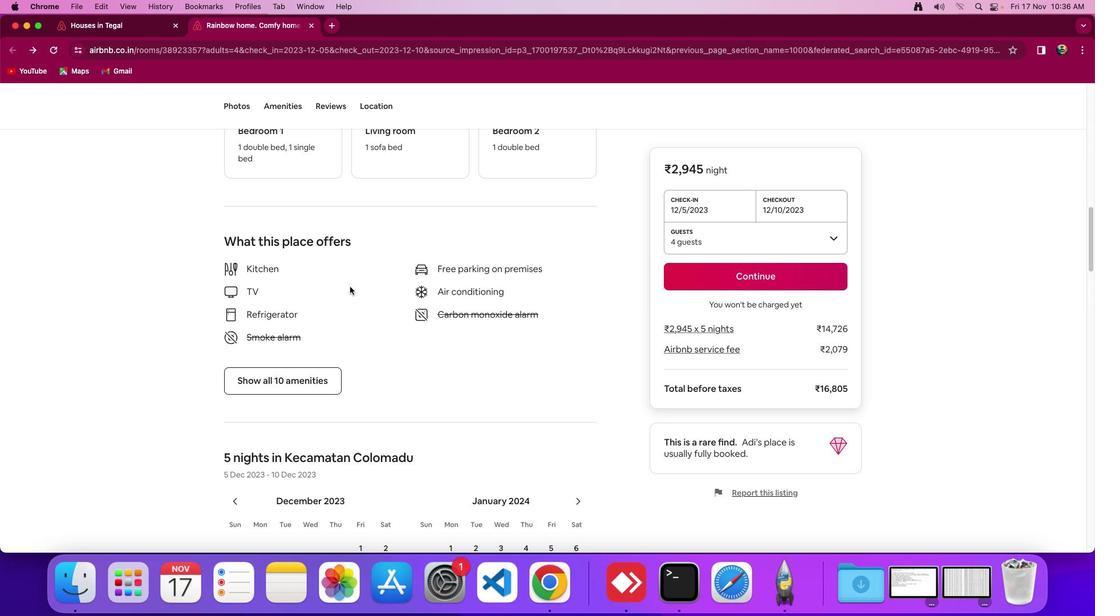 
Action: Mouse moved to (351, 278)
Screenshot: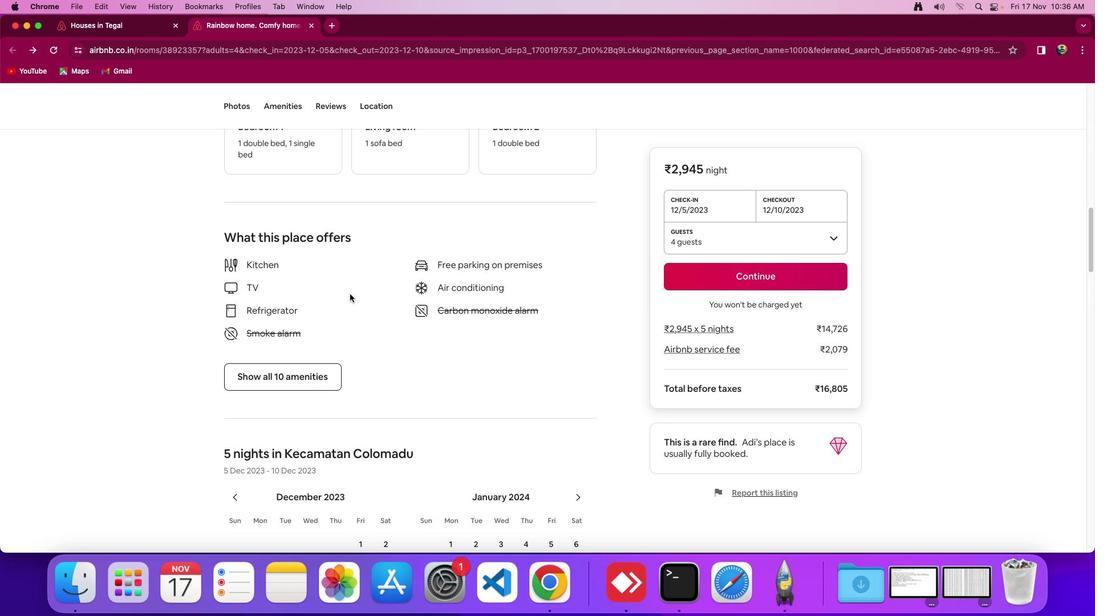 
Action: Mouse scrolled (351, 278) with delta (0, 0)
Screenshot: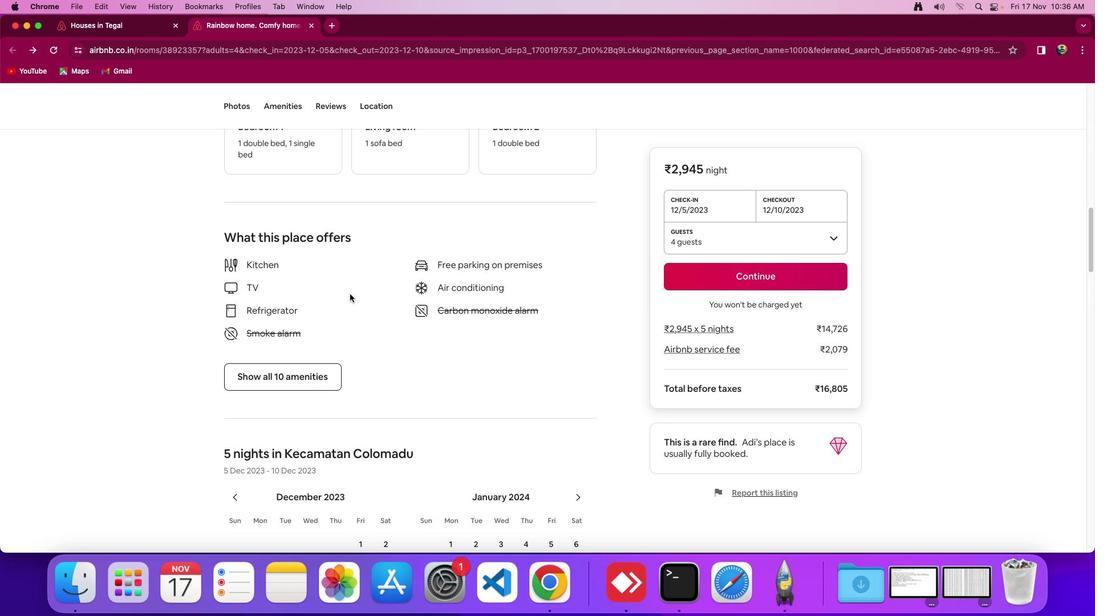 
Action: Mouse moved to (350, 278)
Screenshot: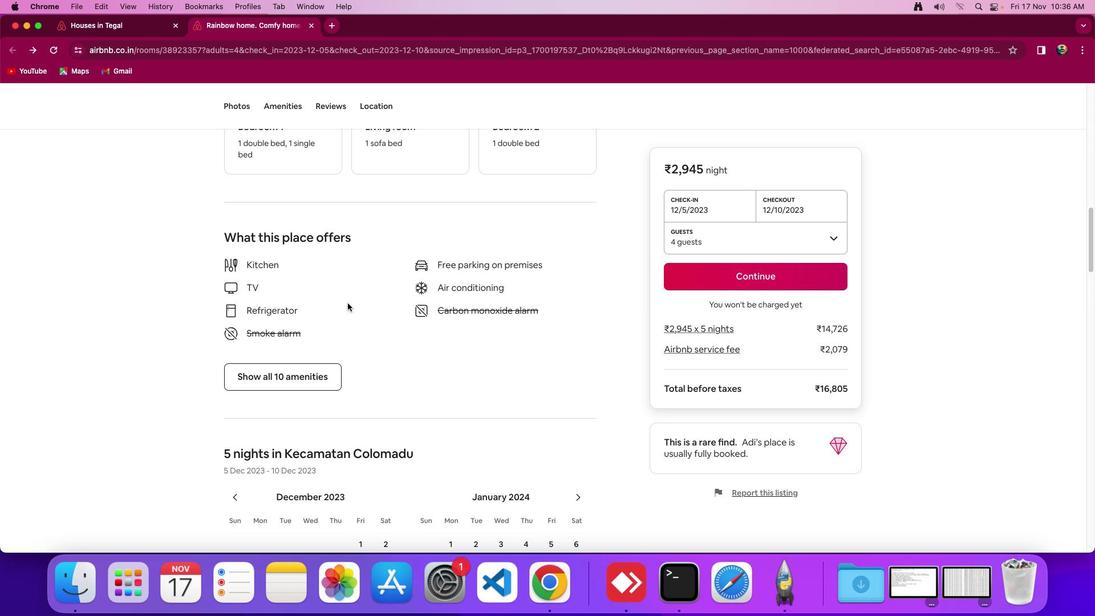 
Action: Mouse scrolled (350, 278) with delta (0, -1)
Screenshot: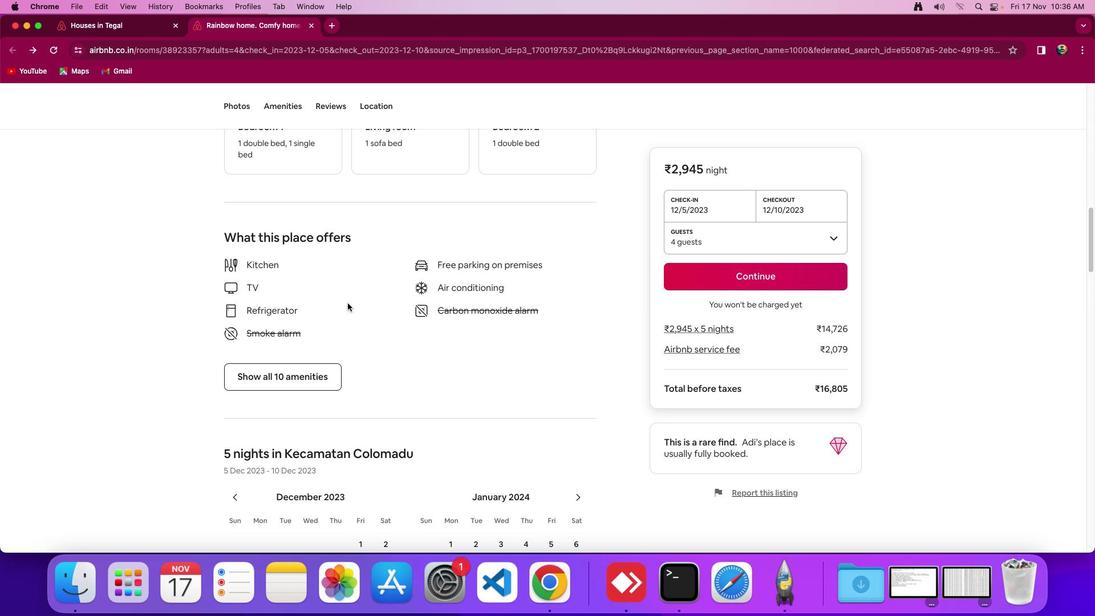 
Action: Mouse moved to (324, 370)
Screenshot: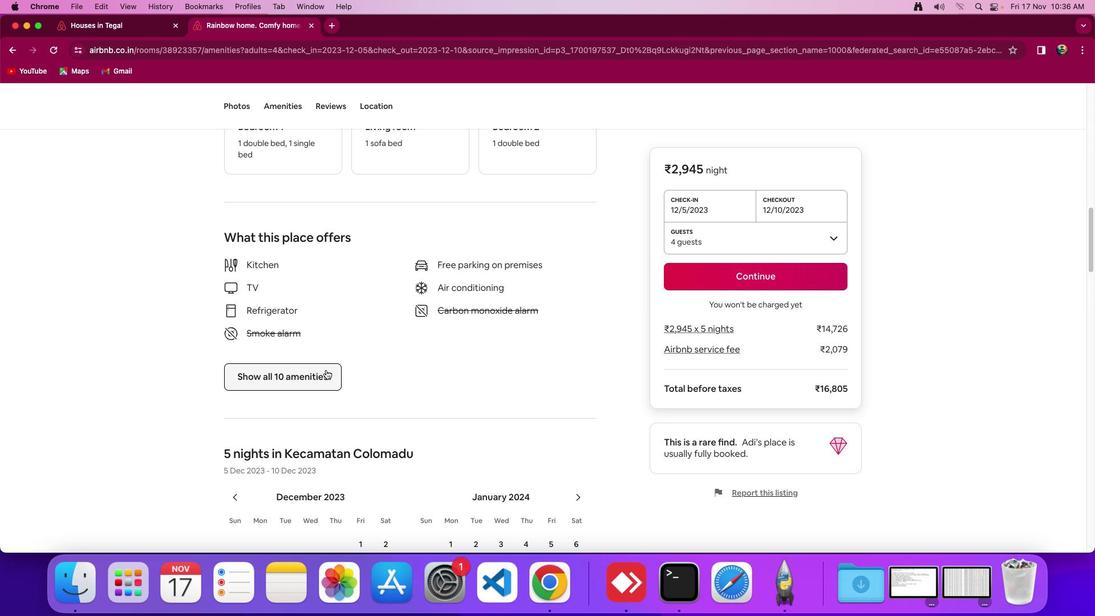 
Action: Mouse pressed left at (324, 370)
Screenshot: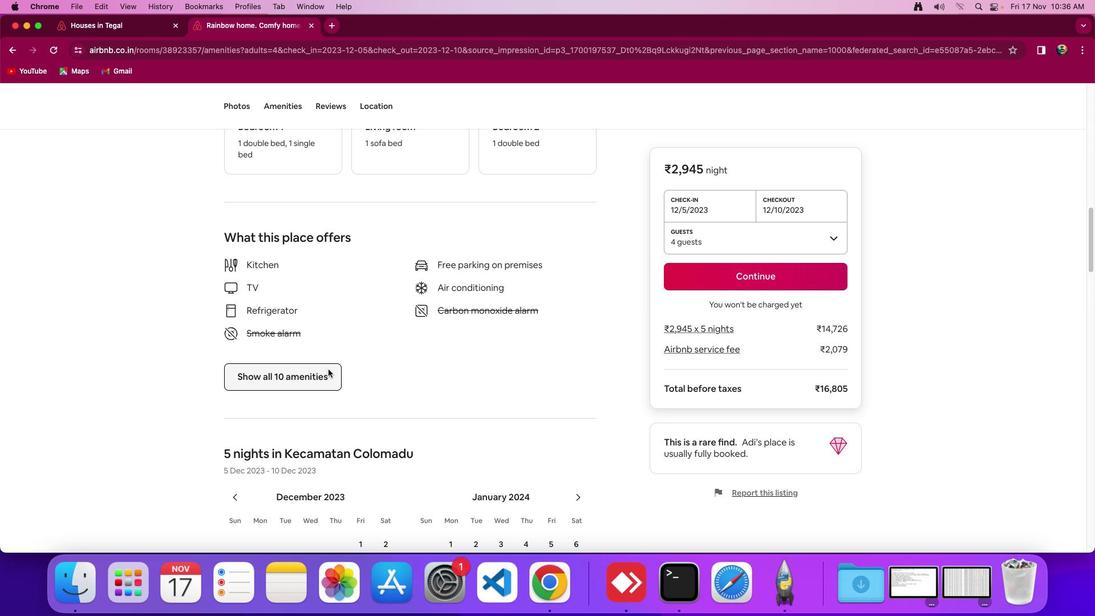 
Action: Mouse moved to (448, 352)
Screenshot: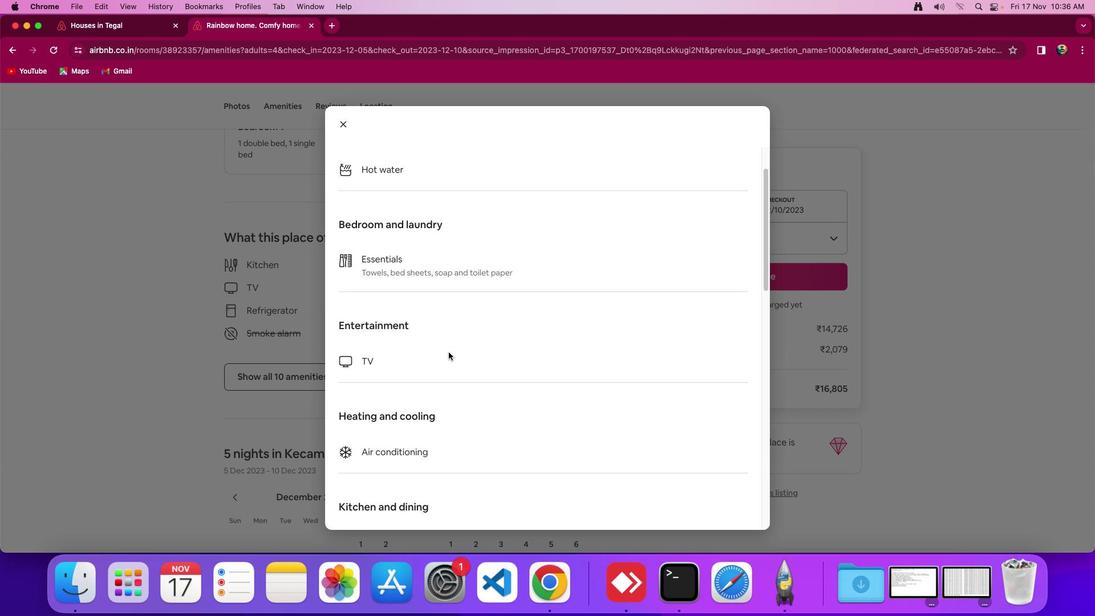 
Action: Mouse scrolled (448, 352) with delta (0, 0)
Screenshot: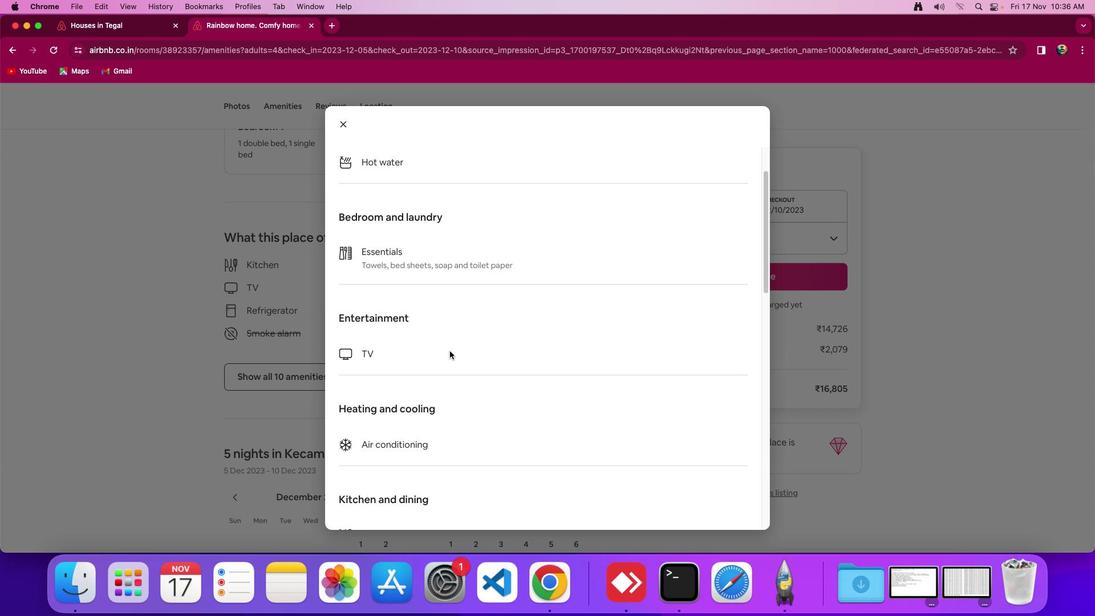 
Action: Mouse scrolled (448, 352) with delta (0, 0)
Screenshot: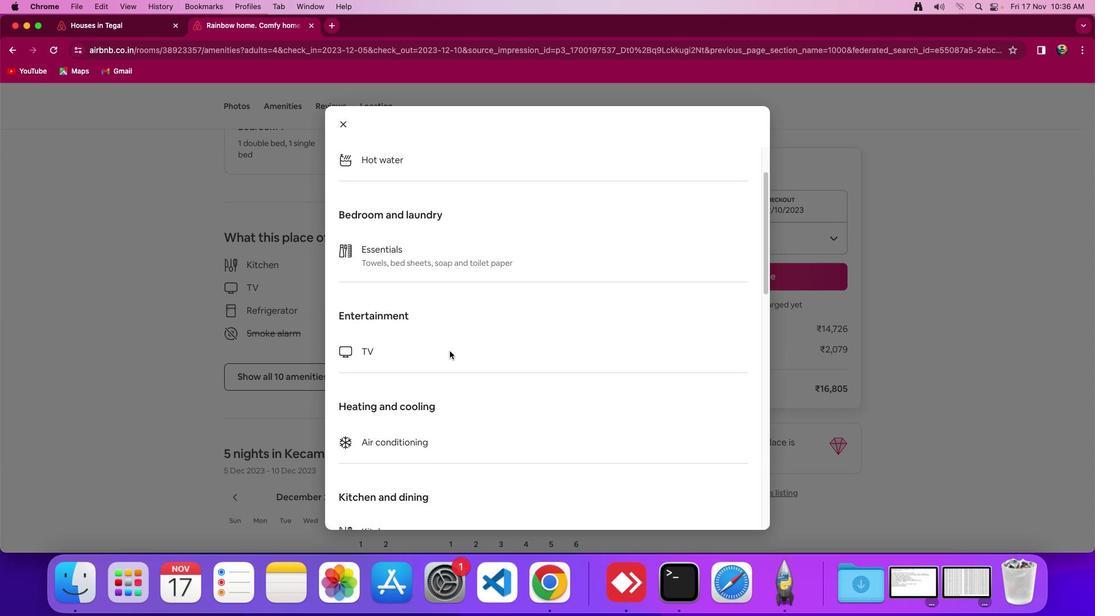 
Action: Mouse scrolled (448, 352) with delta (0, -1)
Screenshot: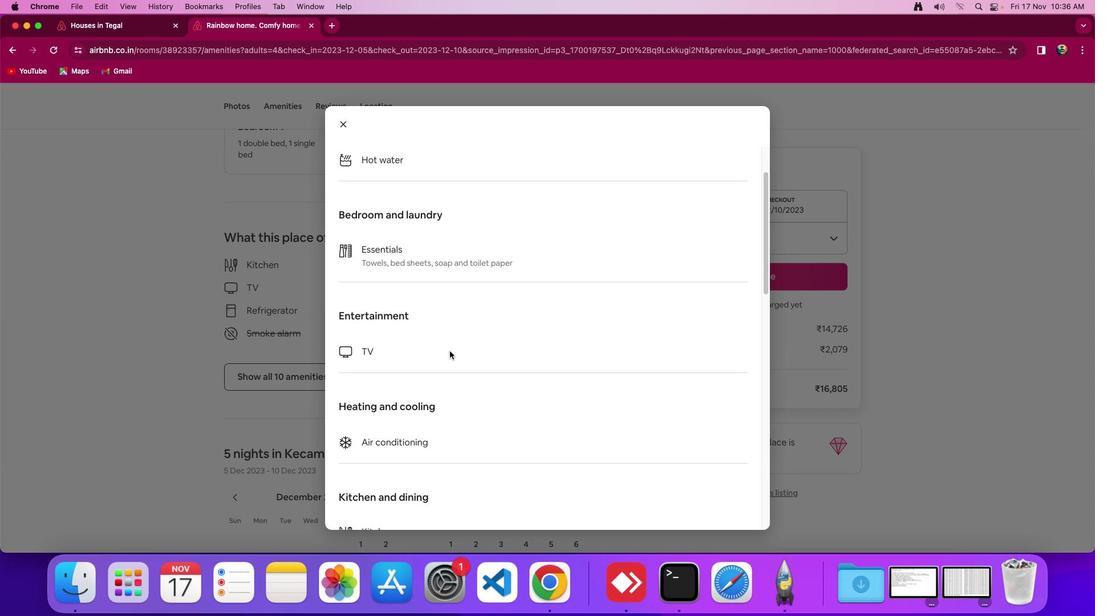 
Action: Mouse moved to (450, 350)
Screenshot: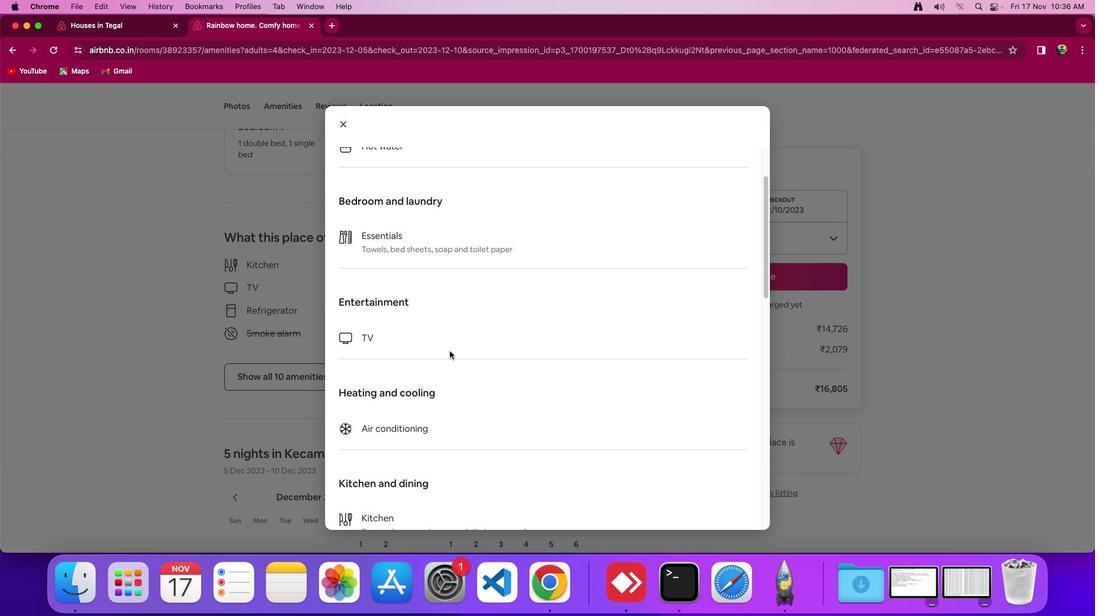 
Action: Mouse scrolled (450, 350) with delta (0, 0)
Screenshot: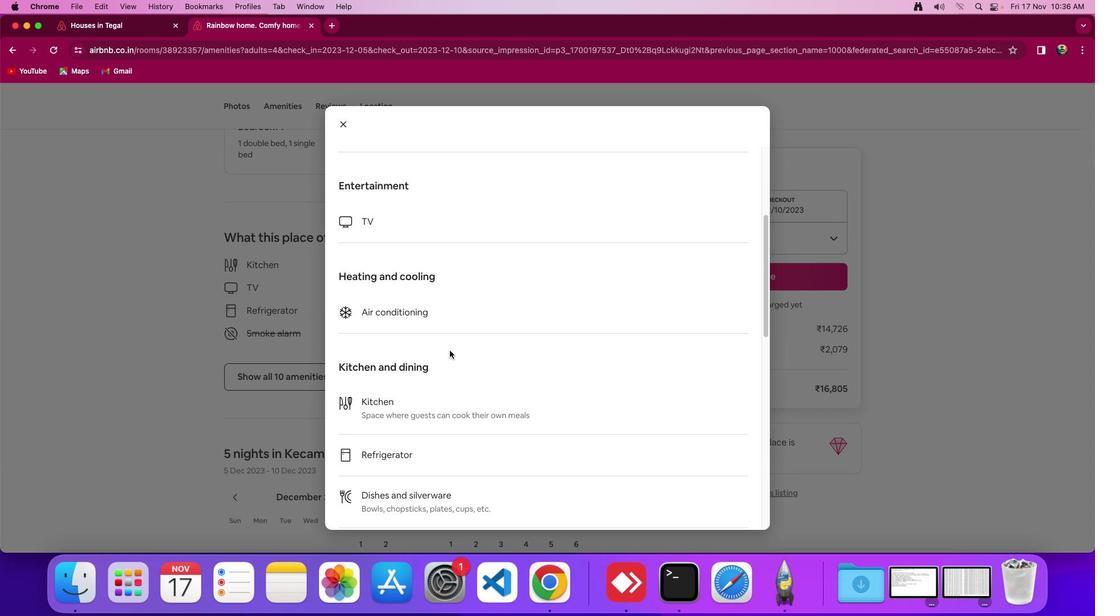 
Action: Mouse scrolled (450, 350) with delta (0, 0)
Screenshot: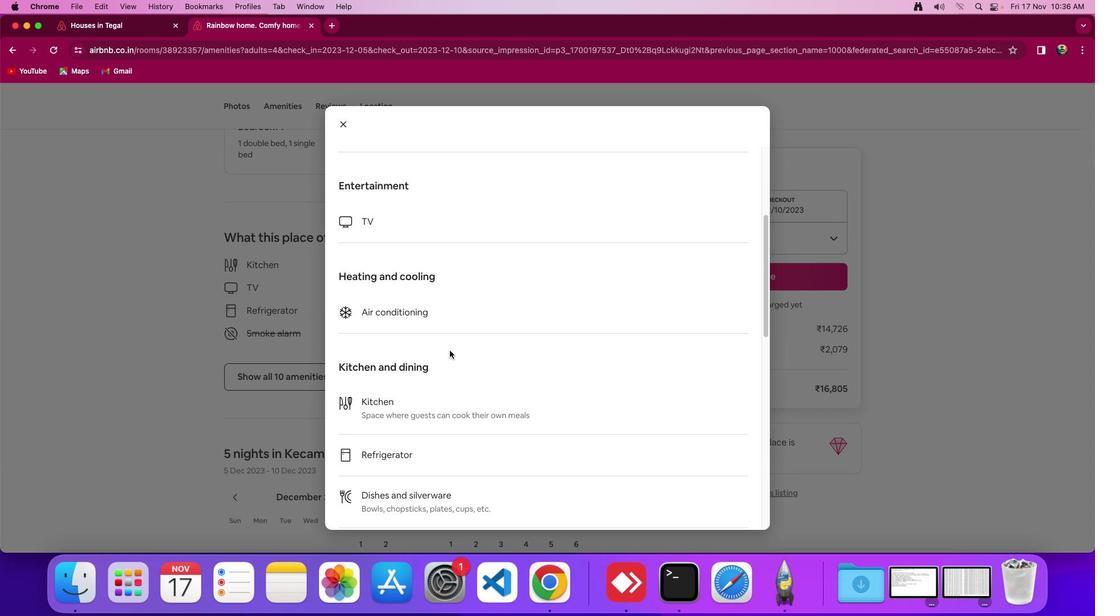 
Action: Mouse scrolled (450, 350) with delta (0, -2)
Screenshot: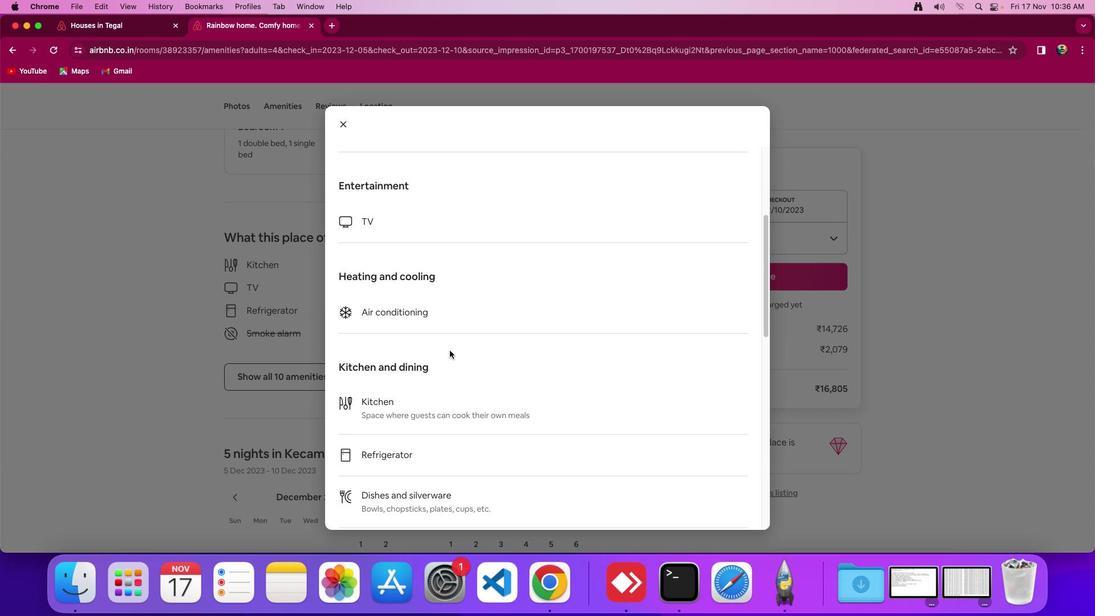 
Action: Mouse moved to (450, 350)
Screenshot: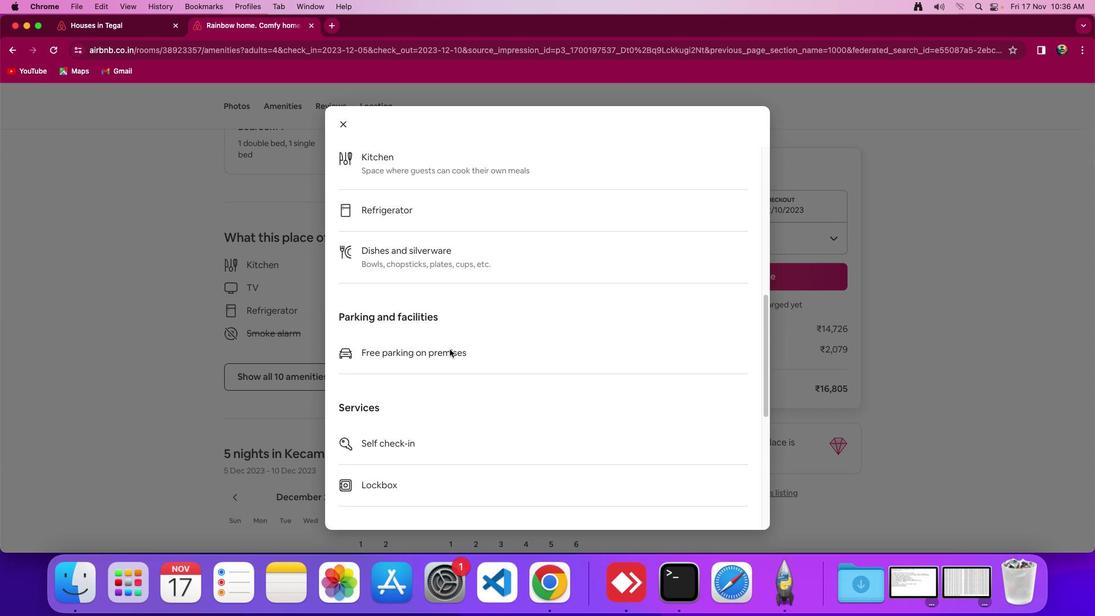 
Action: Mouse scrolled (450, 350) with delta (0, 0)
Screenshot: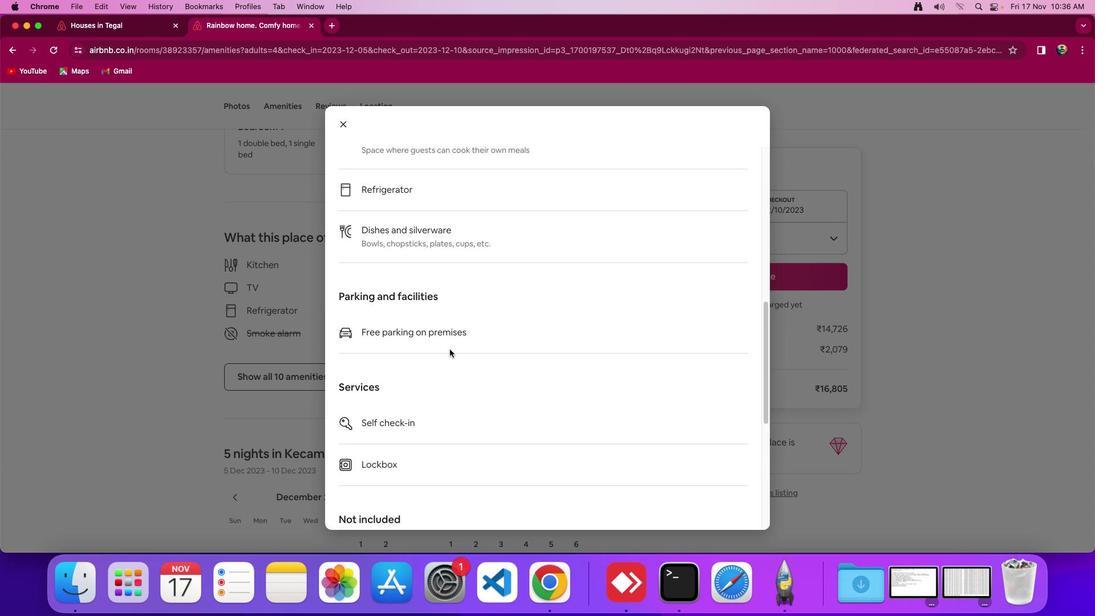 
Action: Mouse scrolled (450, 350) with delta (0, 0)
Screenshot: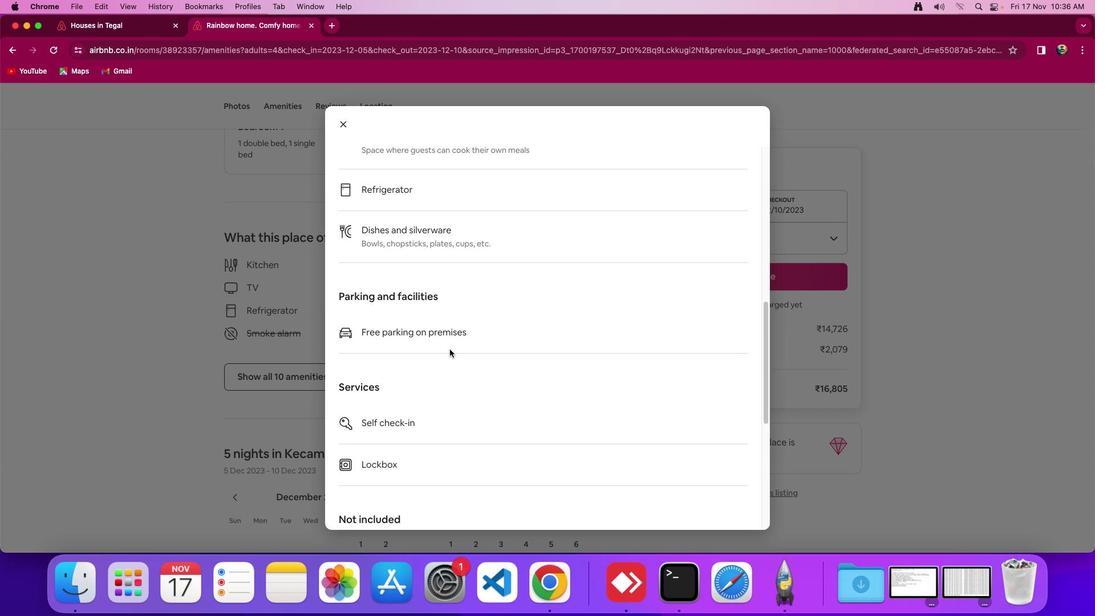 
Action: Mouse moved to (450, 350)
Screenshot: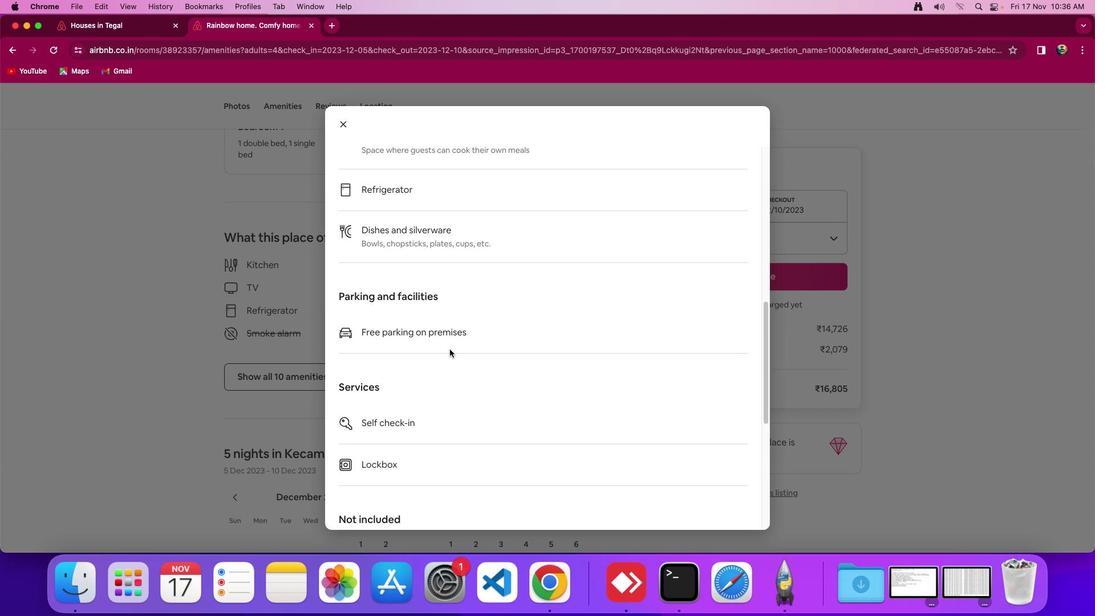 
Action: Mouse scrolled (450, 350) with delta (0, -2)
Screenshot: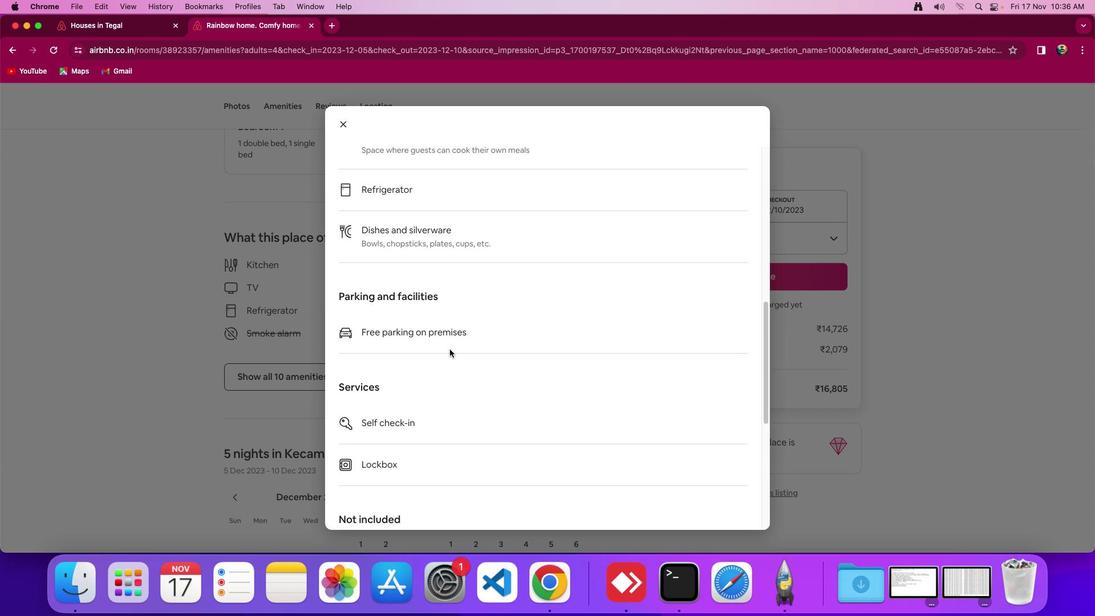 
Action: Mouse moved to (450, 350)
Screenshot: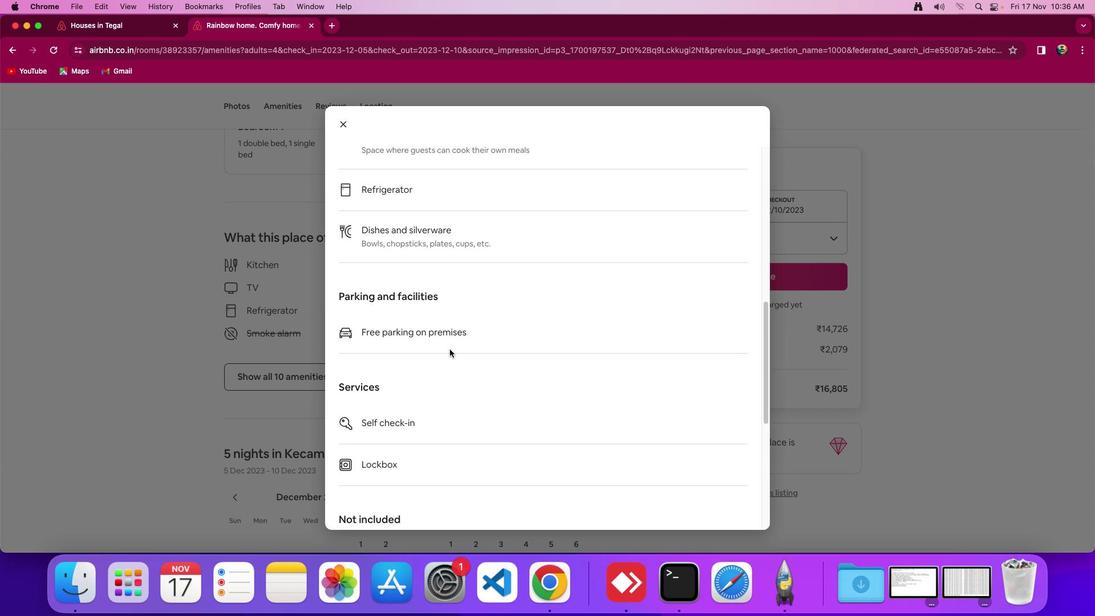 
Action: Mouse scrolled (450, 350) with delta (0, -3)
Screenshot: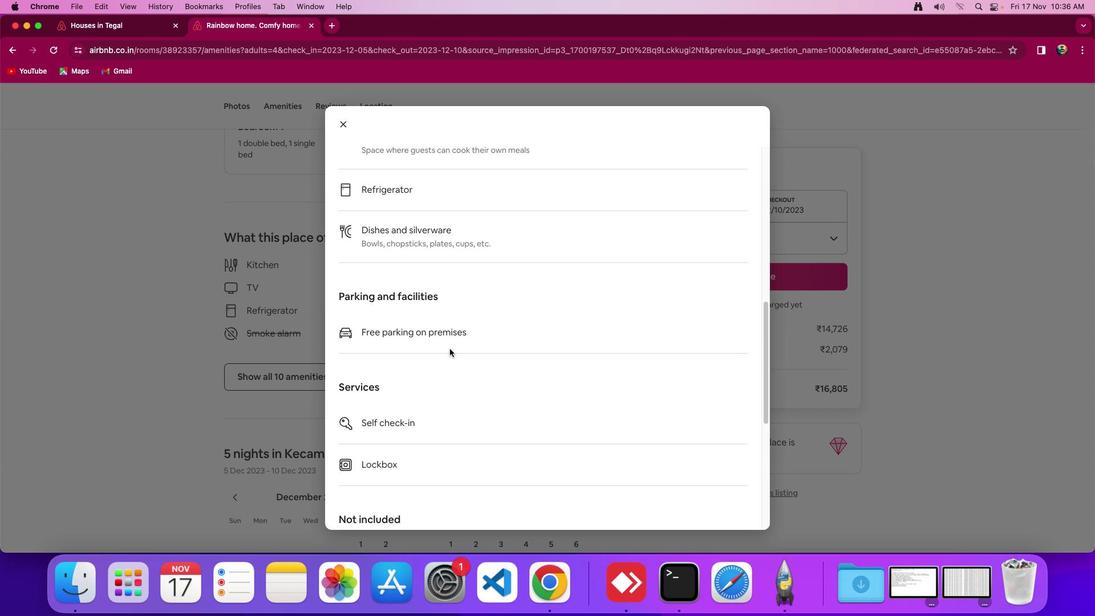
Action: Mouse moved to (451, 345)
Screenshot: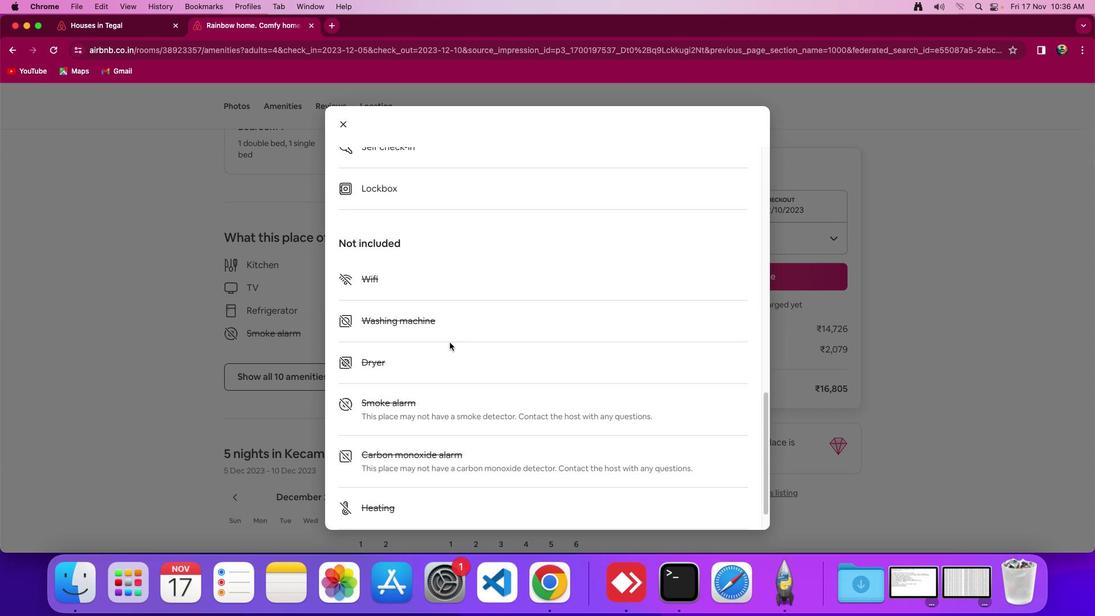 
Action: Mouse scrolled (451, 345) with delta (0, 0)
Screenshot: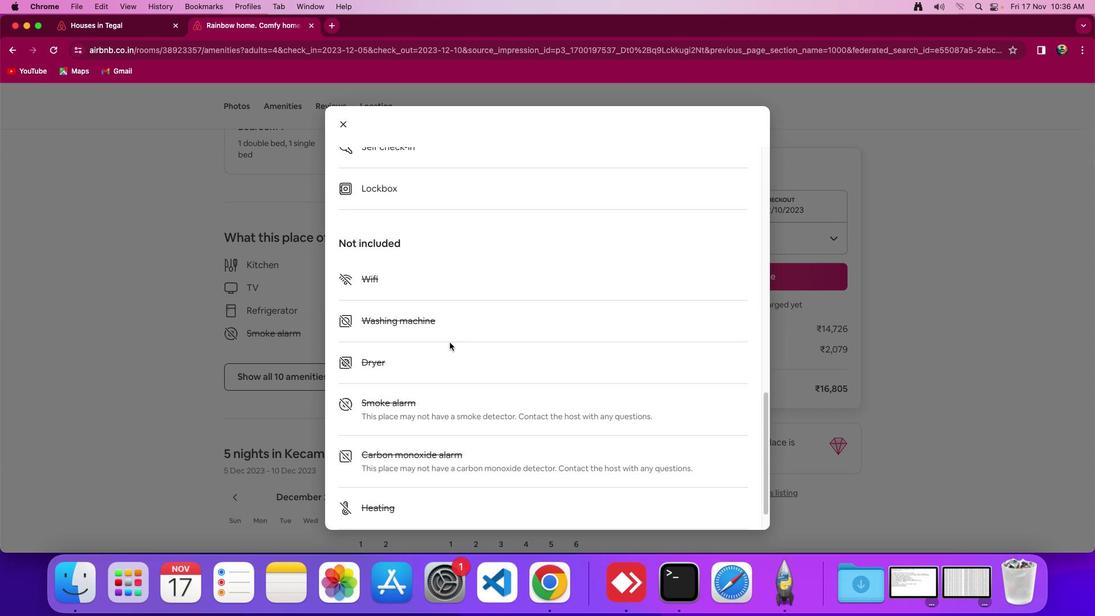 
Action: Mouse moved to (450, 344)
Screenshot: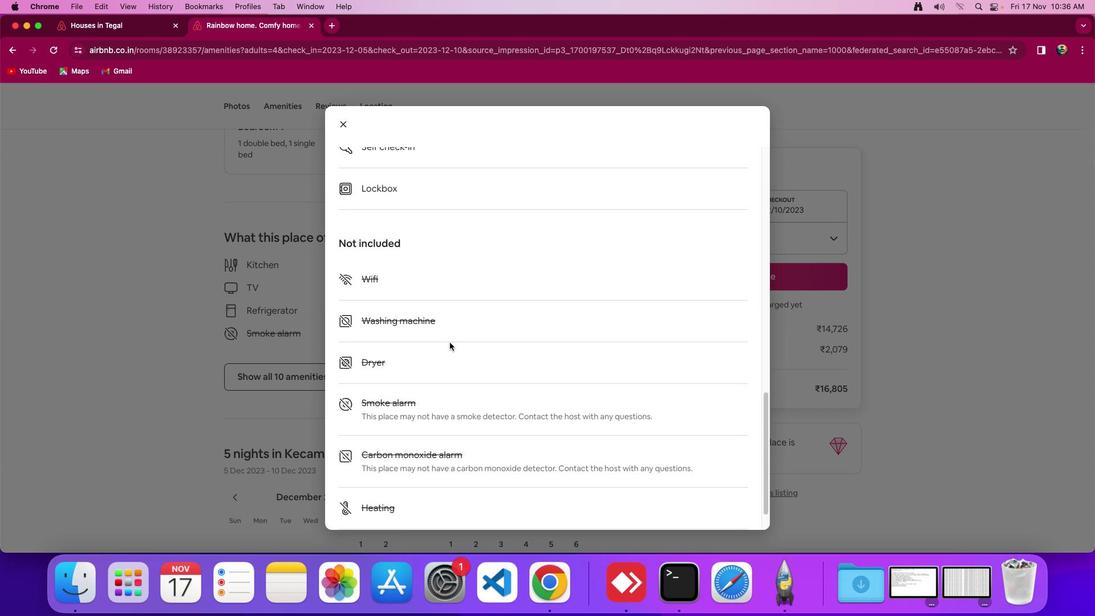 
Action: Mouse scrolled (450, 344) with delta (0, 0)
Screenshot: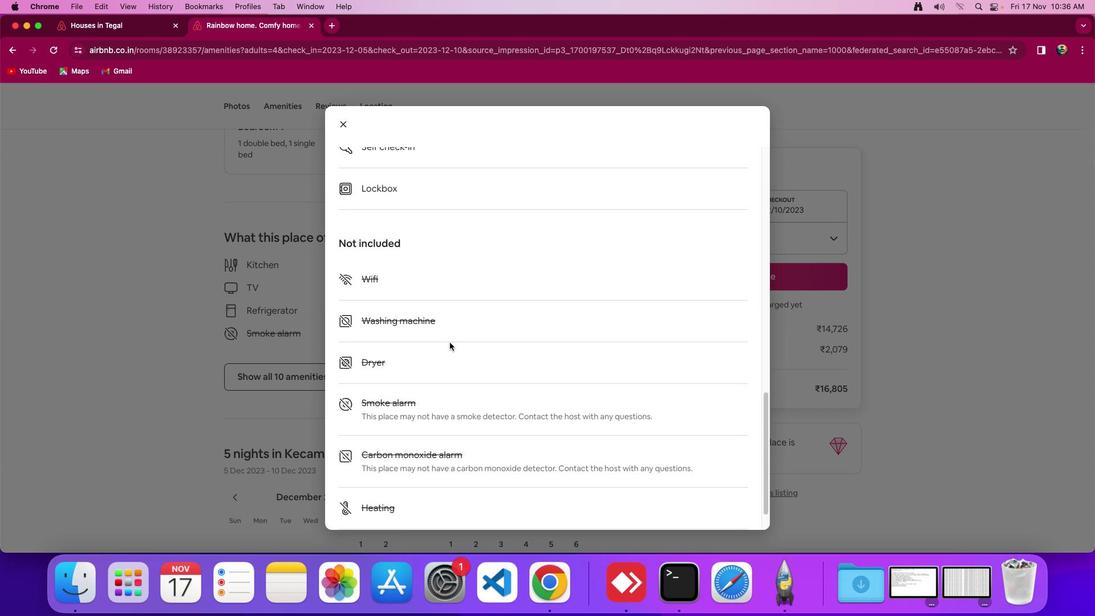 
Action: Mouse moved to (450, 344)
Screenshot: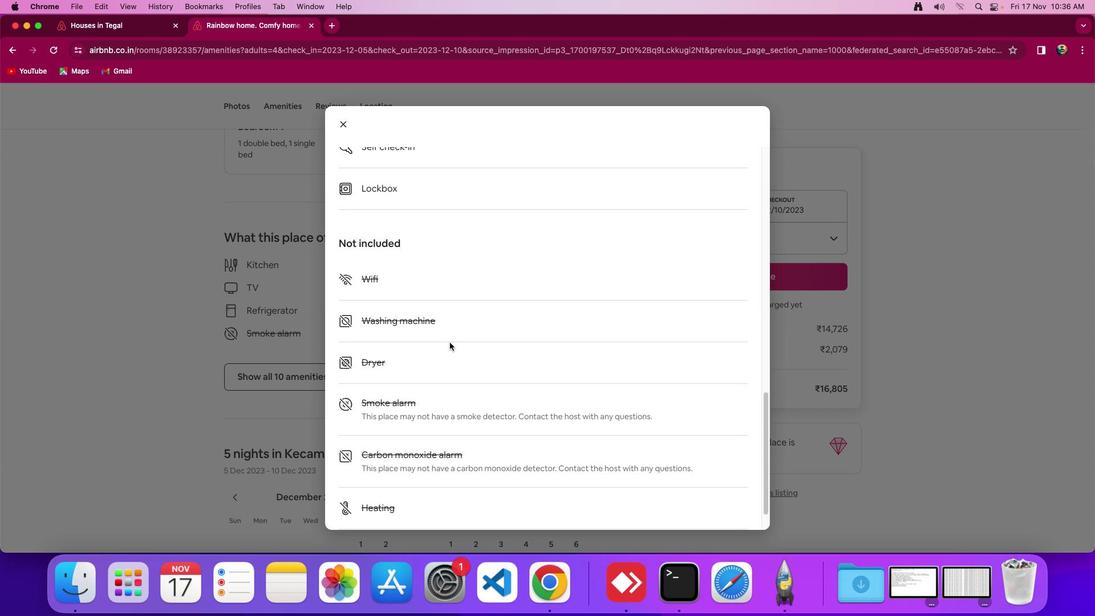 
Action: Mouse scrolled (450, 344) with delta (0, -2)
Screenshot: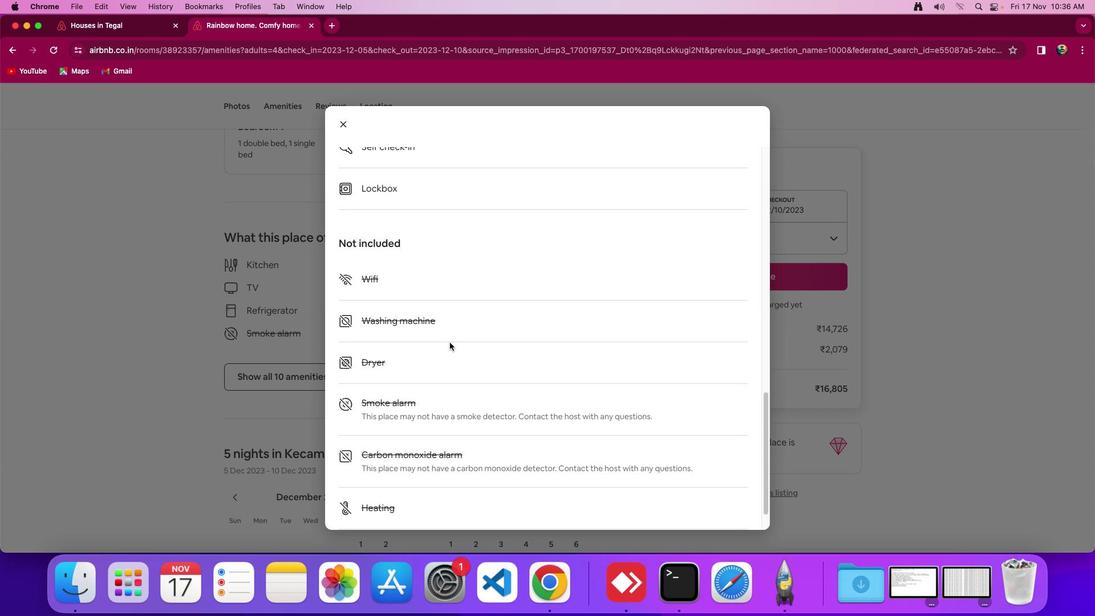 
Action: Mouse moved to (450, 343)
Screenshot: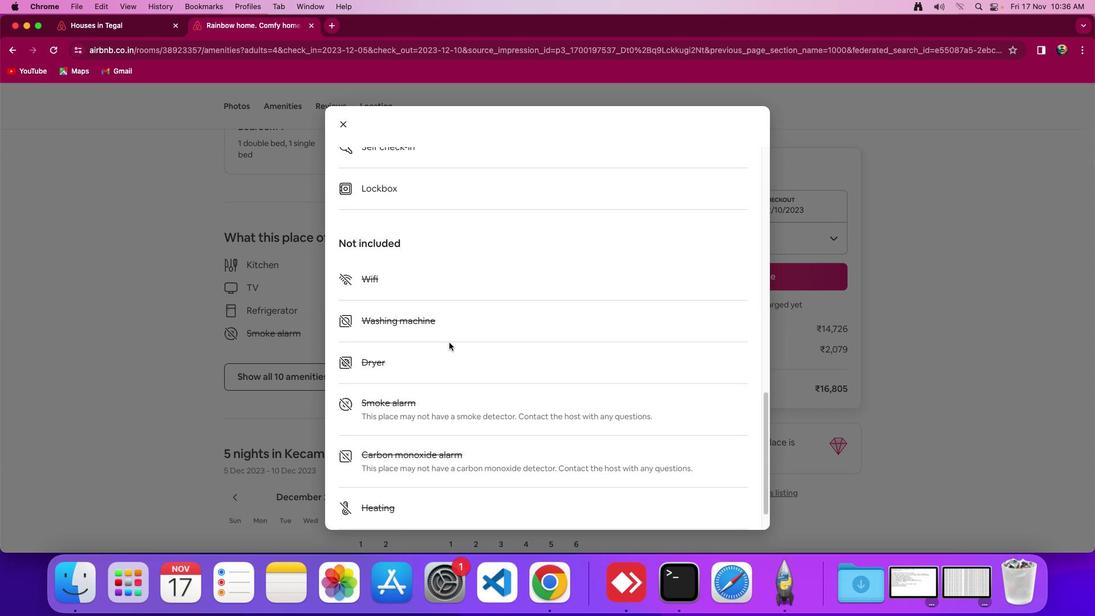 
Action: Mouse scrolled (450, 343) with delta (0, -3)
Screenshot: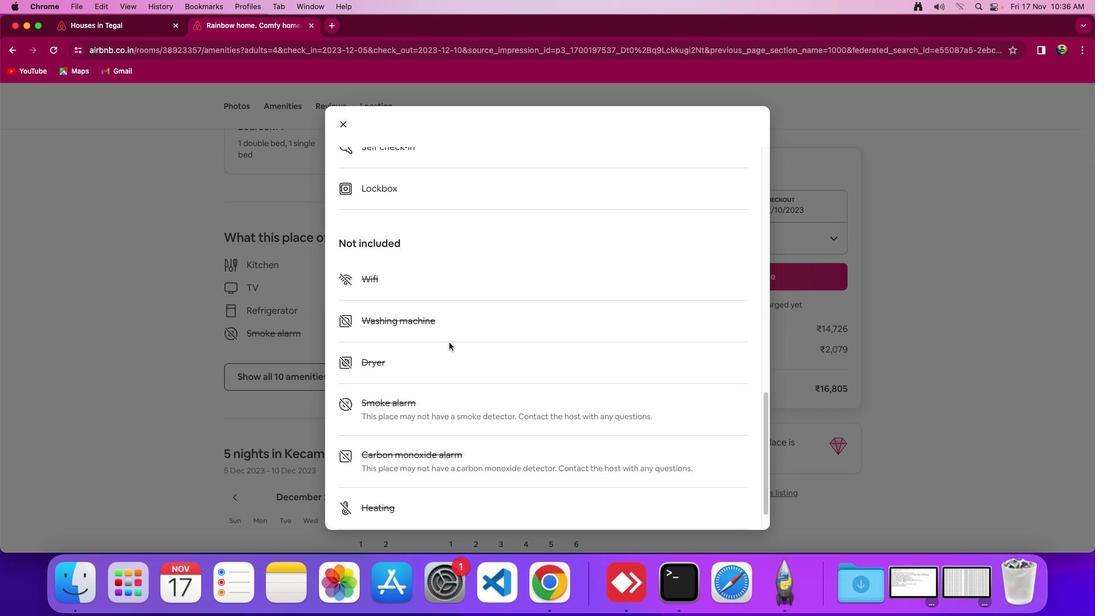 
Action: Mouse moved to (449, 342)
Screenshot: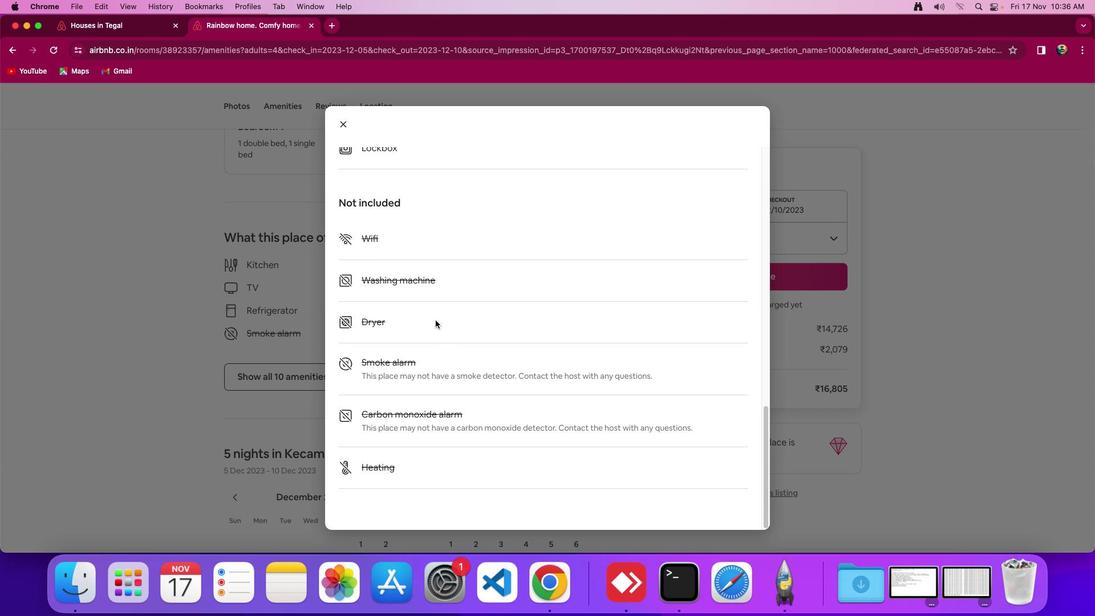 
Action: Mouse scrolled (449, 342) with delta (0, 0)
Screenshot: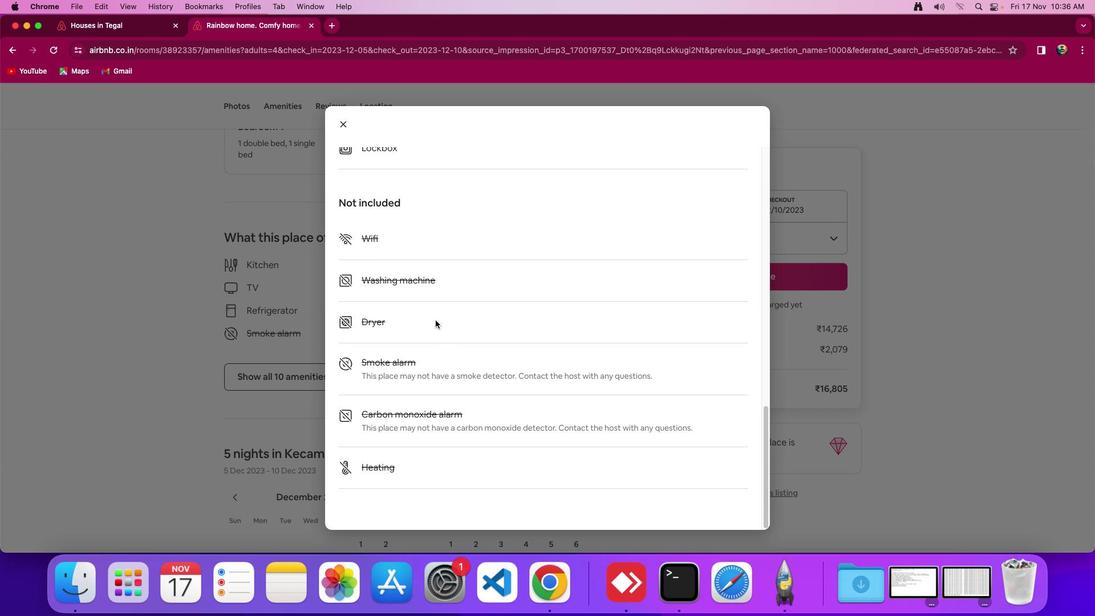 
Action: Mouse scrolled (449, 342) with delta (0, 0)
Screenshot: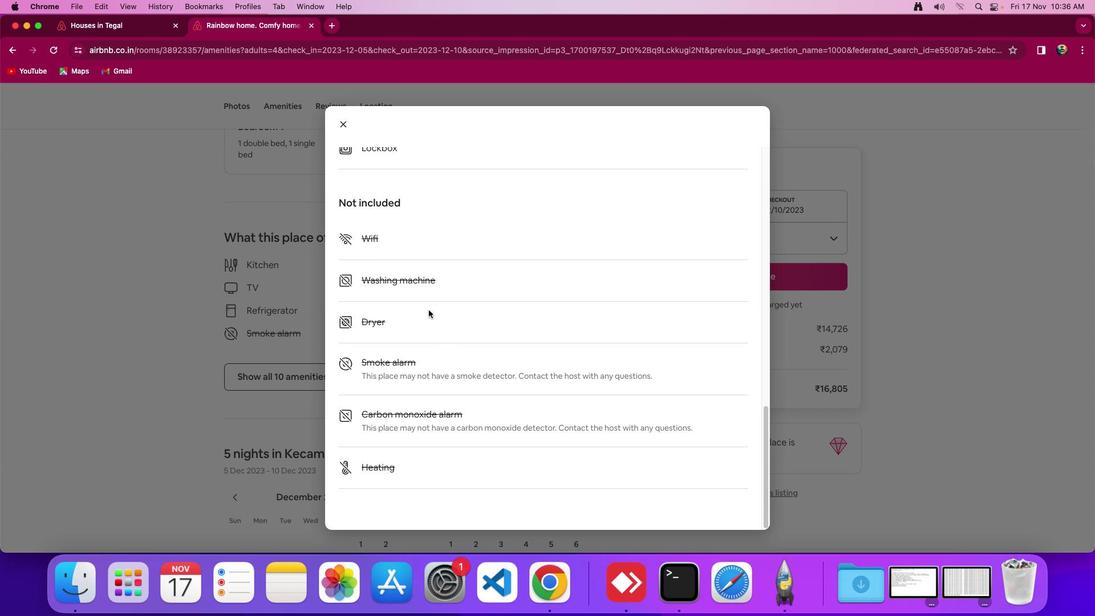 
Action: Mouse moved to (449, 342)
Screenshot: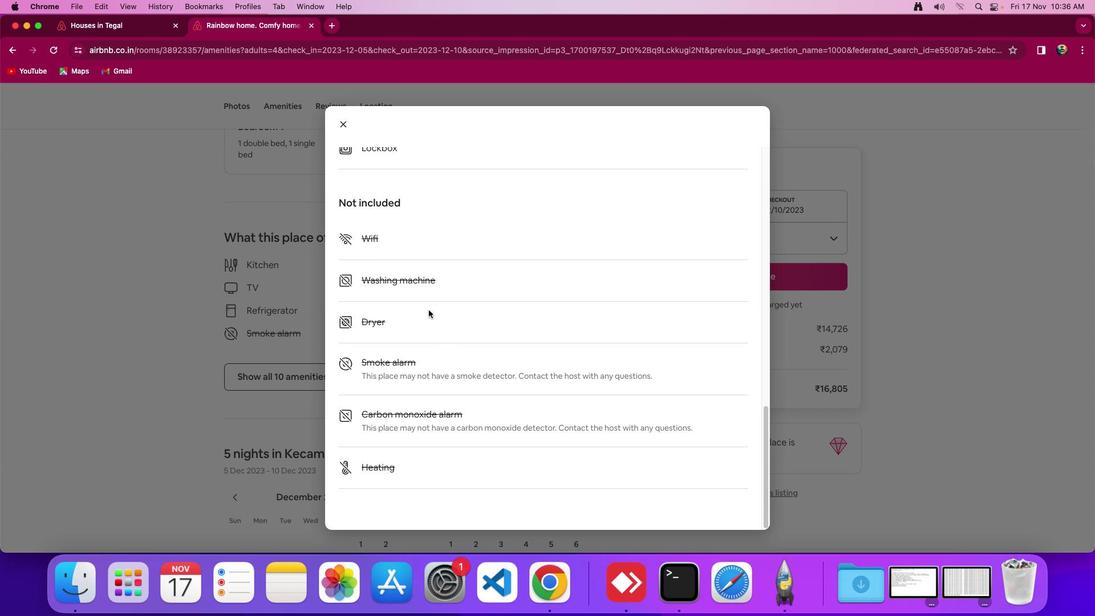 
Action: Mouse scrolled (449, 342) with delta (0, -2)
Screenshot: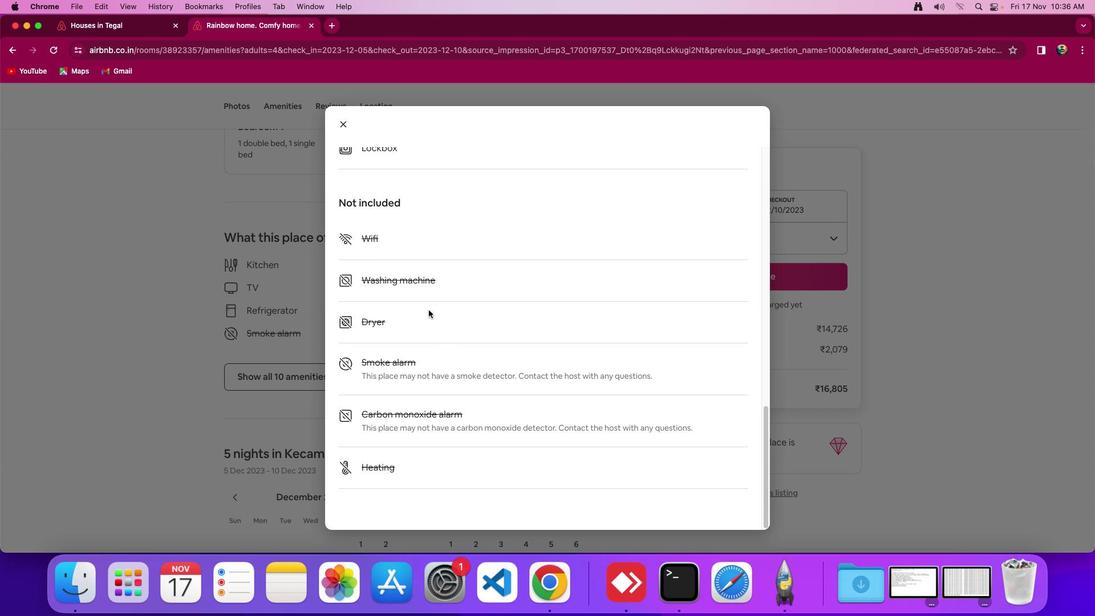 
Action: Mouse moved to (448, 341)
Screenshot: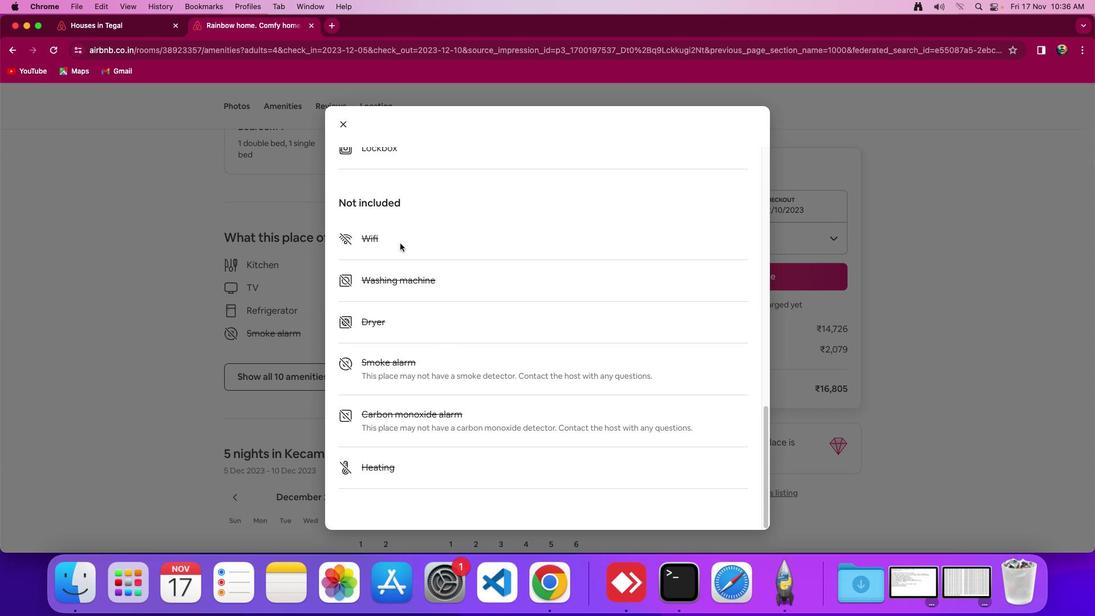 
Action: Mouse scrolled (448, 341) with delta (0, -2)
Screenshot: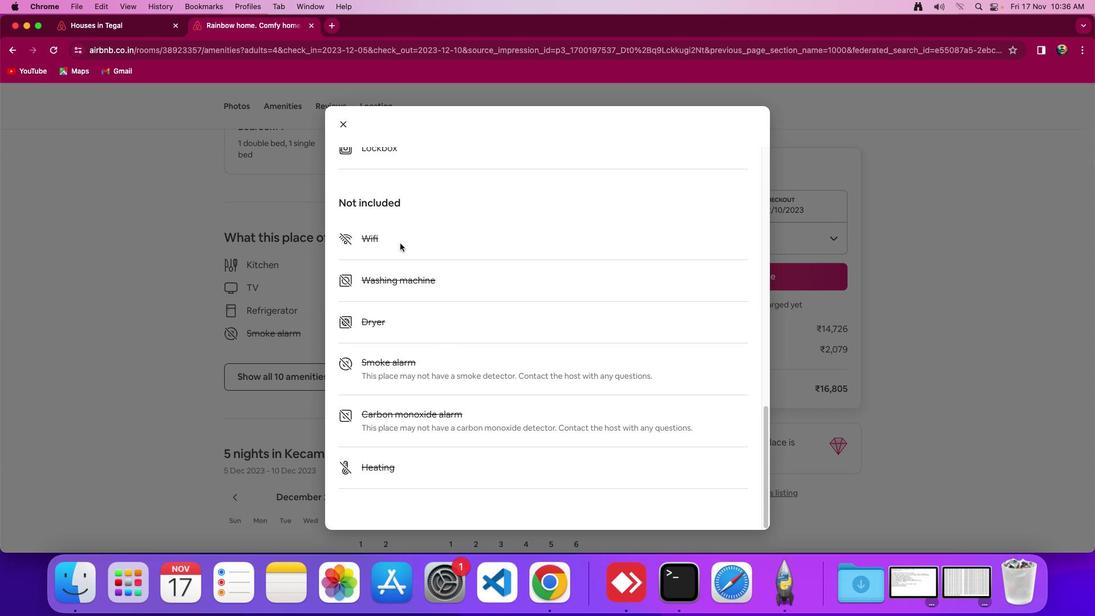 
Action: Mouse moved to (339, 125)
Screenshot: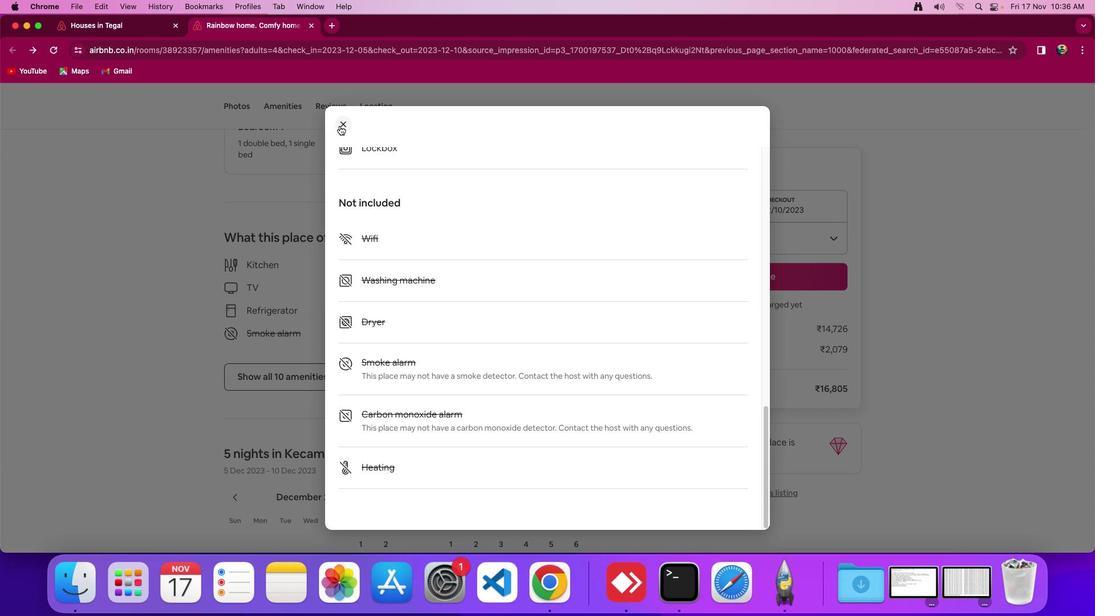 
Action: Mouse pressed left at (339, 125)
Screenshot: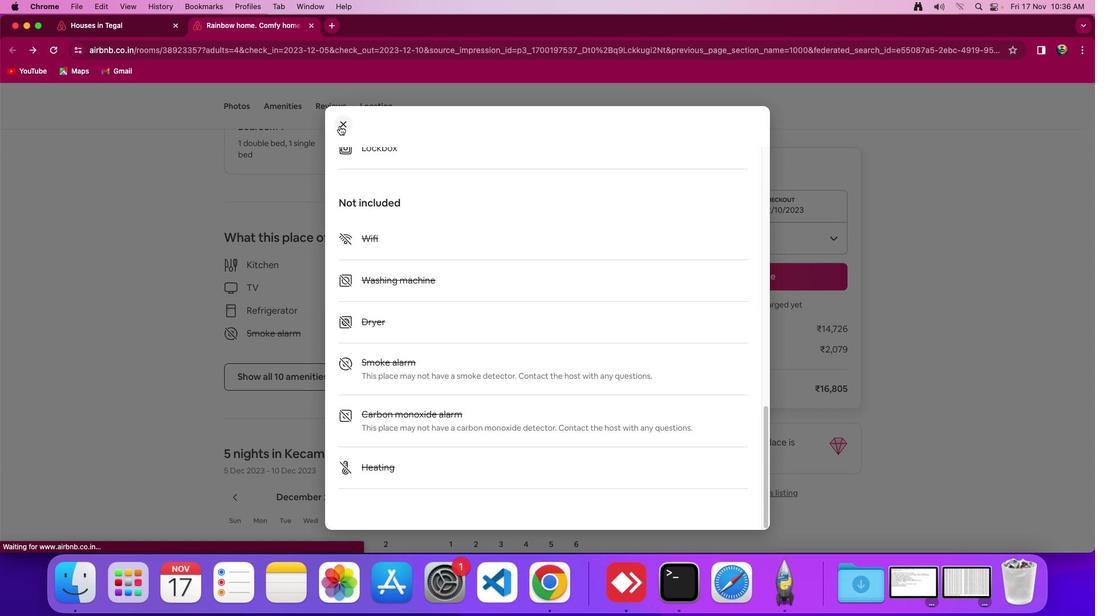 
Action: Mouse moved to (409, 342)
Screenshot: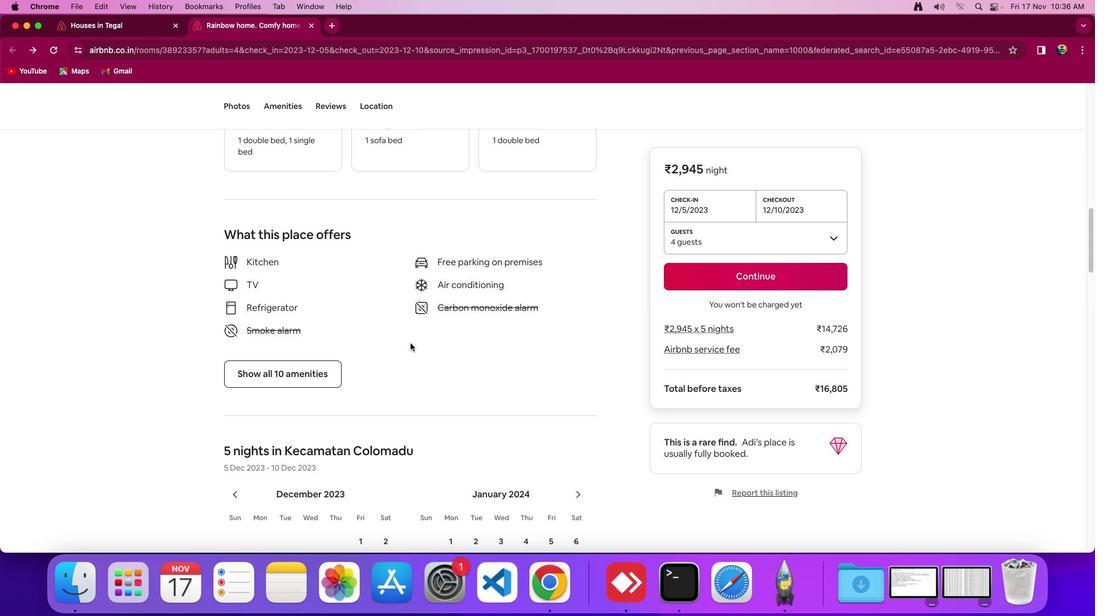 
Action: Mouse scrolled (409, 342) with delta (0, 0)
Screenshot: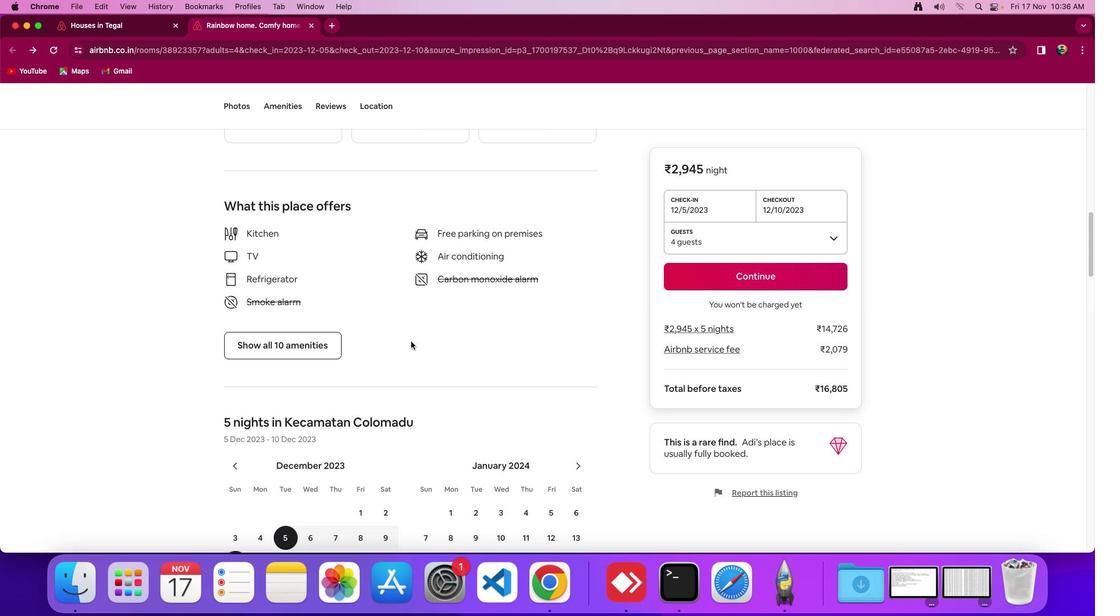 
Action: Mouse moved to (410, 342)
Screenshot: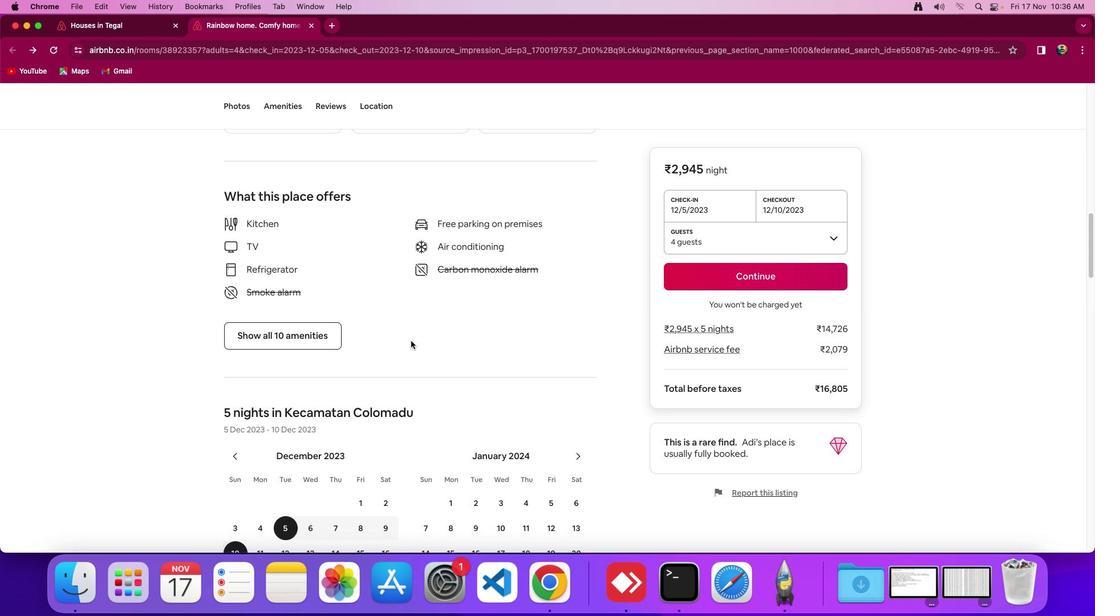 
Action: Mouse scrolled (410, 342) with delta (0, 0)
Screenshot: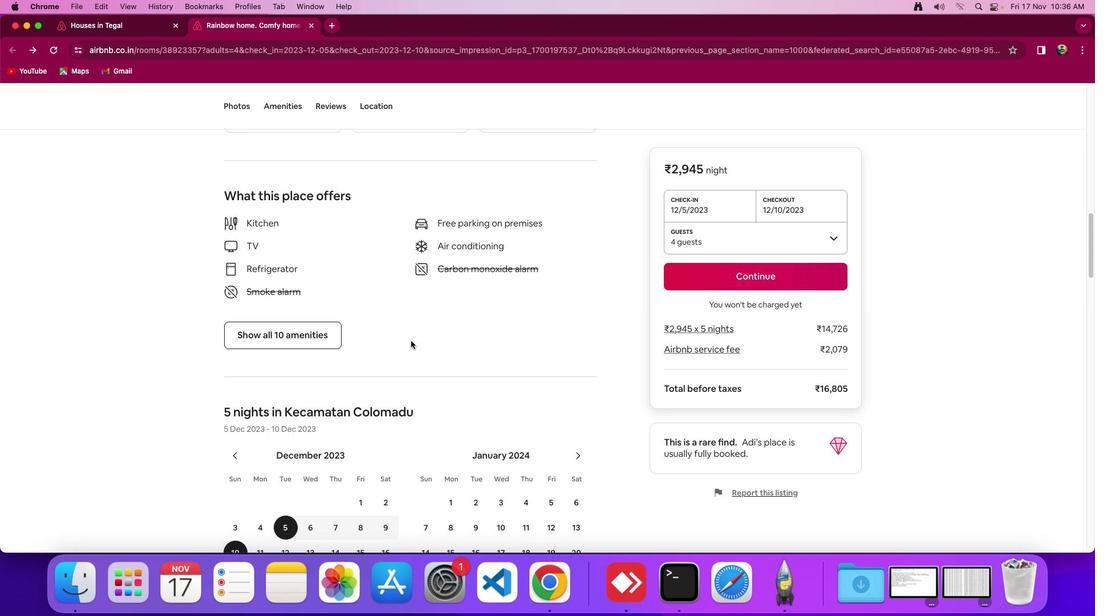 
Action: Mouse moved to (410, 342)
Screenshot: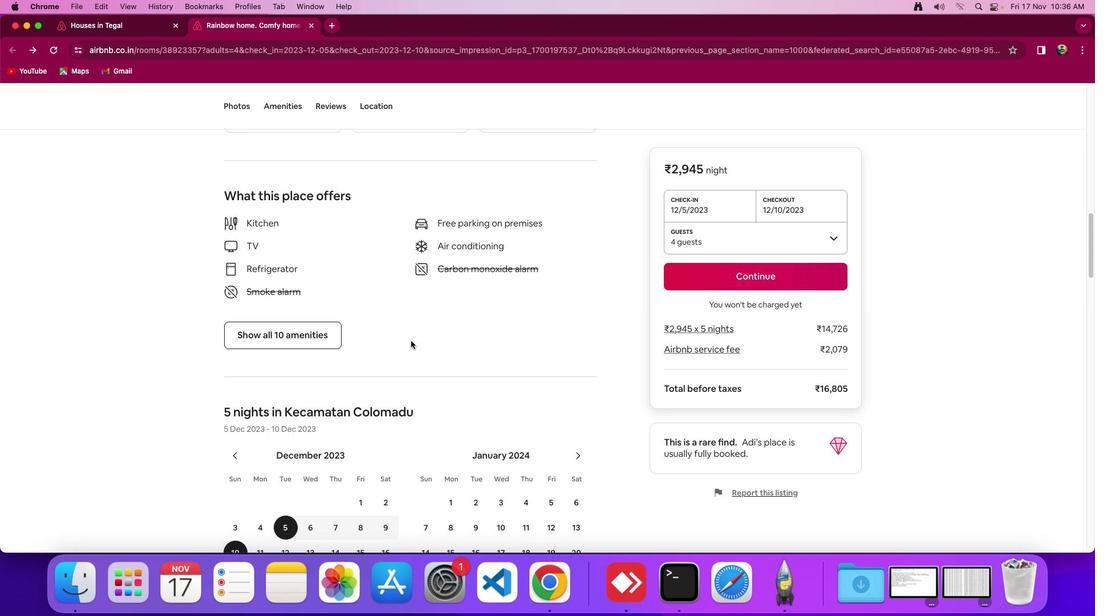 
Action: Mouse scrolled (410, 342) with delta (0, 0)
Screenshot: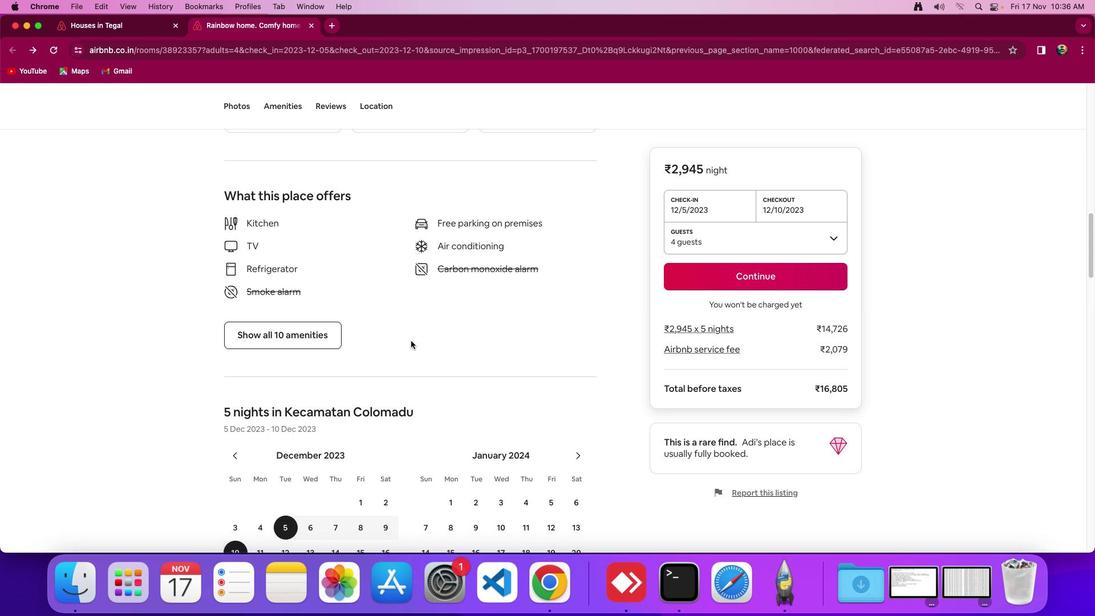 
Action: Mouse moved to (411, 340)
Screenshot: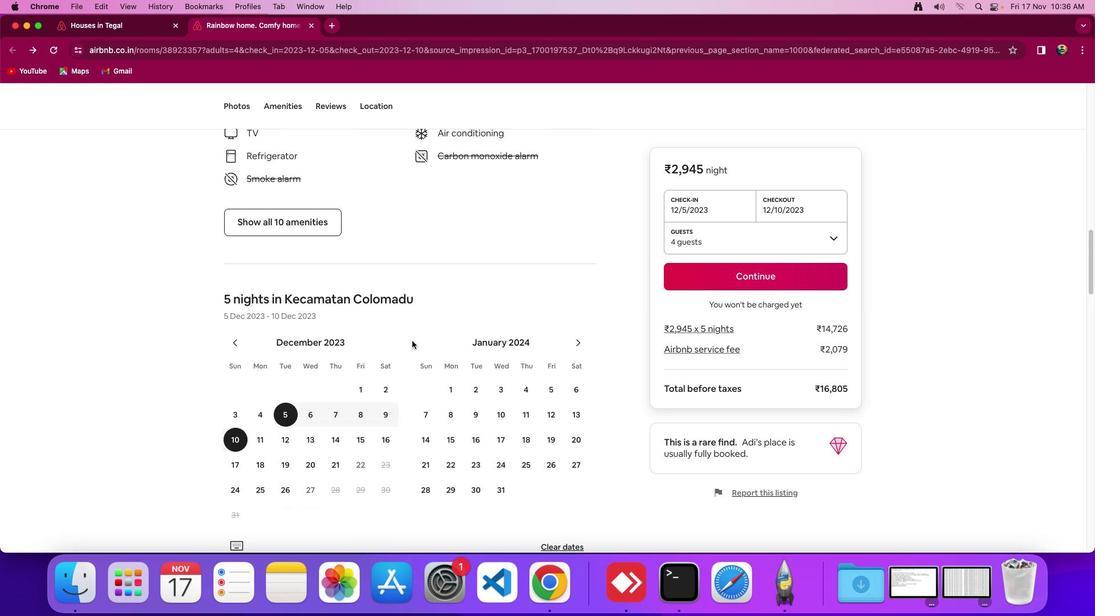 
Action: Mouse scrolled (411, 340) with delta (0, 0)
Screenshot: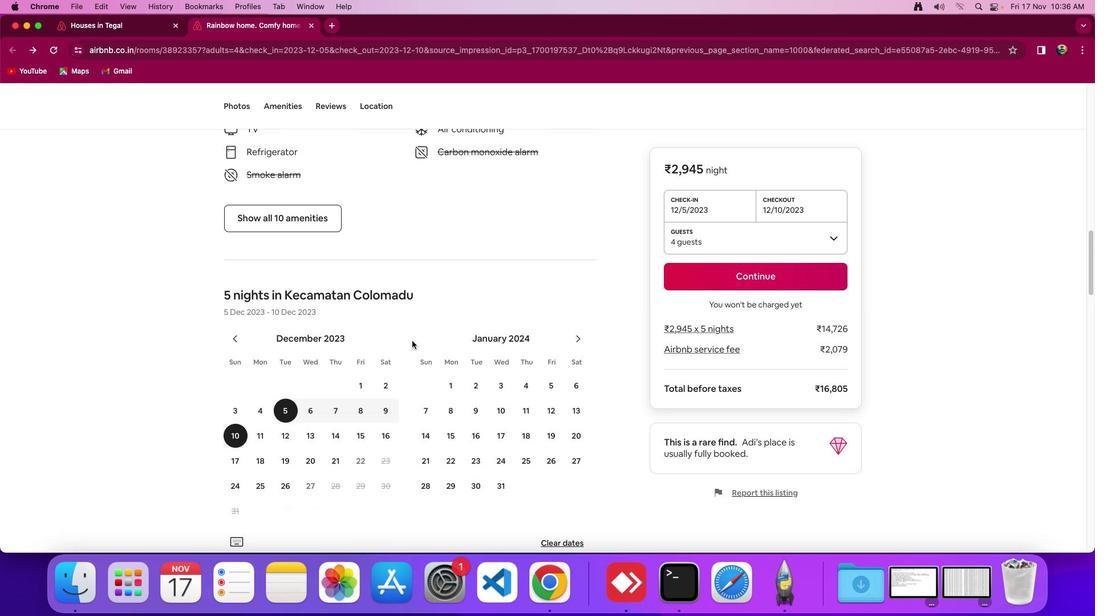 
Action: Mouse moved to (411, 340)
Screenshot: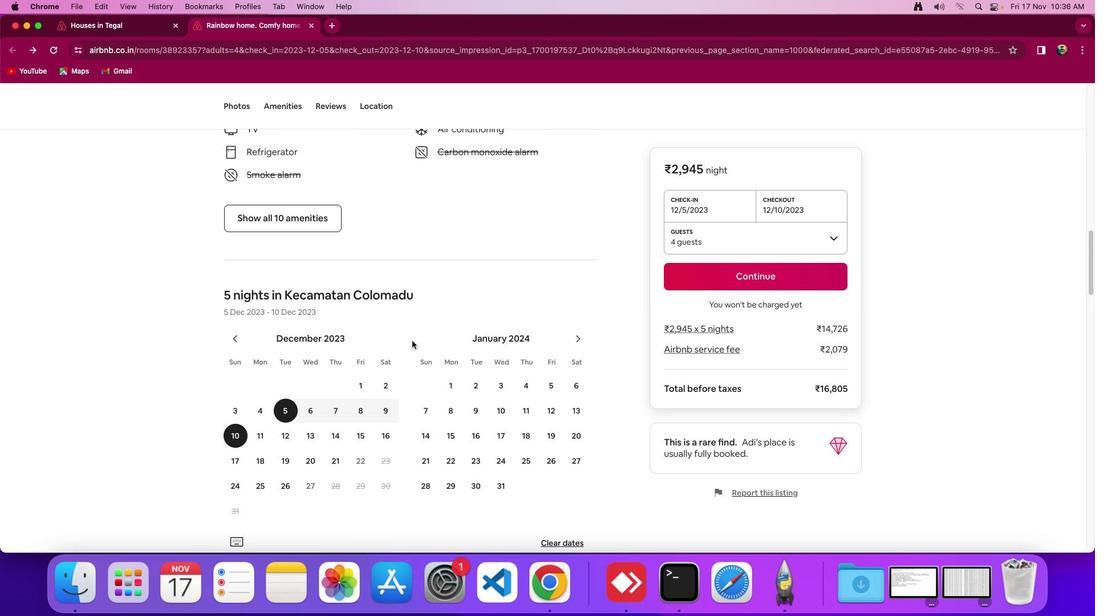 
Action: Mouse scrolled (411, 340) with delta (0, 0)
Screenshot: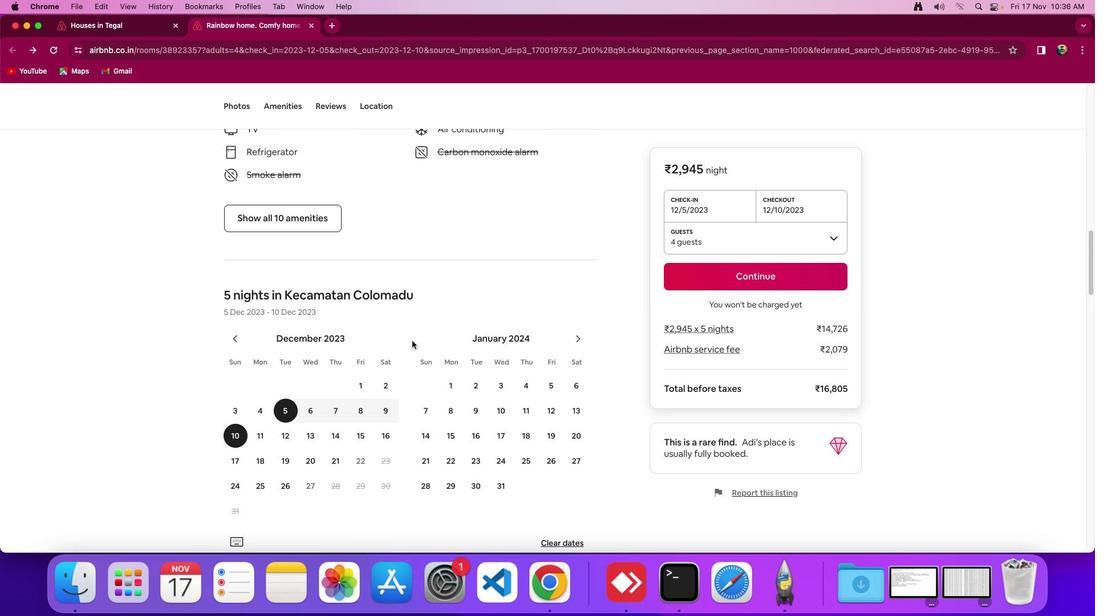 
Action: Mouse scrolled (411, 340) with delta (0, -1)
Screenshot: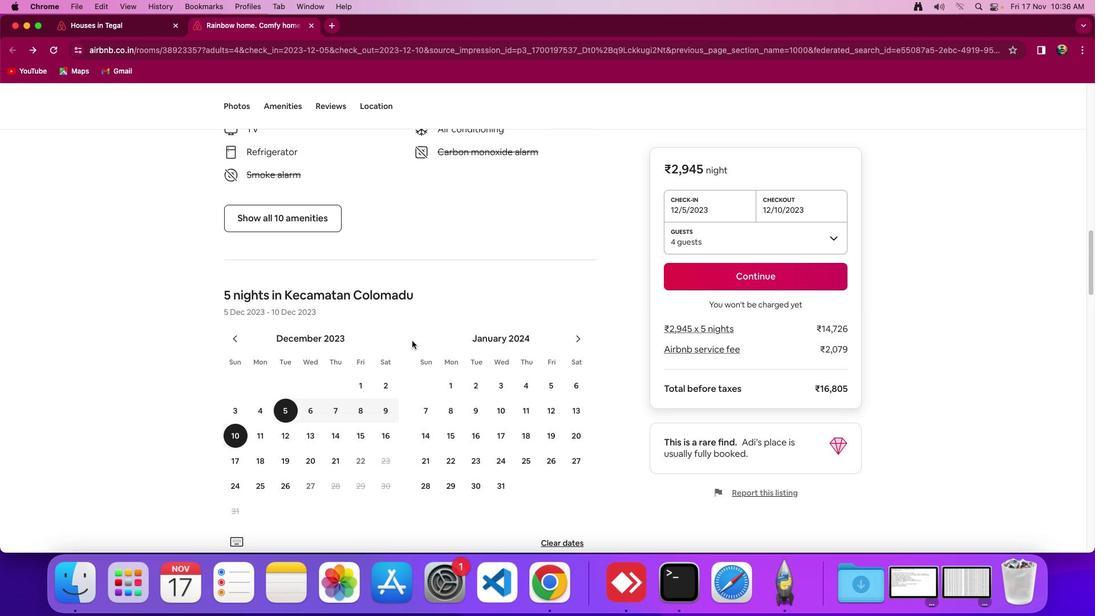 
Action: Mouse scrolled (411, 340) with delta (0, 0)
Screenshot: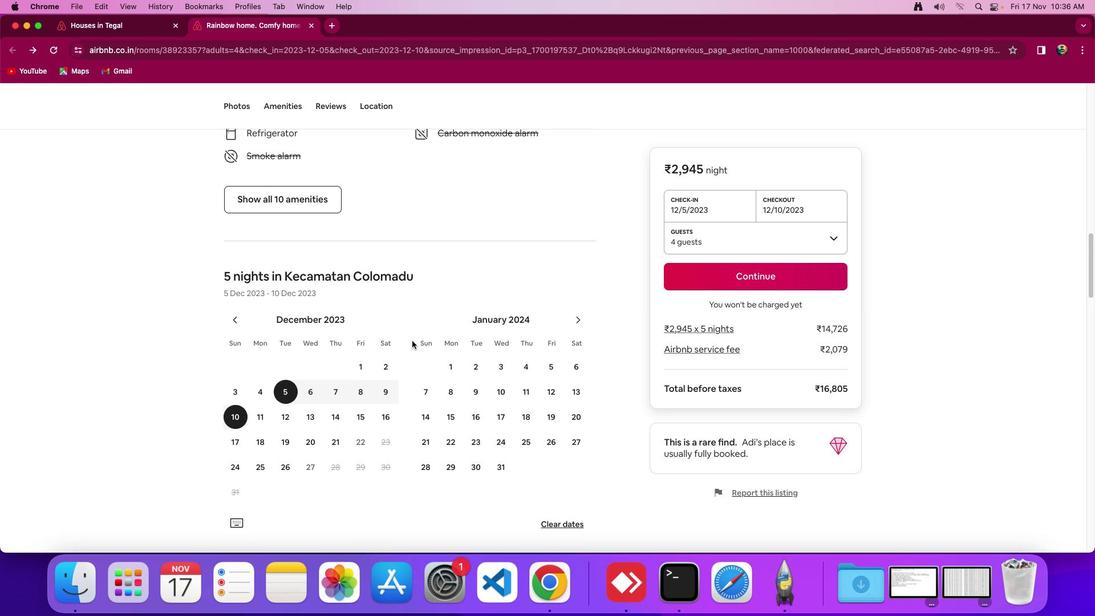 
Action: Mouse scrolled (411, 340) with delta (0, 0)
Screenshot: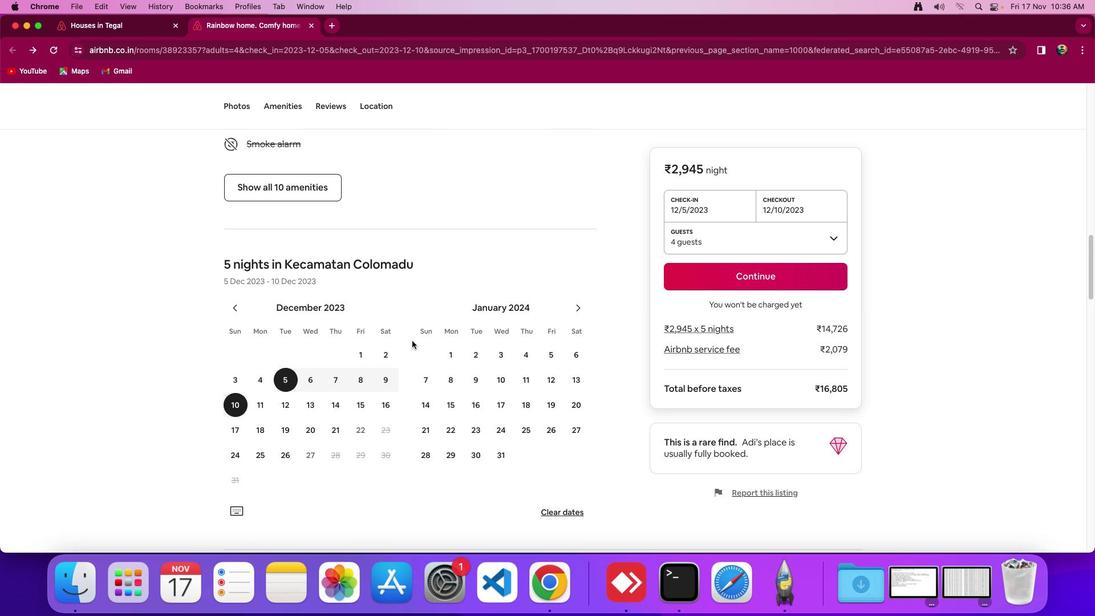 
Action: Mouse scrolled (411, 340) with delta (0, 0)
